 Task: Design a Vector Pattern for a Cosmic Infographic.
Action: Mouse moved to (153, 117)
Screenshot: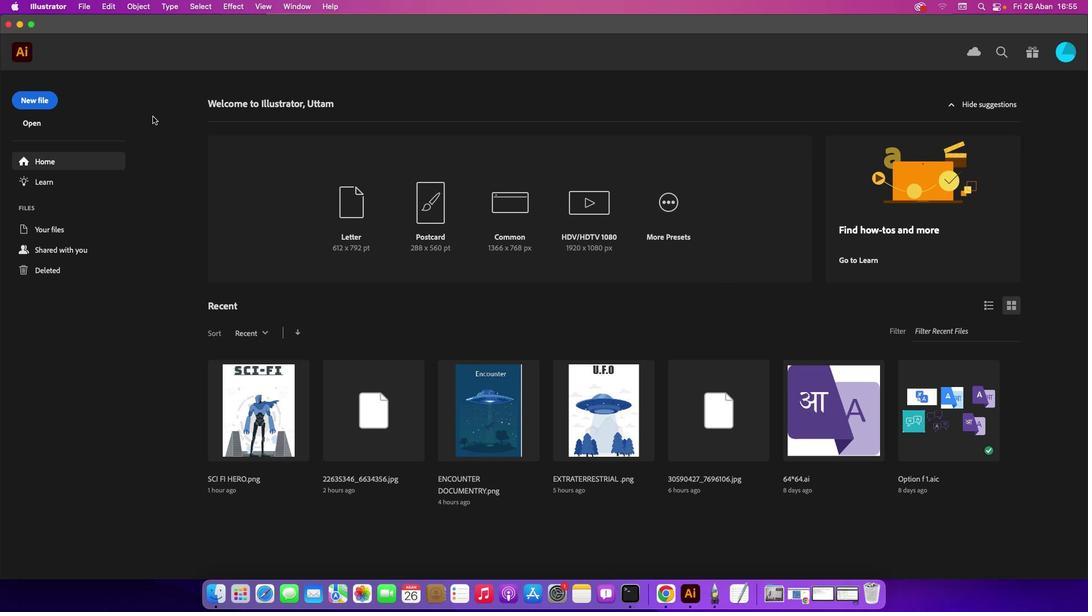 
Action: Mouse pressed left at (153, 117)
Screenshot: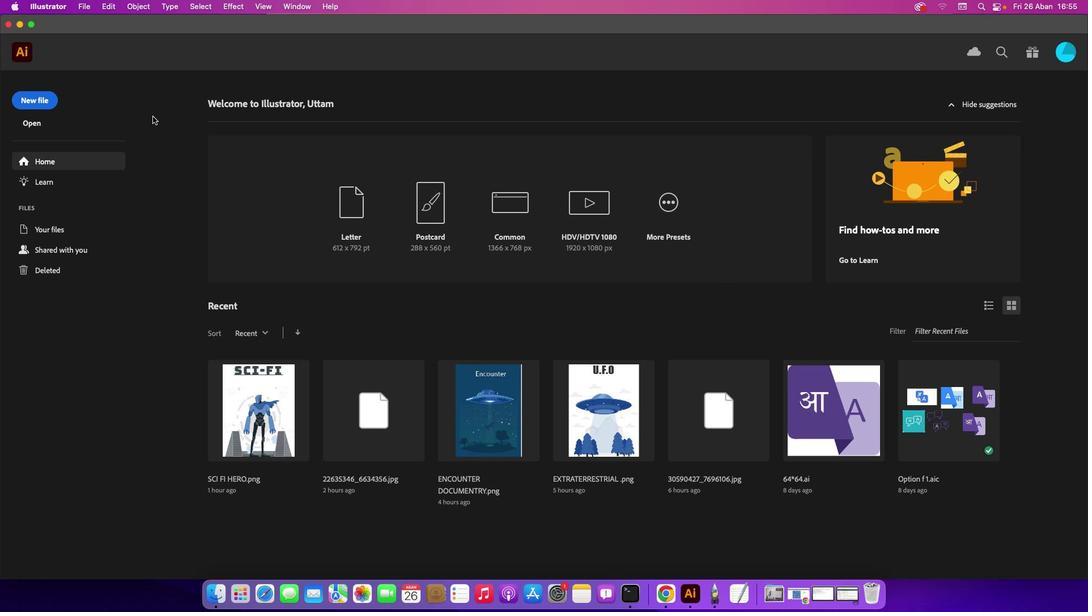 
Action: Mouse moved to (51, 101)
Screenshot: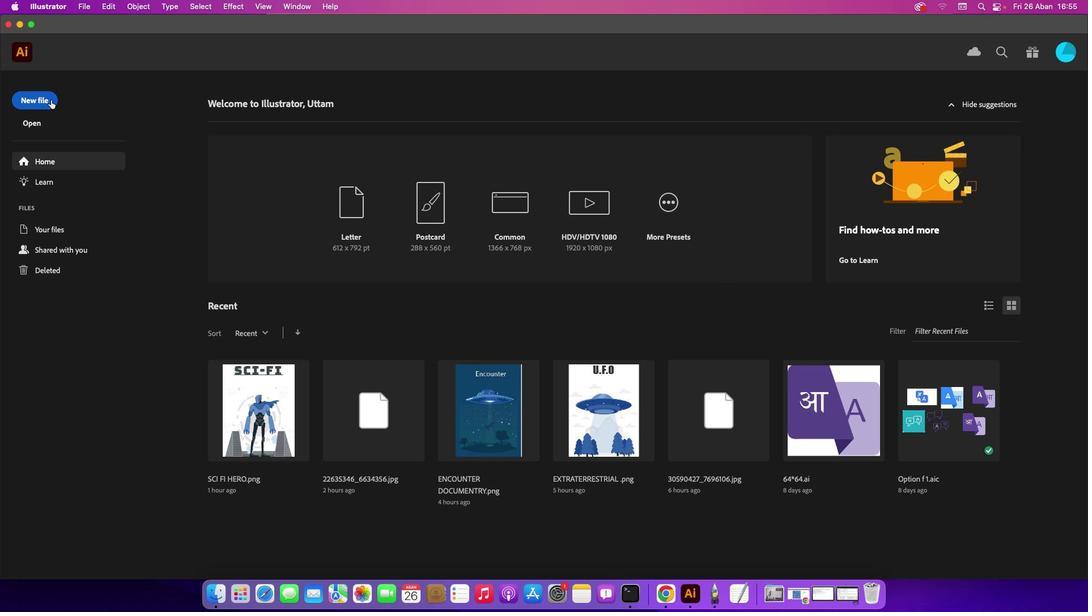 
Action: Mouse pressed left at (51, 101)
Screenshot: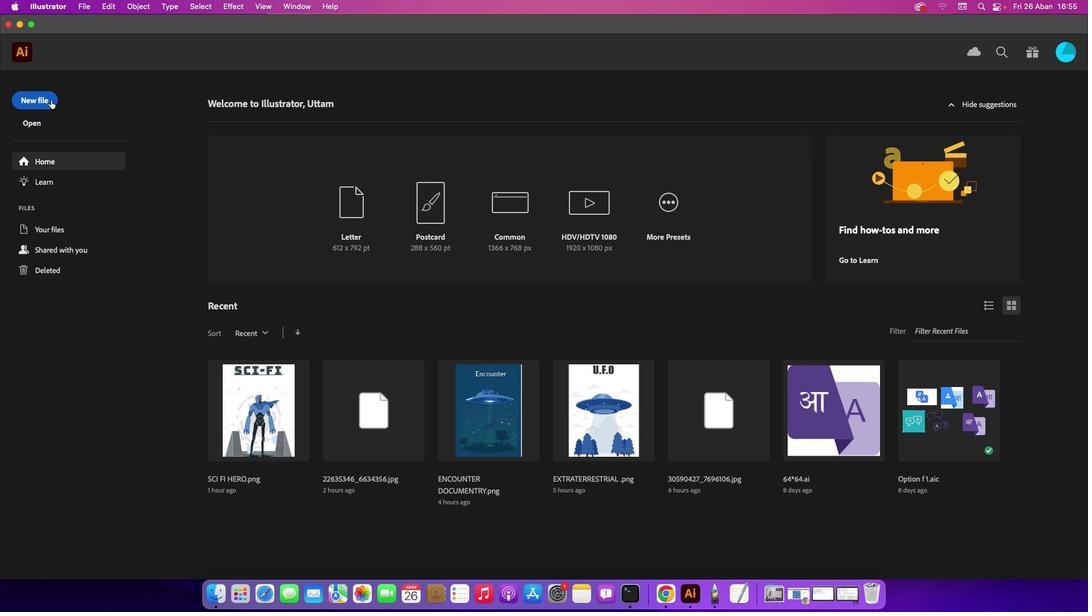 
Action: Mouse moved to (795, 467)
Screenshot: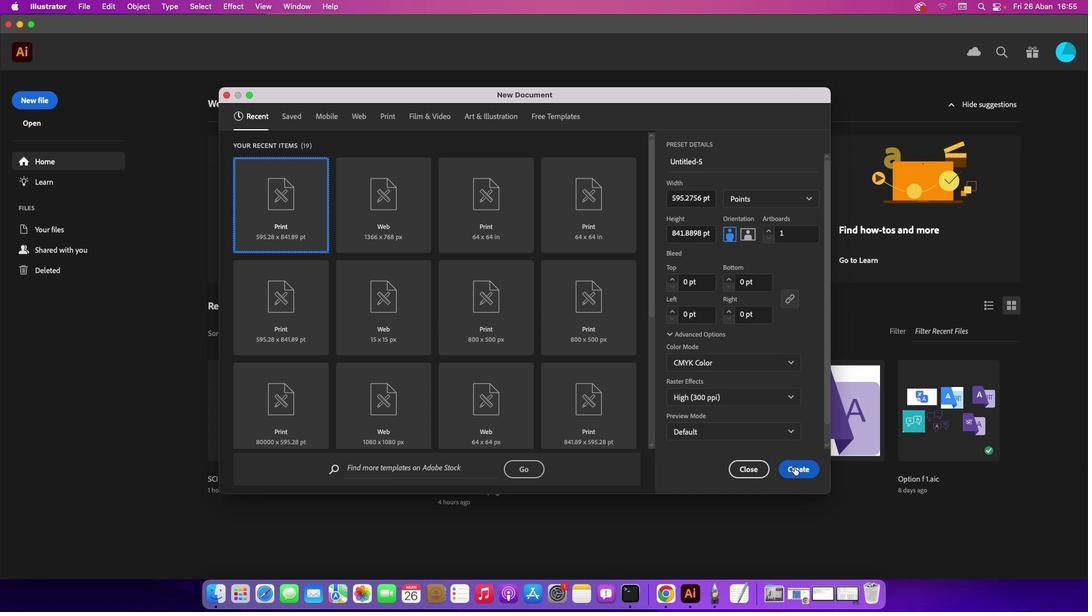 
Action: Mouse pressed left at (795, 467)
Screenshot: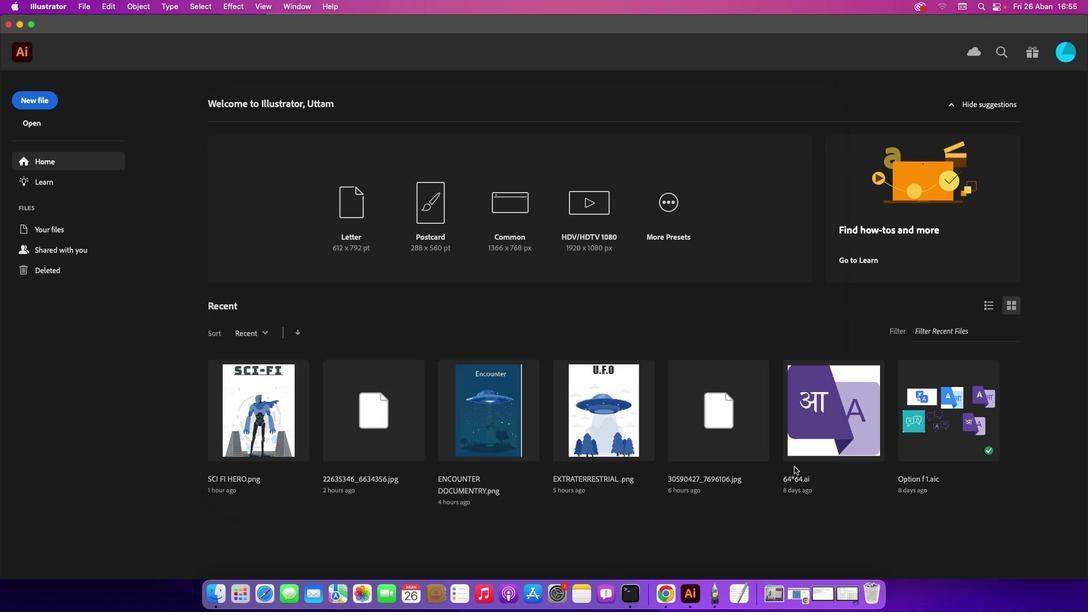 
Action: Mouse moved to (83, 11)
Screenshot: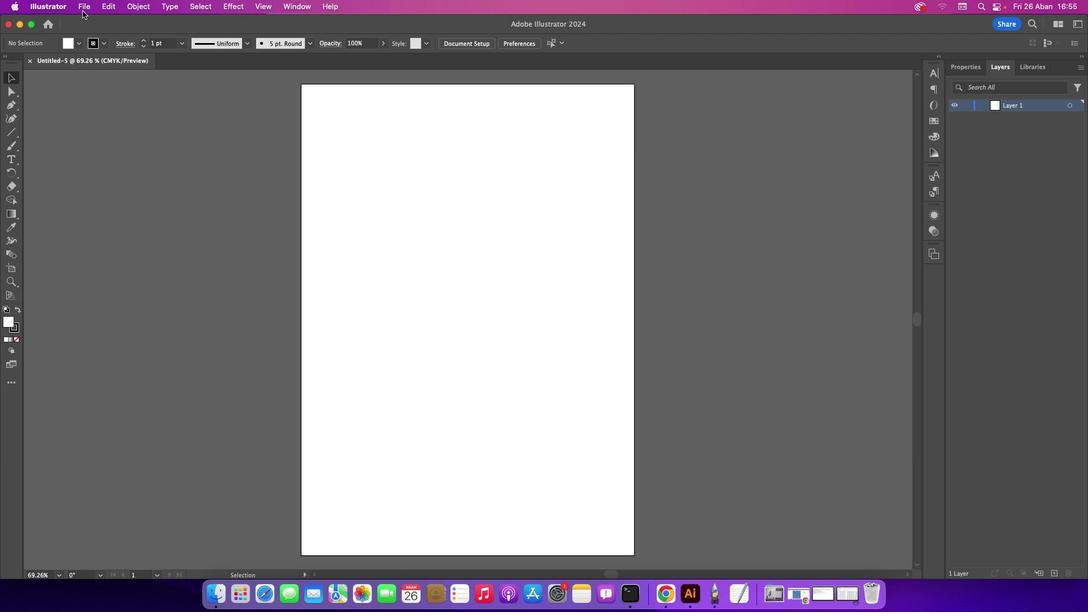 
Action: Mouse pressed left at (83, 11)
Screenshot: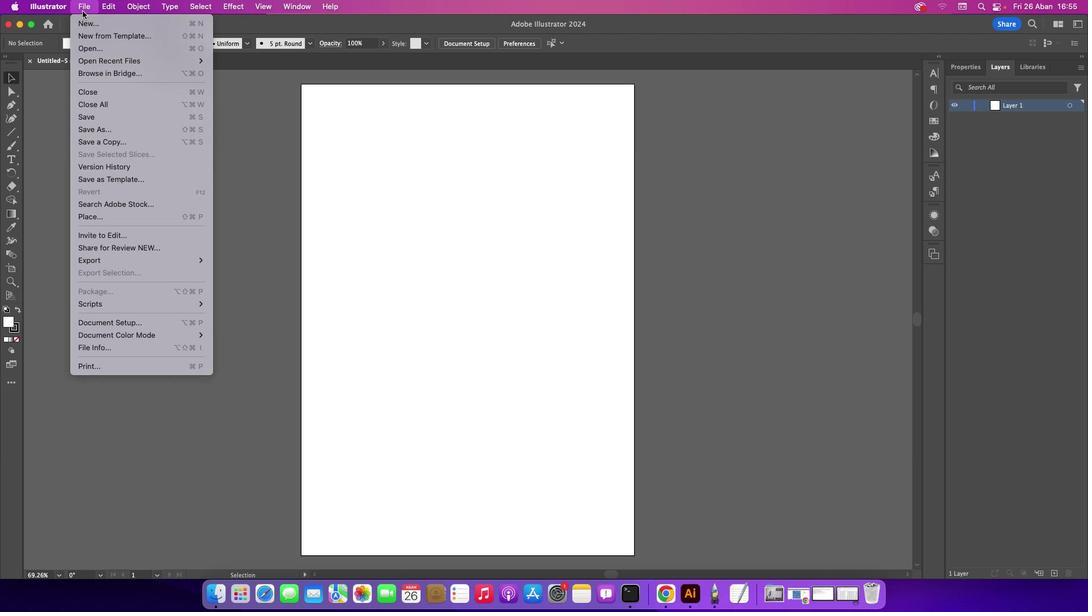 
Action: Mouse moved to (96, 51)
Screenshot: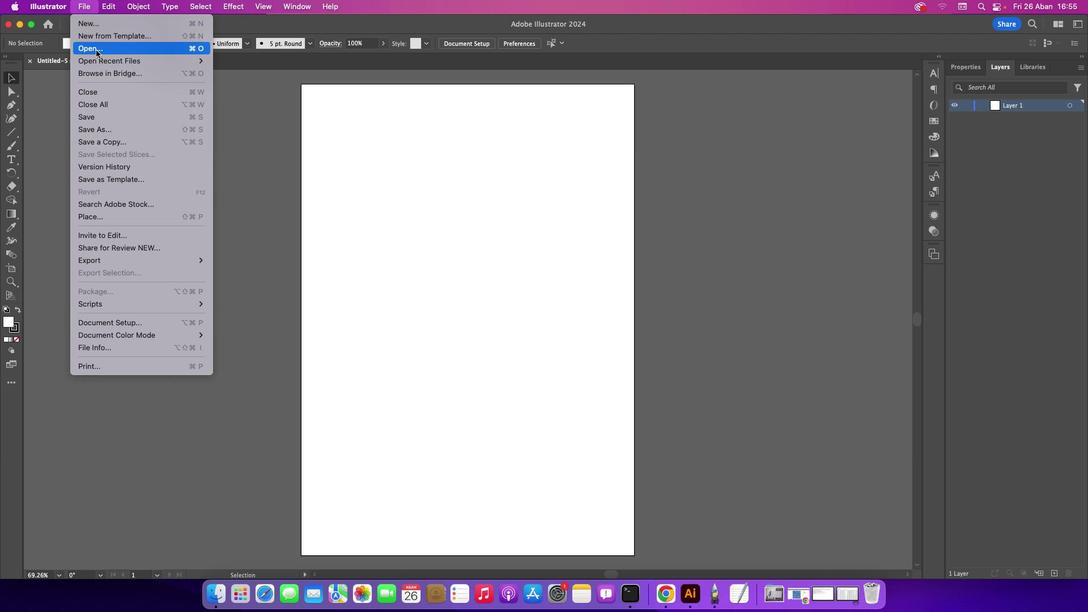 
Action: Mouse pressed left at (96, 51)
Screenshot: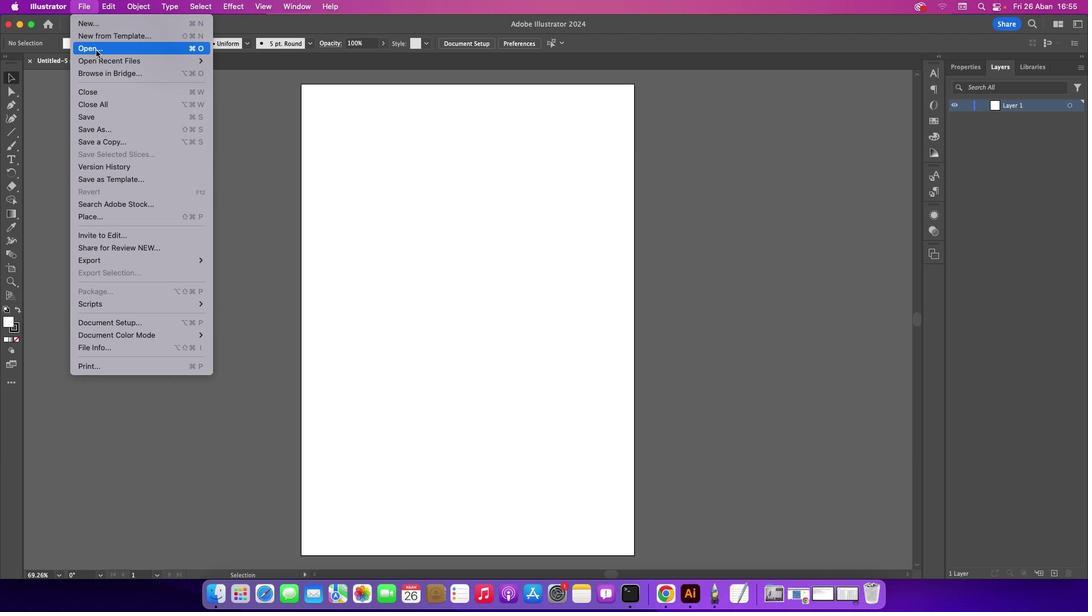 
Action: Mouse moved to (495, 218)
Screenshot: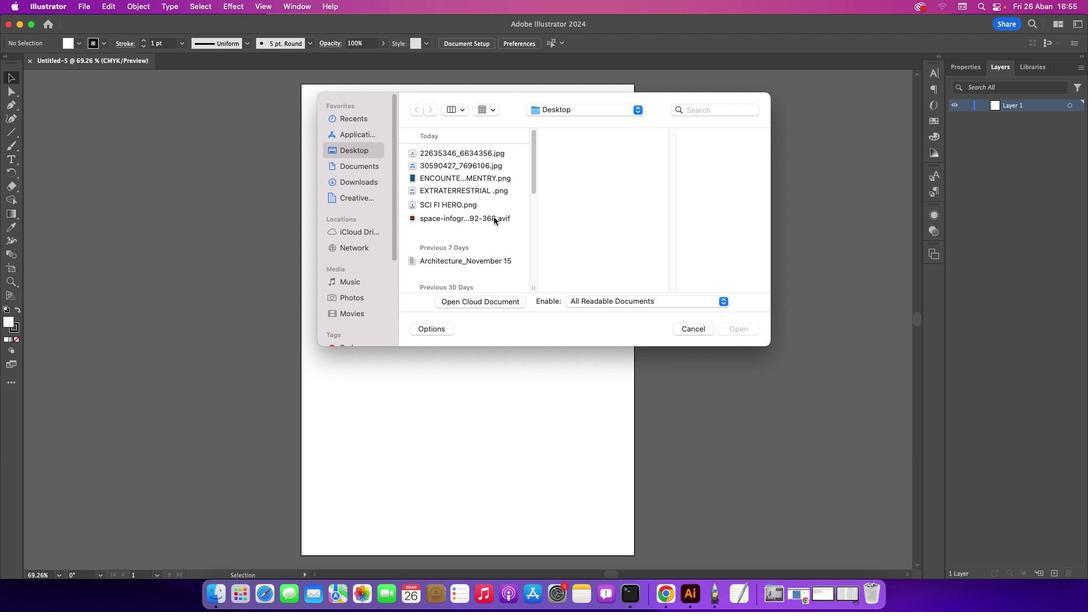 
Action: Mouse pressed left at (495, 218)
Screenshot: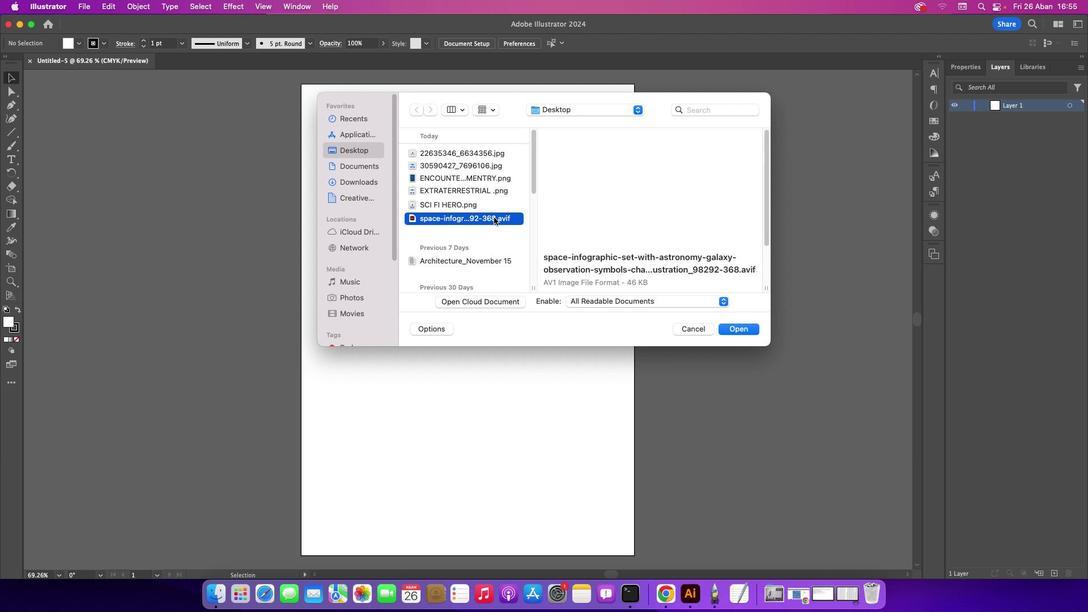 
Action: Mouse moved to (749, 332)
Screenshot: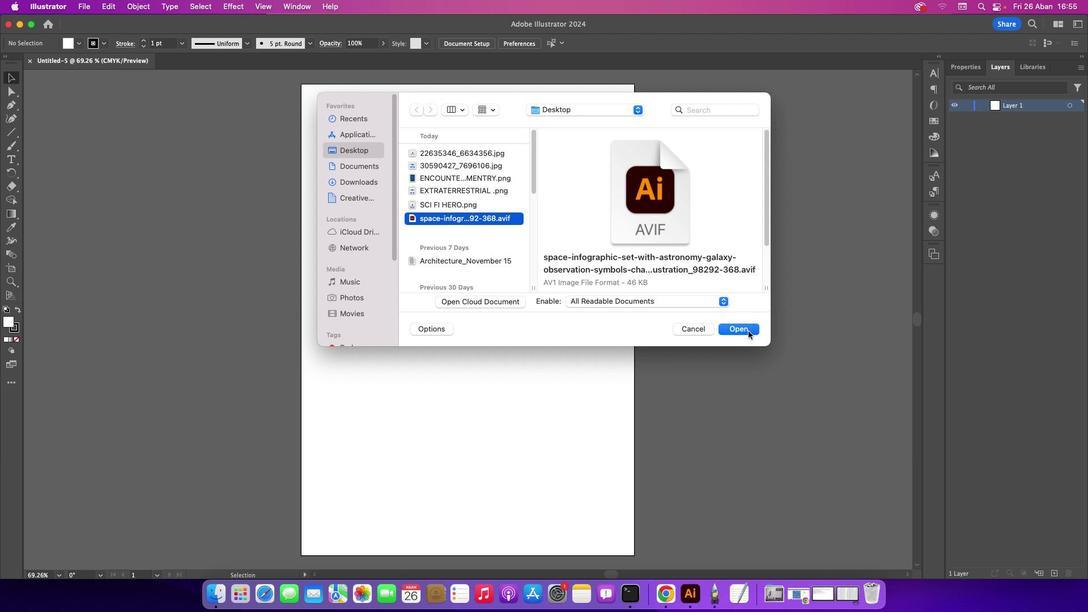 
Action: Mouse pressed left at (749, 332)
Screenshot: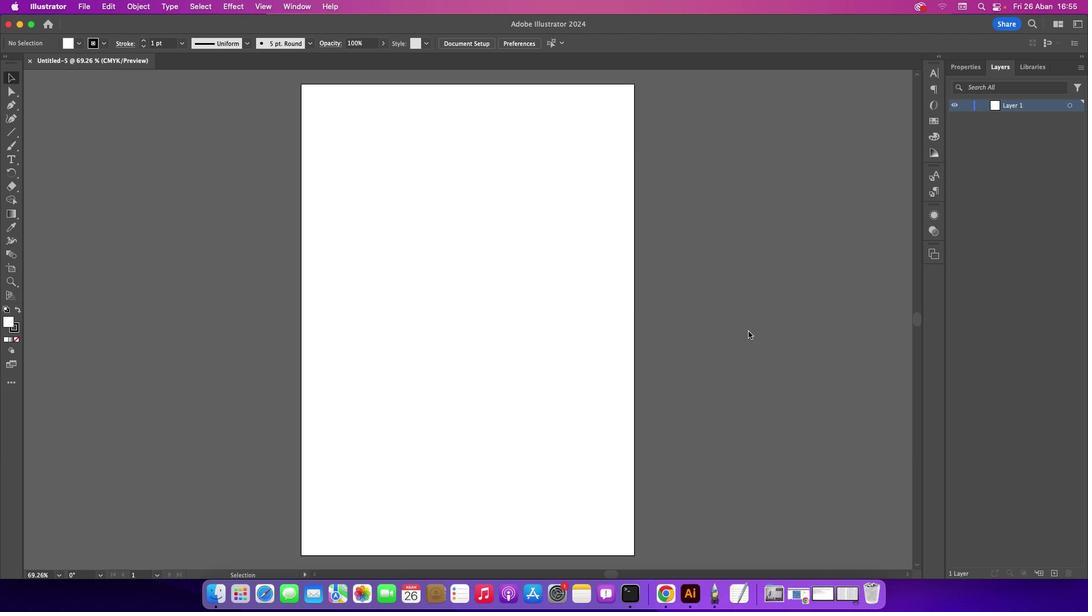 
Action: Mouse moved to (983, 106)
Screenshot: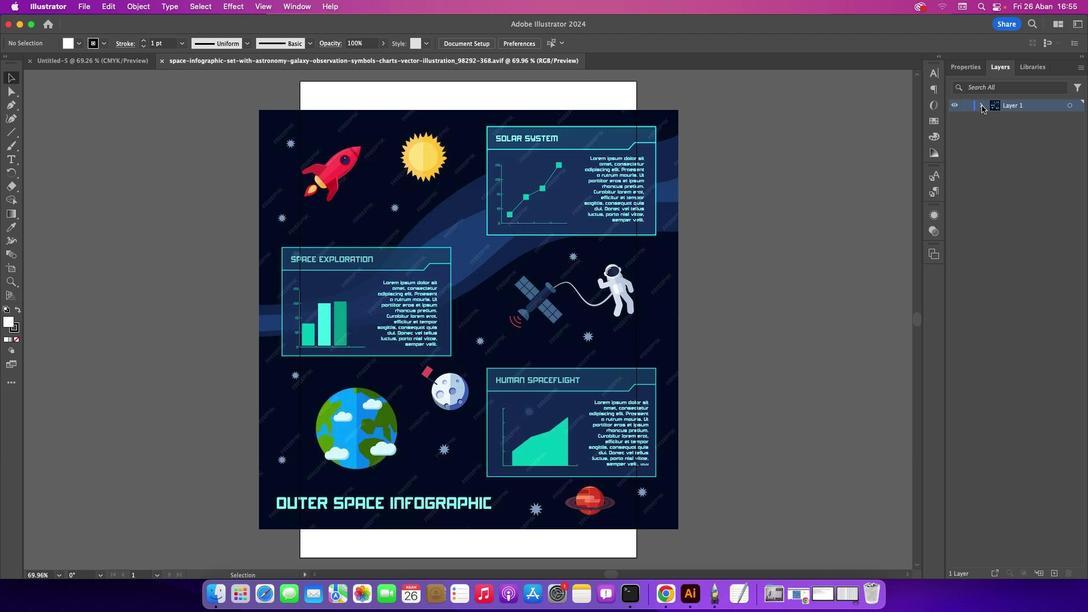 
Action: Mouse pressed left at (983, 106)
Screenshot: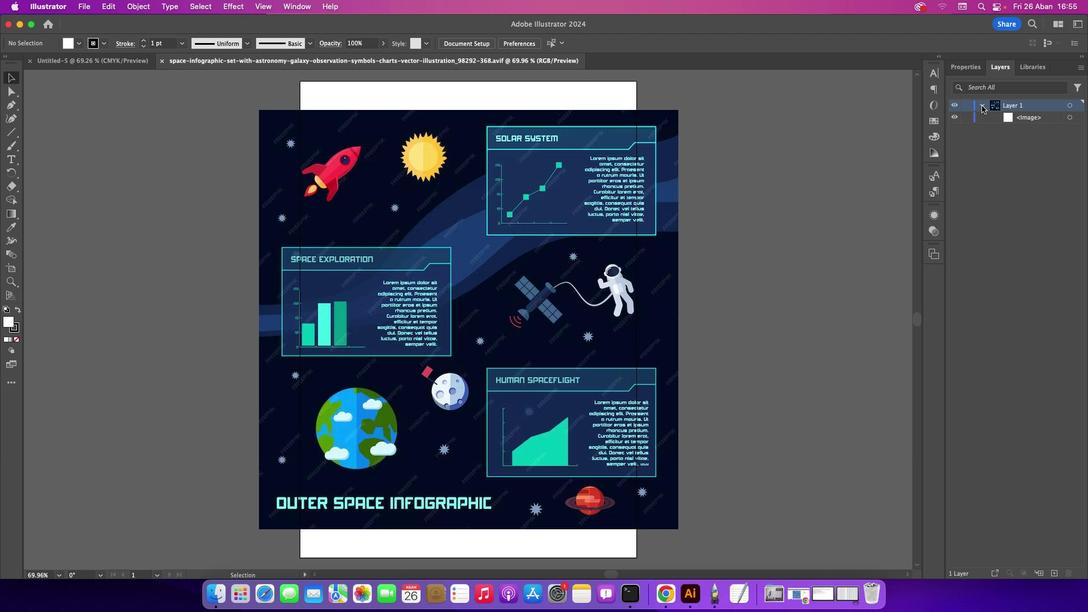 
Action: Mouse moved to (969, 120)
Screenshot: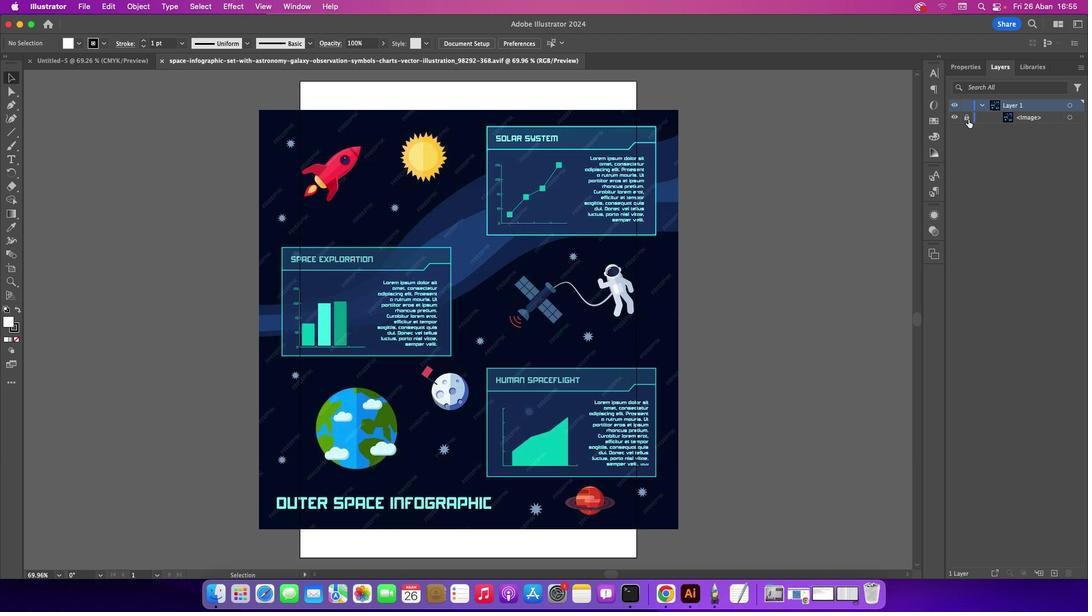
Action: Mouse pressed left at (969, 120)
Screenshot: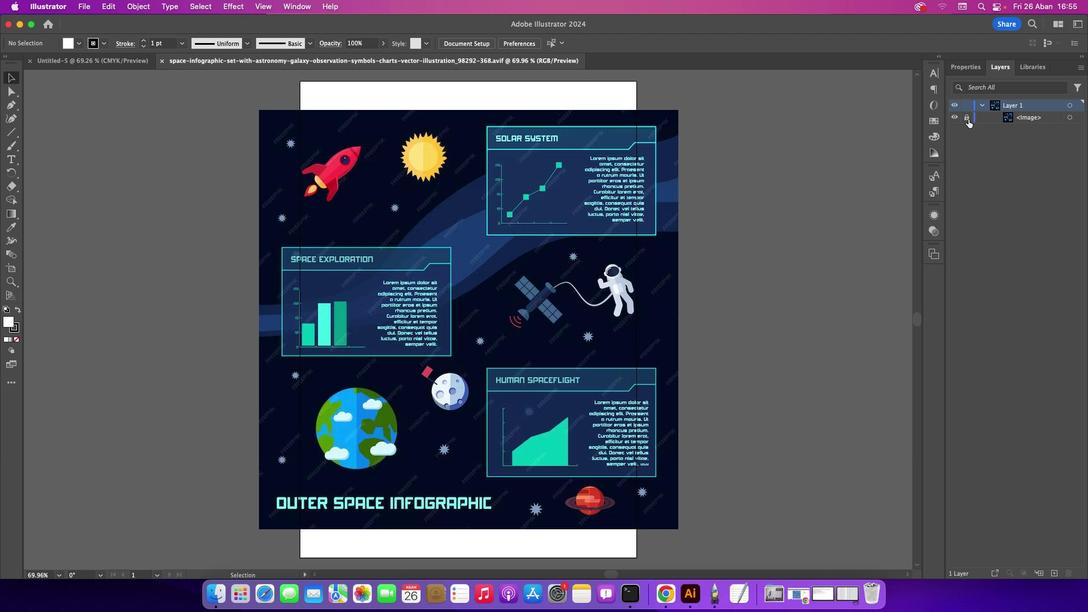 
Action: Mouse moved to (339, 284)
Screenshot: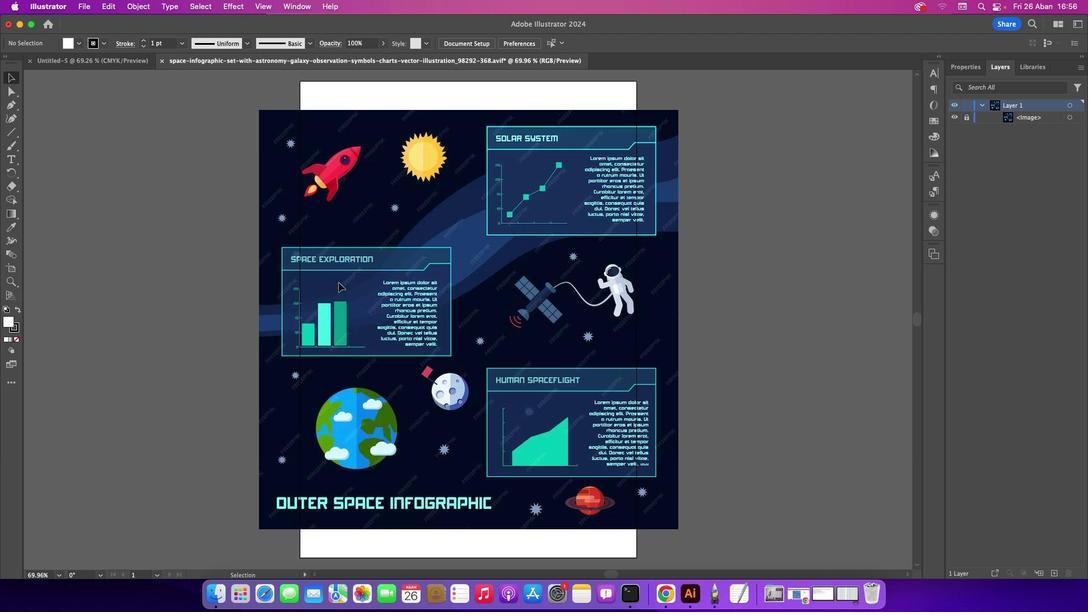 
Action: Key pressed Key.cmd_r'=''='
Screenshot: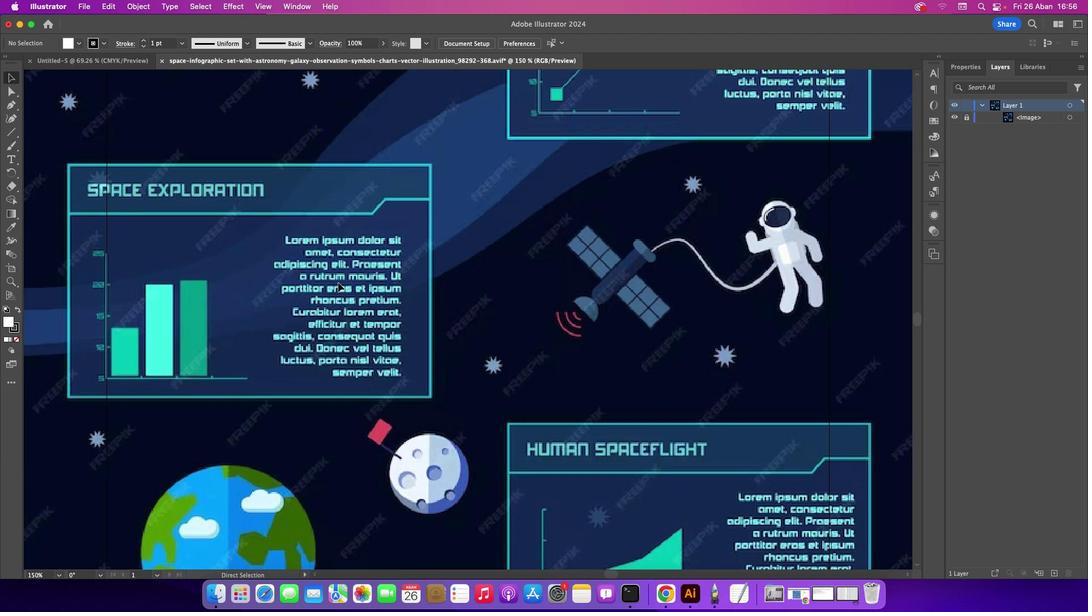 
Action: Mouse moved to (338, 284)
Screenshot: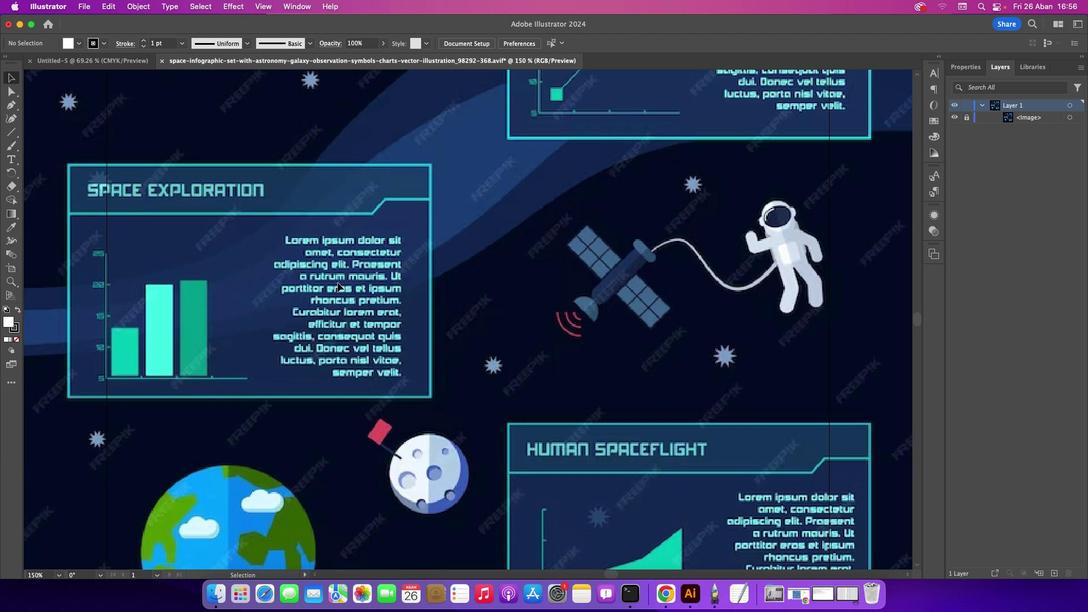 
Action: Mouse scrolled (338, 284) with delta (1, 1)
Screenshot: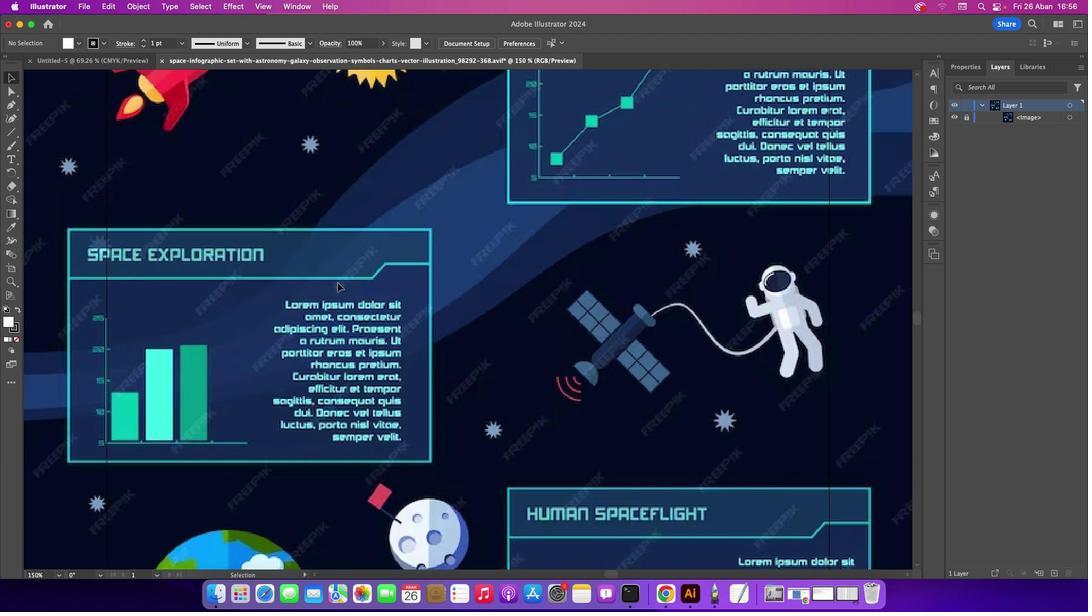 
Action: Mouse scrolled (338, 284) with delta (1, 1)
Screenshot: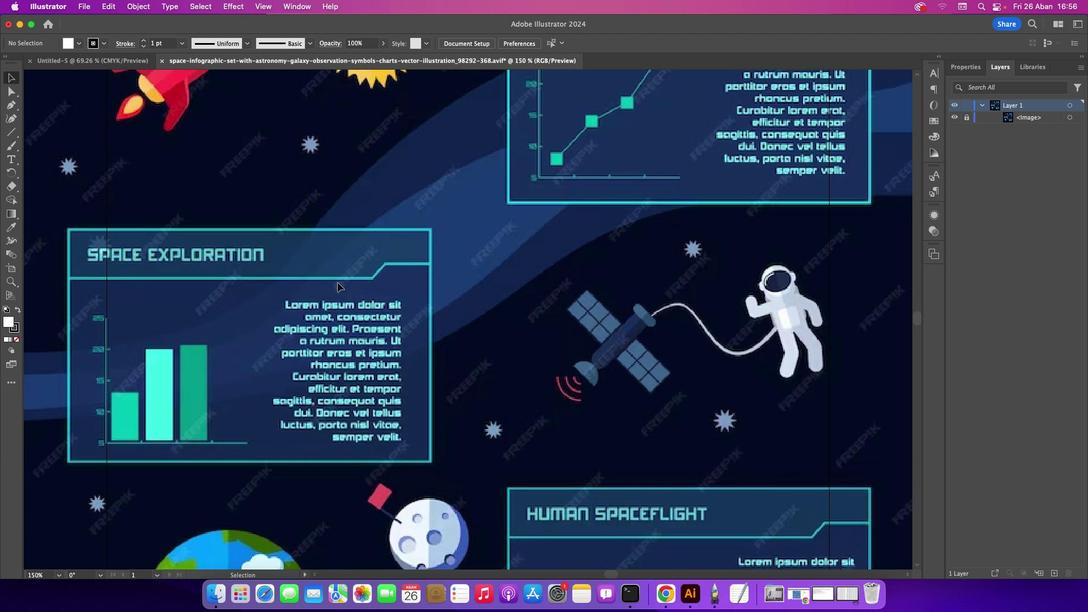 
Action: Mouse scrolled (338, 284) with delta (1, 2)
Screenshot: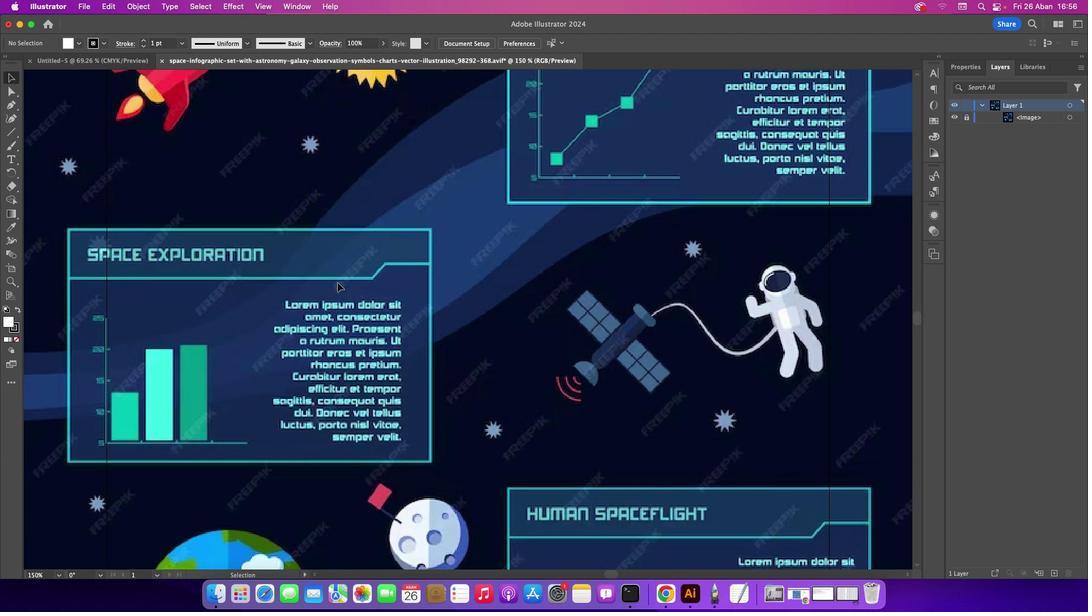
Action: Mouse scrolled (338, 284) with delta (1, 3)
Screenshot: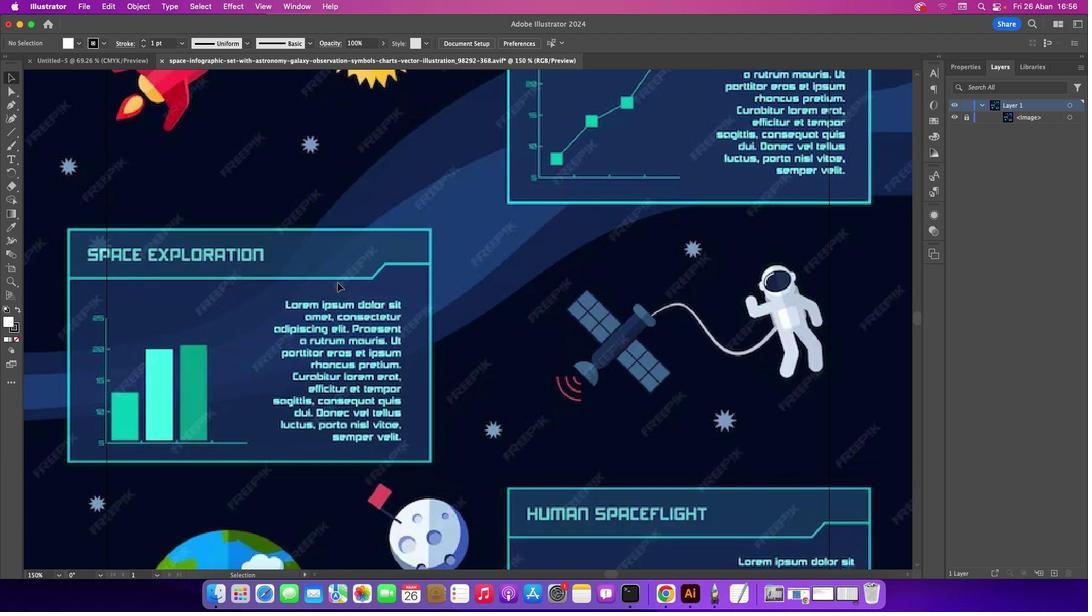 
Action: Mouse scrolled (338, 284) with delta (1, 1)
Screenshot: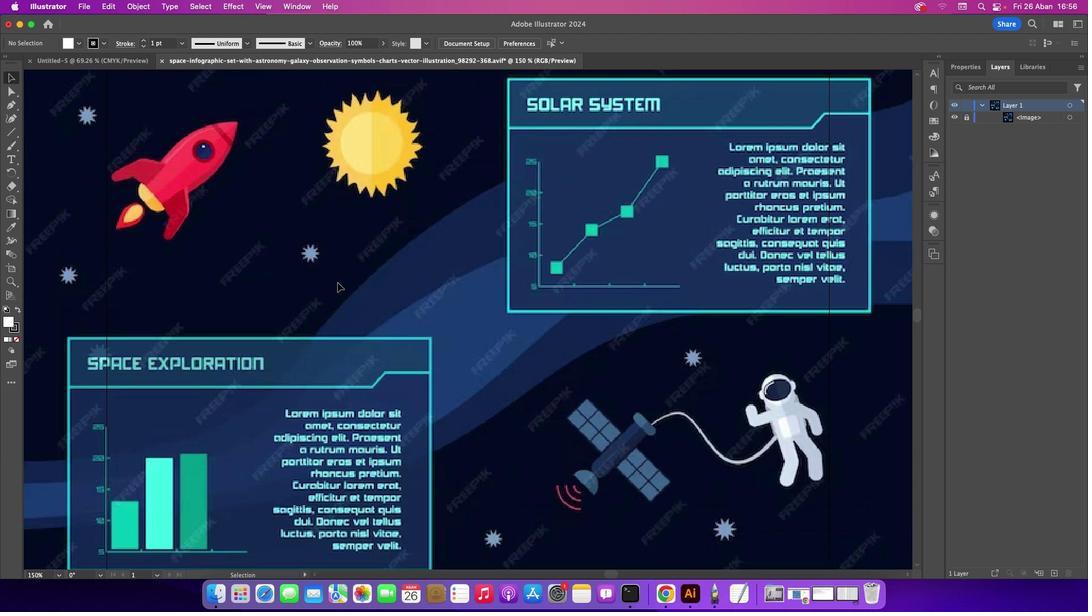 
Action: Mouse scrolled (338, 284) with delta (1, 1)
Screenshot: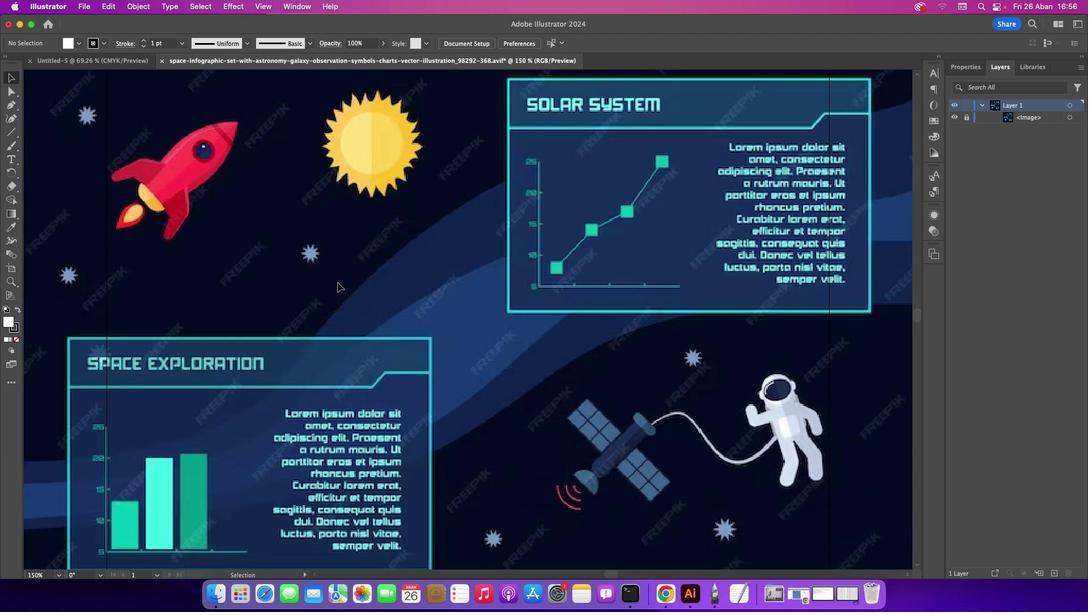 
Action: Mouse scrolled (338, 284) with delta (1, 2)
Screenshot: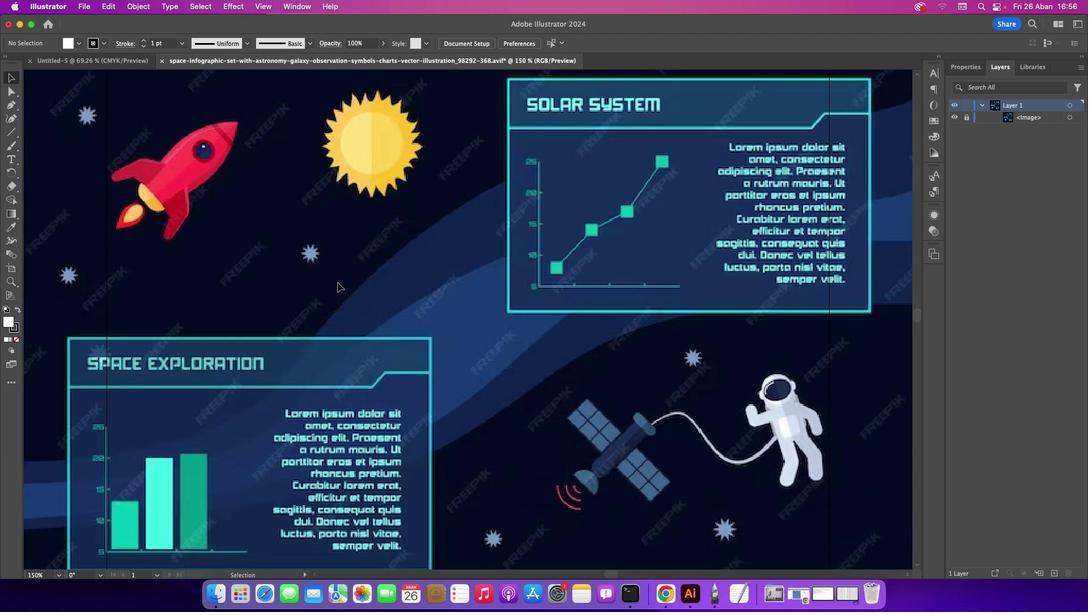 
Action: Mouse scrolled (338, 284) with delta (1, 3)
Screenshot: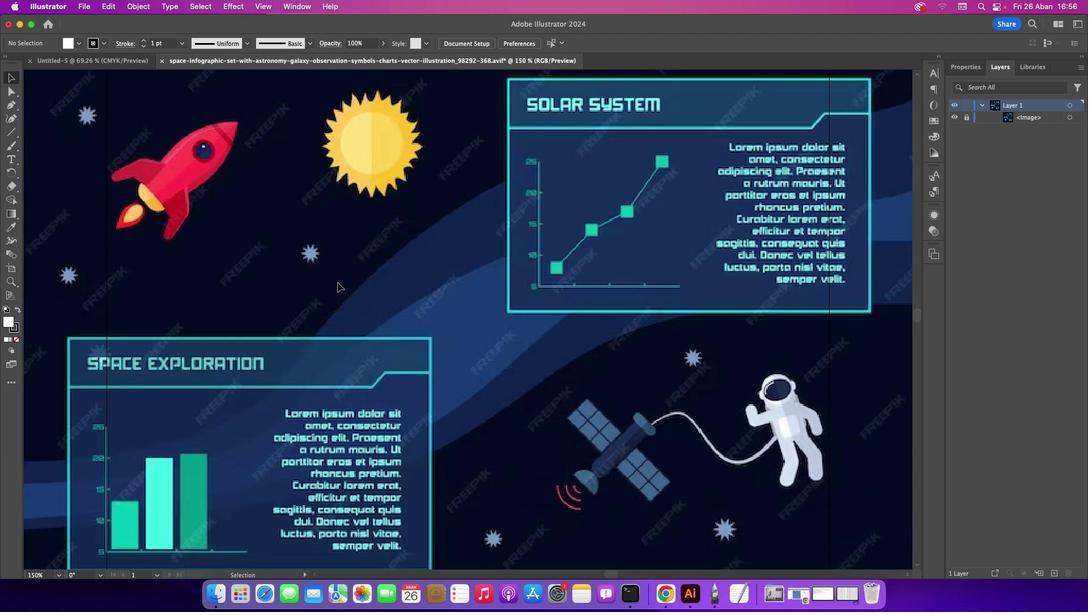 
Action: Mouse scrolled (338, 284) with delta (1, 4)
Screenshot: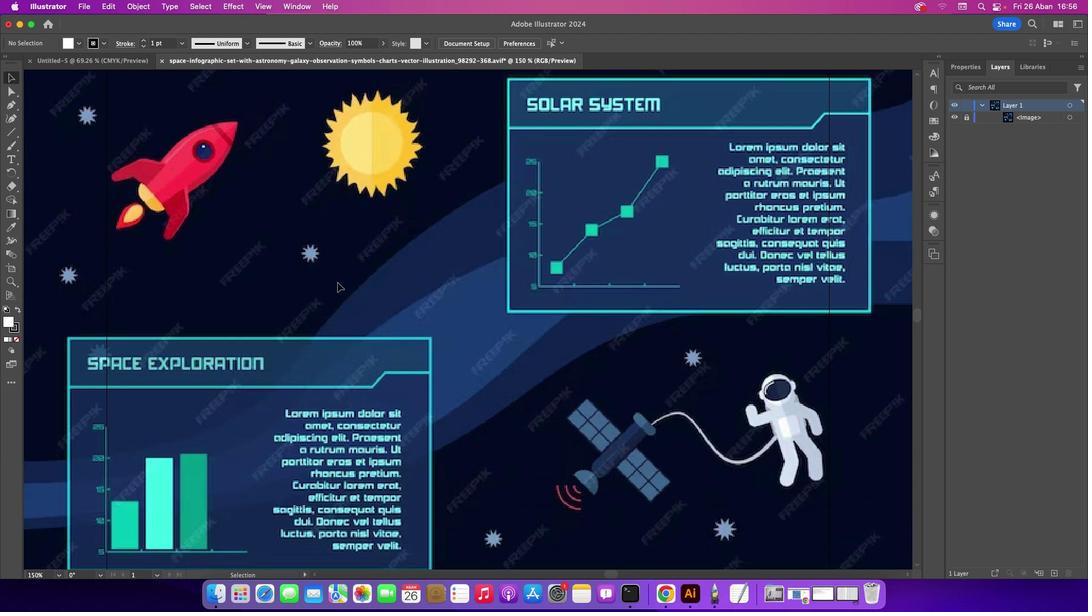 
Action: Mouse scrolled (338, 284) with delta (1, 1)
Screenshot: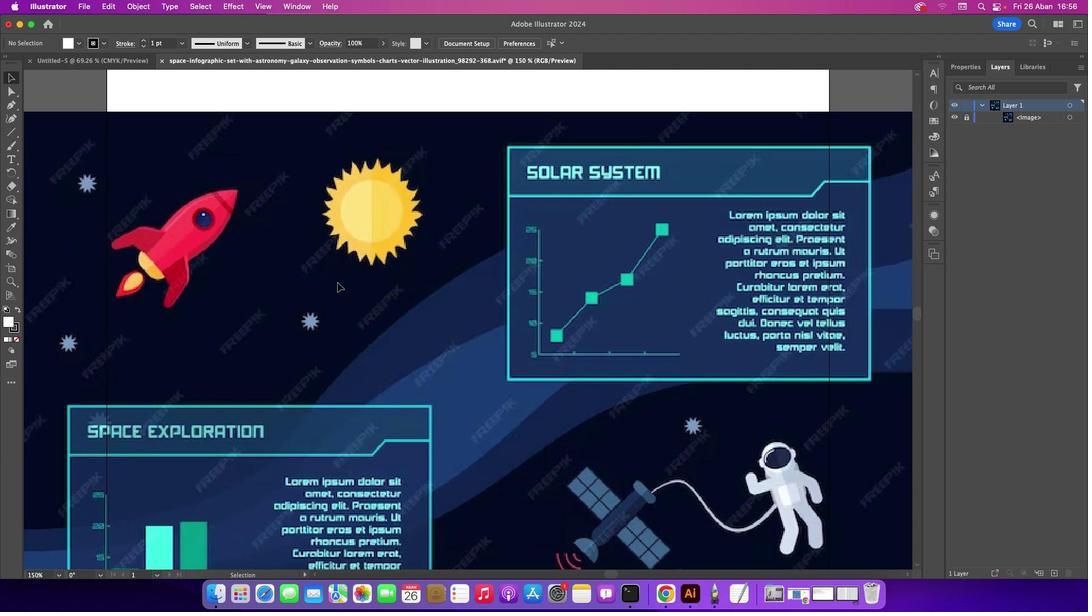 
Action: Mouse scrolled (338, 284) with delta (1, 1)
Screenshot: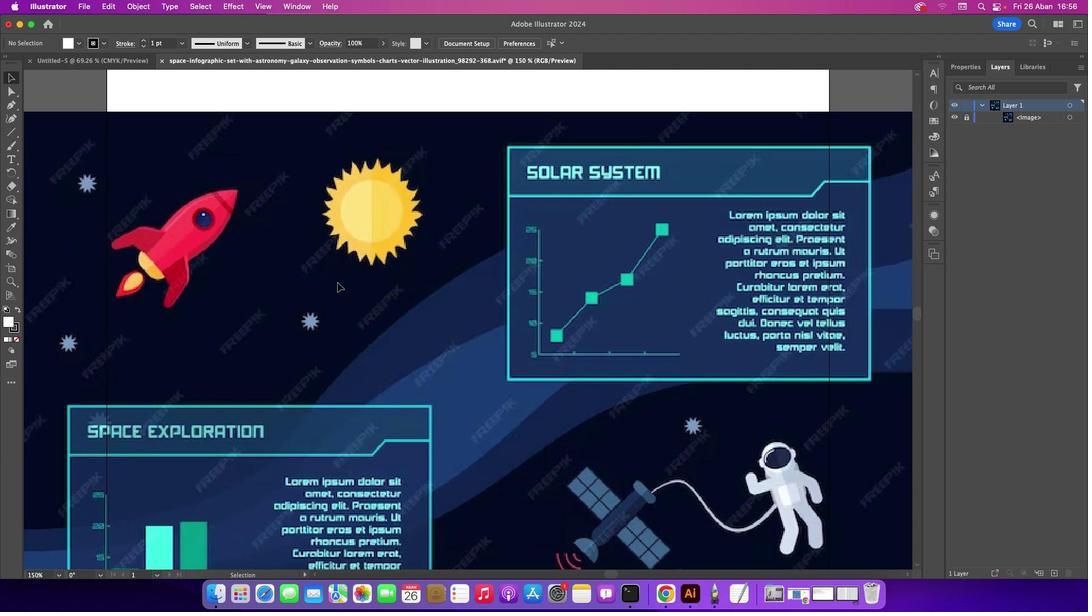 
Action: Mouse scrolled (338, 284) with delta (1, 2)
Screenshot: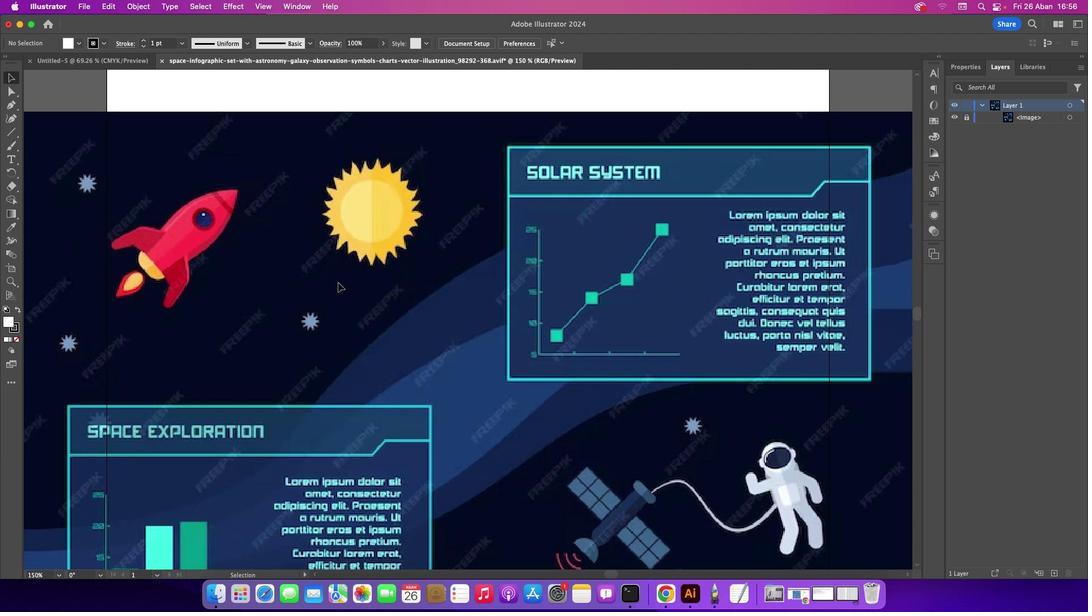 
Action: Mouse scrolled (338, 284) with delta (1, 3)
Screenshot: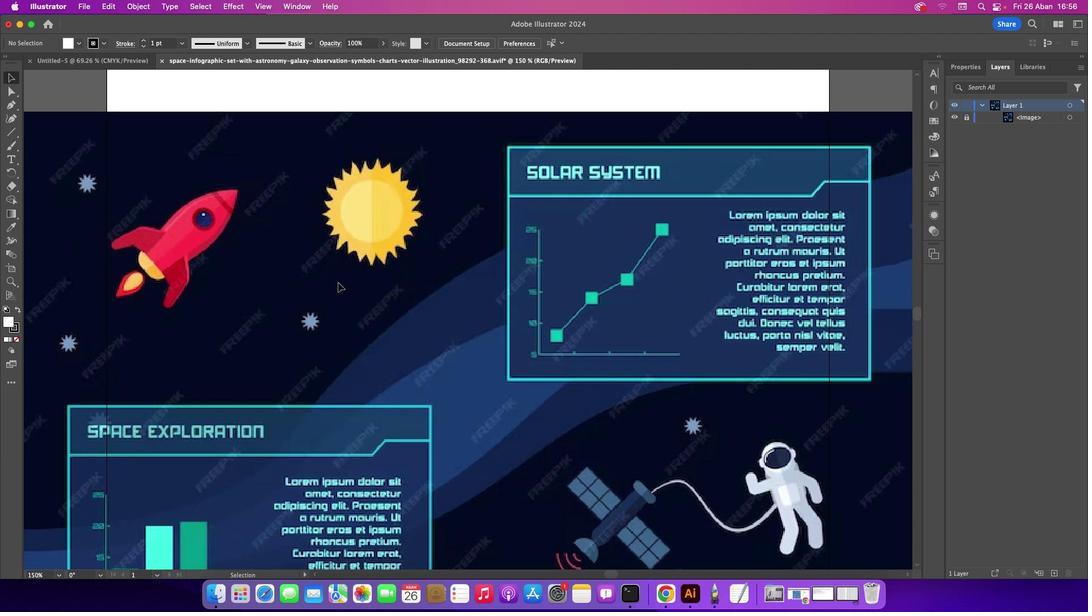 
Action: Mouse moved to (16, 109)
Screenshot: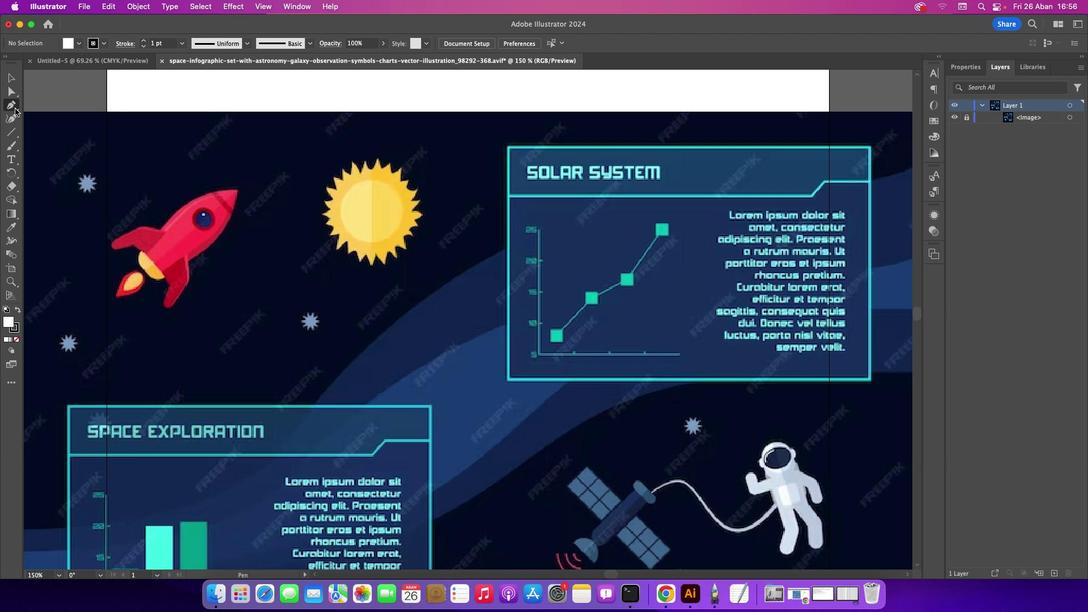 
Action: Mouse pressed left at (16, 109)
Screenshot: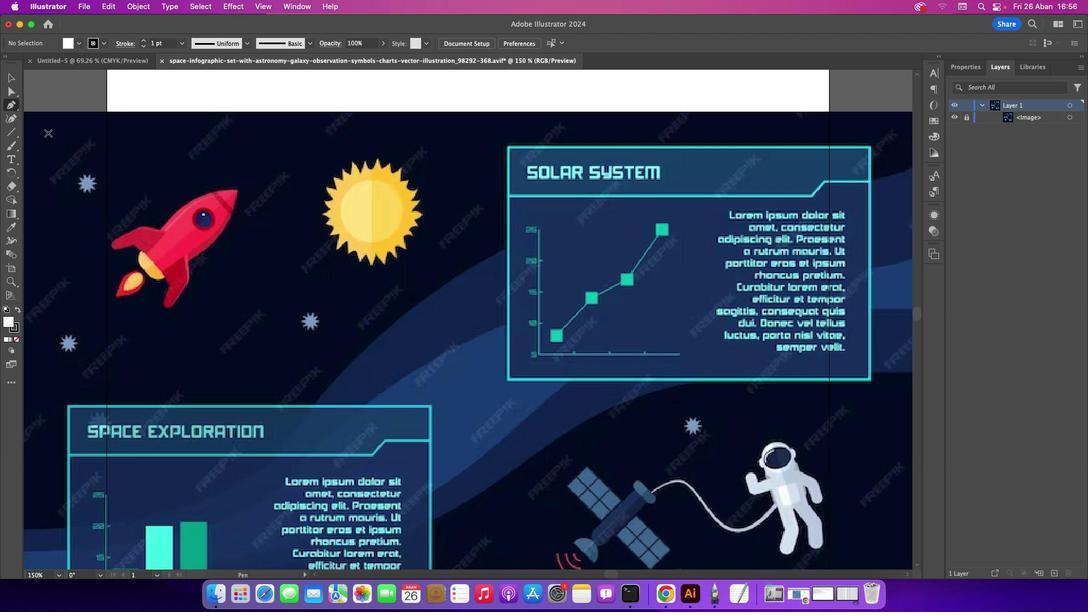 
Action: Mouse moved to (153, 252)
Screenshot: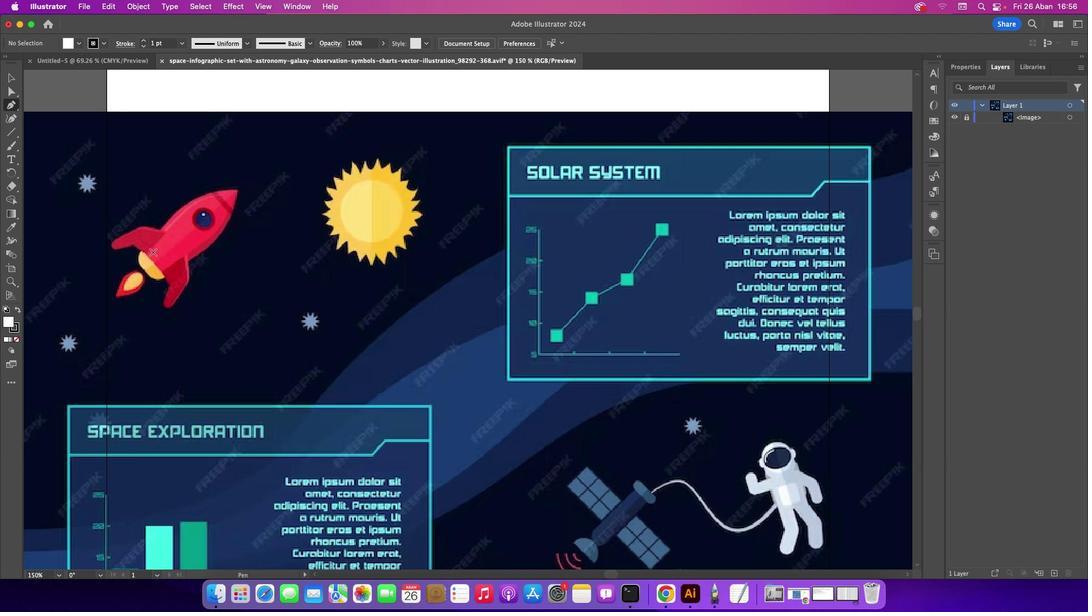 
Action: Key pressed Key.caps_lock
Screenshot: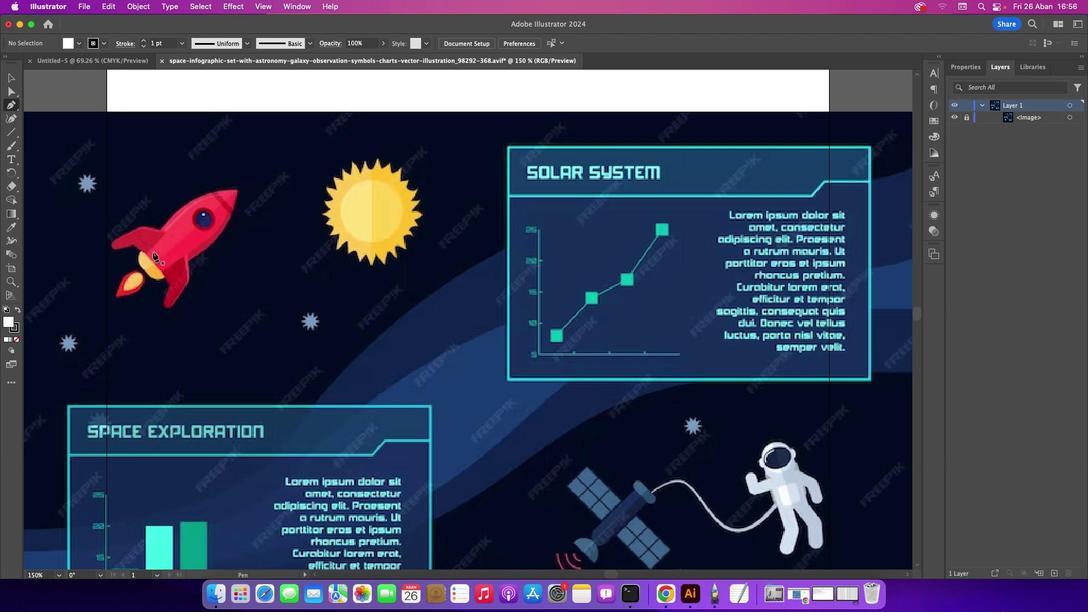 
Action: Mouse moved to (163, 229)
Screenshot: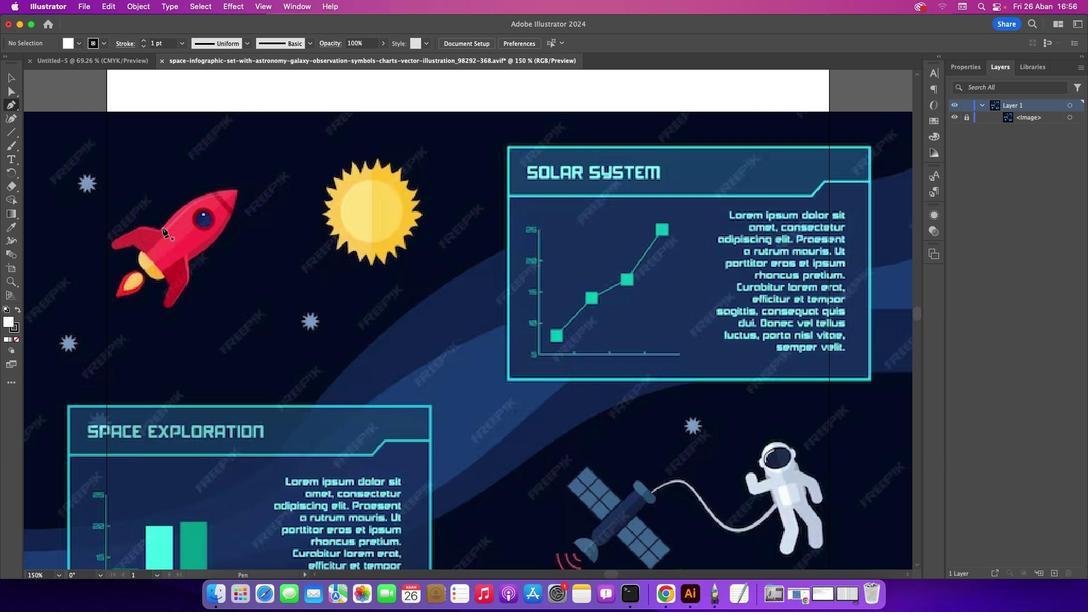 
Action: Mouse pressed left at (163, 229)
Screenshot: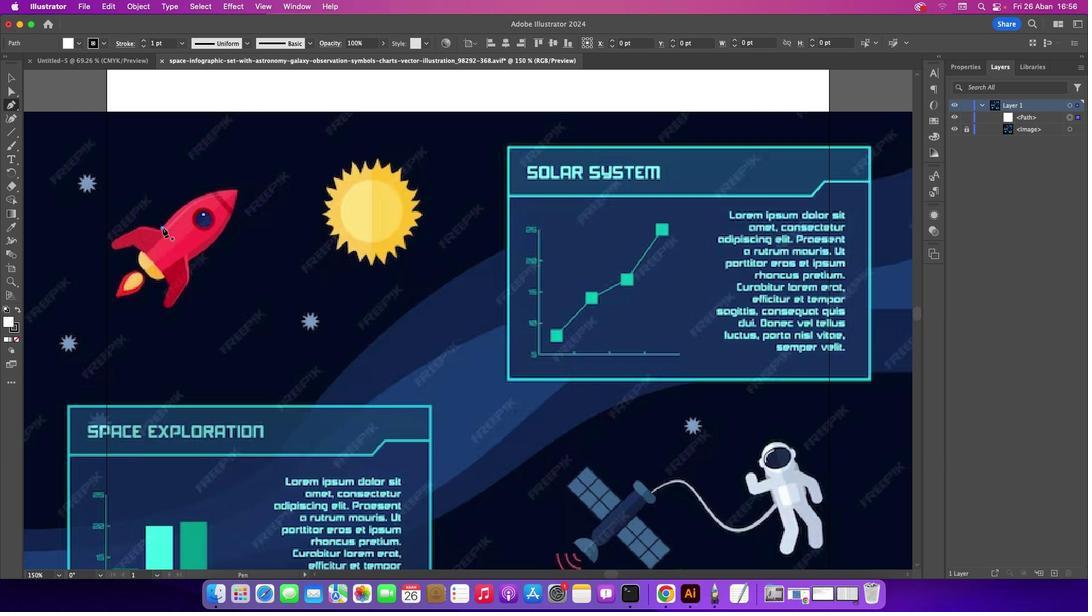 
Action: Mouse moved to (238, 191)
Screenshot: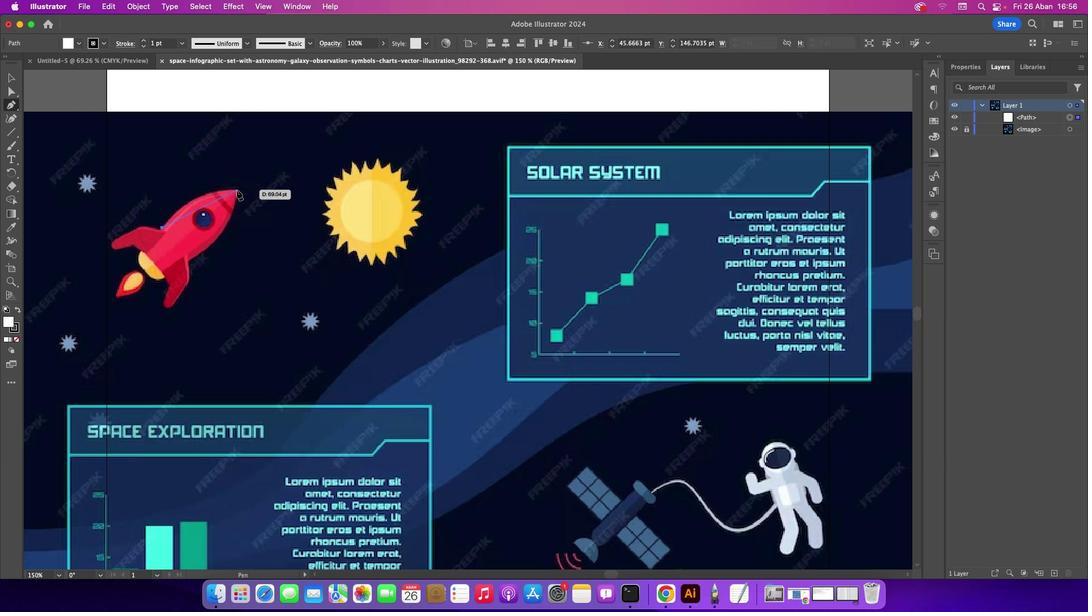
Action: Mouse pressed left at (238, 191)
Screenshot: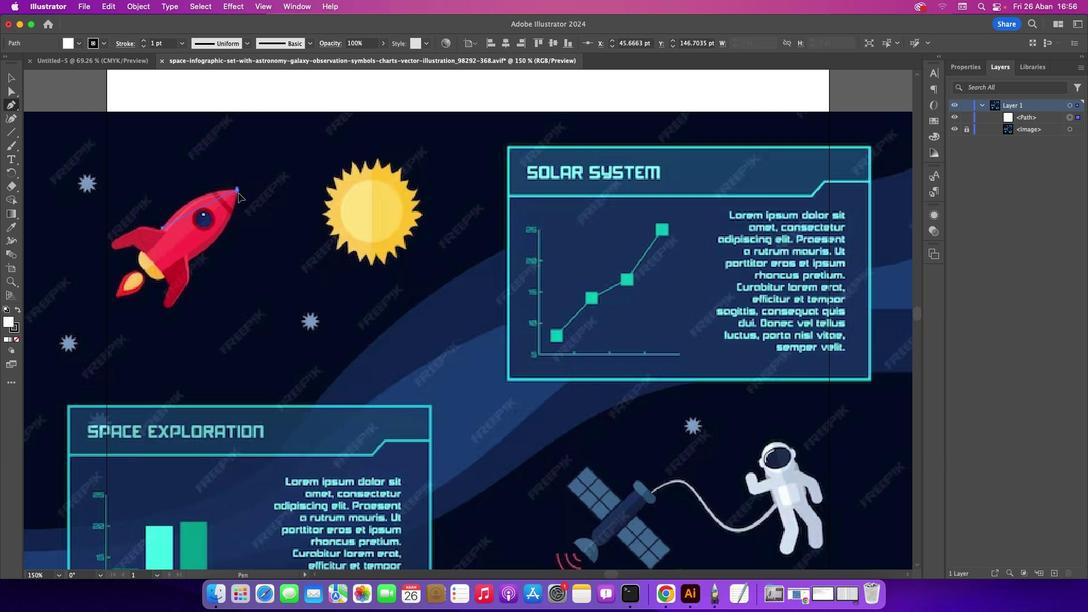 
Action: Mouse moved to (237, 191)
Screenshot: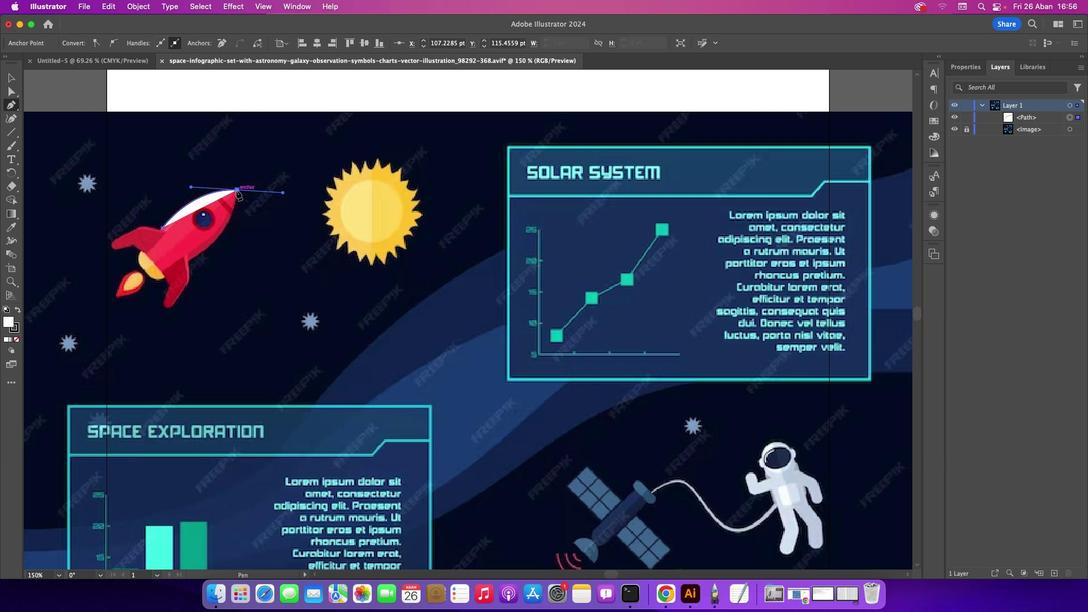 
Action: Mouse pressed left at (237, 191)
Screenshot: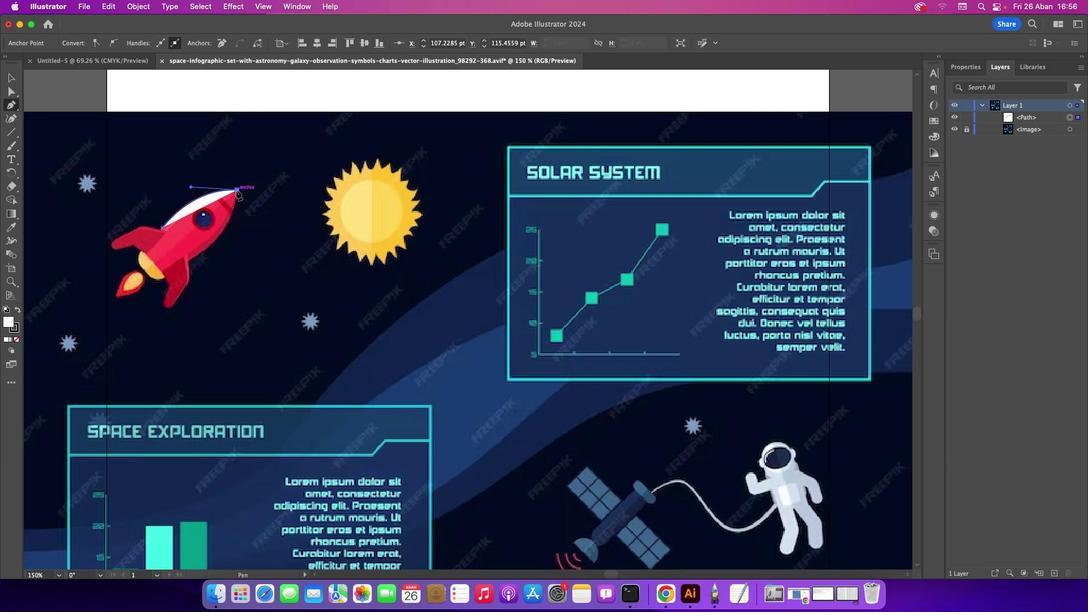 
Action: Mouse moved to (190, 261)
Screenshot: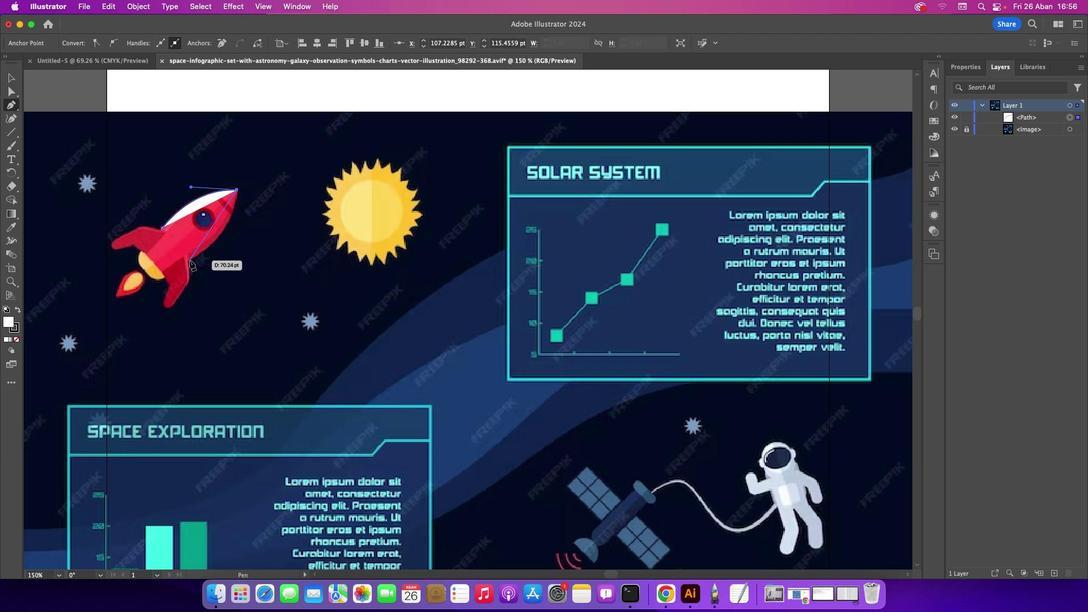
Action: Mouse pressed left at (190, 261)
Screenshot: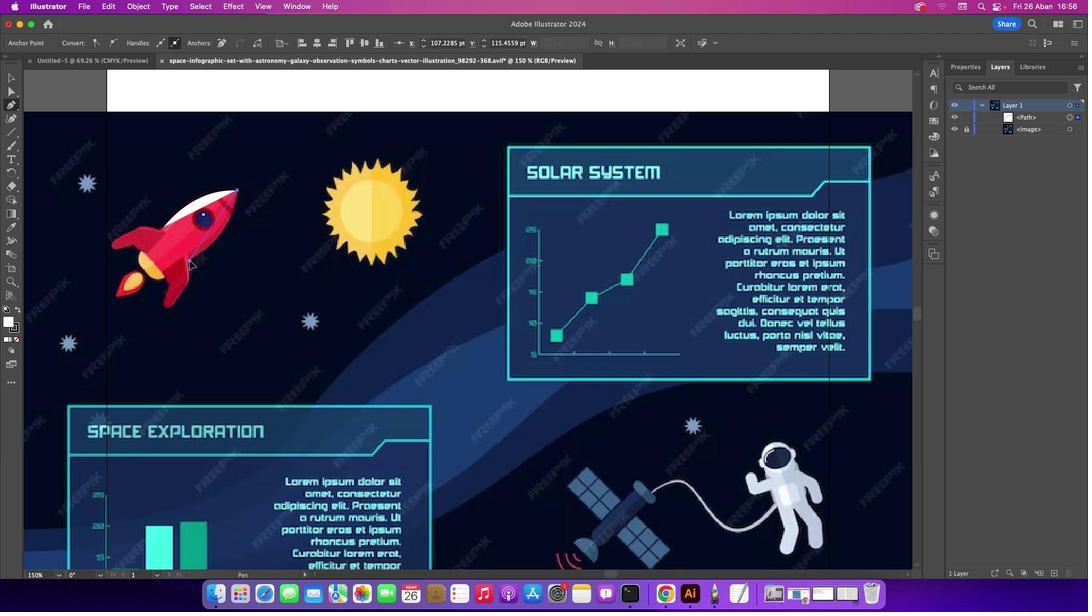 
Action: Mouse moved to (189, 263)
Screenshot: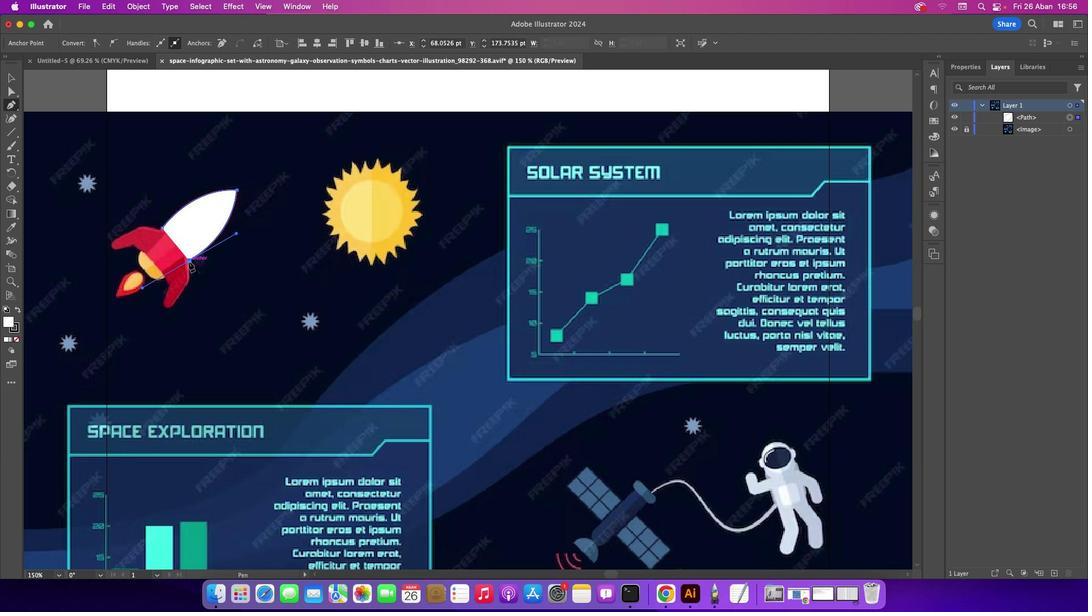 
Action: Mouse pressed left at (189, 263)
Screenshot: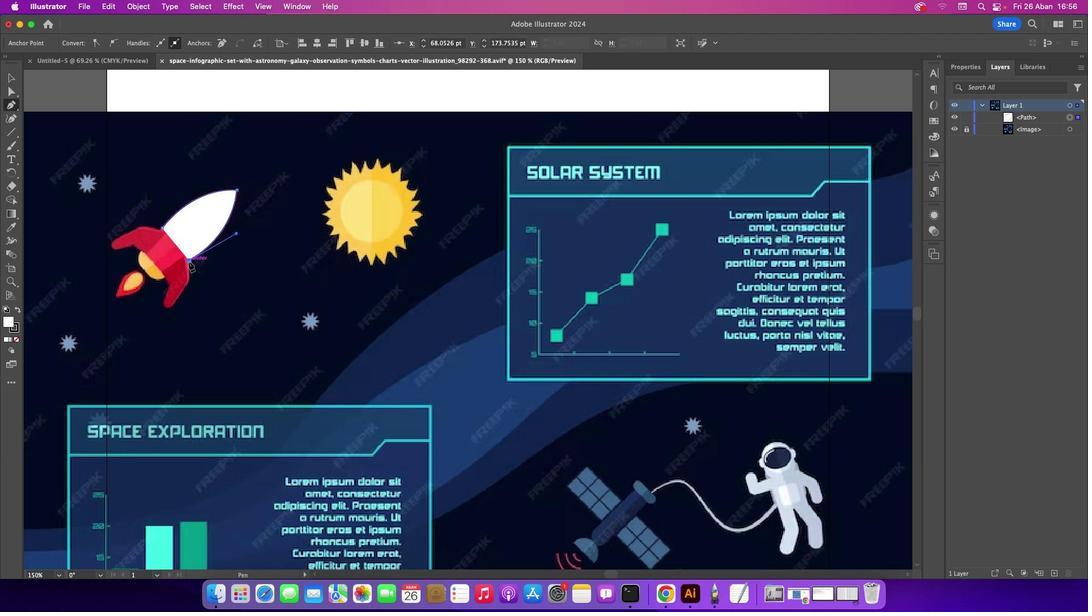 
Action: Mouse moved to (17, 340)
Screenshot: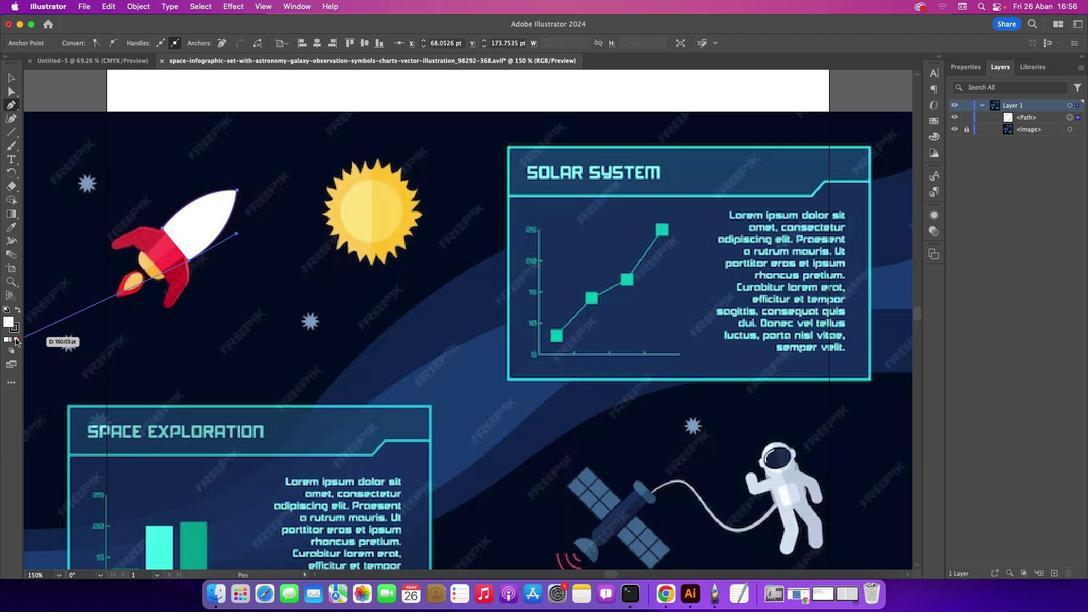 
Action: Mouse pressed left at (17, 340)
Screenshot: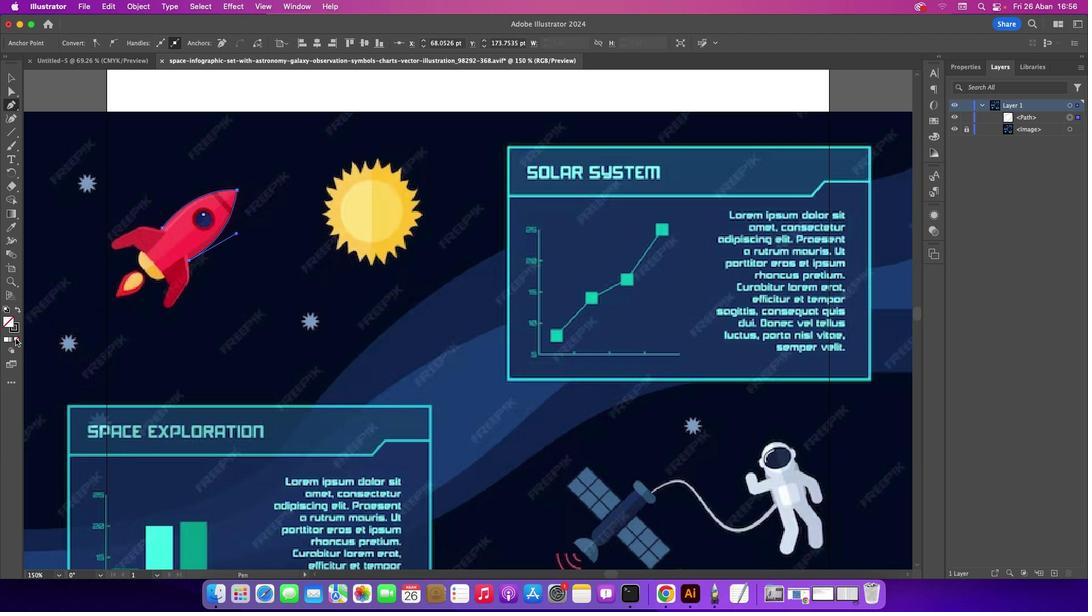 
Action: Mouse moved to (17, 330)
Screenshot: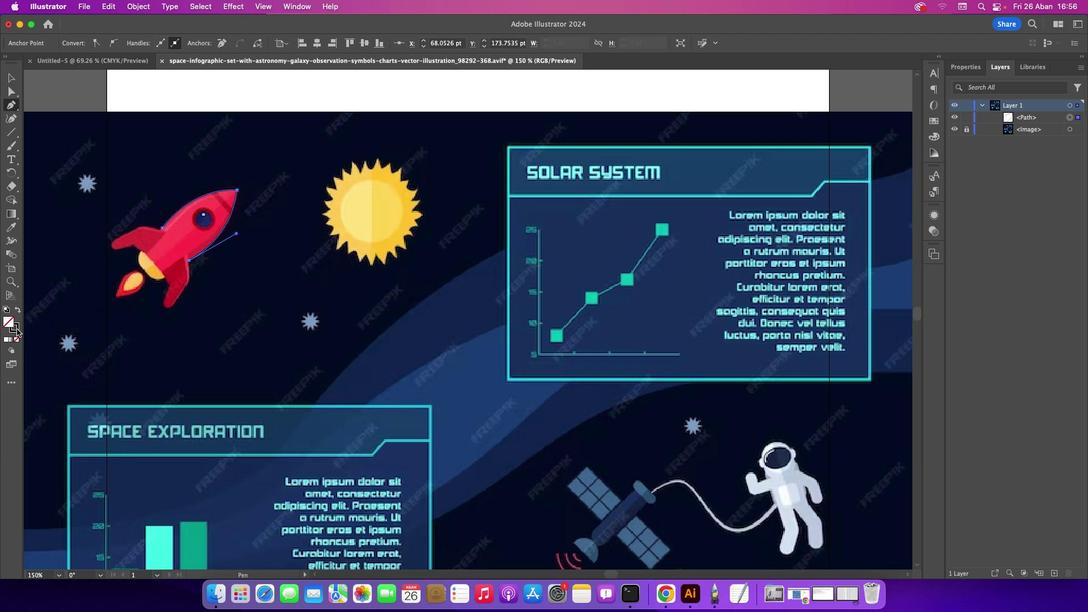 
Action: Mouse pressed left at (17, 330)
Screenshot: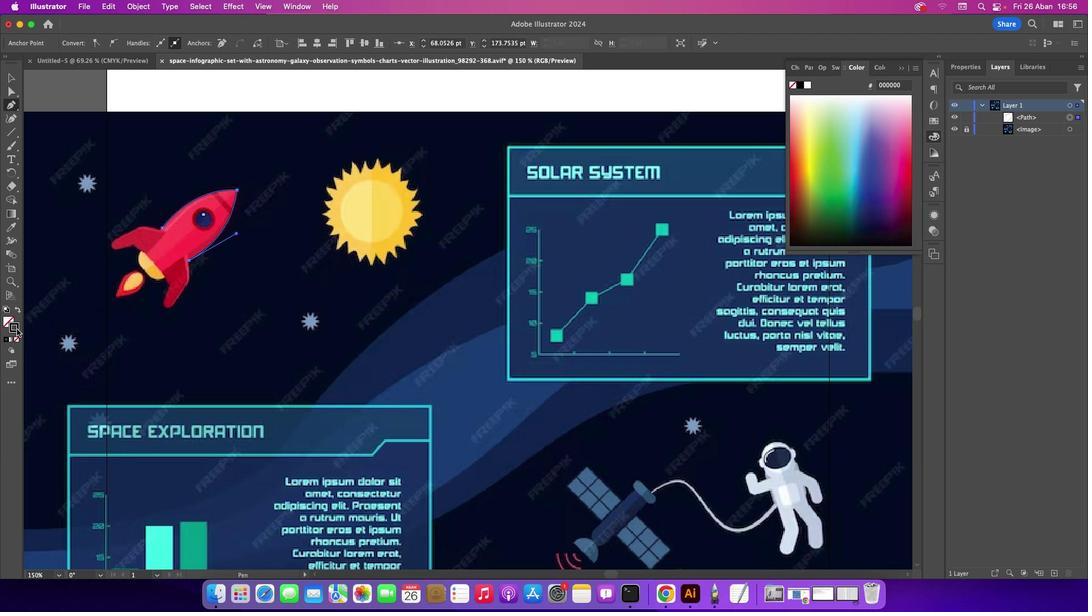 
Action: Mouse moved to (18, 340)
Screenshot: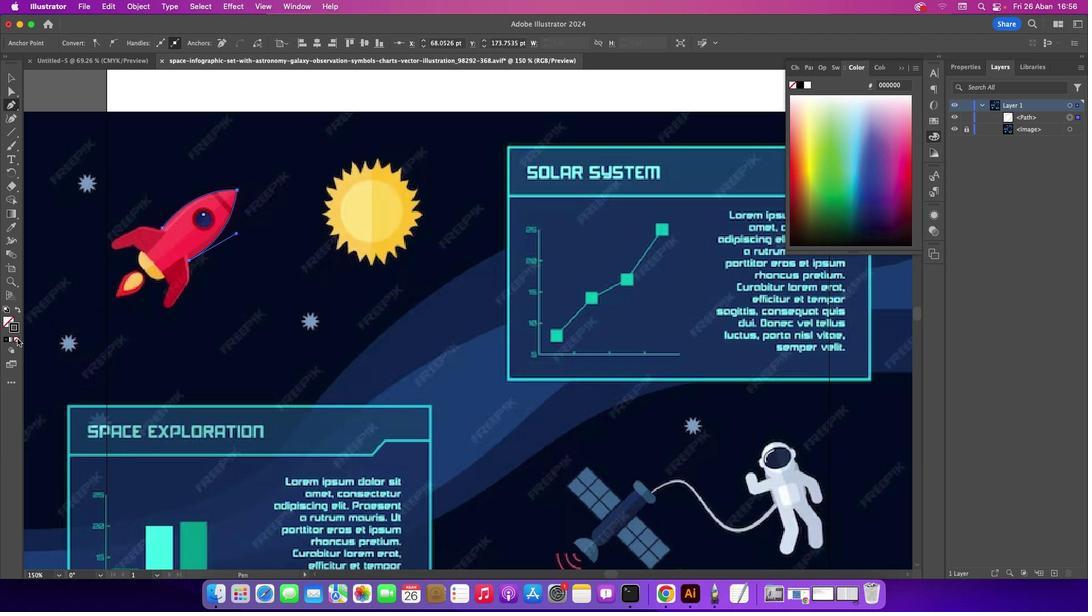 
Action: Mouse pressed left at (18, 340)
Screenshot: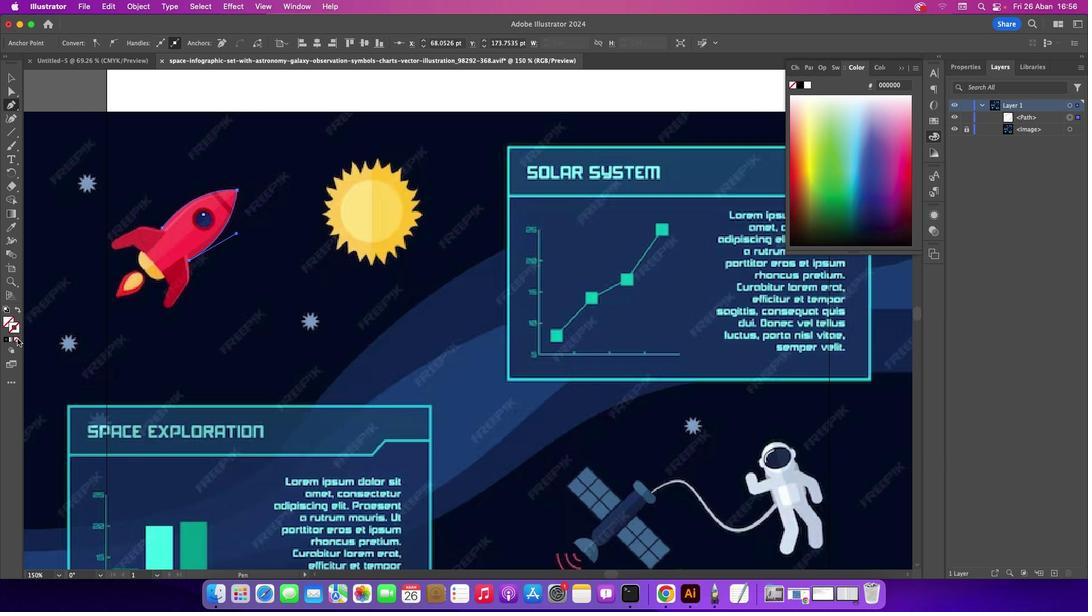 
Action: Mouse moved to (188, 286)
Screenshot: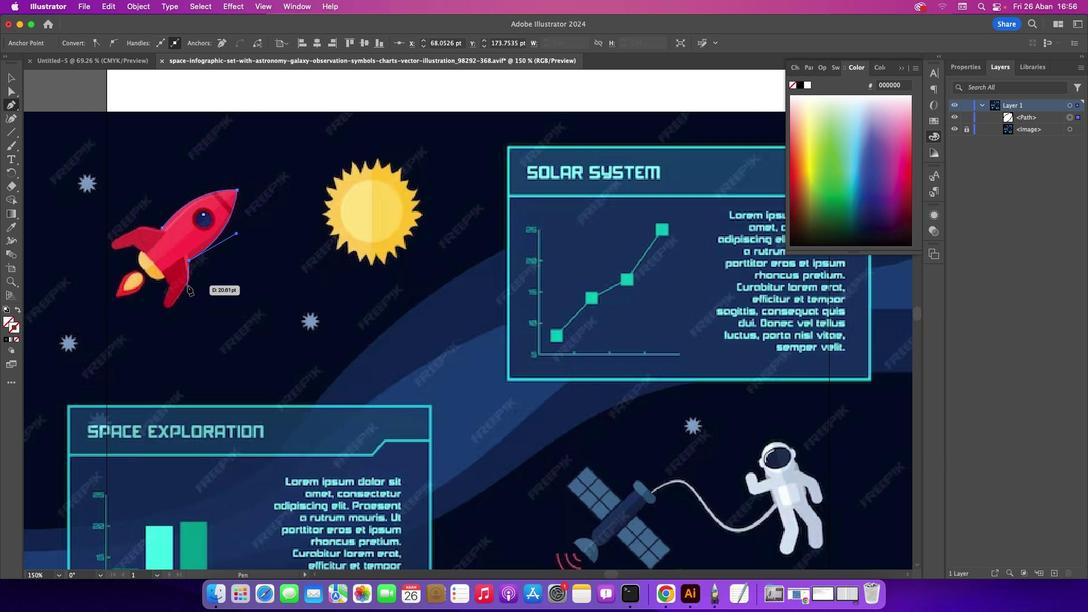 
Action: Mouse pressed left at (188, 286)
Screenshot: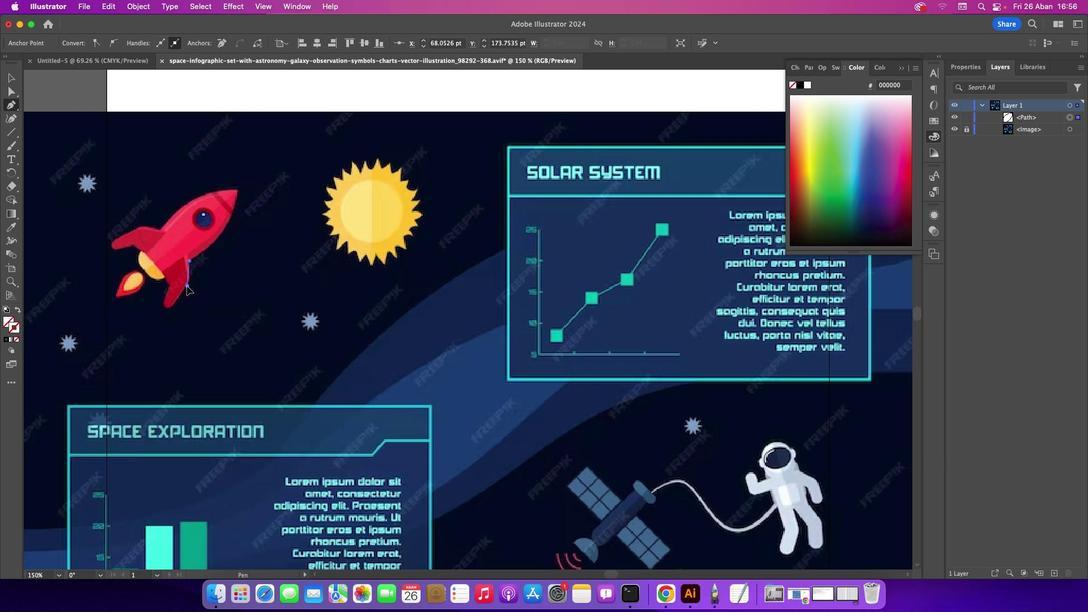 
Action: Mouse moved to (169, 308)
Screenshot: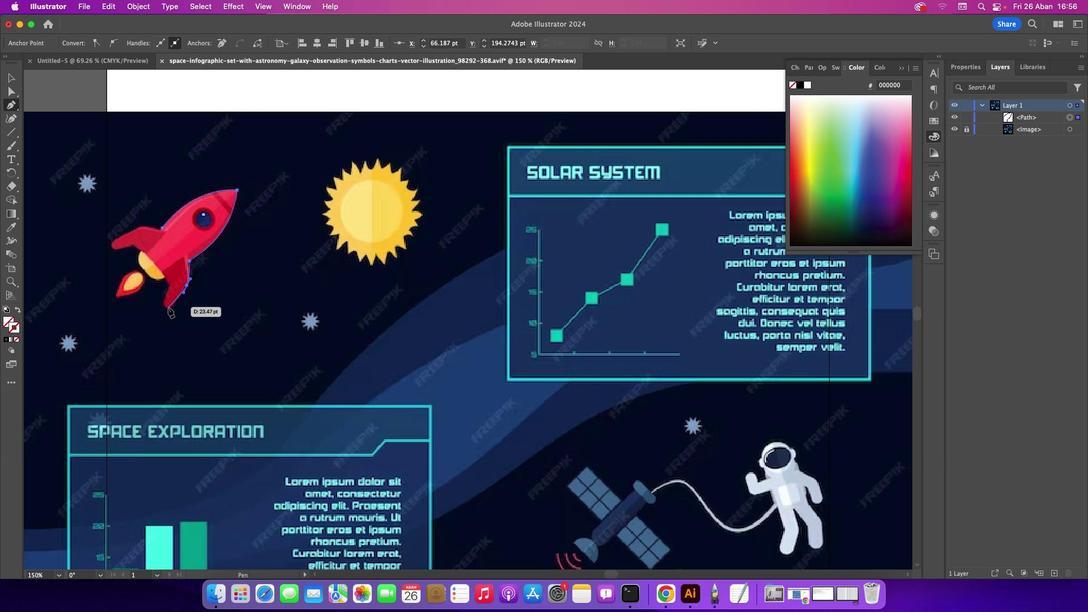 
Action: Mouse pressed left at (169, 308)
Screenshot: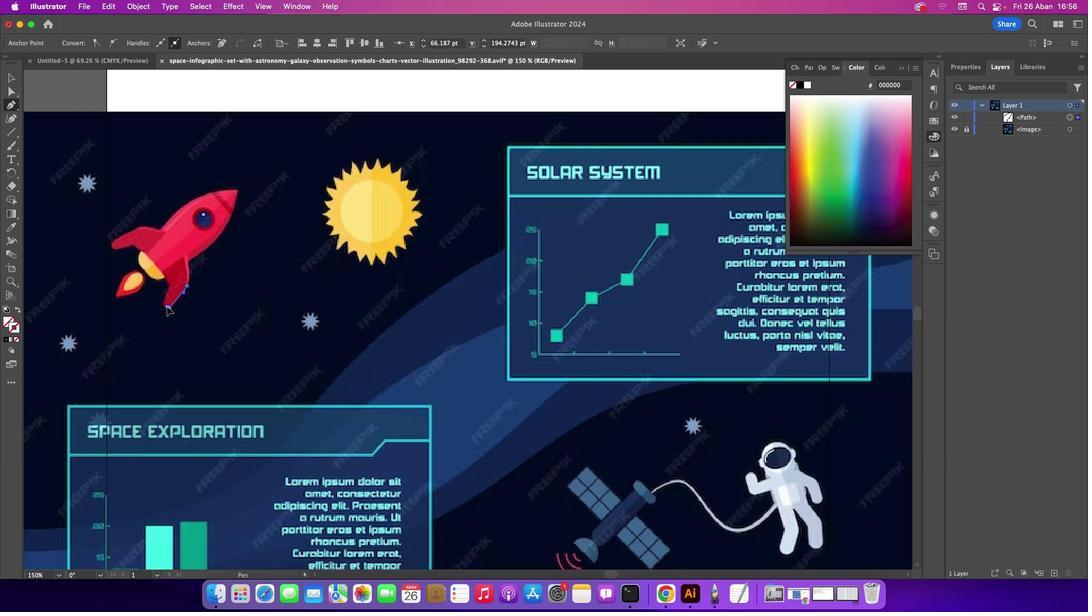 
Action: Mouse moved to (171, 286)
Screenshot: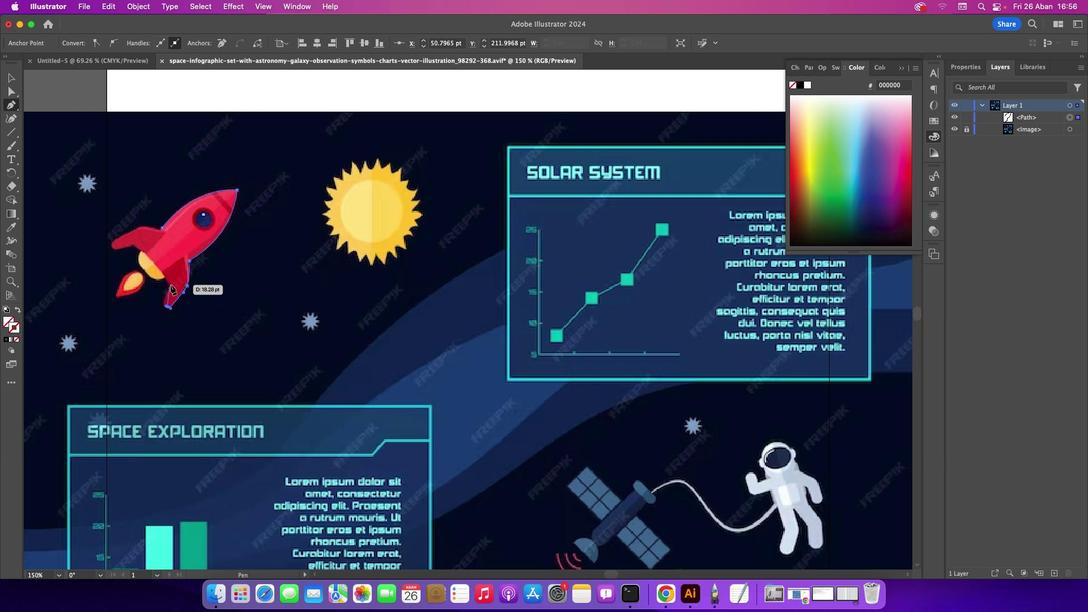 
Action: Mouse pressed left at (171, 286)
Screenshot: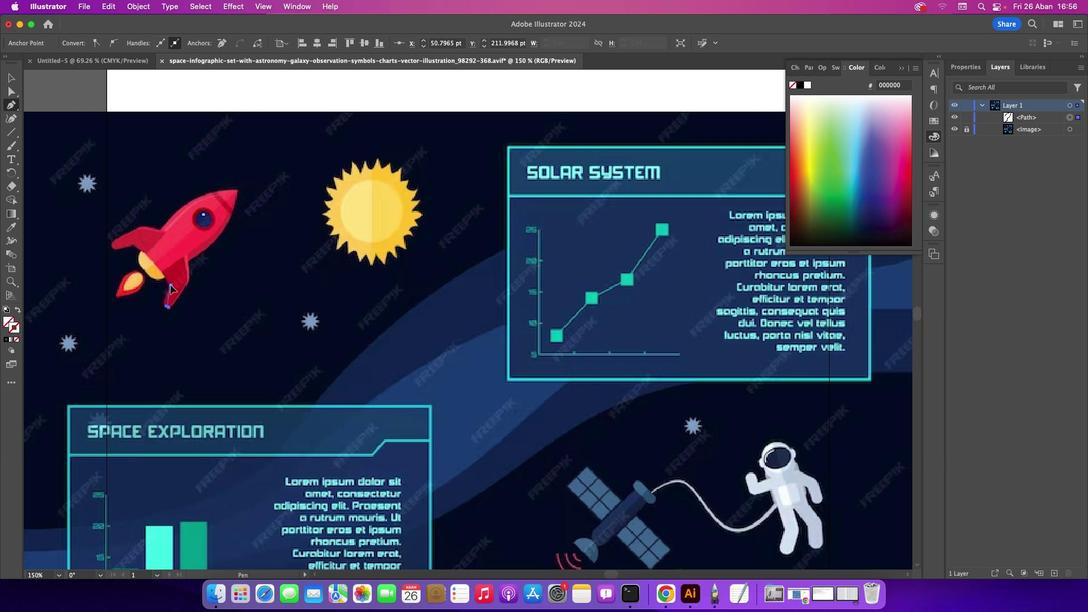 
Action: Mouse moved to (170, 283)
Screenshot: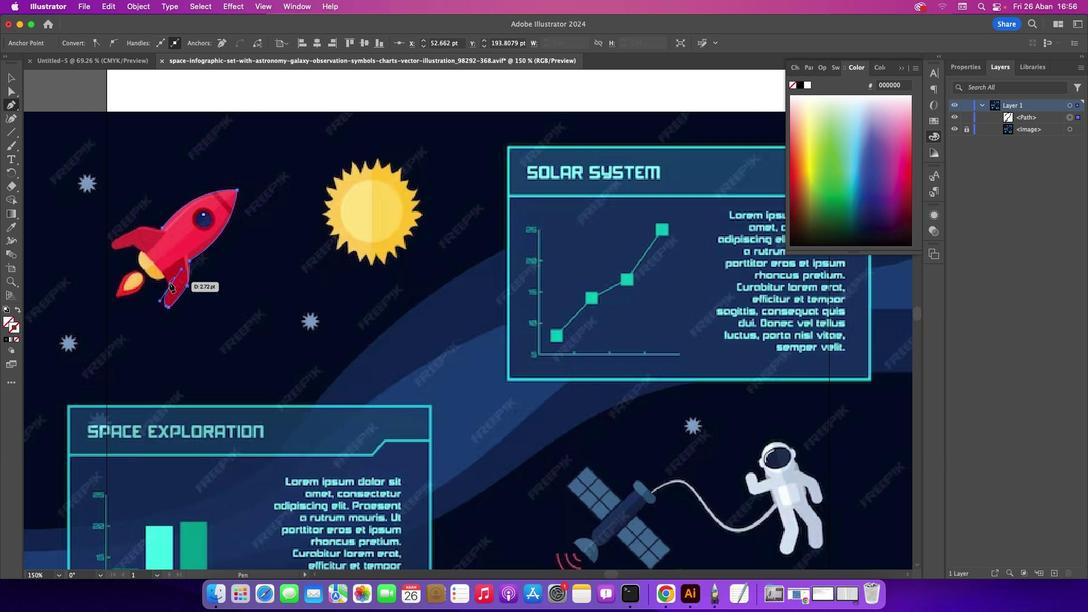 
Action: Mouse pressed left at (170, 283)
Screenshot: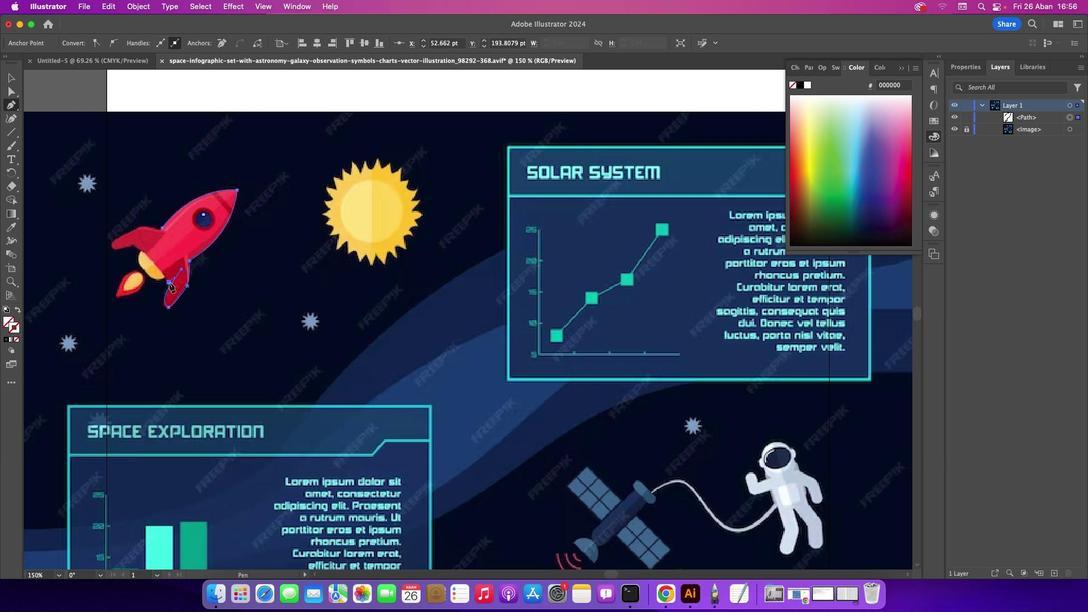 
Action: Mouse moved to (133, 246)
Screenshot: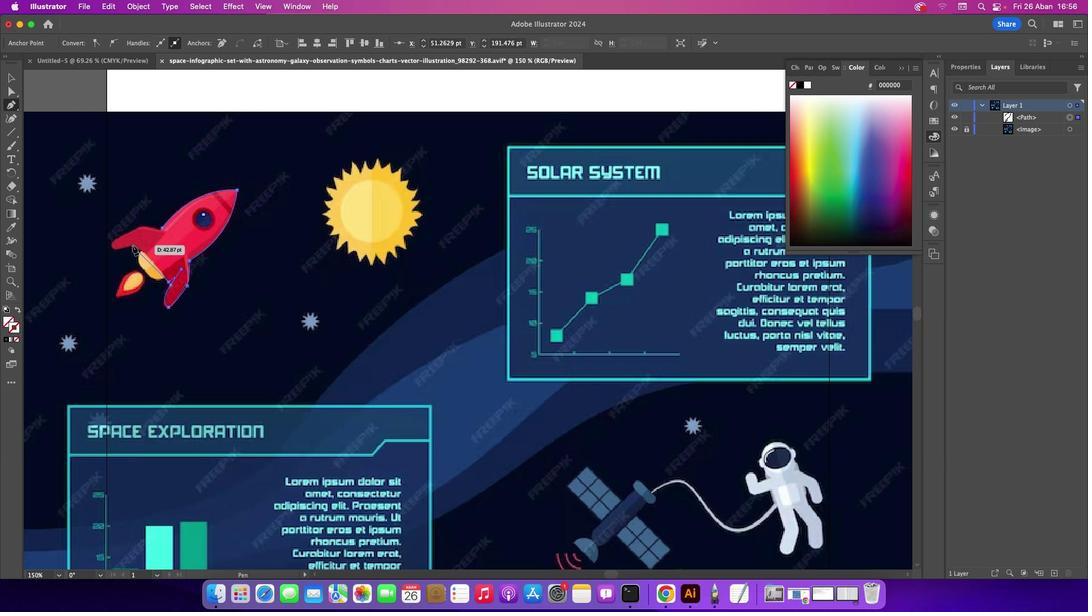 
Action: Mouse pressed left at (133, 246)
Screenshot: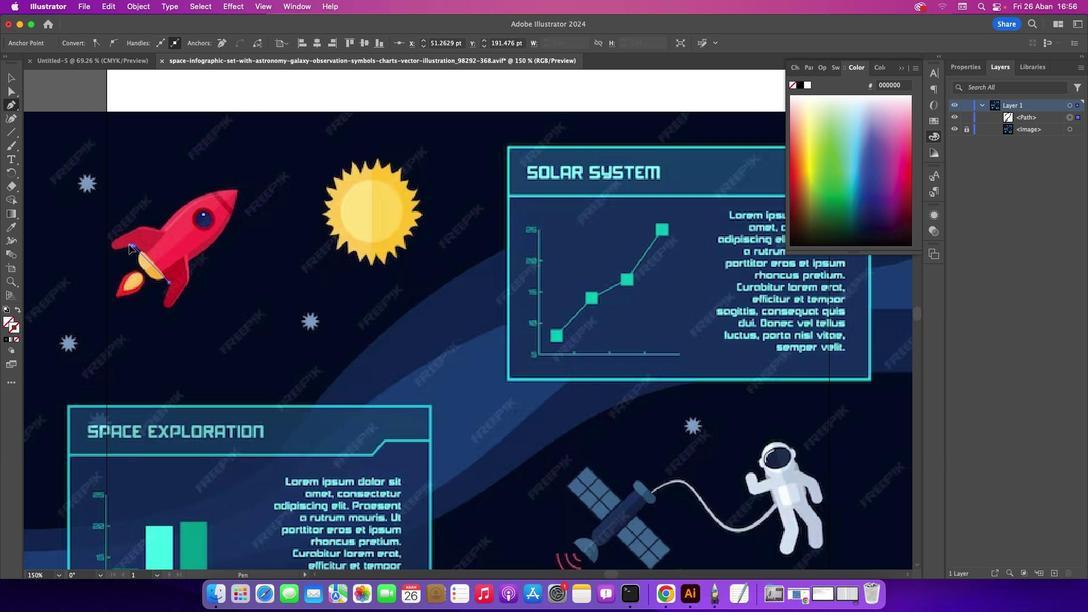 
Action: Mouse moved to (133, 247)
Screenshot: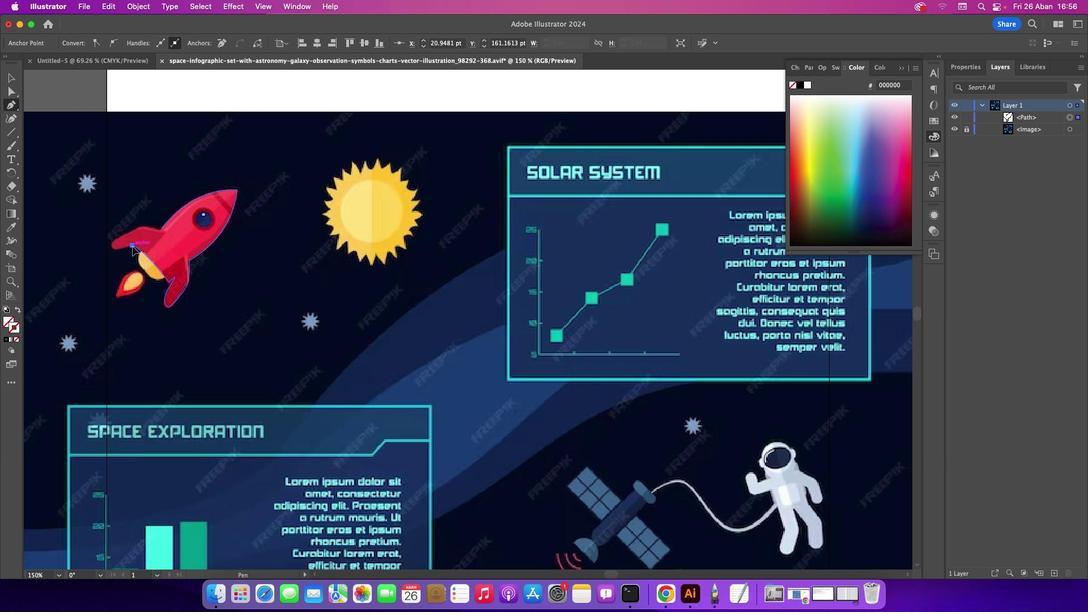 
Action: Mouse pressed left at (133, 247)
Screenshot: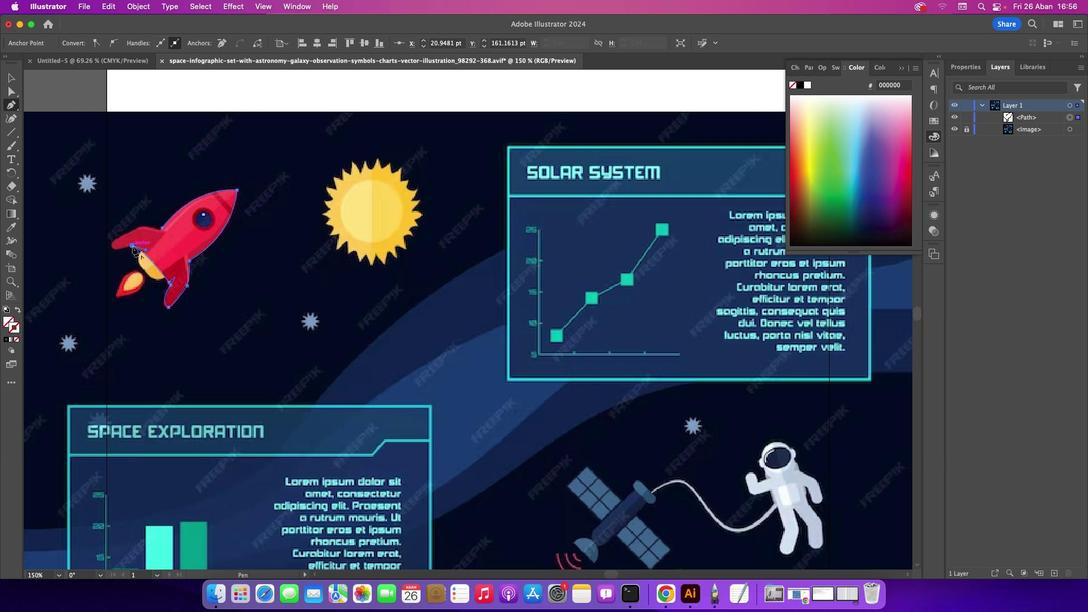 
Action: Mouse moved to (113, 242)
Screenshot: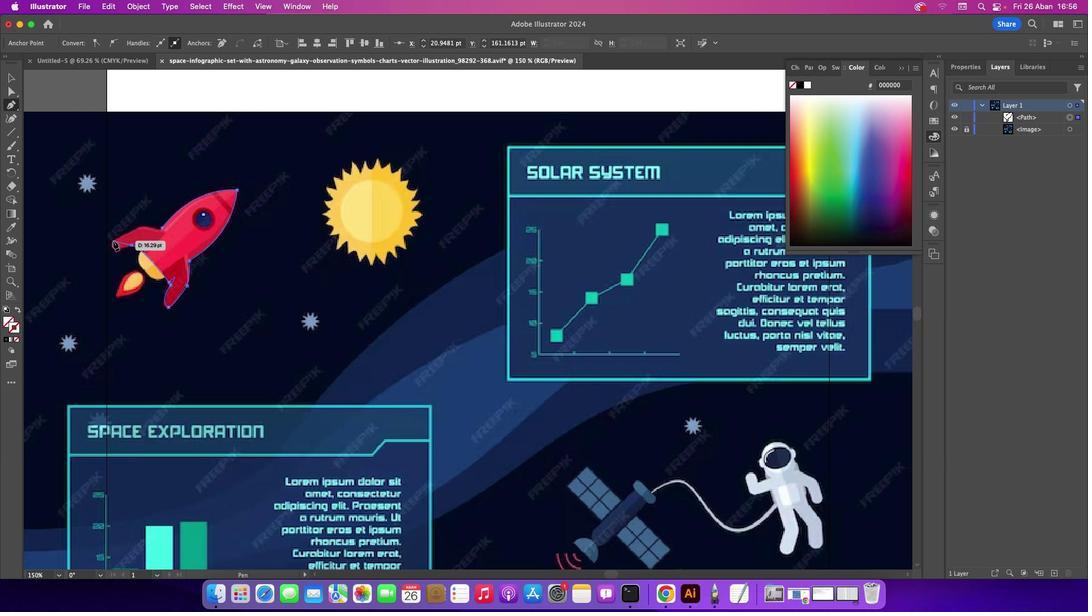 
Action: Mouse pressed left at (113, 242)
Screenshot: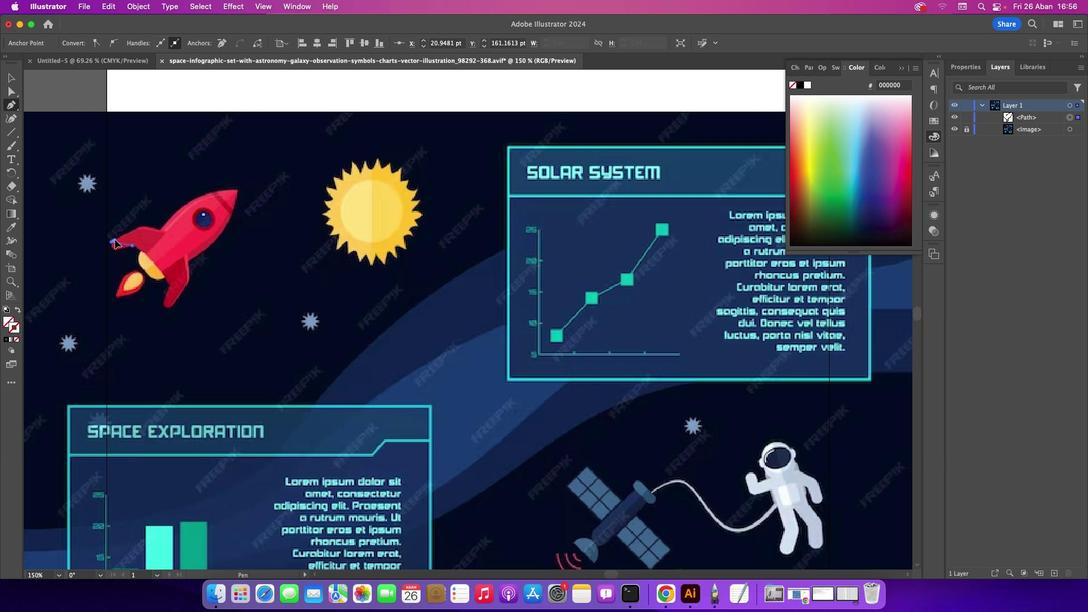 
Action: Mouse moved to (113, 241)
Screenshot: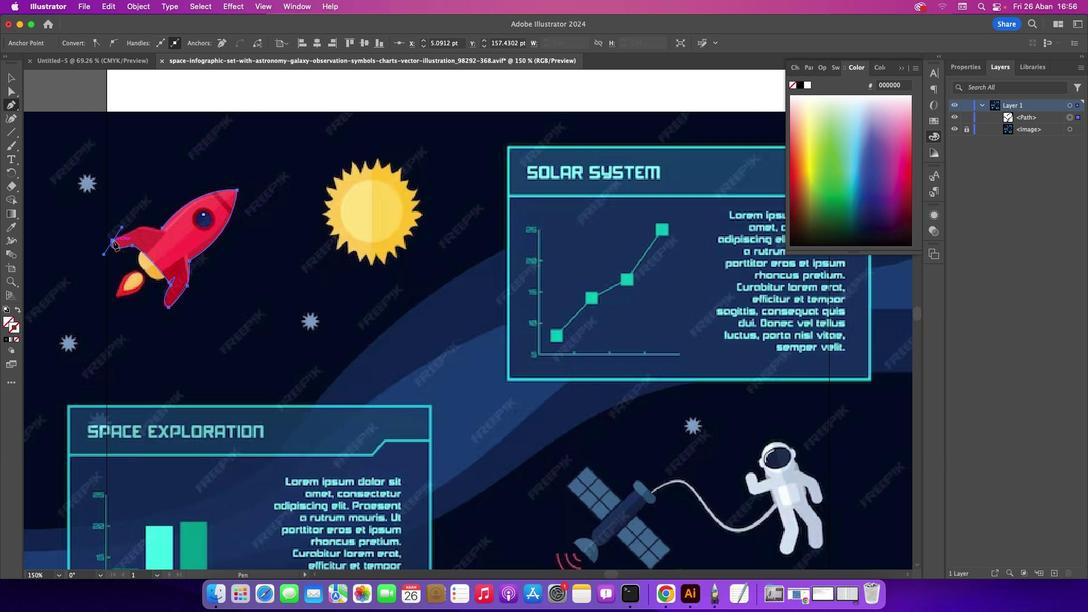 
Action: Mouse pressed left at (113, 241)
Screenshot: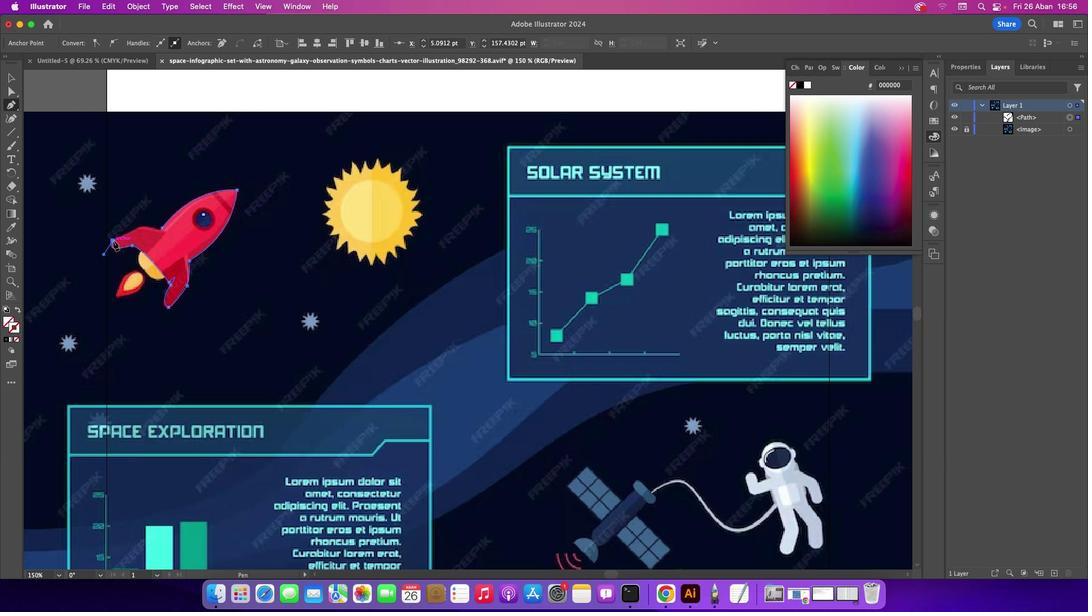 
Action: Mouse moved to (145, 227)
Screenshot: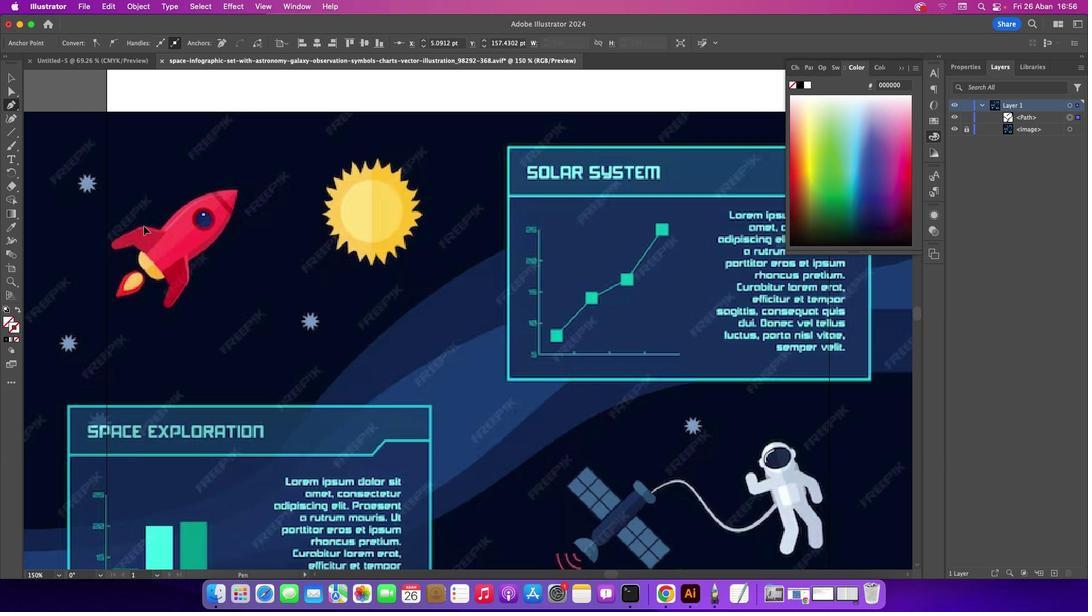 
Action: Mouse pressed left at (145, 227)
Screenshot: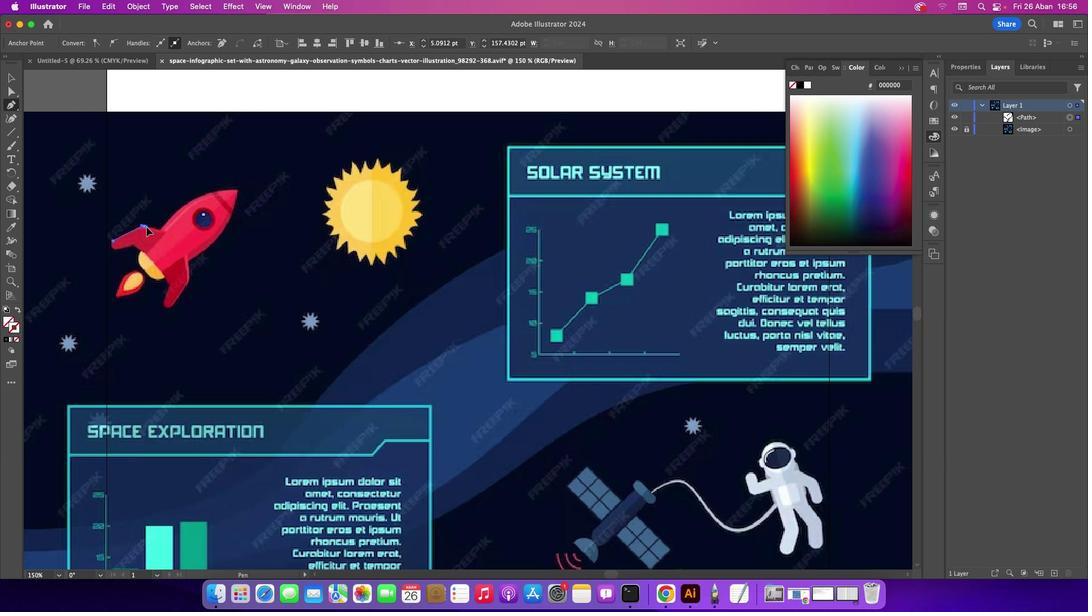
Action: Mouse moved to (162, 229)
Screenshot: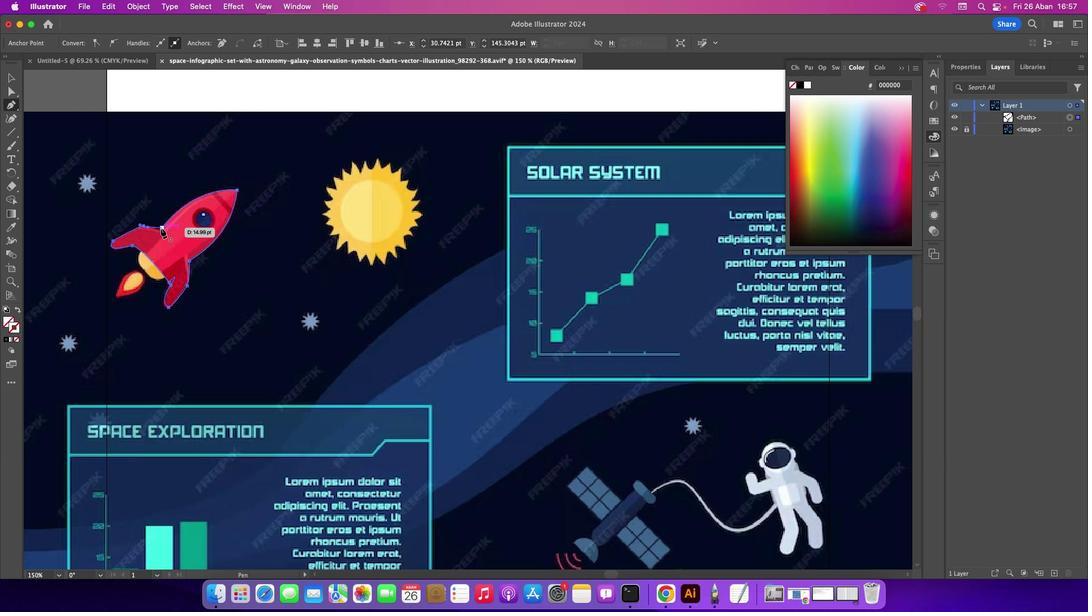 
Action: Mouse pressed left at (162, 229)
Screenshot: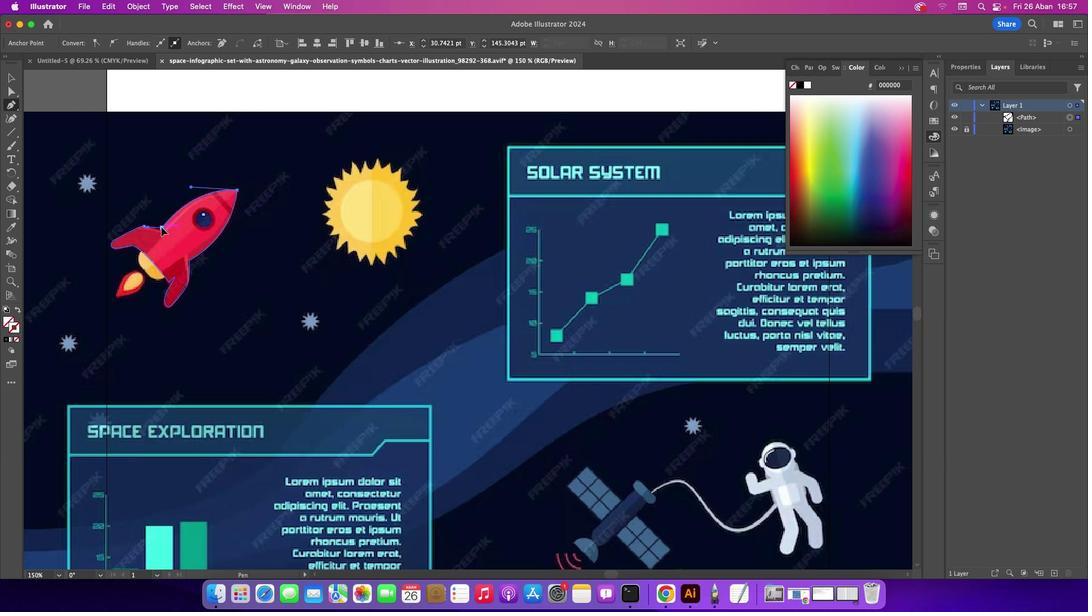 
Action: Mouse moved to (9, 74)
Screenshot: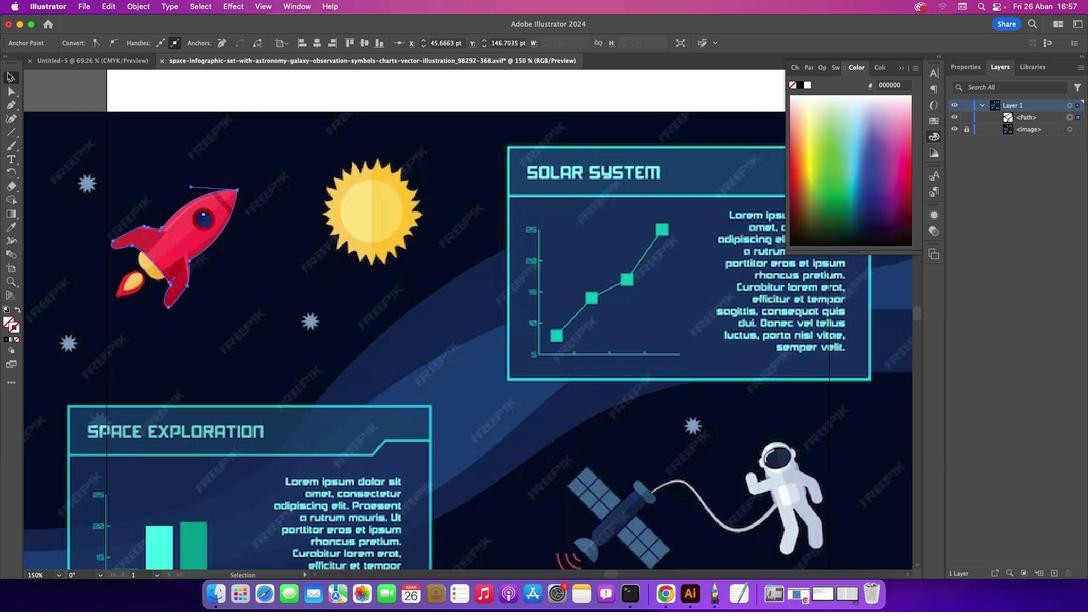 
Action: Mouse pressed left at (9, 74)
Screenshot: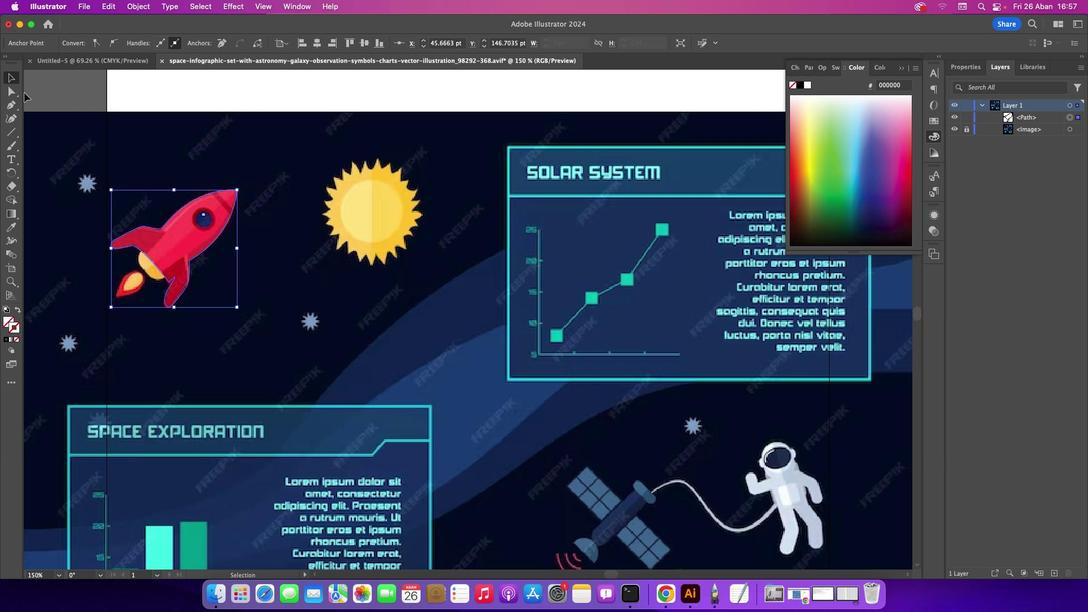 
Action: Mouse moved to (62, 139)
Screenshot: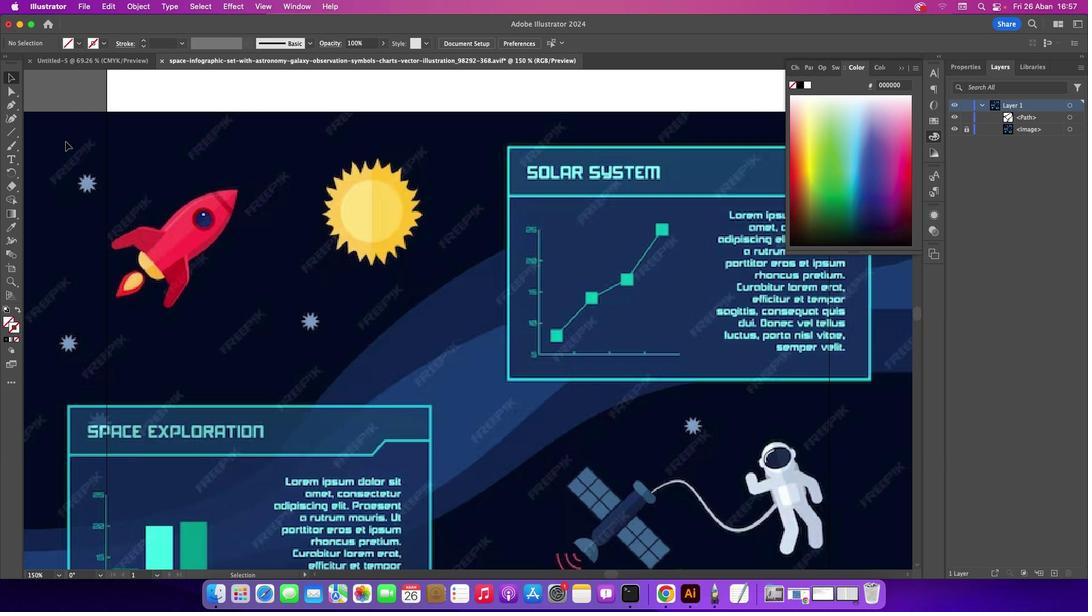 
Action: Mouse pressed left at (62, 139)
Screenshot: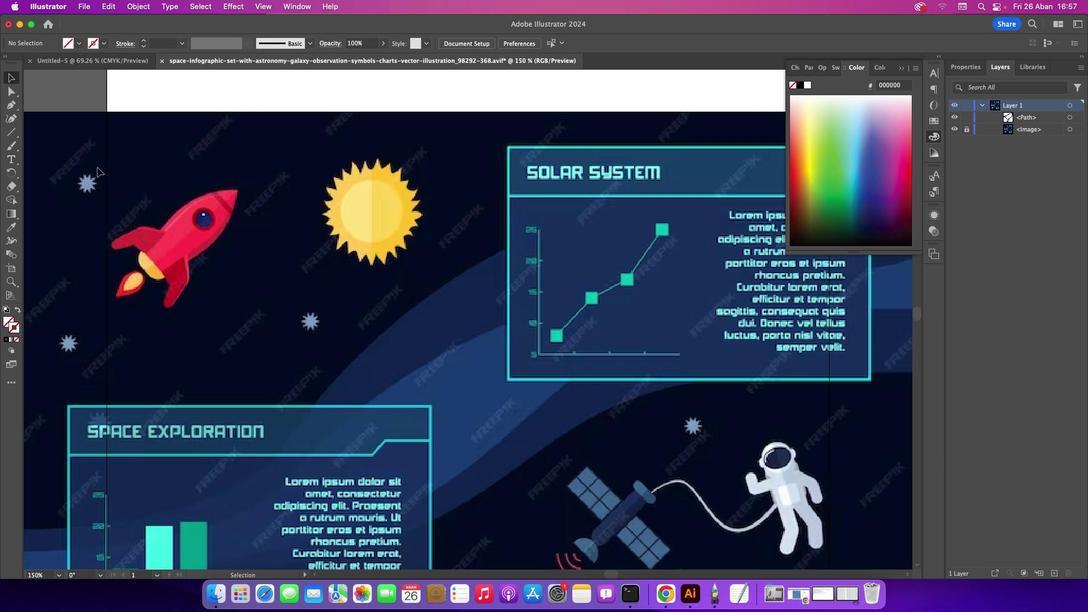
Action: Mouse moved to (178, 212)
Screenshot: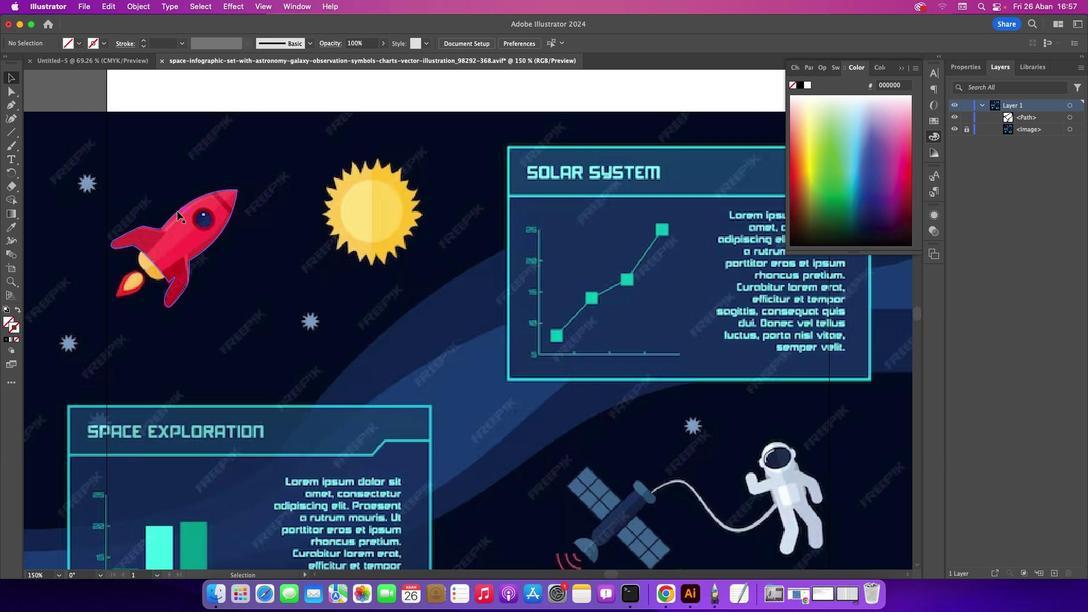 
Action: Mouse pressed left at (178, 212)
Screenshot: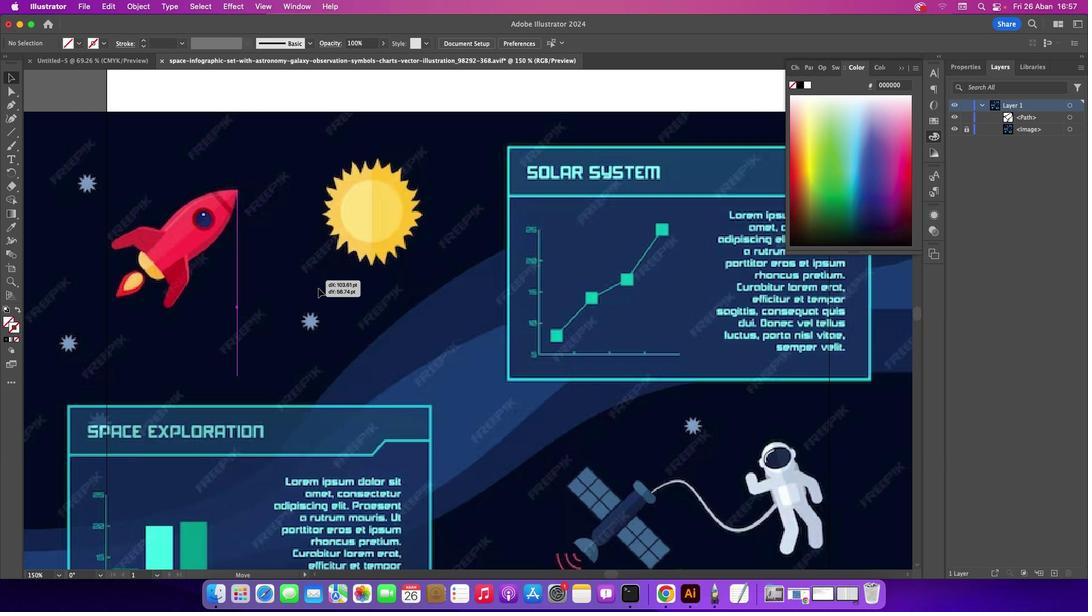 
Action: Mouse moved to (11, 227)
Screenshot: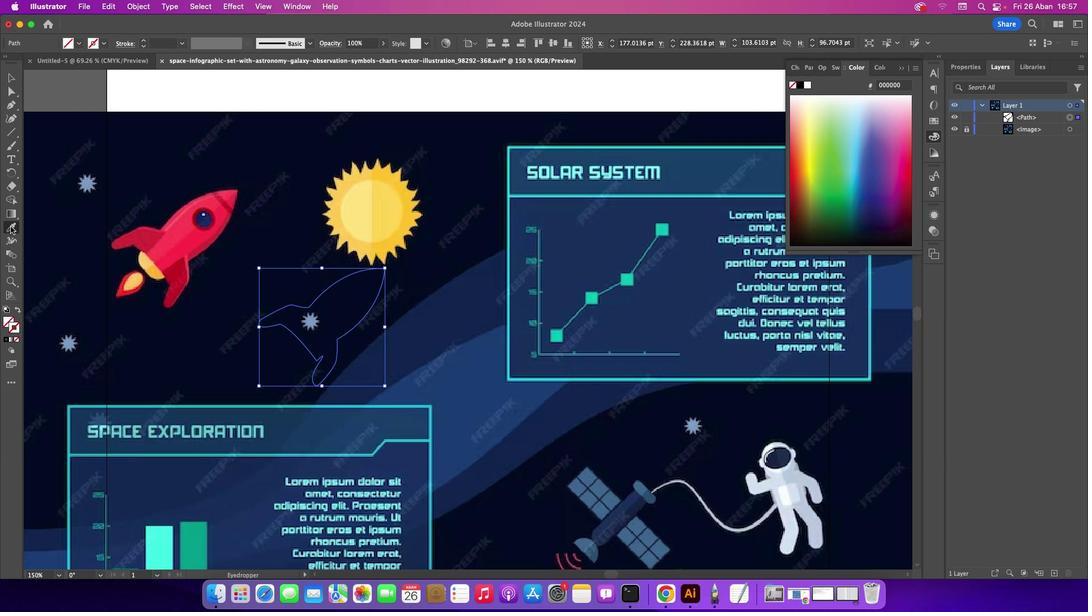 
Action: Mouse pressed left at (11, 227)
Screenshot: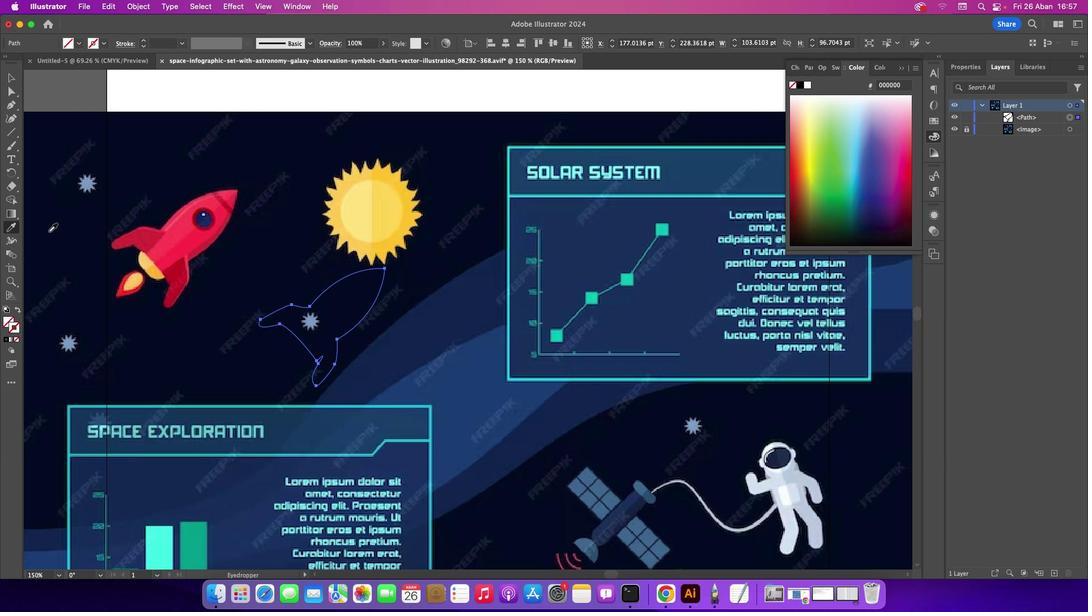 
Action: Mouse moved to (189, 230)
Screenshot: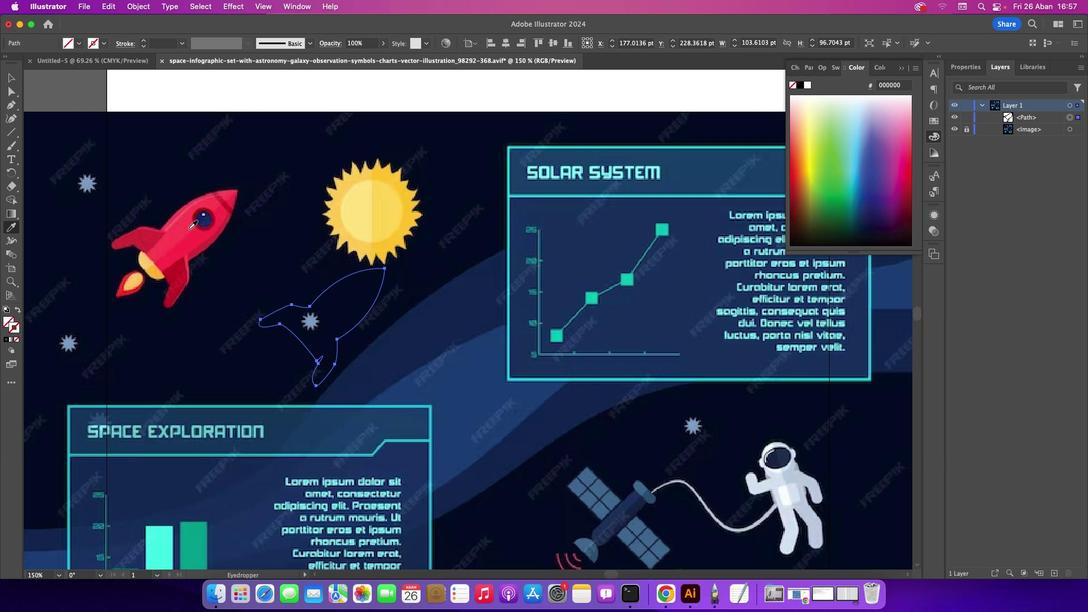 
Action: Mouse pressed left at (189, 230)
Screenshot: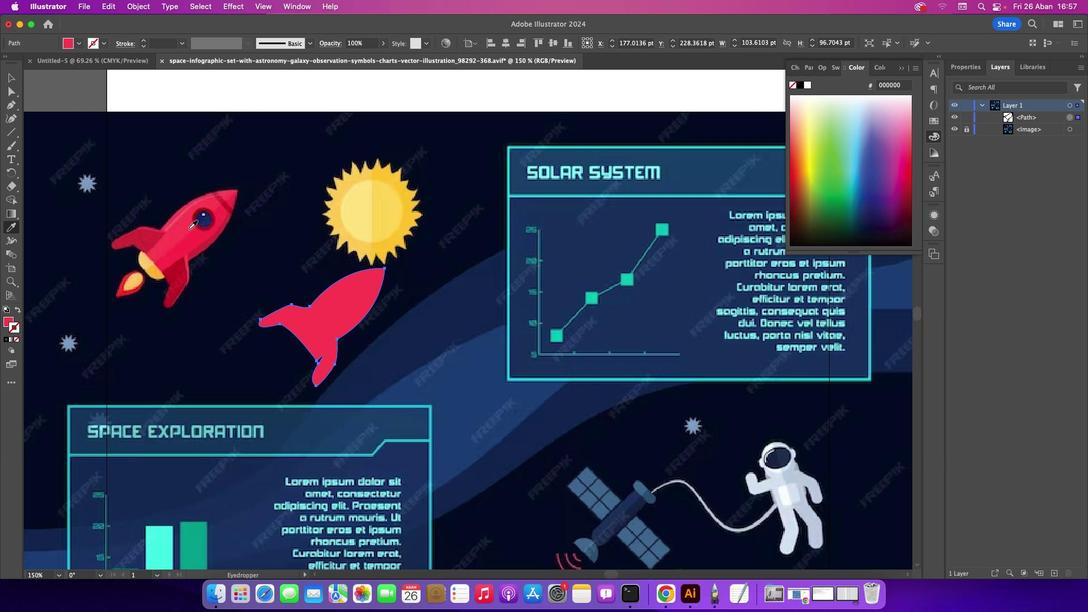 
Action: Mouse moved to (15, 82)
Screenshot: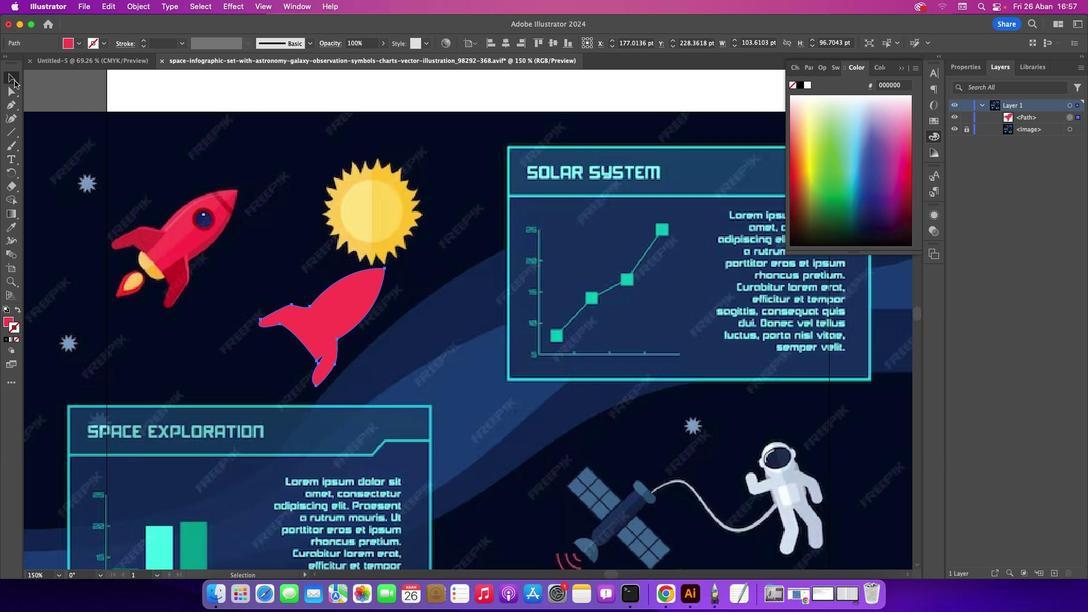 
Action: Mouse pressed left at (15, 82)
Screenshot: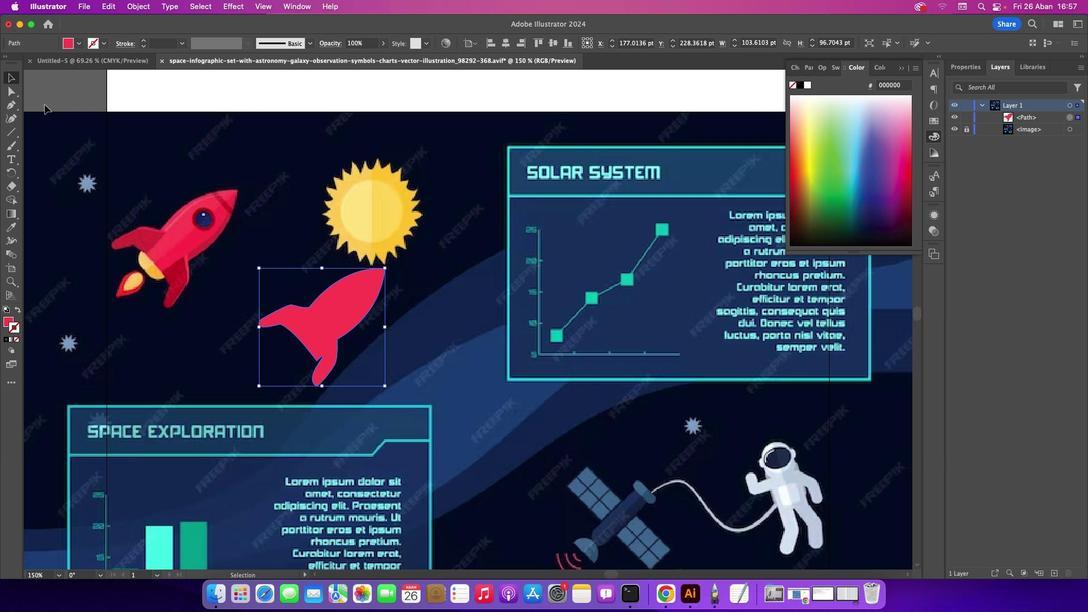
Action: Mouse moved to (126, 158)
Screenshot: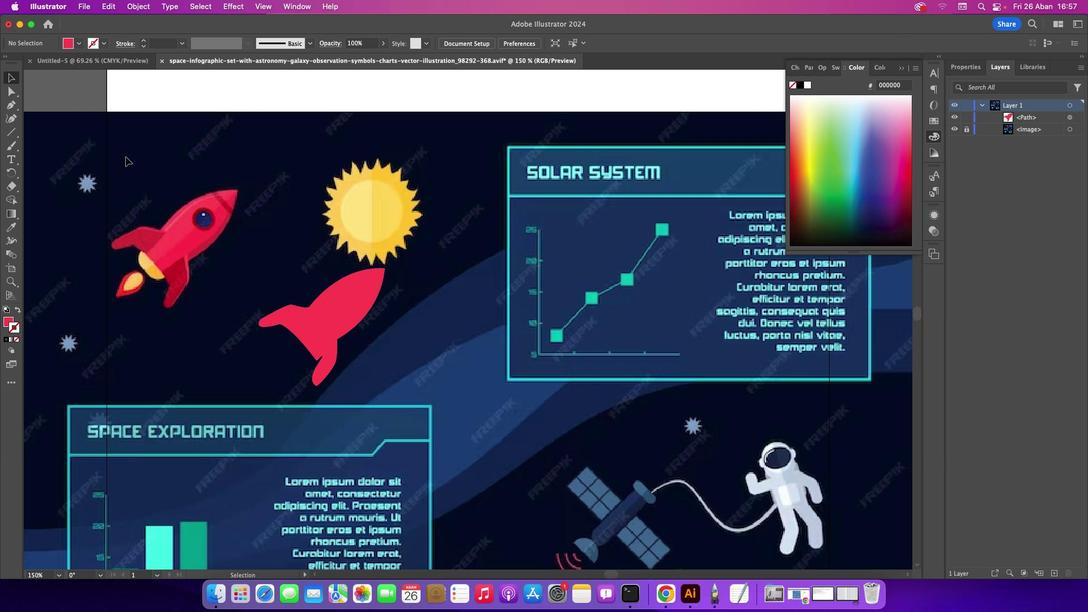 
Action: Mouse pressed left at (126, 158)
Screenshot: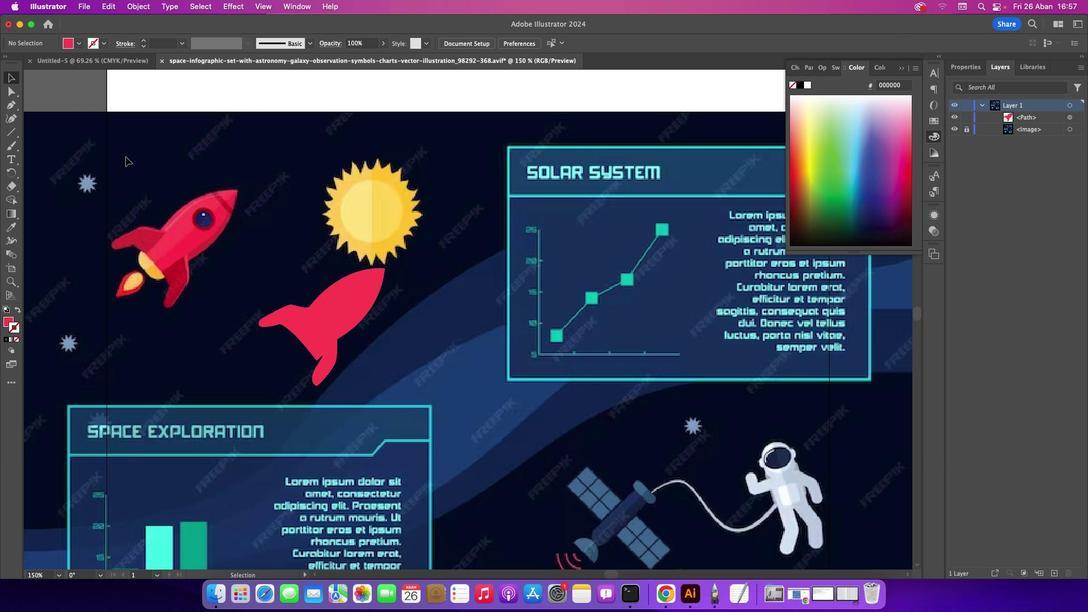 
Action: Mouse moved to (14, 109)
Screenshot: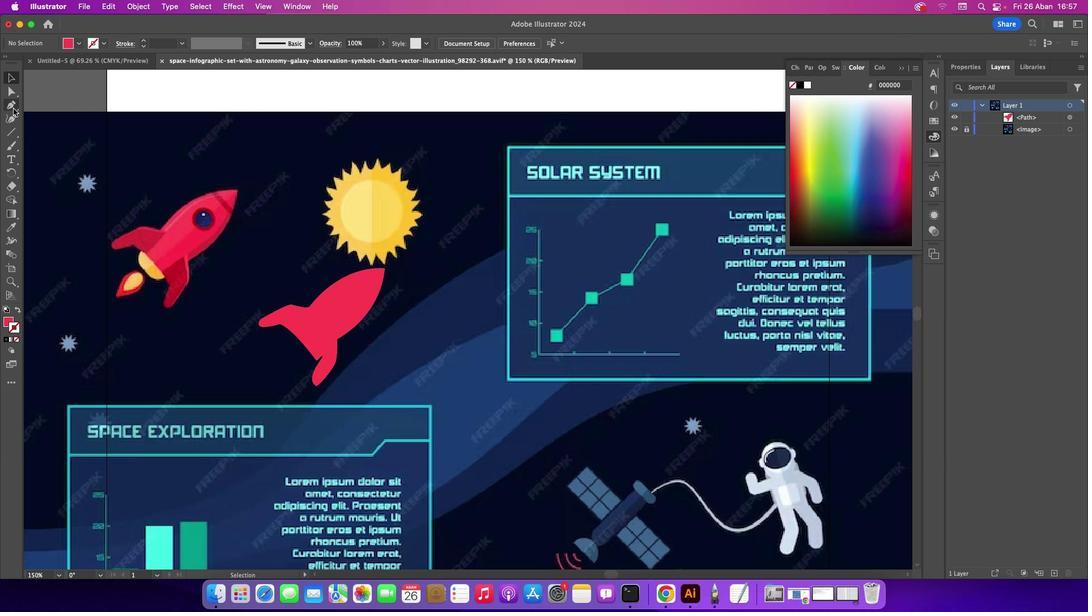
Action: Mouse pressed left at (14, 109)
Screenshot: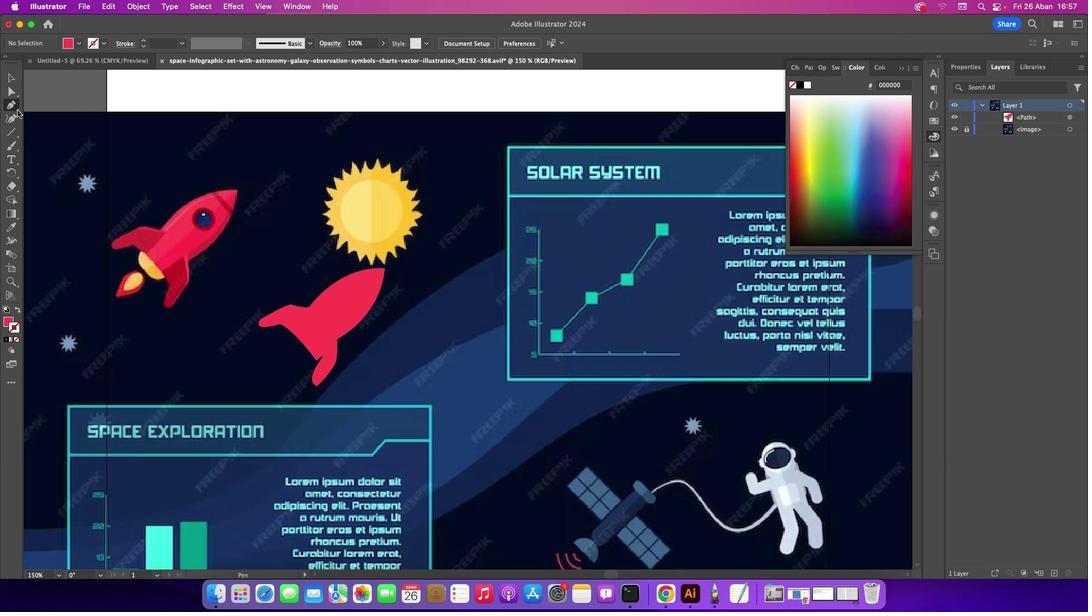 
Action: Mouse moved to (167, 233)
Screenshot: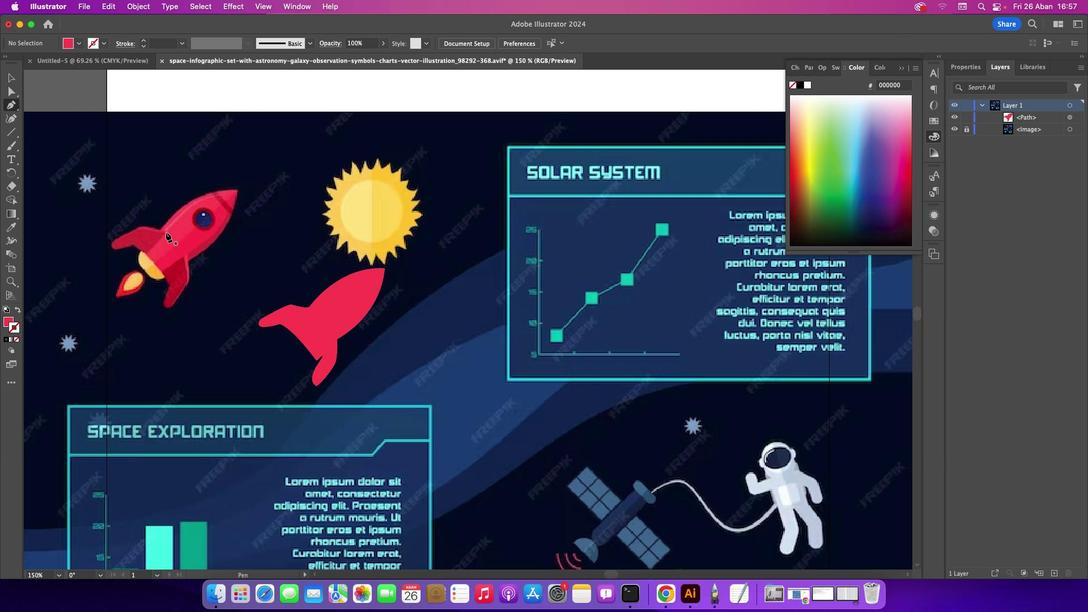 
Action: Mouse pressed left at (167, 233)
Screenshot: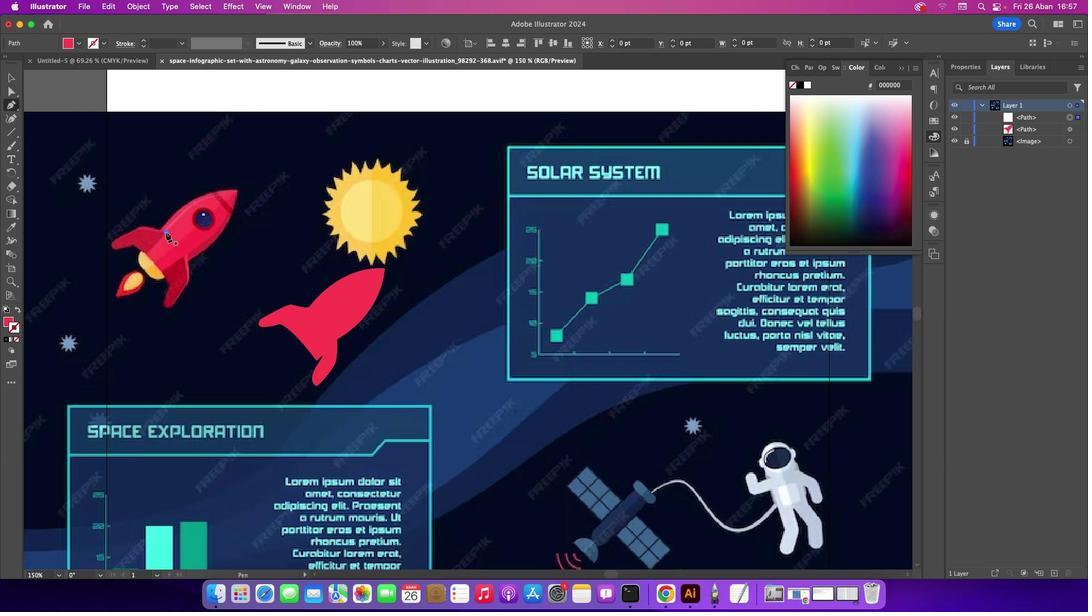 
Action: Mouse moved to (147, 253)
Screenshot: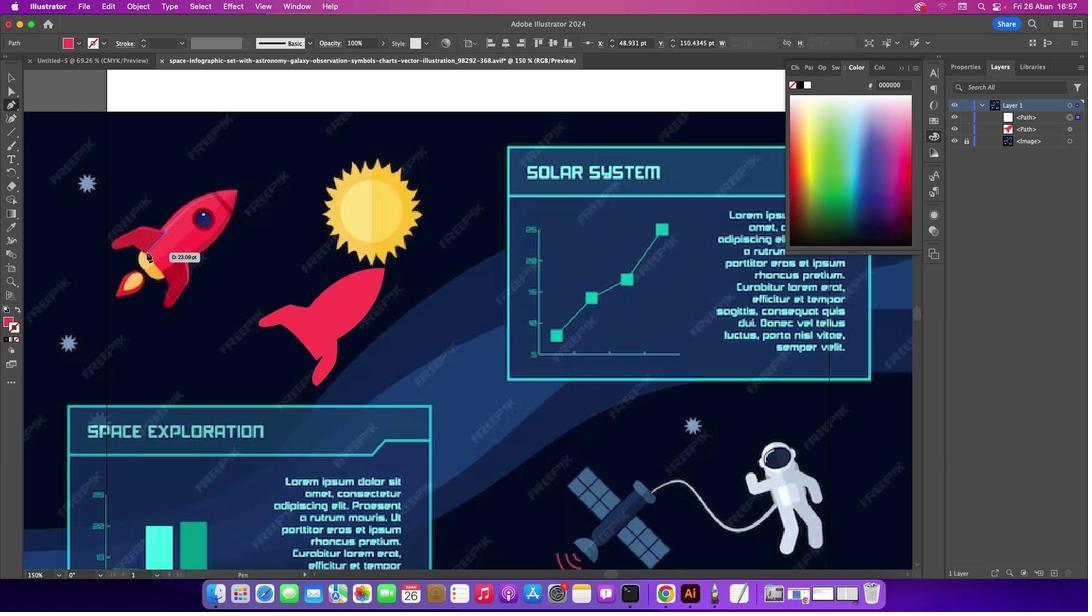 
Action: Mouse pressed left at (147, 253)
Screenshot: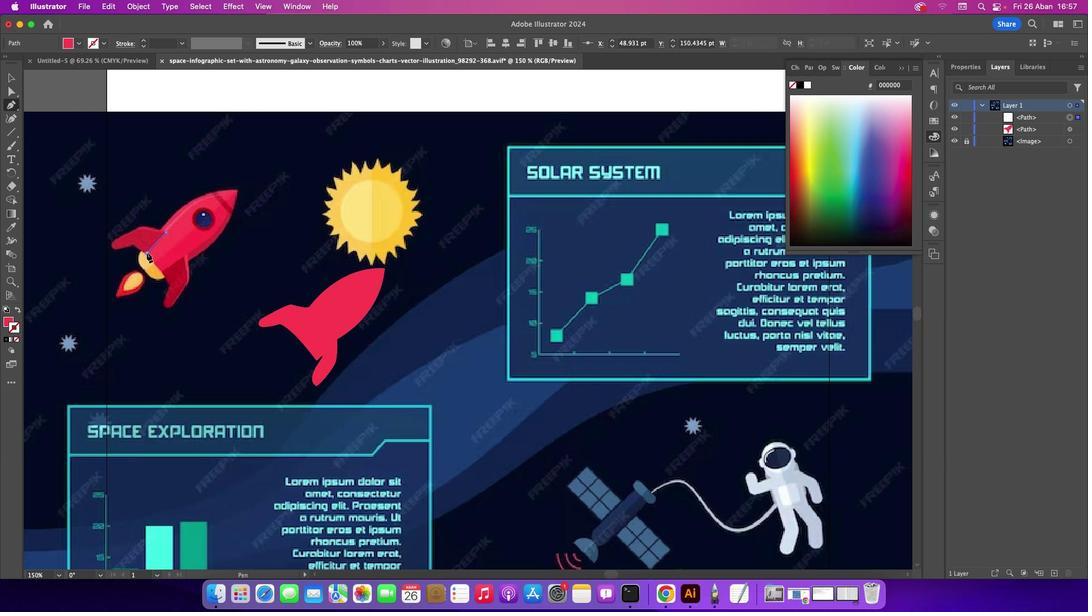 
Action: Mouse moved to (134, 245)
Screenshot: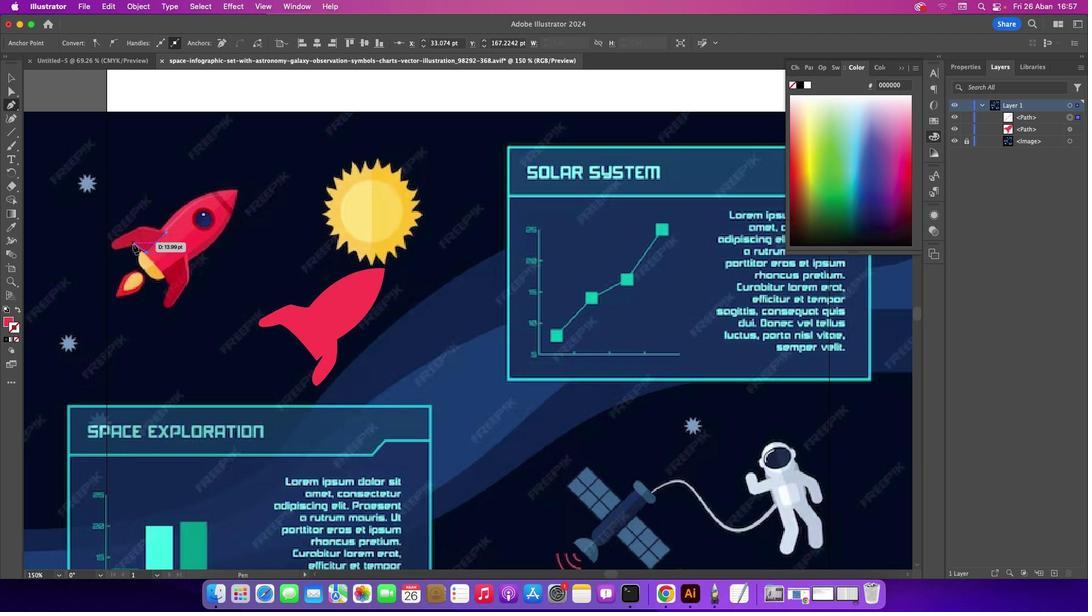 
Action: Mouse pressed left at (134, 245)
Screenshot: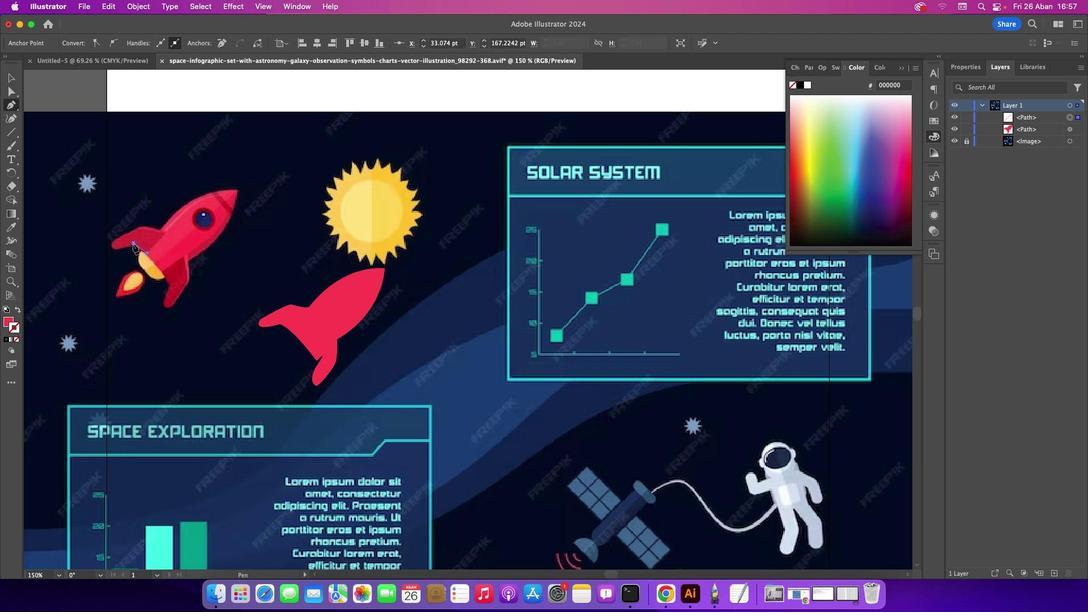 
Action: Mouse moved to (111, 246)
Screenshot: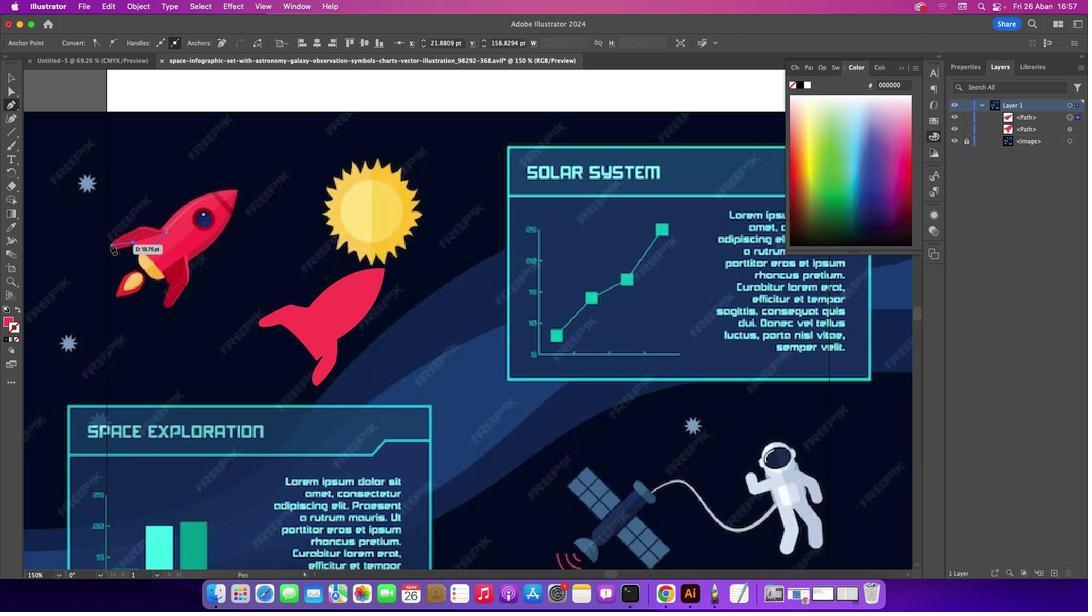 
Action: Mouse pressed left at (111, 246)
Screenshot: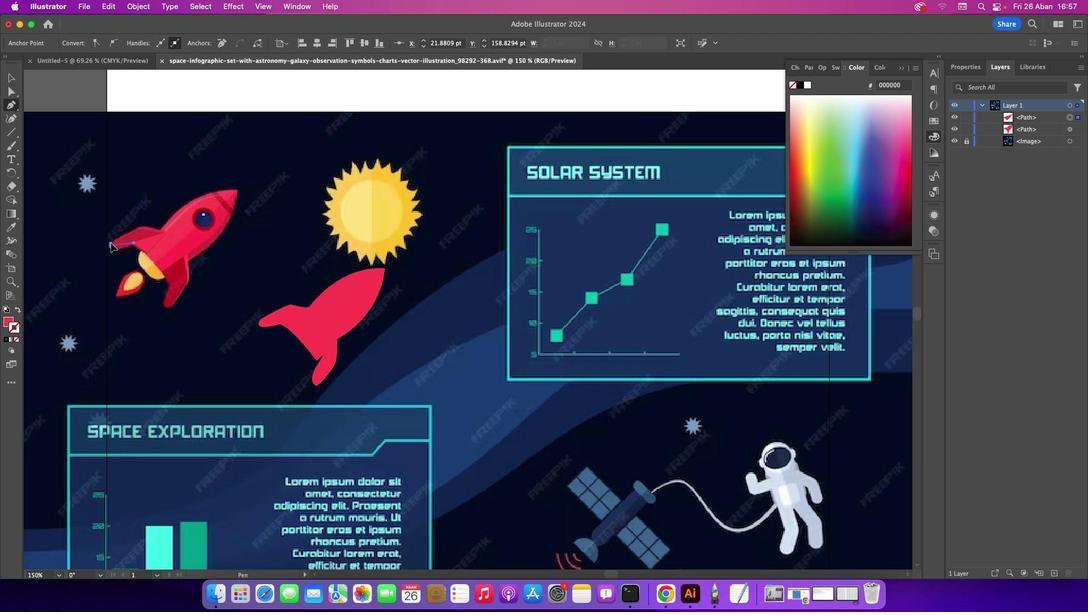 
Action: Mouse moved to (111, 246)
Screenshot: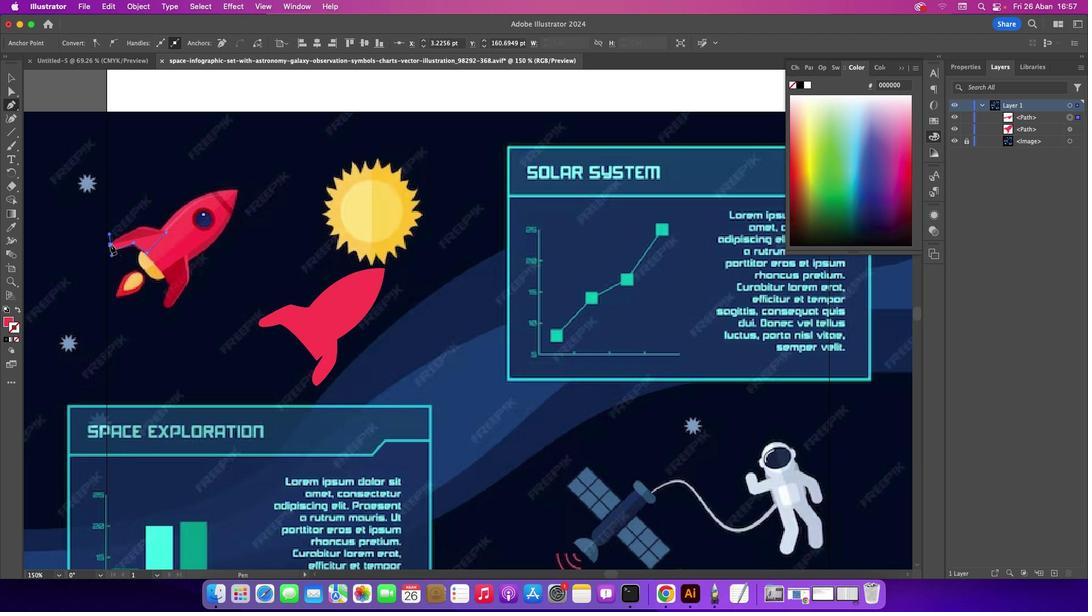 
Action: Mouse pressed left at (111, 246)
Screenshot: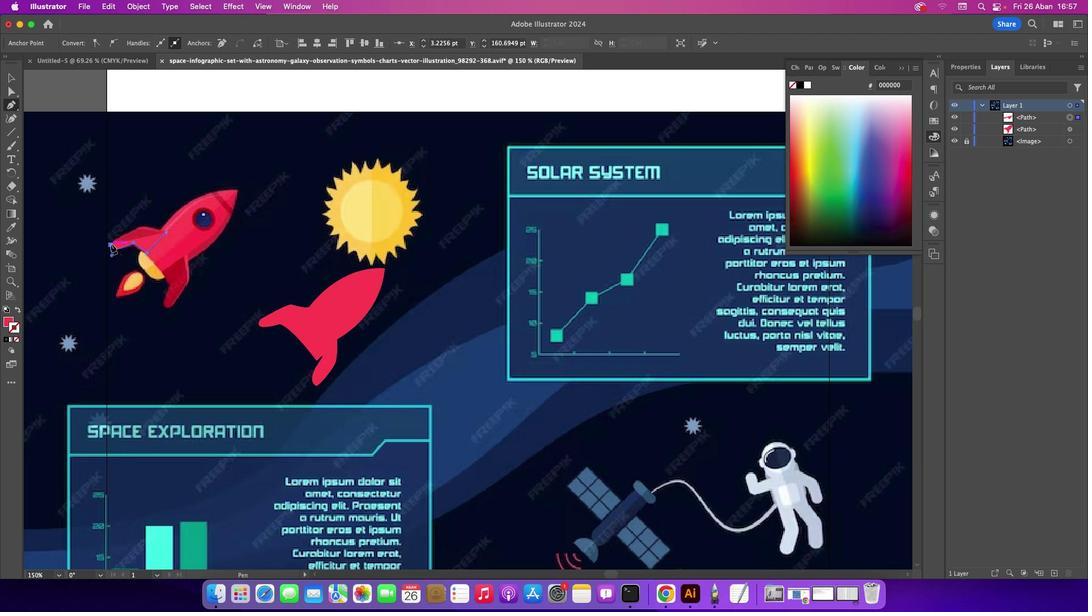 
Action: Mouse moved to (142, 227)
Screenshot: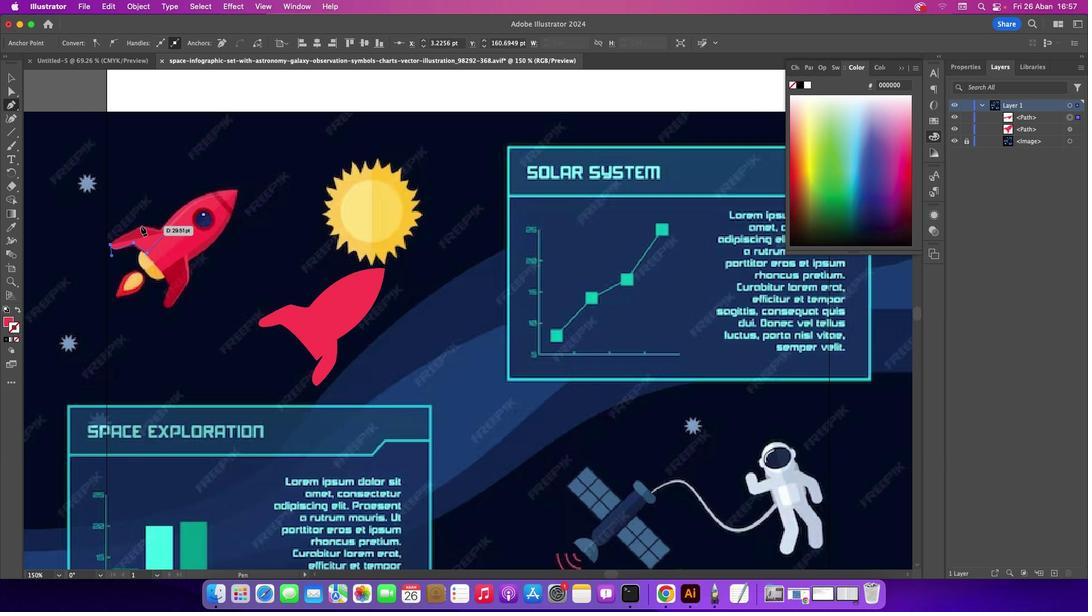 
Action: Mouse pressed left at (142, 227)
Screenshot: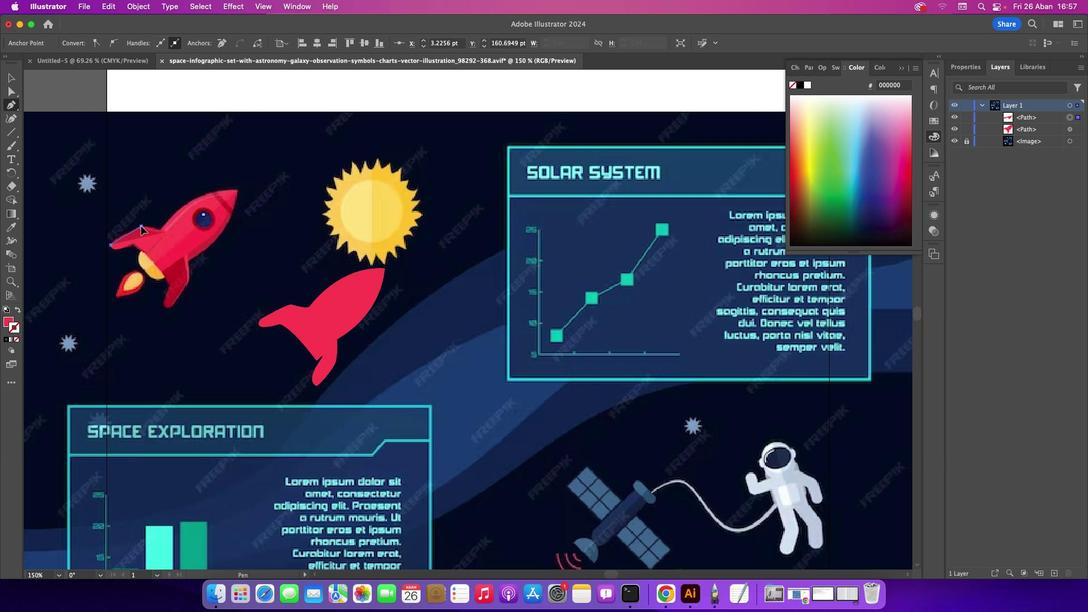 
Action: Mouse moved to (141, 226)
Screenshot: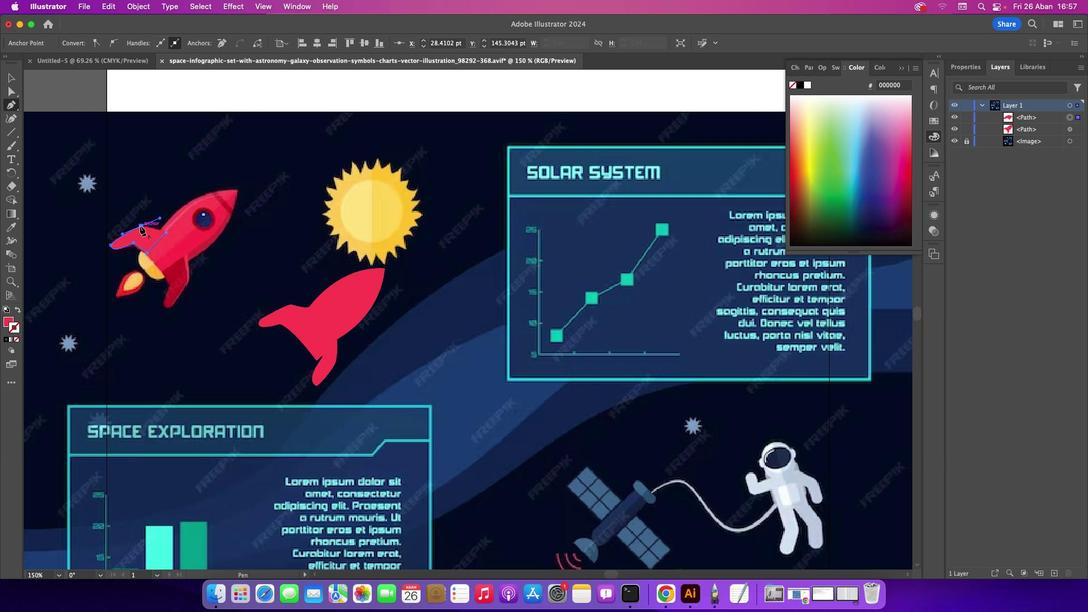 
Action: Mouse pressed left at (141, 226)
Screenshot: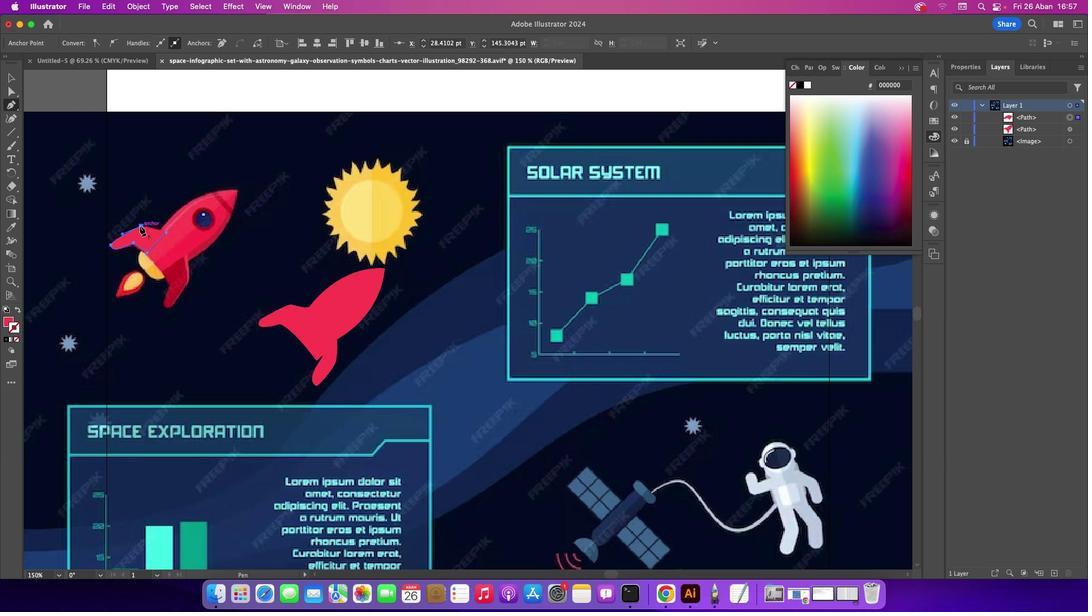 
Action: Mouse moved to (7, 322)
Screenshot: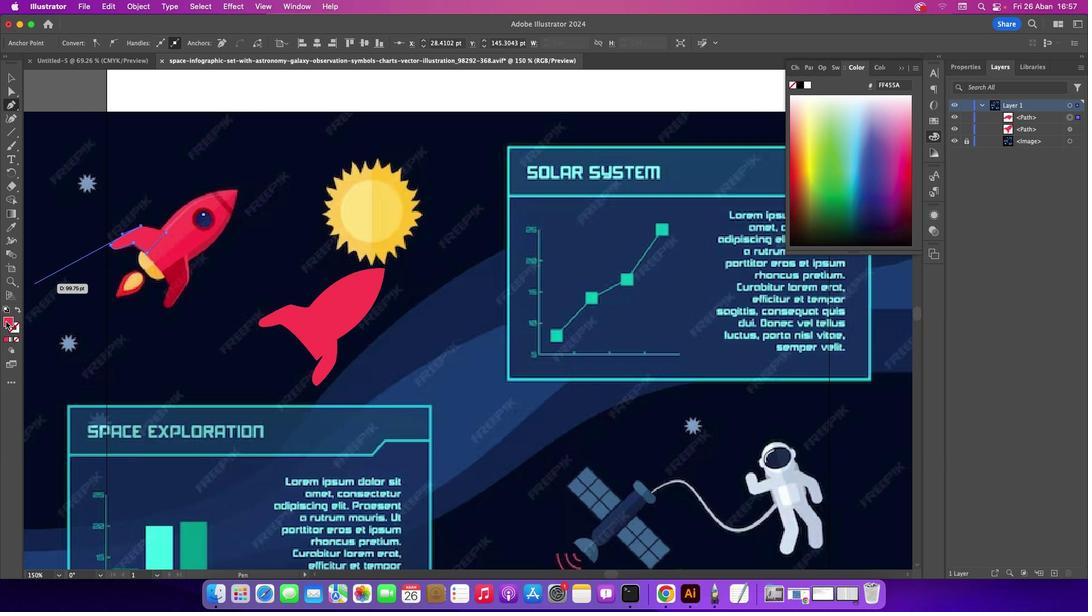 
Action: Mouse pressed left at (7, 322)
Screenshot: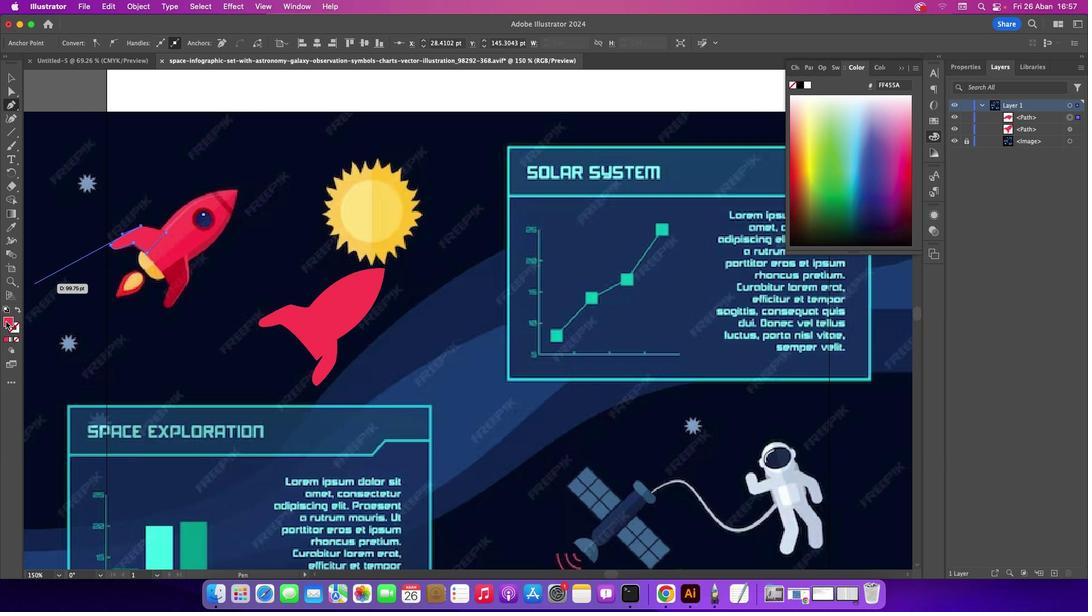 
Action: Mouse moved to (16, 339)
Screenshot: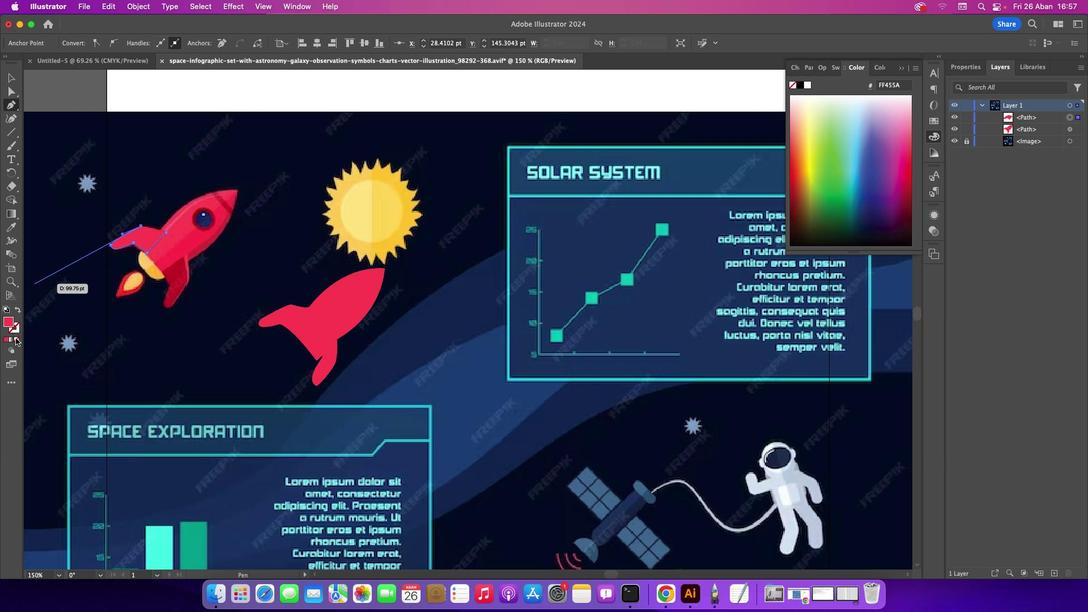 
Action: Mouse pressed left at (16, 339)
Screenshot: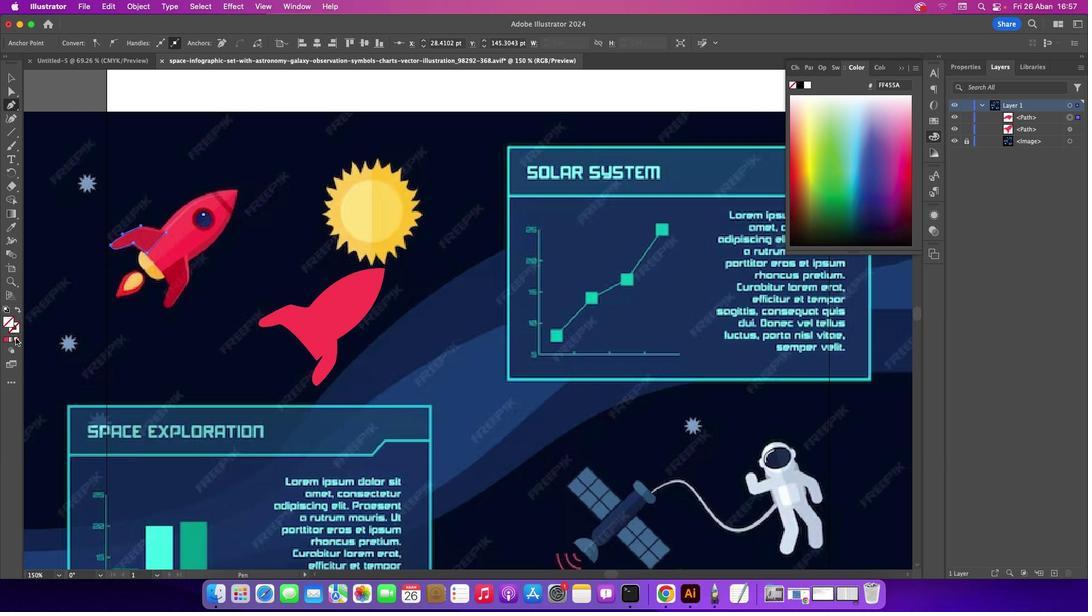 
Action: Mouse moved to (167, 231)
Screenshot: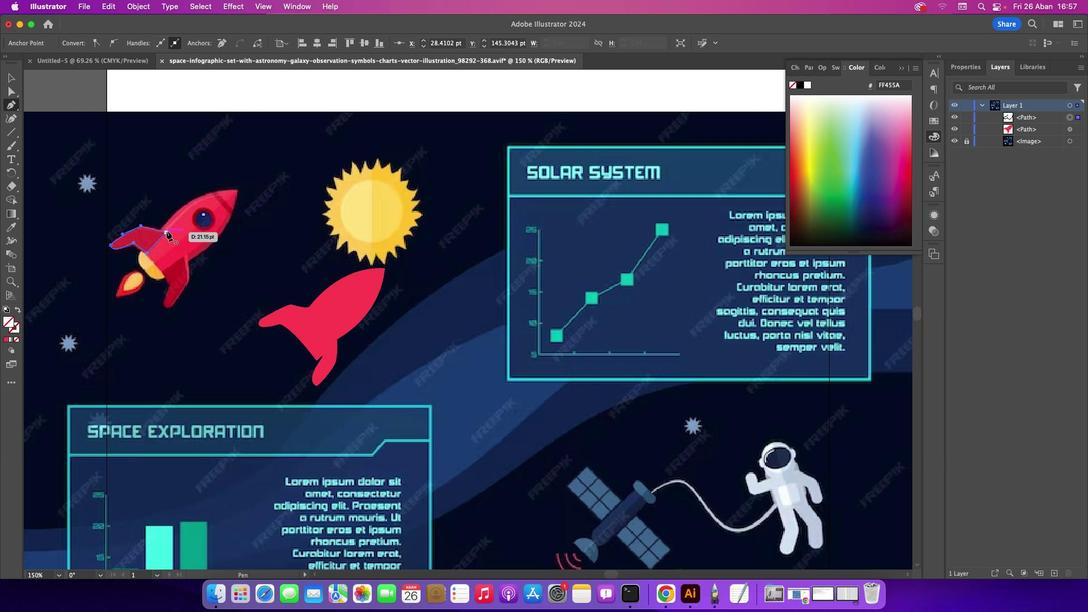 
Action: Mouse pressed left at (167, 231)
Screenshot: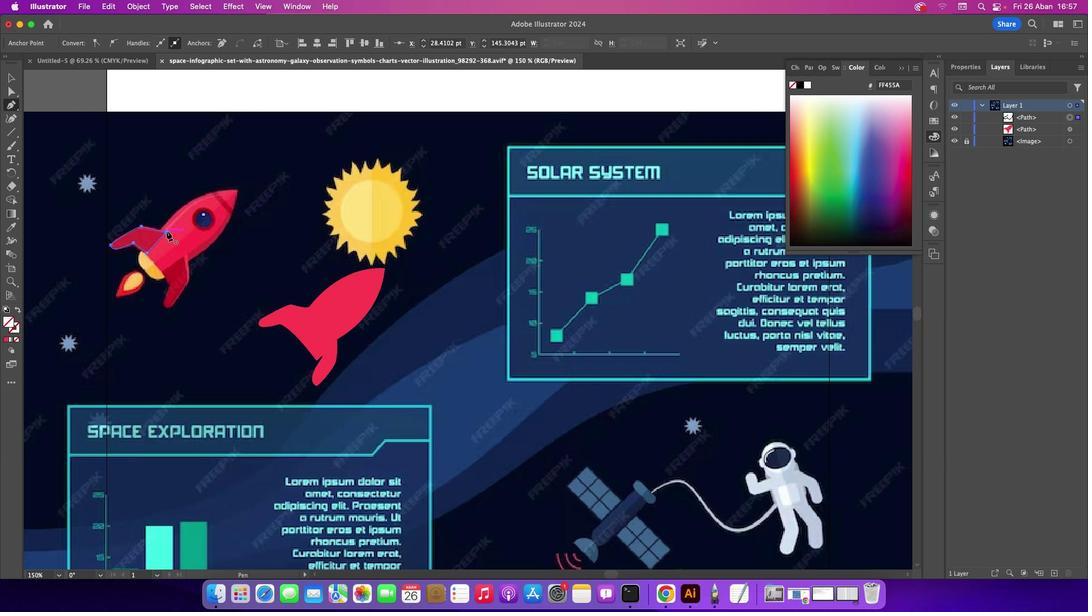 
Action: Mouse moved to (15, 78)
Screenshot: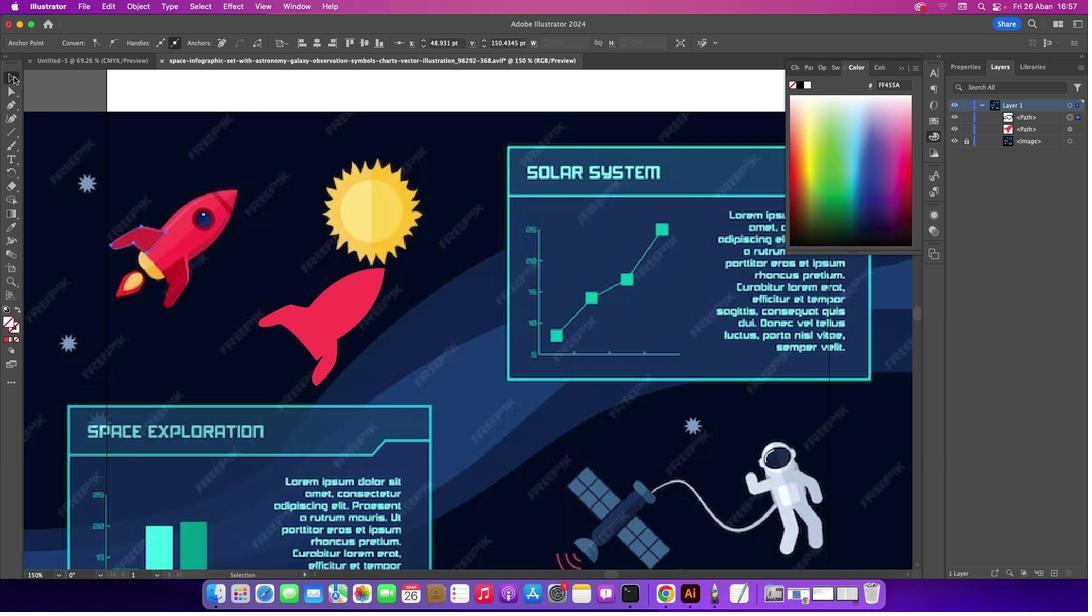 
Action: Mouse pressed left at (15, 78)
Screenshot: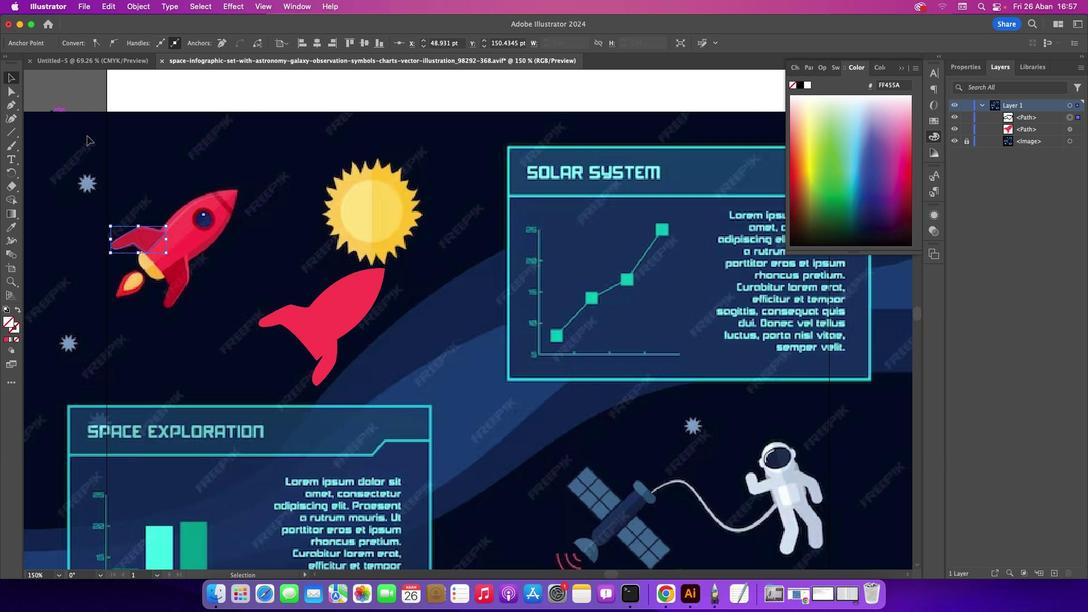 
Action: Mouse moved to (135, 166)
Screenshot: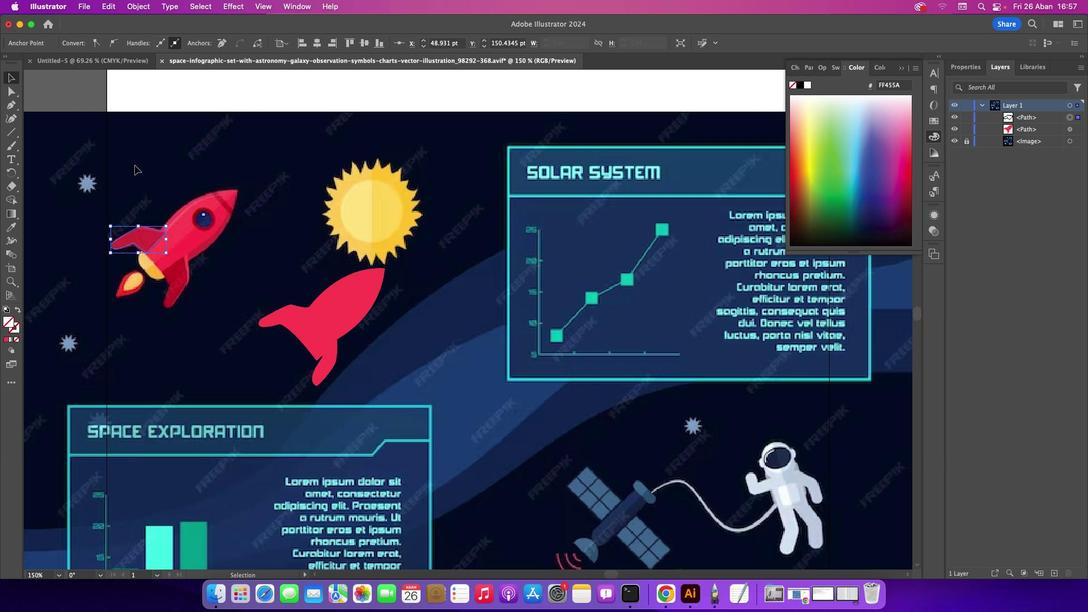 
Action: Mouse pressed left at (135, 166)
Screenshot: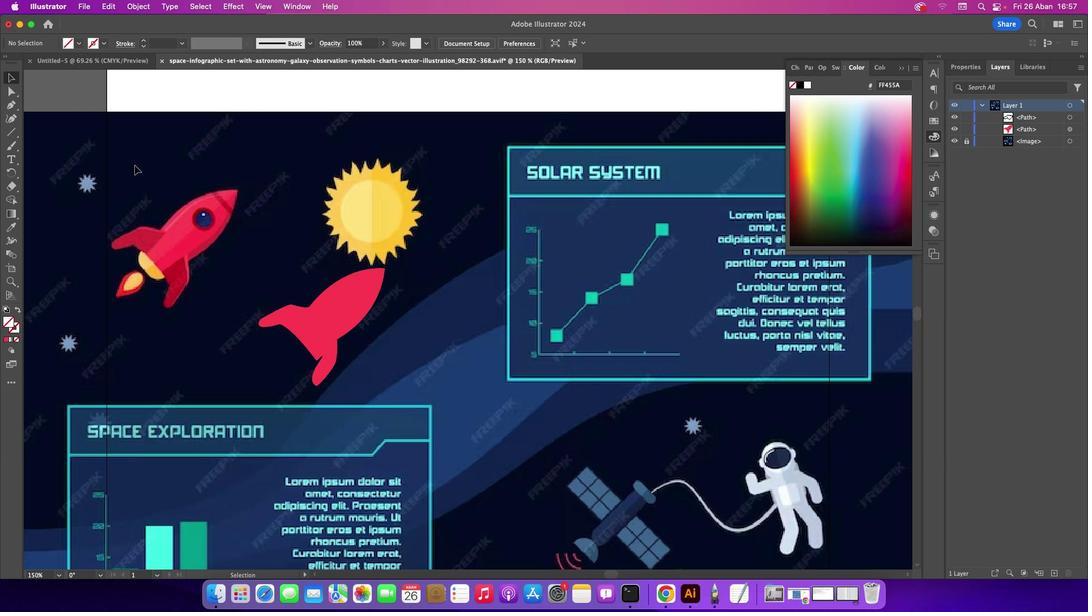 
Action: Mouse moved to (151, 230)
Screenshot: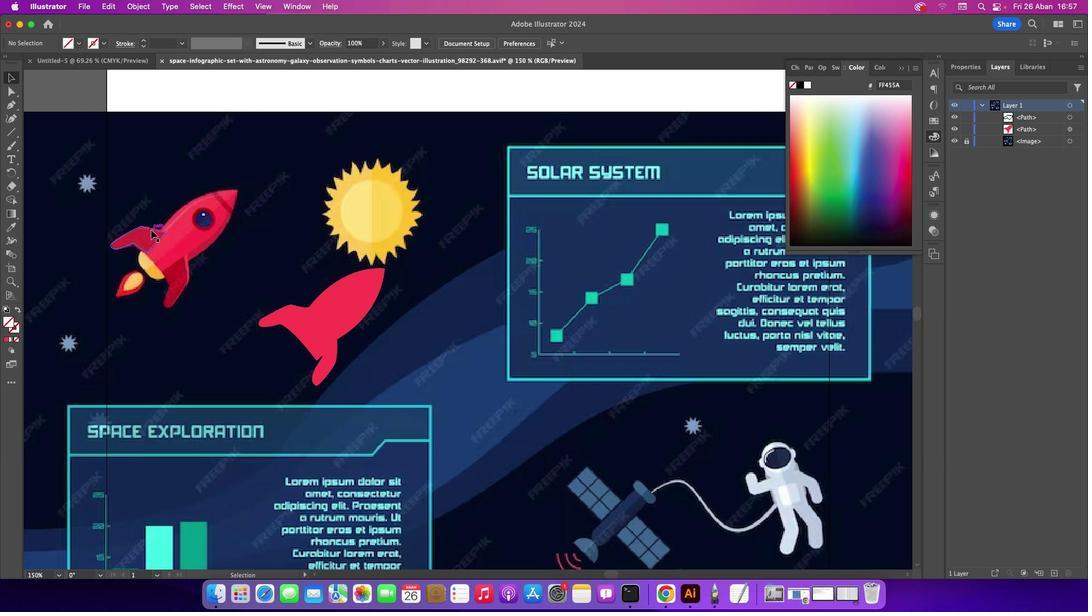 
Action: Mouse pressed left at (151, 230)
Screenshot: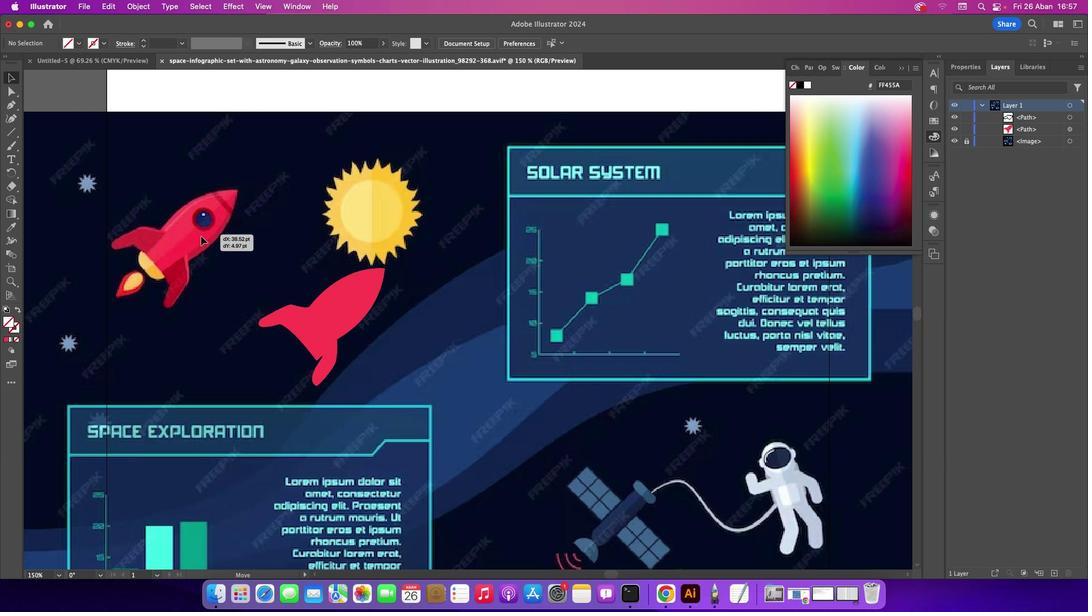 
Action: Mouse moved to (9, 235)
Screenshot: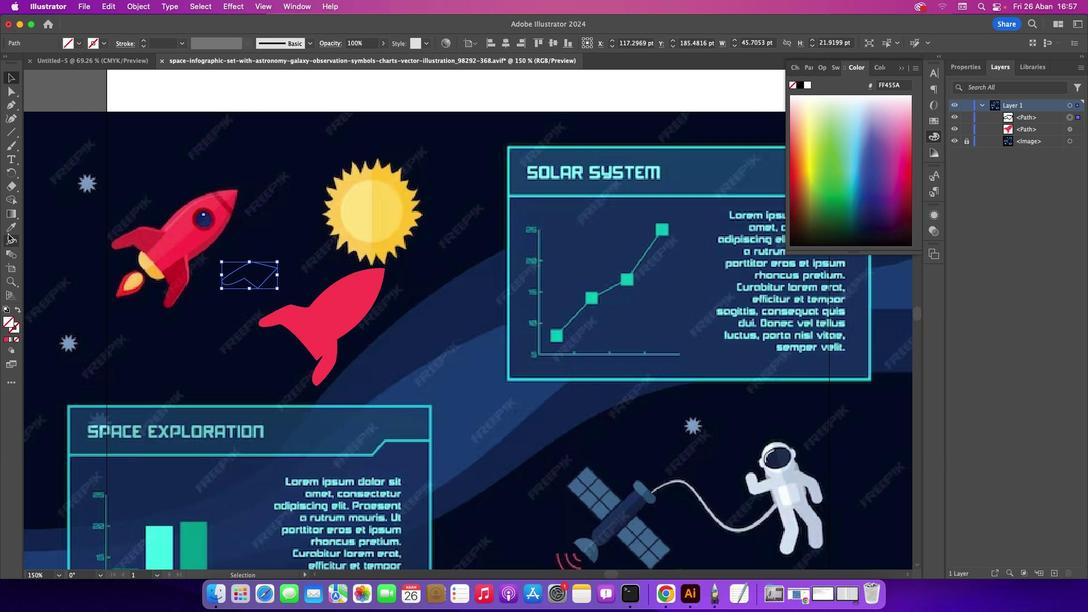 
Action: Mouse pressed left at (9, 235)
Screenshot: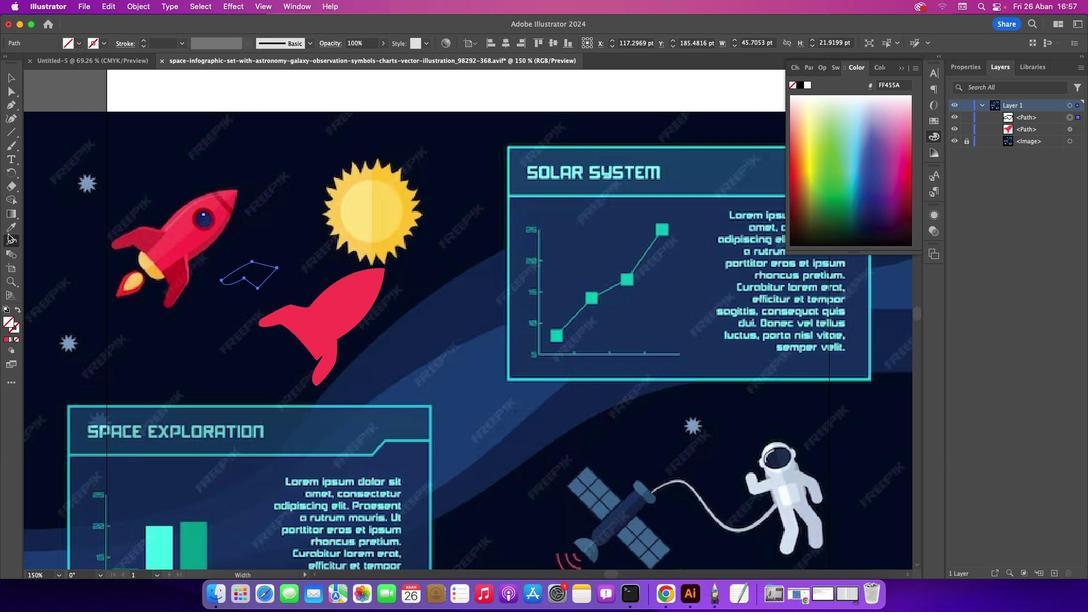 
Action: Mouse moved to (10, 223)
Screenshot: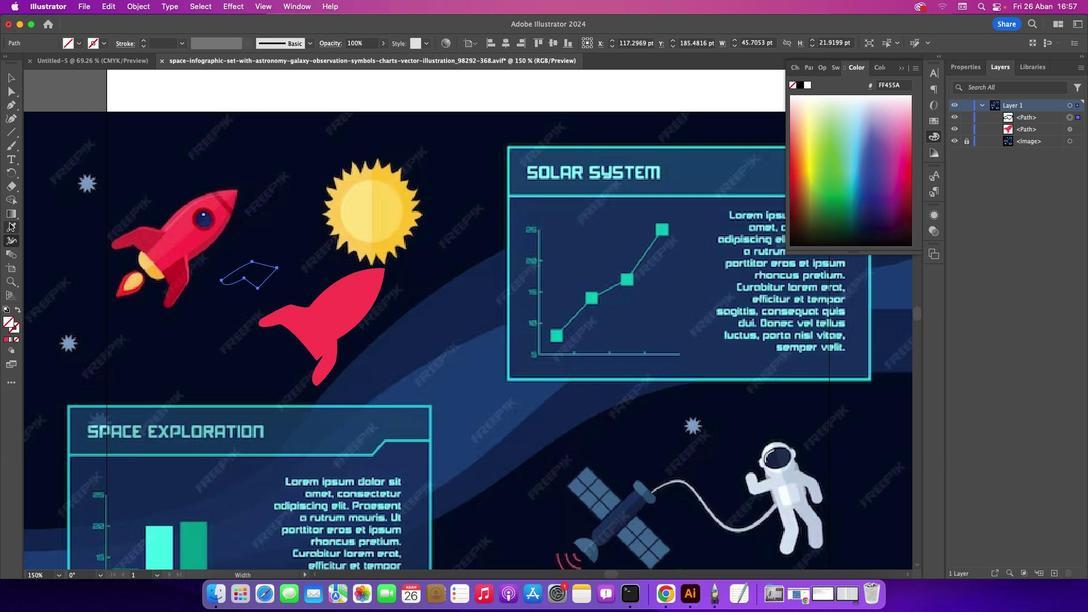 
Action: Mouse pressed left at (10, 223)
Screenshot: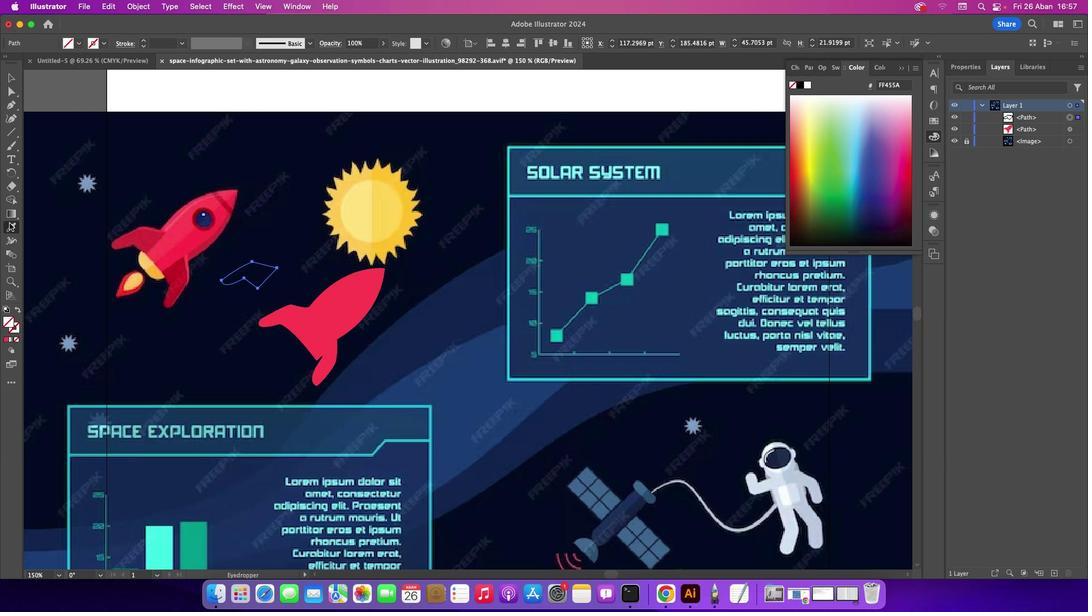 
Action: Mouse moved to (148, 237)
Screenshot: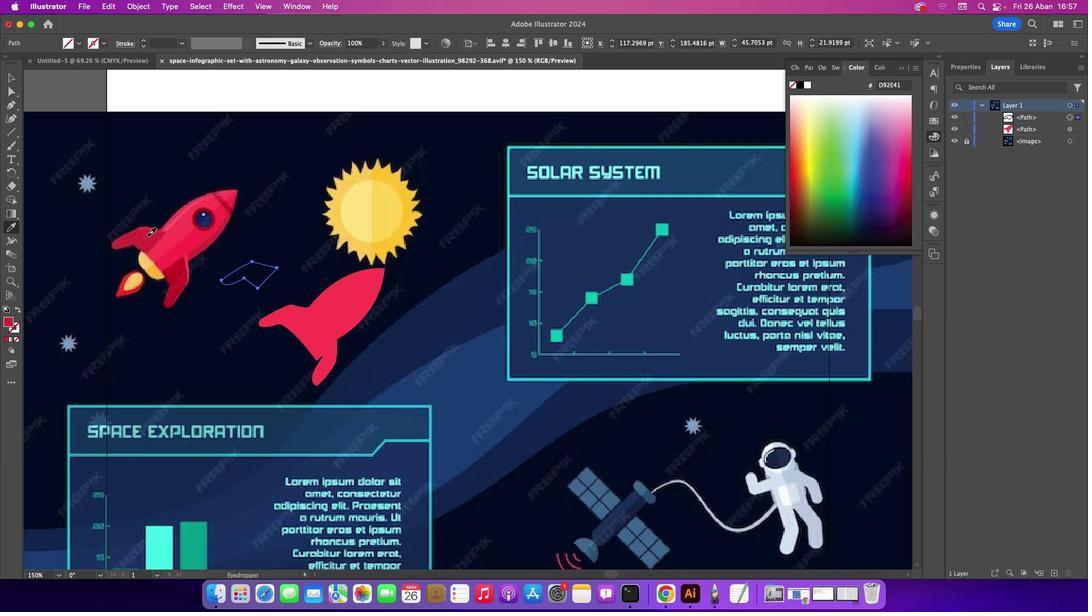 
Action: Mouse pressed left at (148, 237)
Screenshot: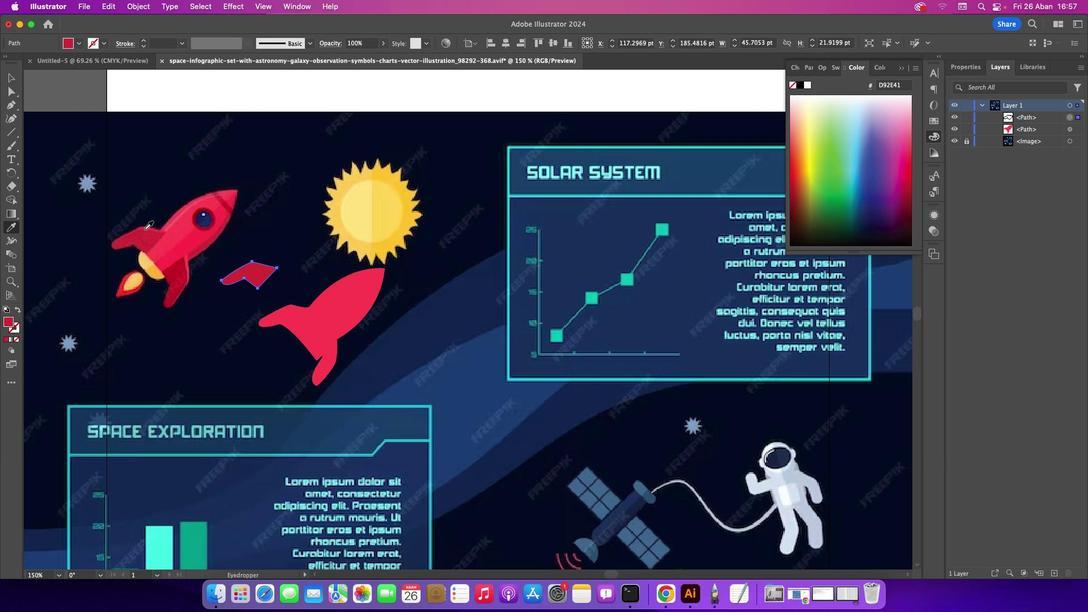 
Action: Mouse moved to (10, 78)
Screenshot: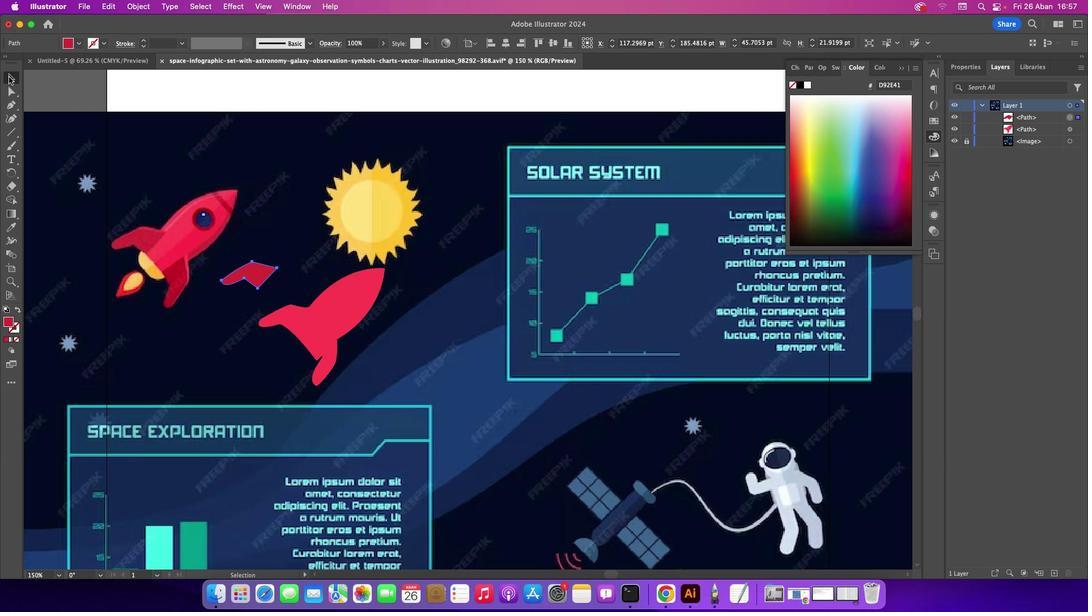 
Action: Mouse pressed left at (10, 78)
Screenshot: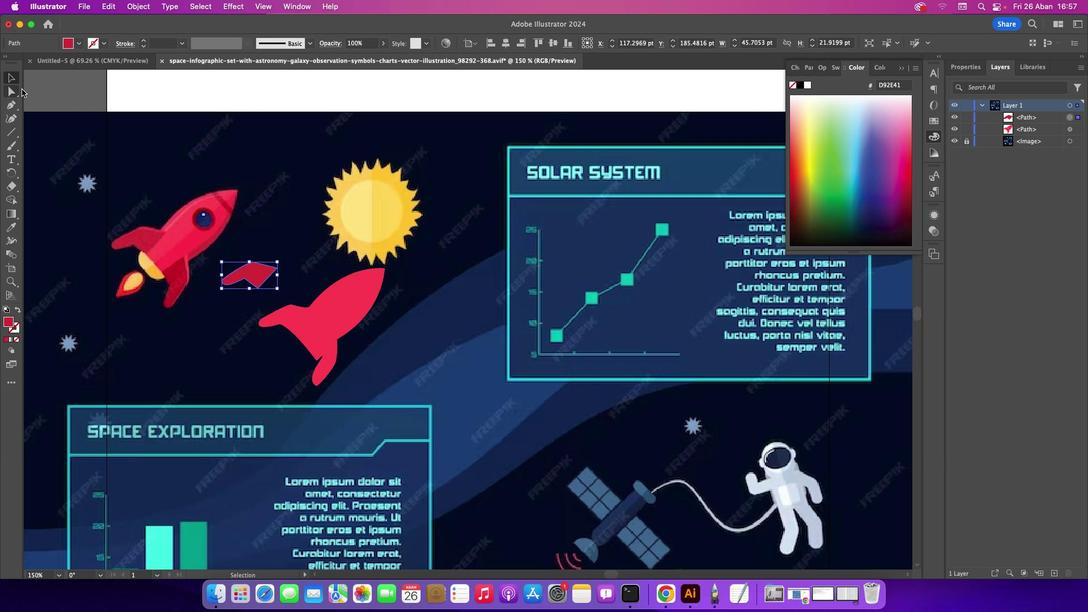 
Action: Mouse moved to (102, 140)
Screenshot: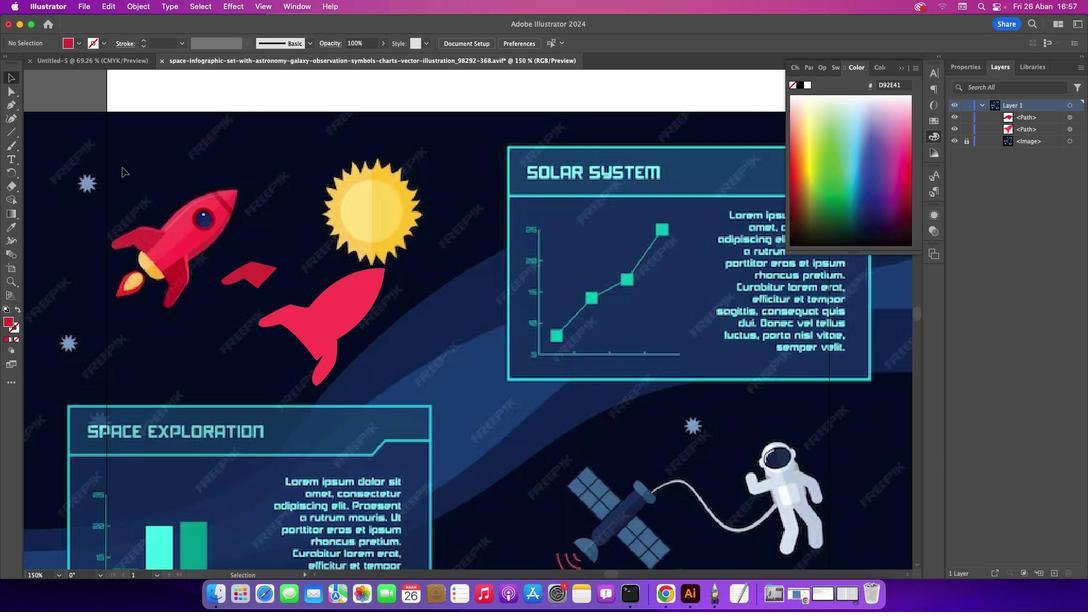 
Action: Mouse pressed left at (102, 140)
Screenshot: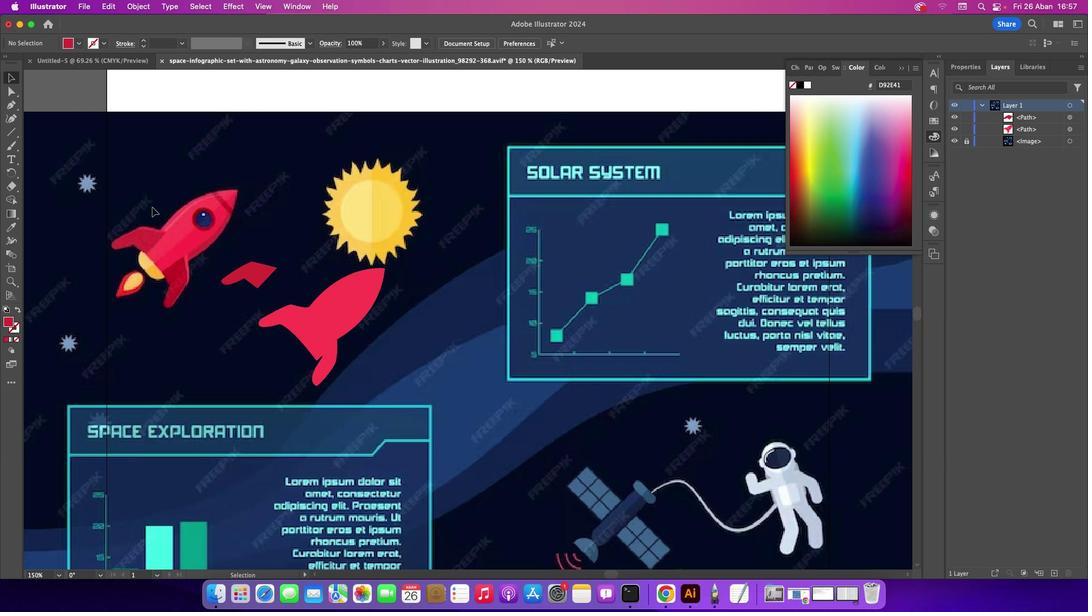
Action: Mouse moved to (253, 278)
Screenshot: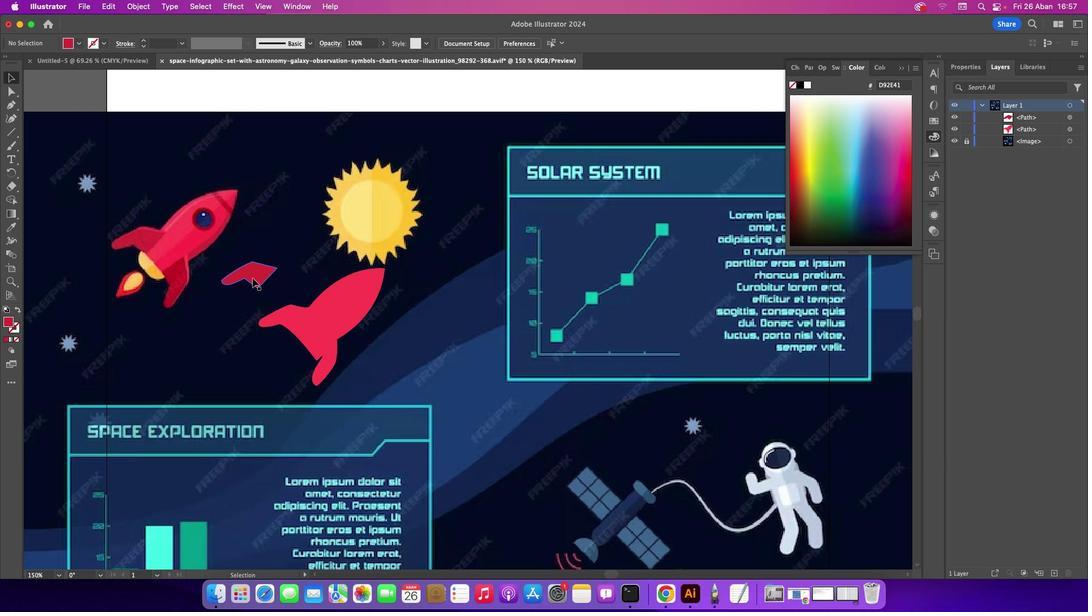 
Action: Mouse pressed left at (253, 278)
Screenshot: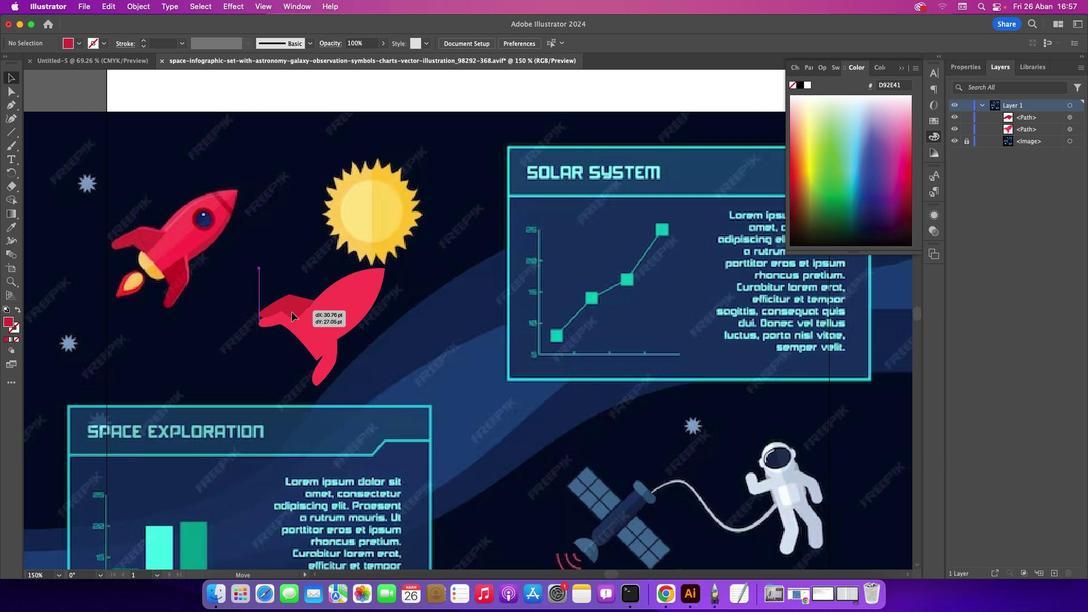 
Action: Mouse moved to (210, 271)
Screenshot: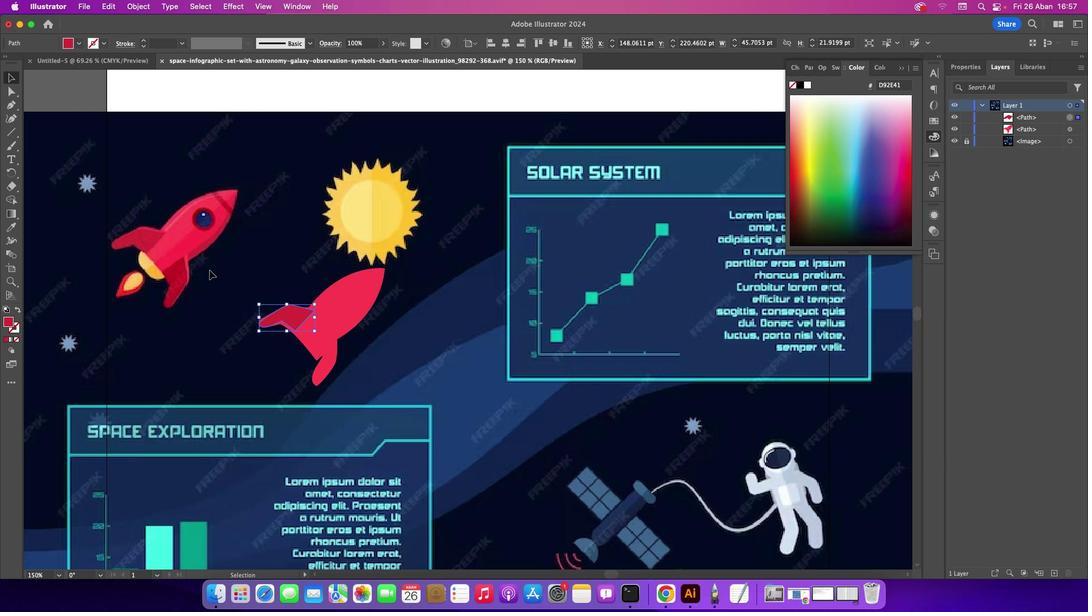 
Action: Mouse pressed left at (210, 271)
Screenshot: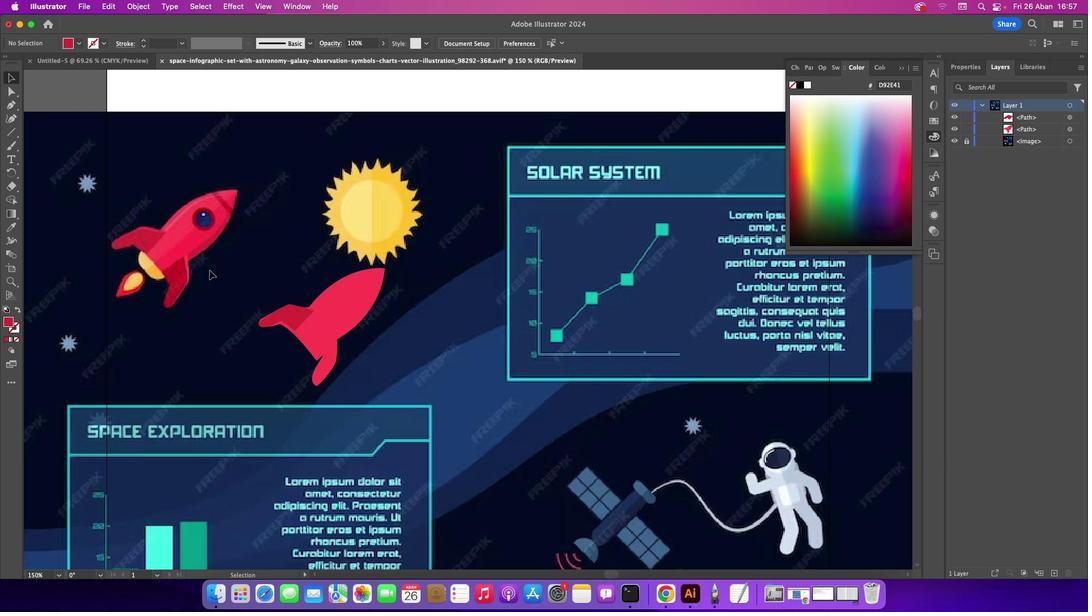 
Action: Mouse moved to (299, 319)
Screenshot: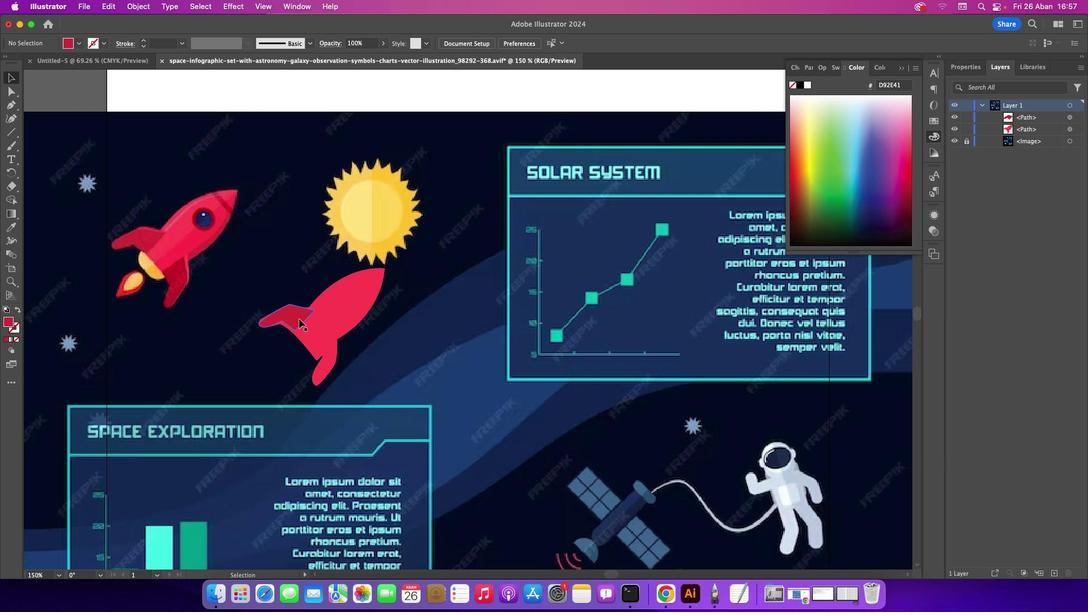 
Action: Mouse pressed left at (299, 319)
Screenshot: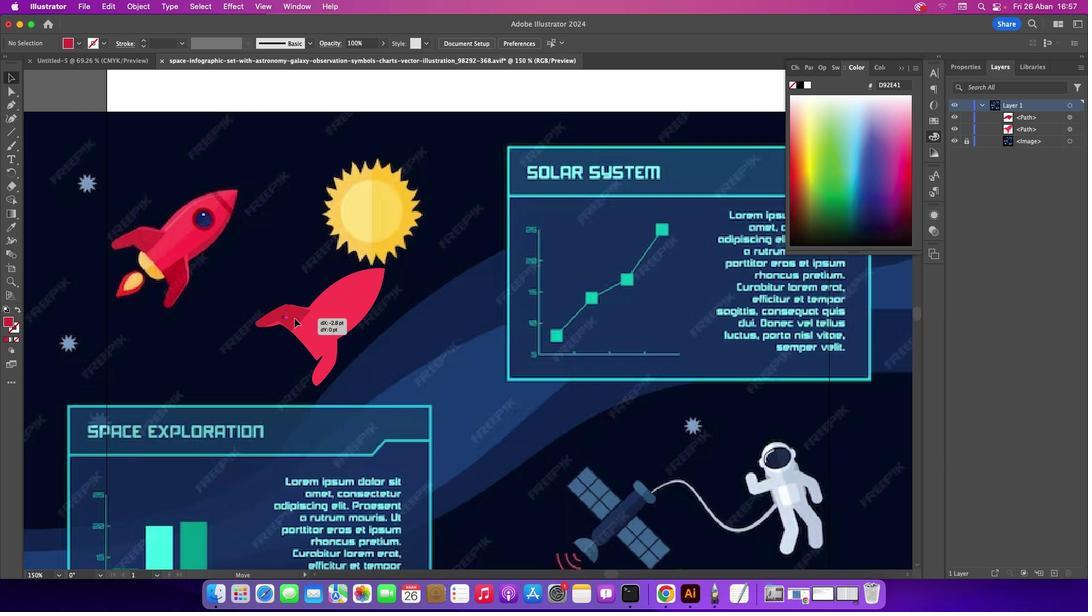 
Action: Mouse moved to (288, 289)
Screenshot: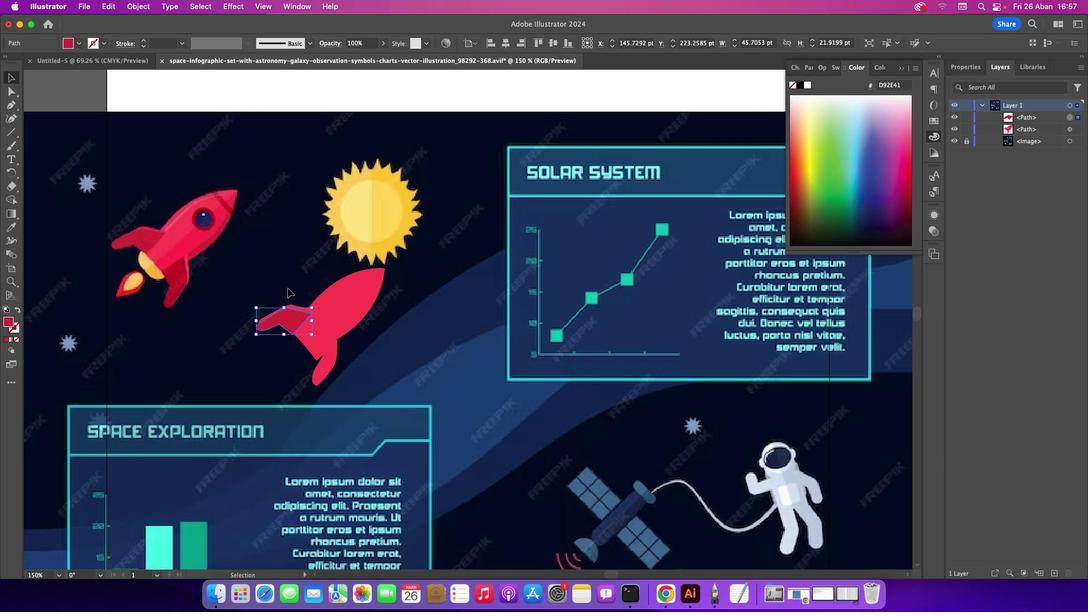 
Action: Mouse pressed left at (288, 289)
Screenshot: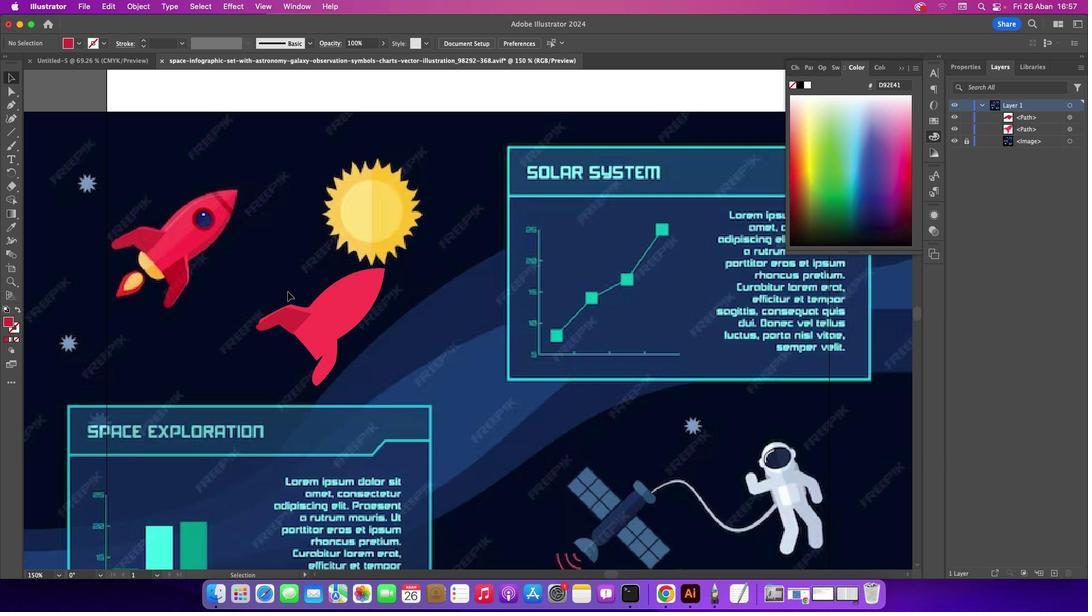 
Action: Mouse moved to (282, 317)
Screenshot: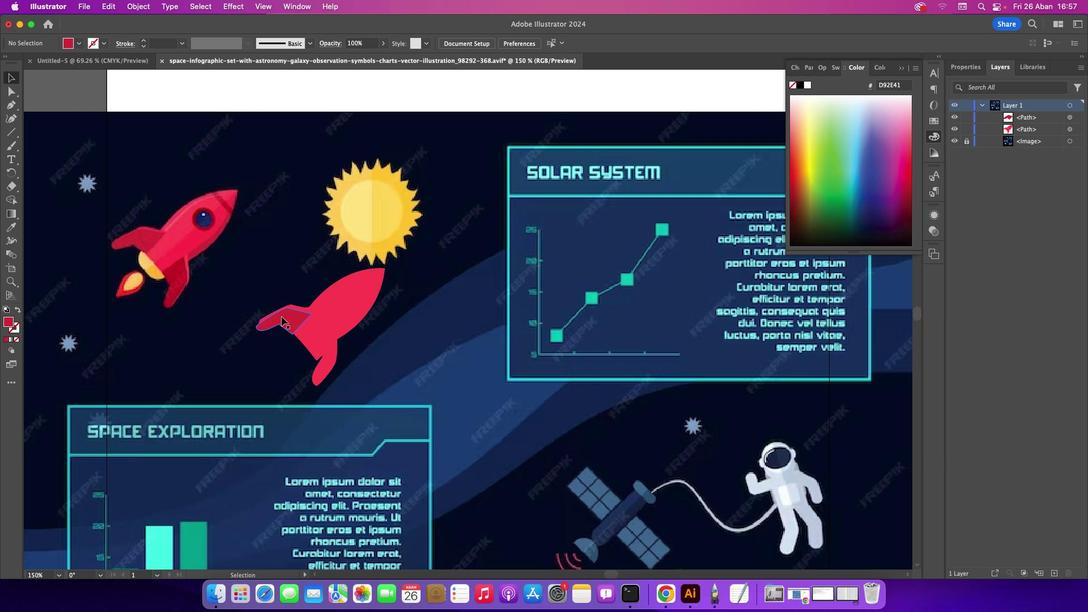 
Action: Key pressed Key.alt
Screenshot: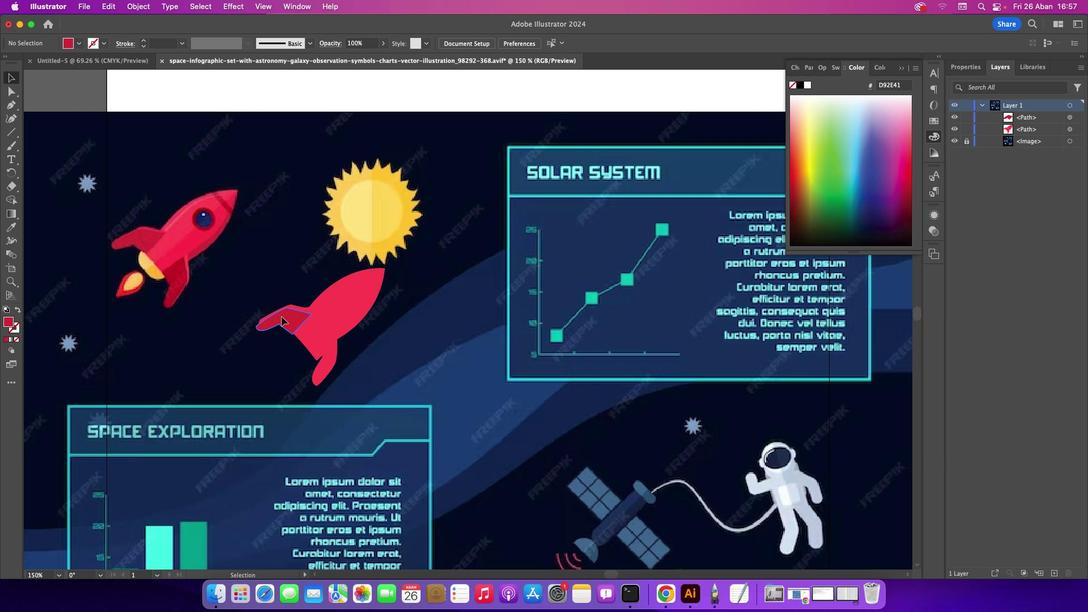 
Action: Mouse pressed left at (282, 317)
Screenshot: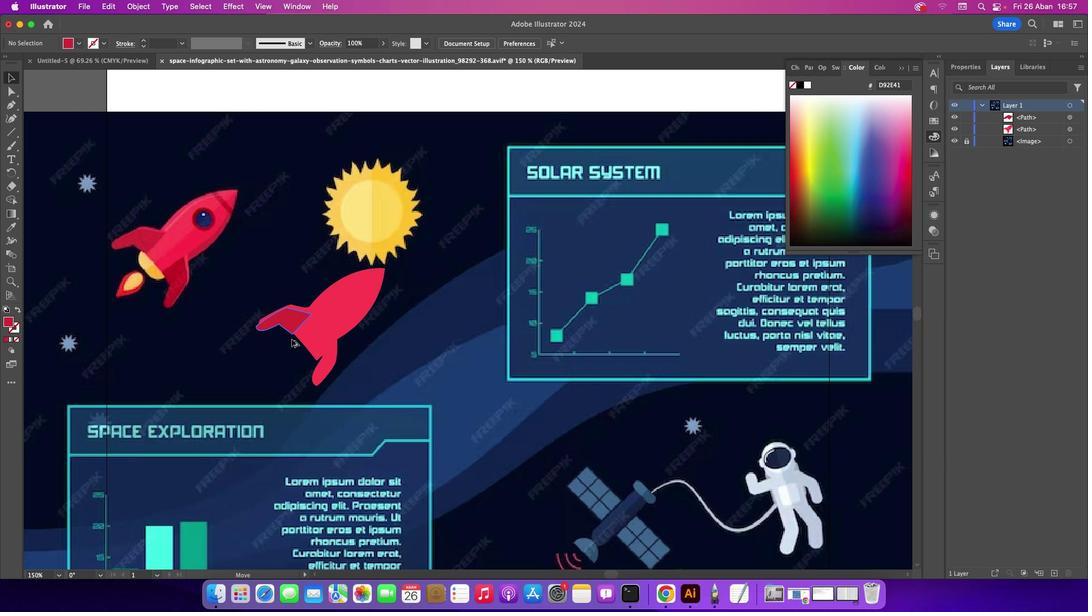 
Action: Mouse moved to (307, 357)
Screenshot: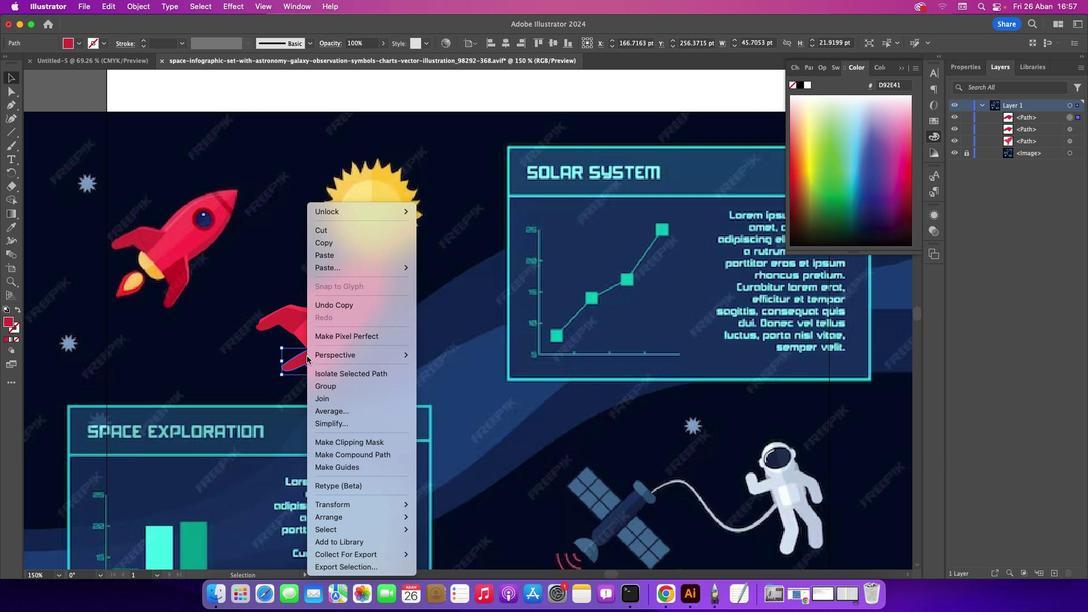 
Action: Mouse pressed right at (307, 357)
Screenshot: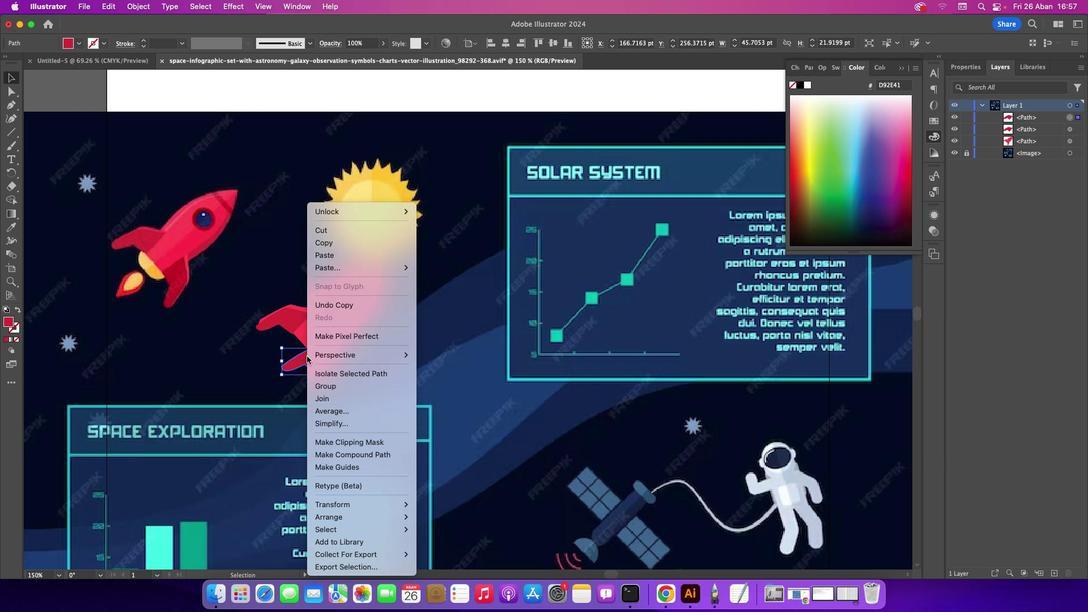 
Action: Mouse moved to (462, 505)
Screenshot: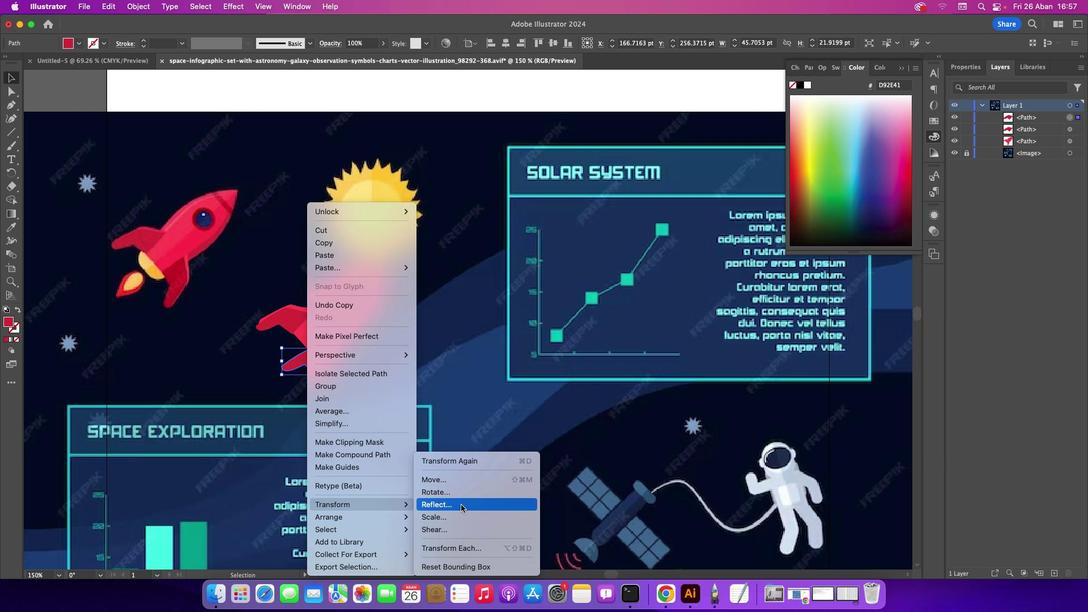 
Action: Mouse pressed left at (462, 505)
Screenshot: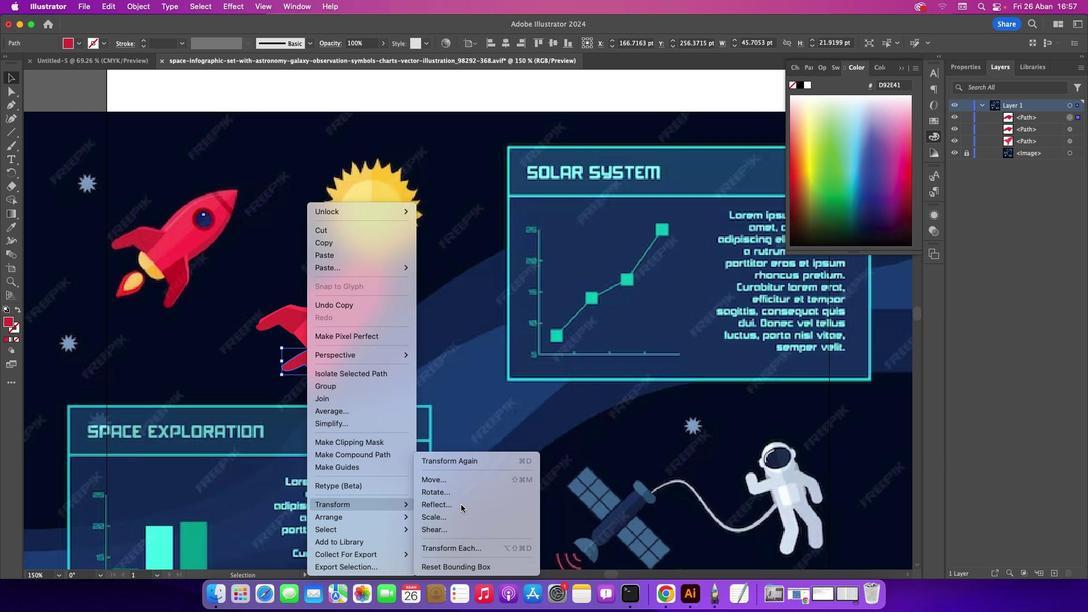 
Action: Mouse moved to (340, 340)
Screenshot: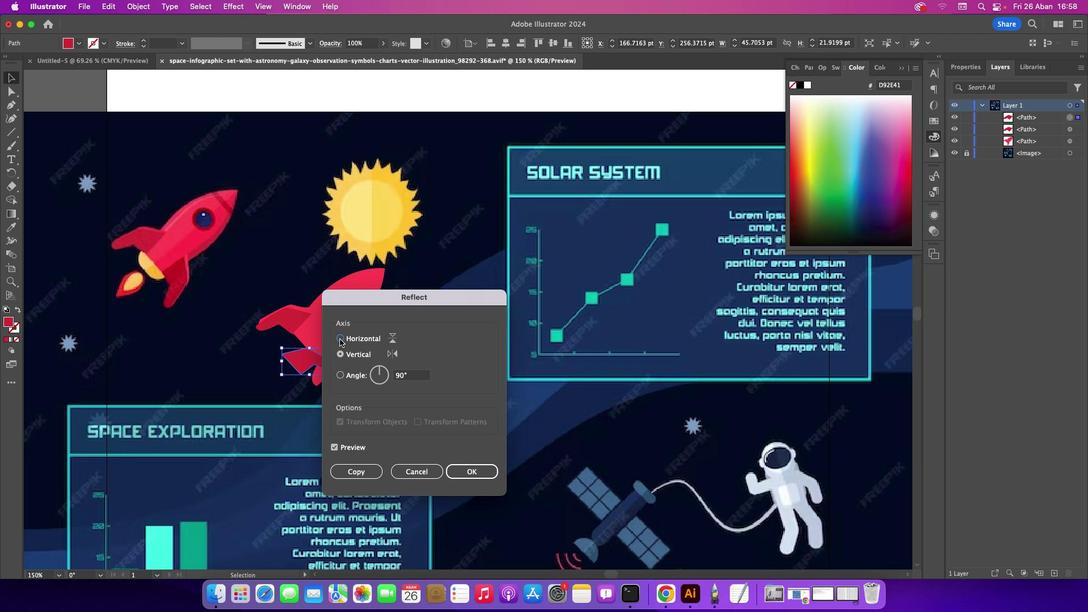 
Action: Mouse pressed left at (340, 340)
Screenshot: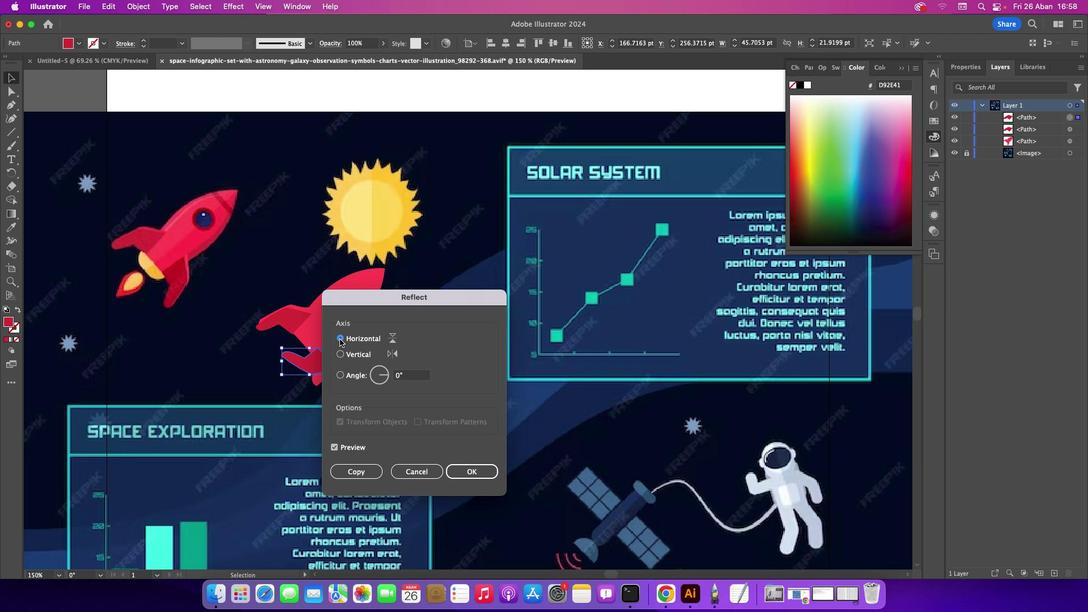 
Action: Mouse moved to (340, 353)
Screenshot: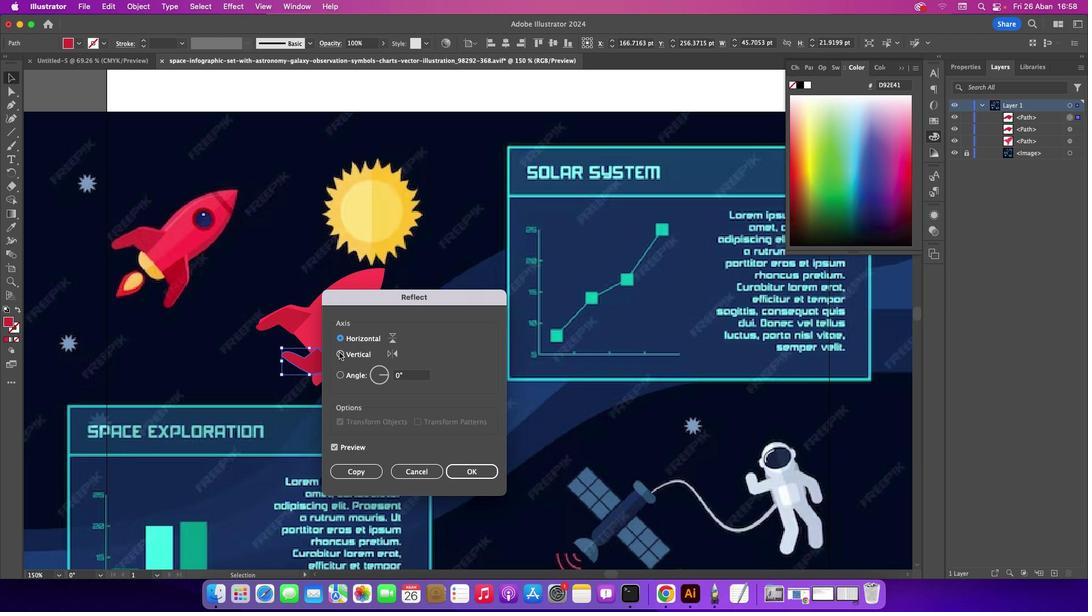 
Action: Mouse pressed left at (340, 353)
Screenshot: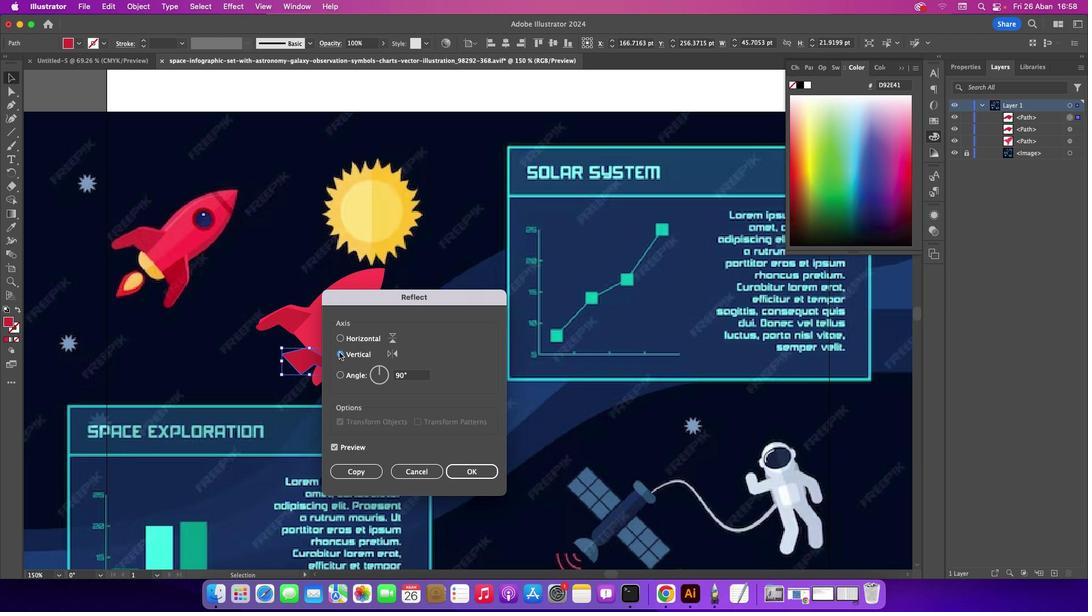 
Action: Mouse moved to (340, 341)
Screenshot: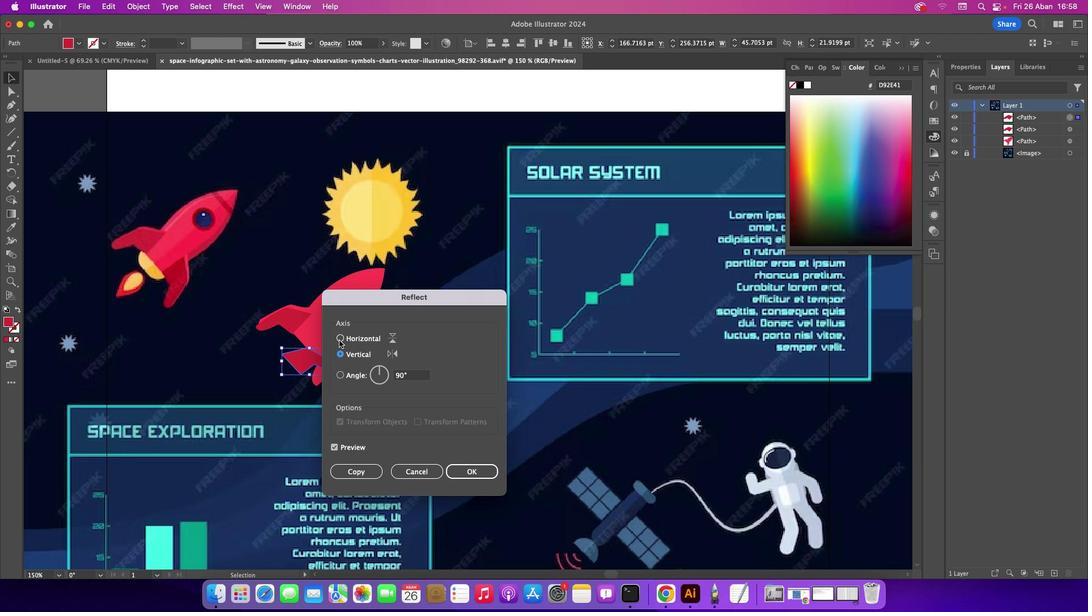 
Action: Mouse pressed left at (340, 341)
Screenshot: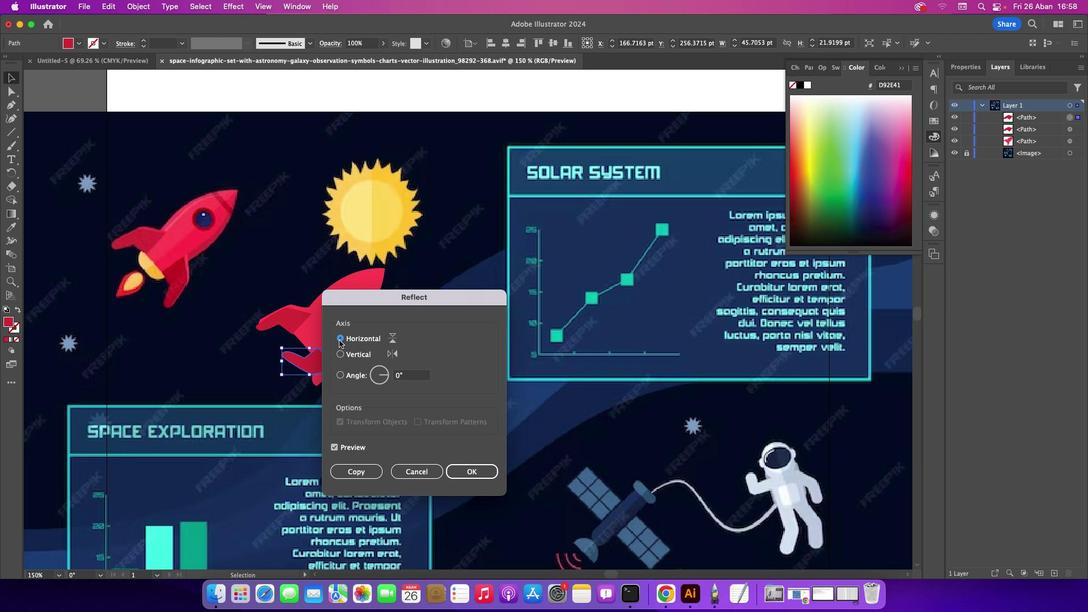 
Action: Mouse moved to (456, 470)
Screenshot: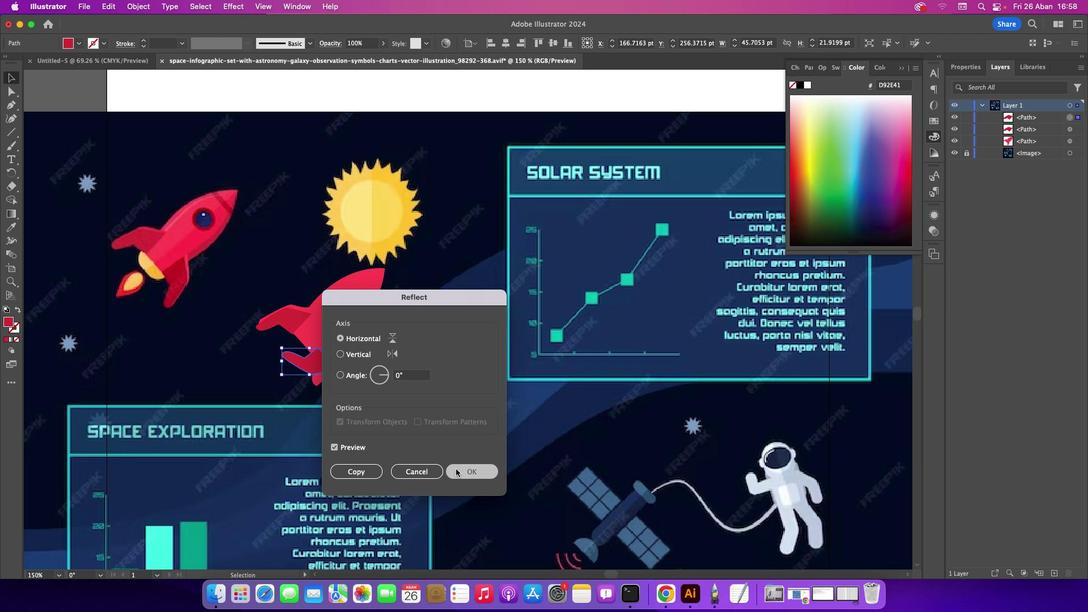 
Action: Mouse pressed left at (456, 470)
Screenshot: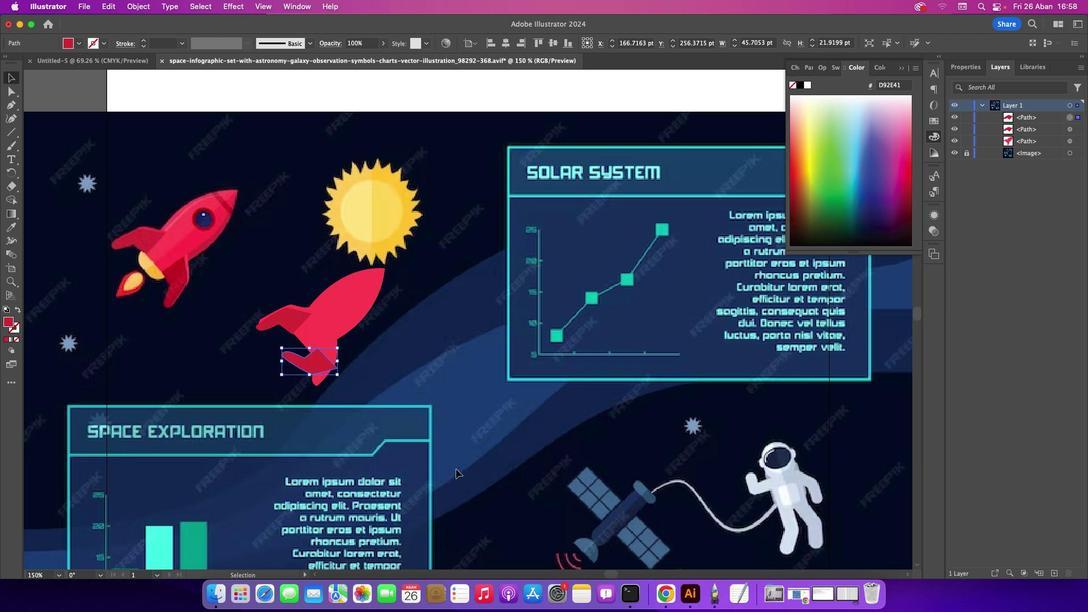 
Action: Mouse moved to (342, 344)
Screenshot: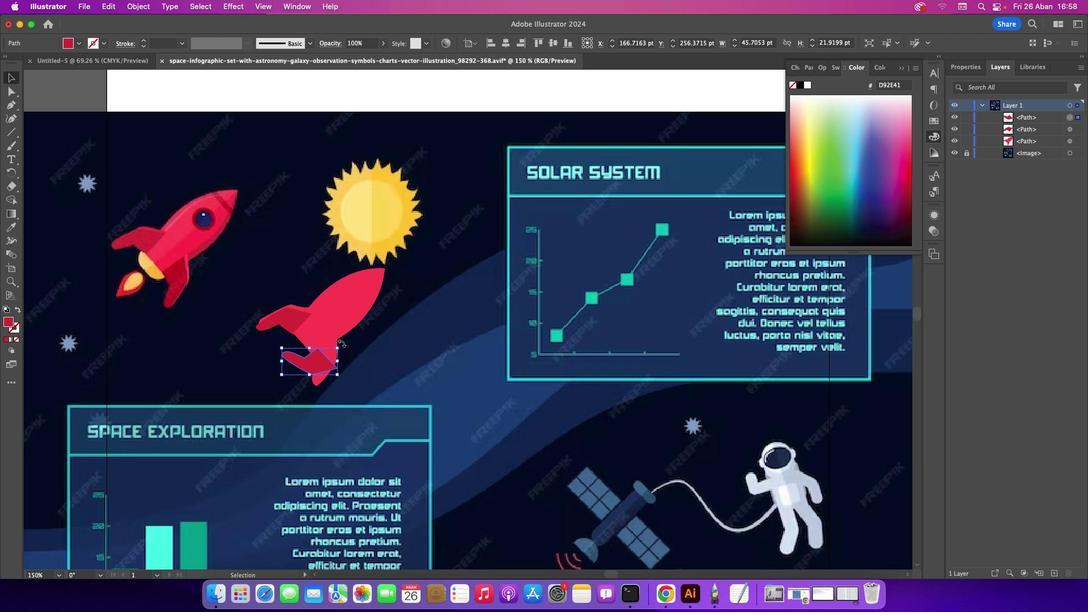 
Action: Mouse pressed left at (342, 344)
Screenshot: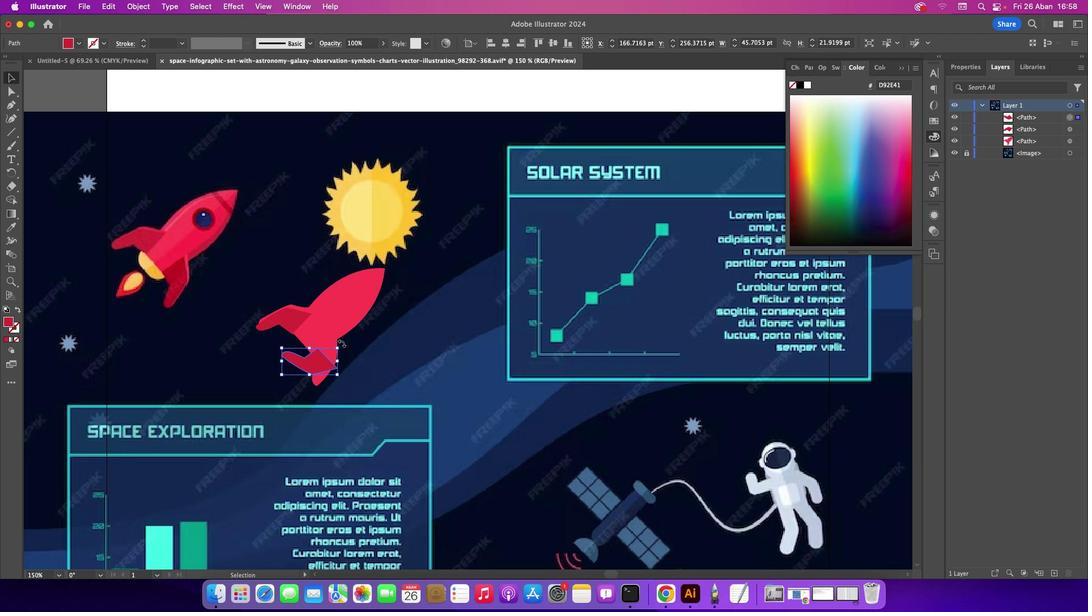 
Action: Mouse moved to (325, 329)
Screenshot: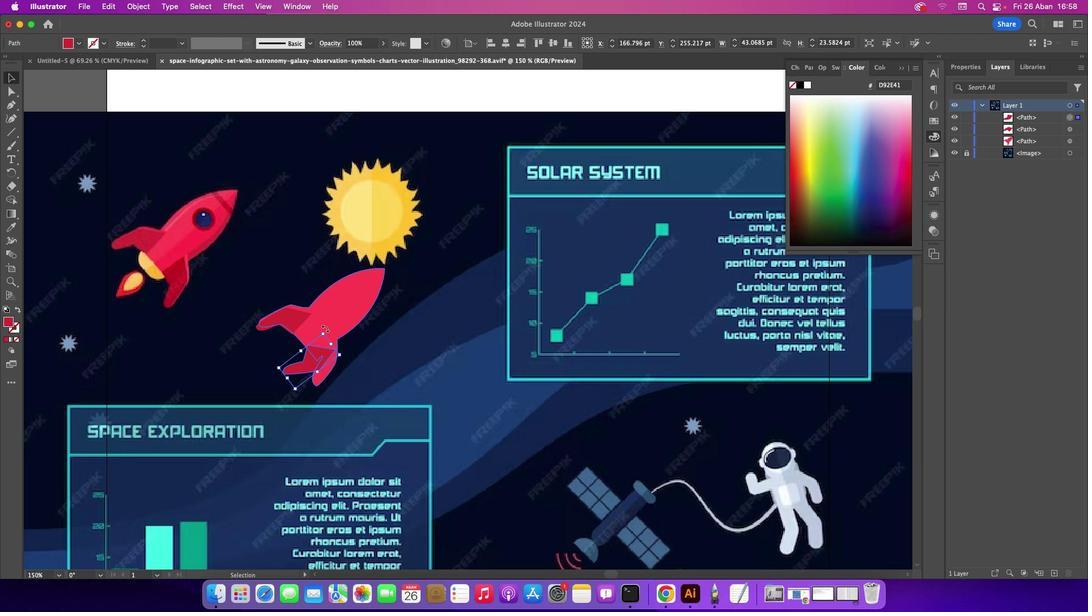
Action: Mouse pressed left at (325, 329)
Screenshot: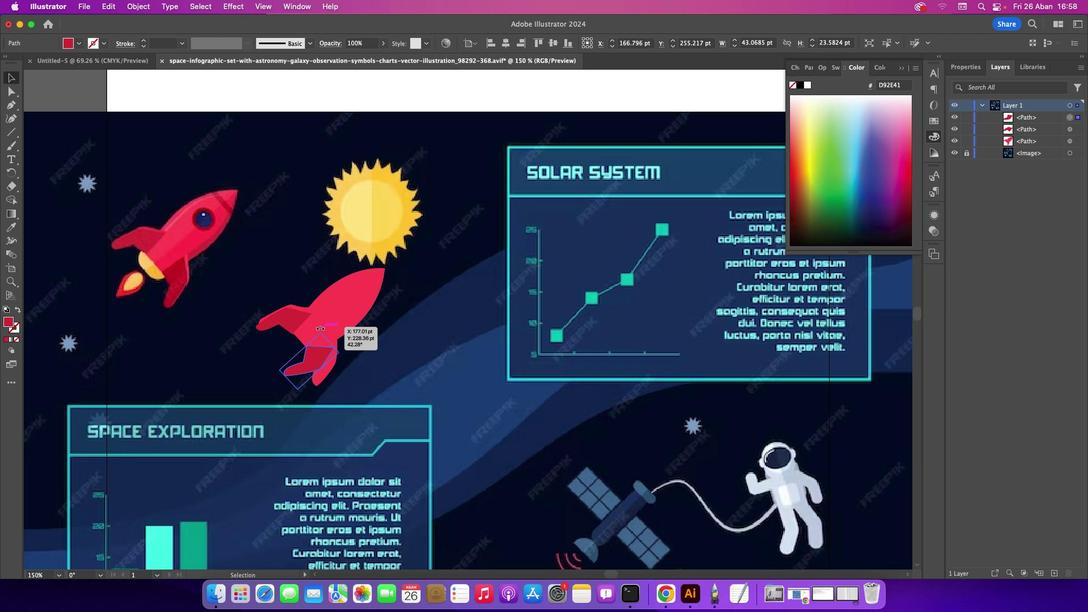 
Action: Mouse moved to (307, 350)
Screenshot: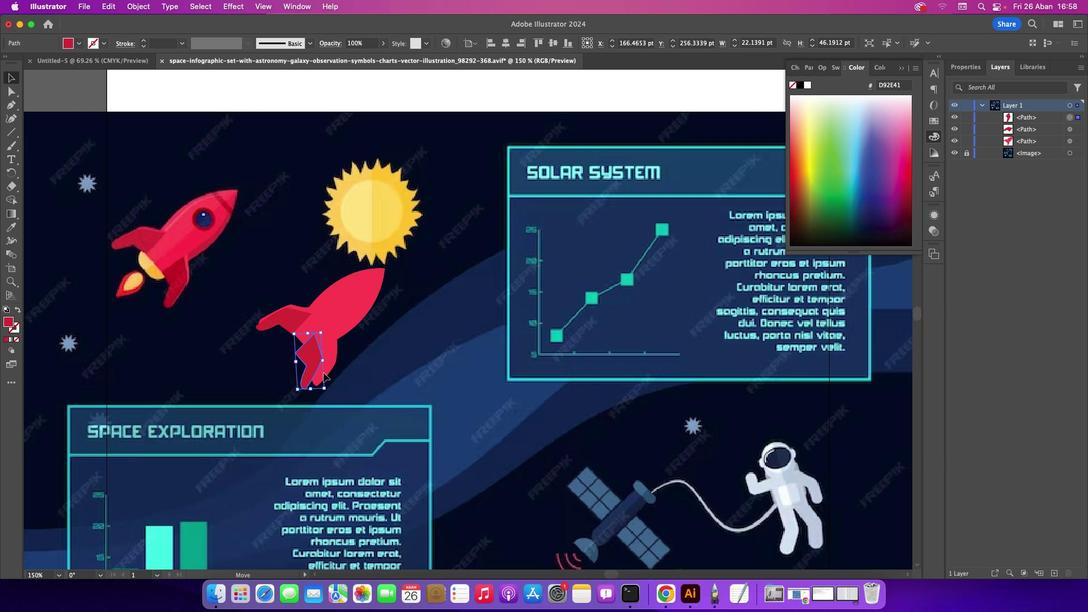 
Action: Mouse pressed left at (307, 350)
Screenshot: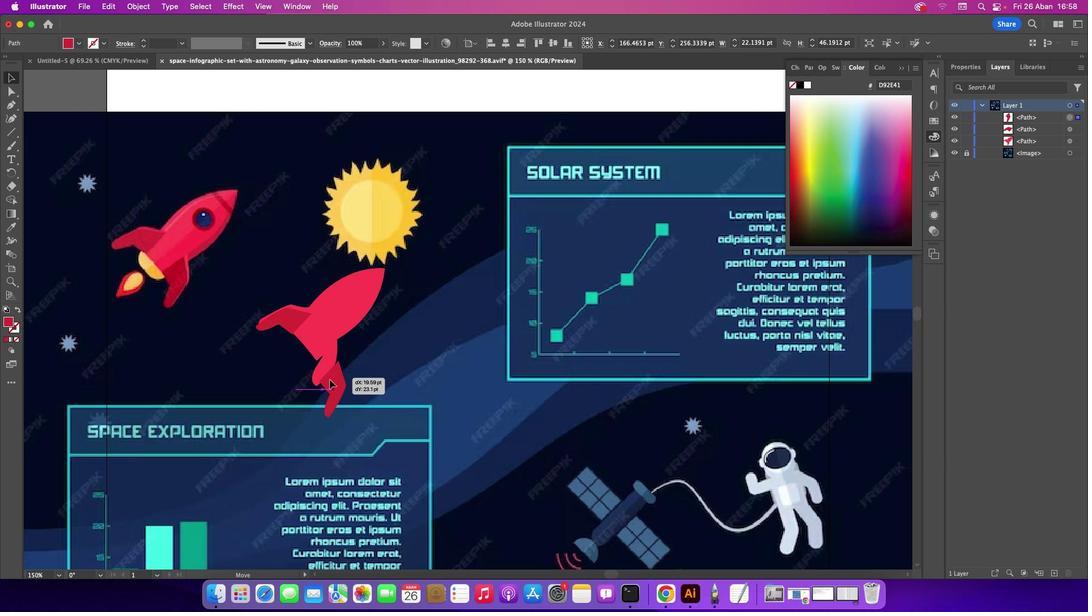 
Action: Mouse moved to (400, 354)
Screenshot: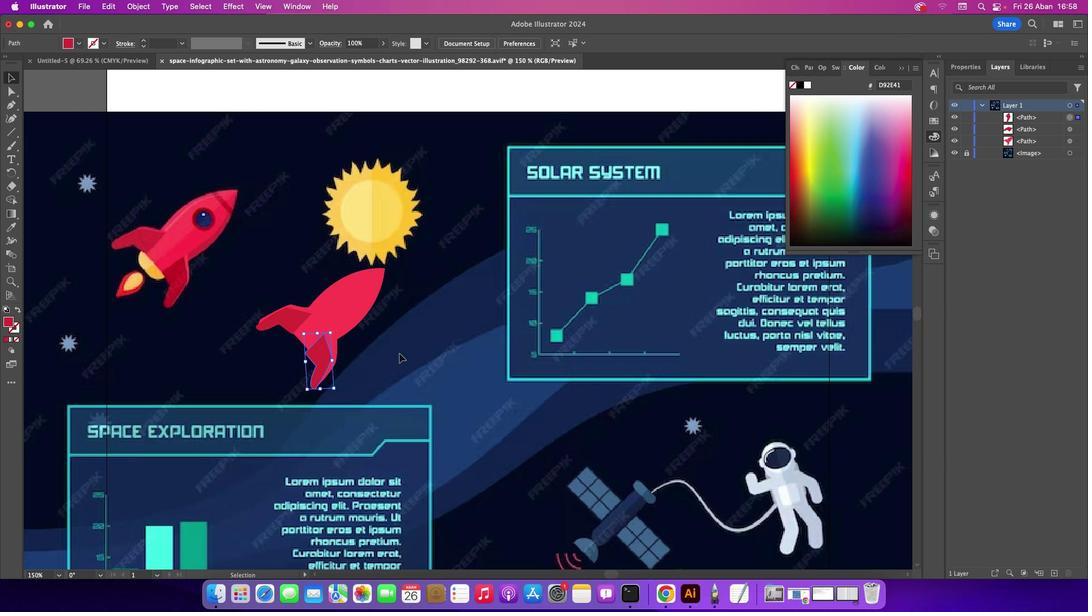 
Action: Mouse pressed left at (400, 354)
Screenshot: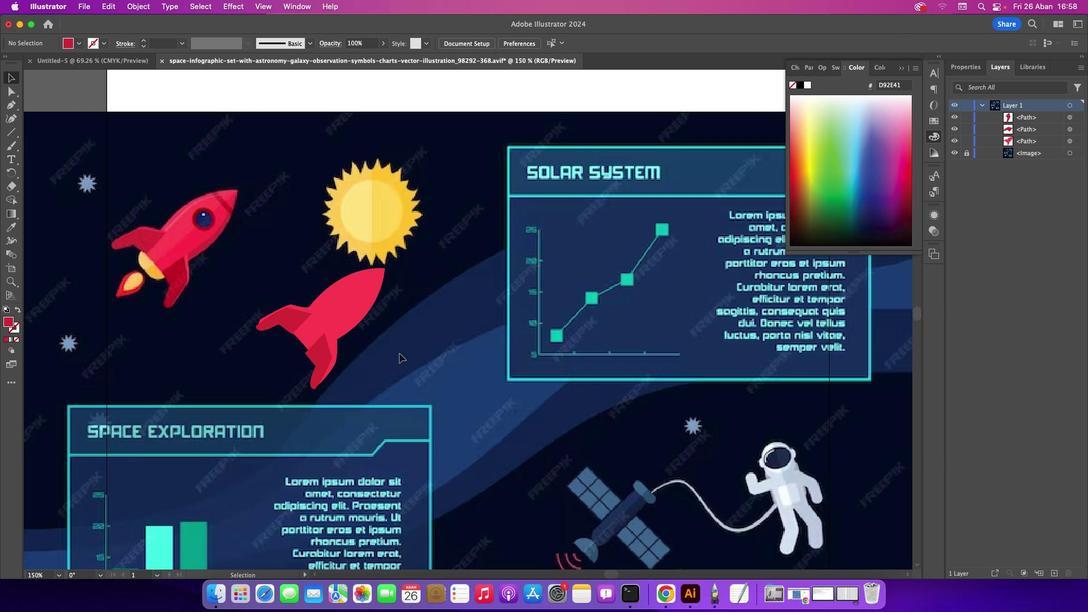 
Action: Mouse moved to (15, 132)
Screenshot: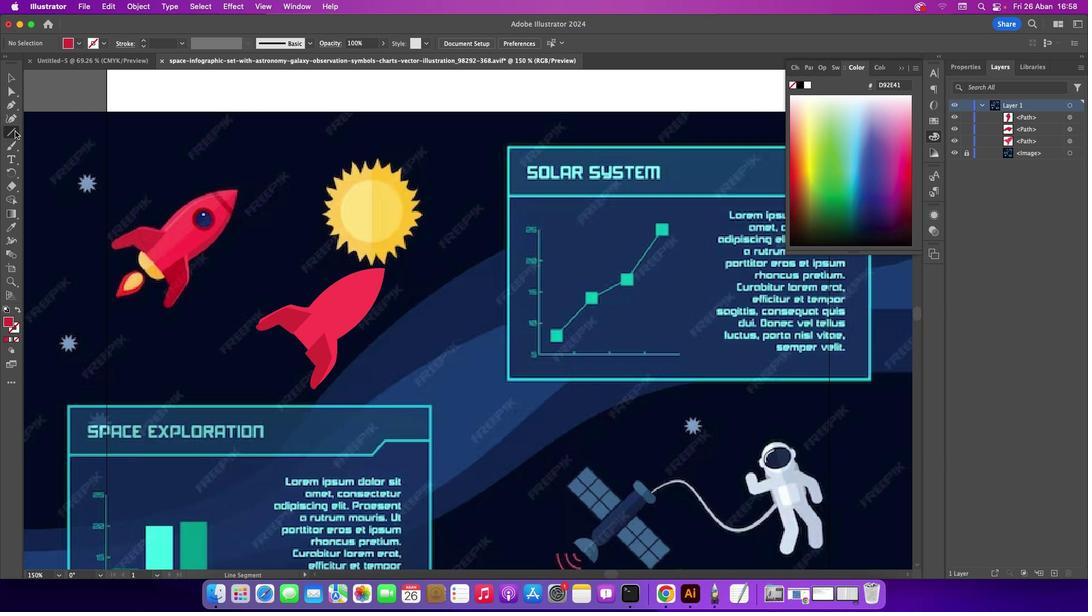 
Action: Mouse pressed left at (15, 132)
Screenshot: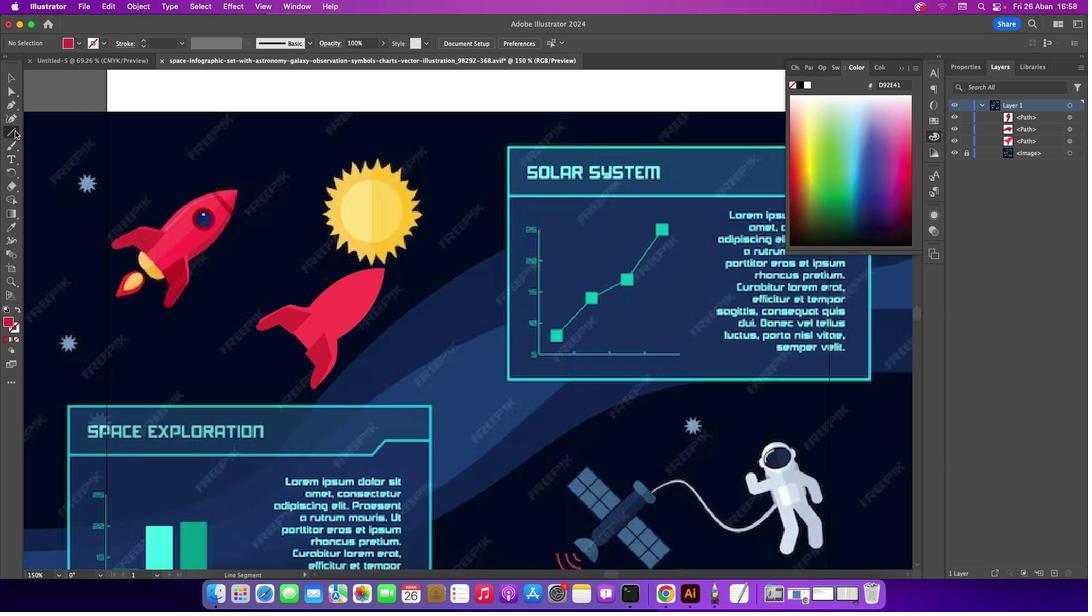 
Action: Mouse pressed left at (15, 132)
Screenshot: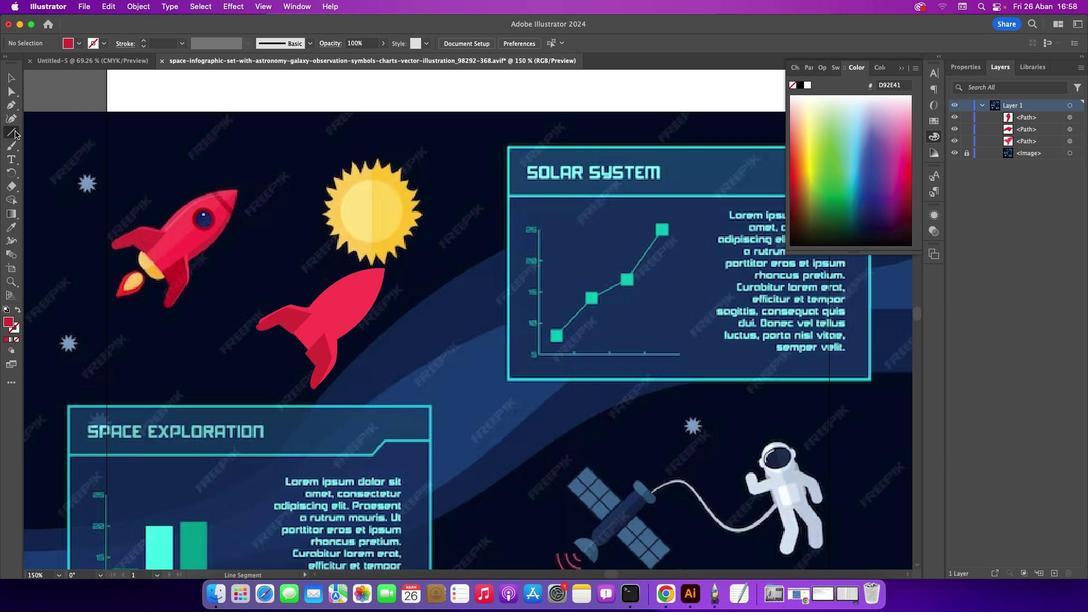 
Action: Mouse moved to (41, 147)
Screenshot: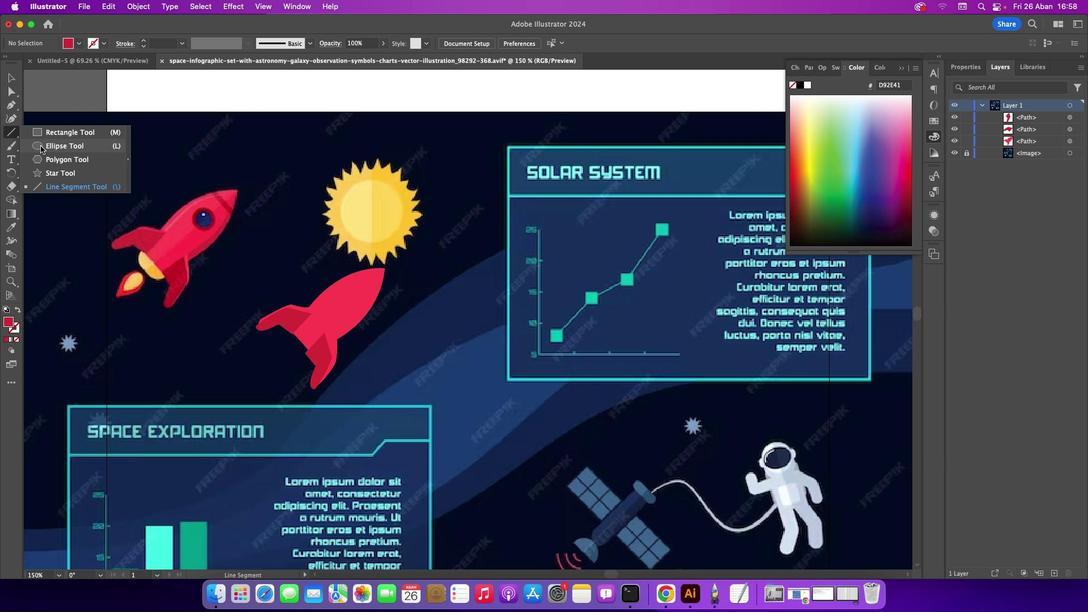 
Action: Mouse pressed left at (41, 147)
Screenshot: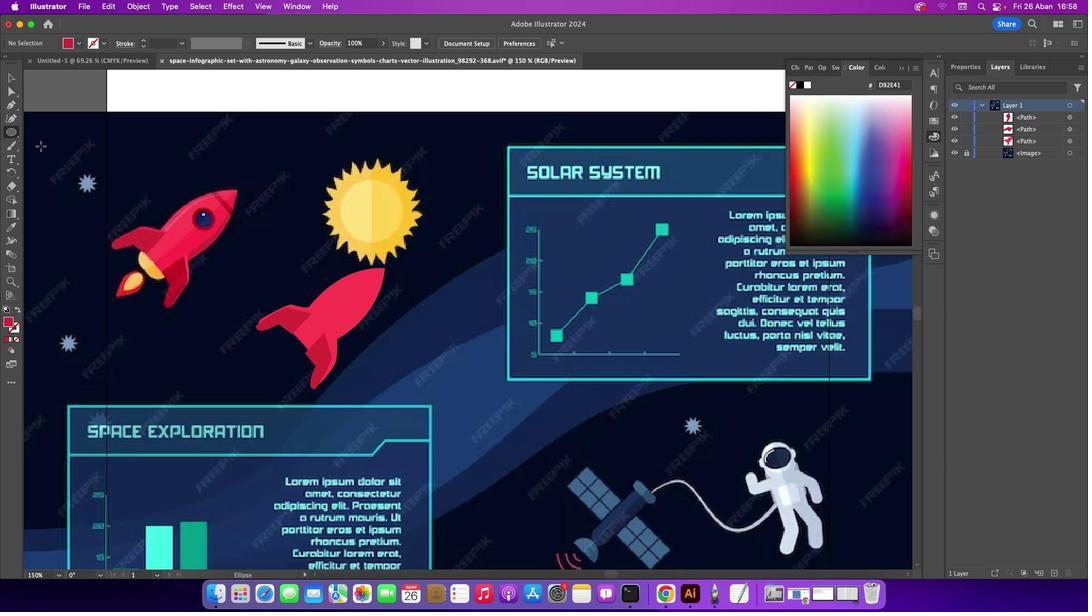 
Action: Mouse moved to (257, 297)
Screenshot: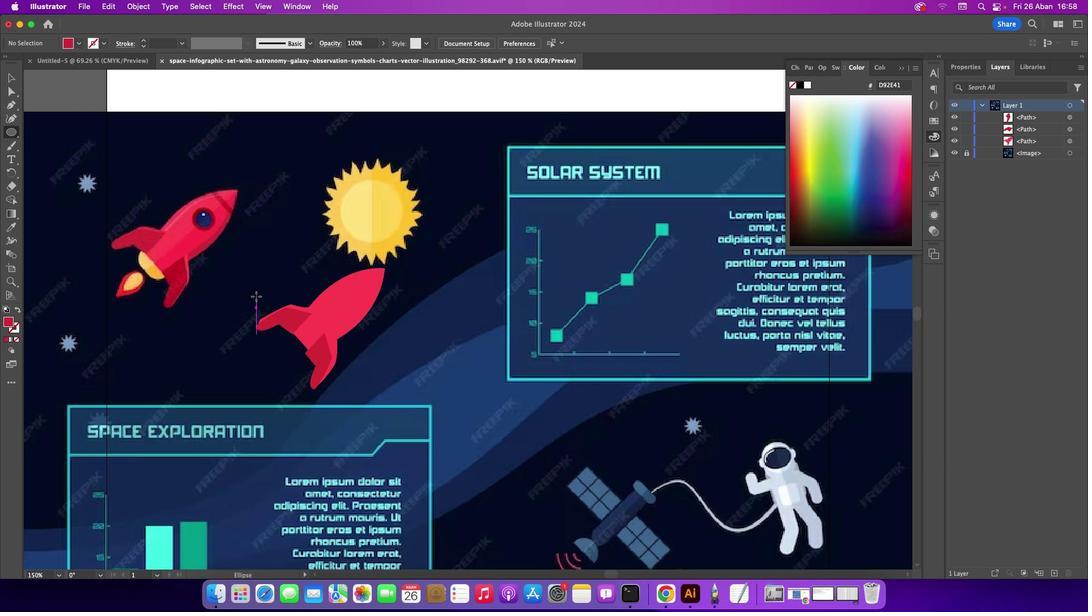 
Action: Mouse pressed left at (257, 297)
Screenshot: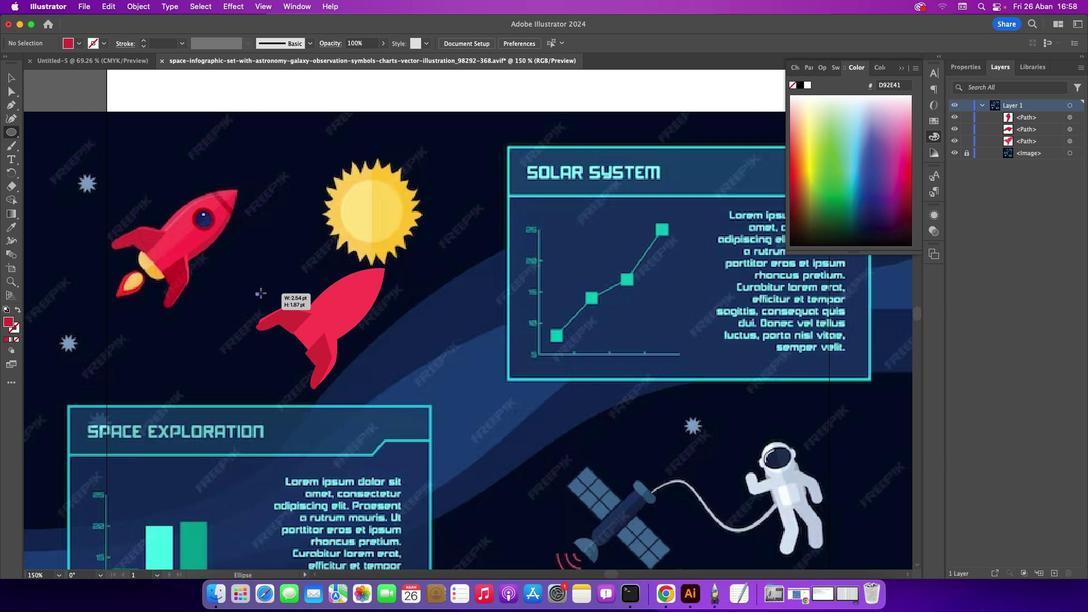 
Action: Mouse moved to (272, 281)
Screenshot: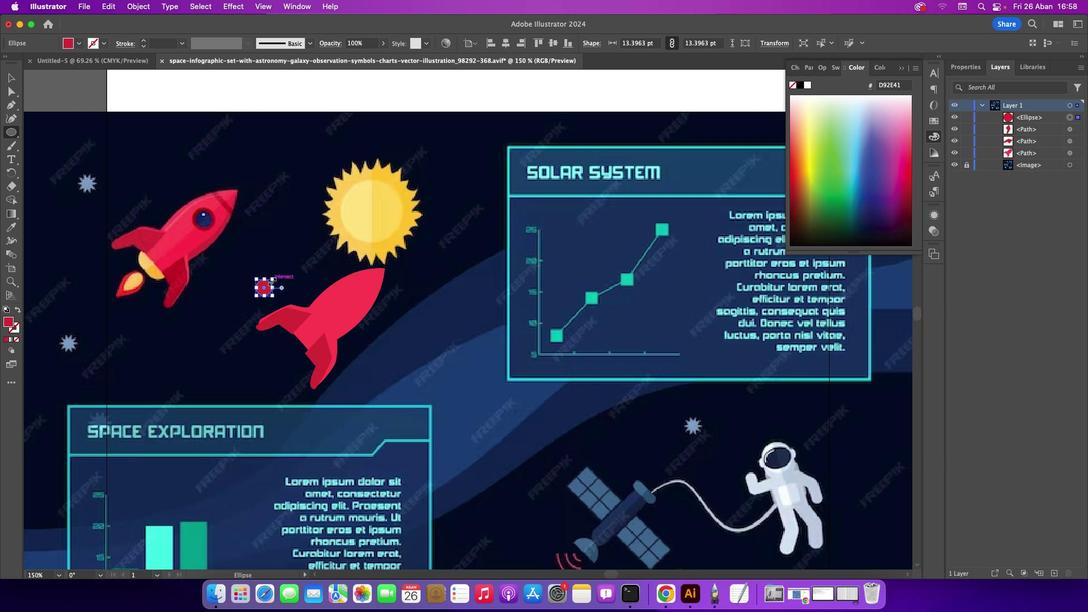 
Action: Key pressed Key.shift
Screenshot: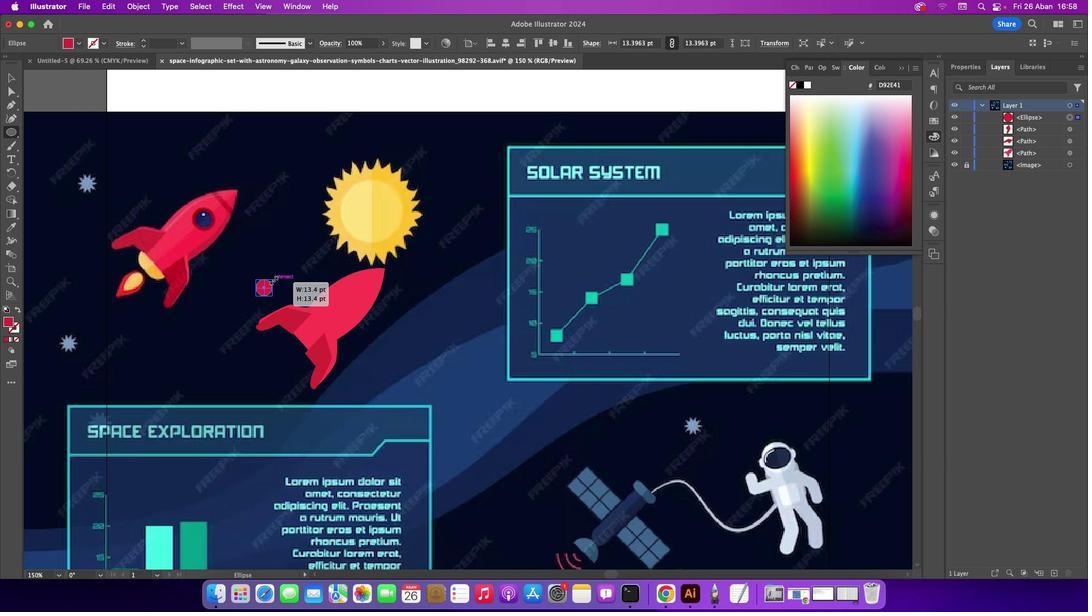 
Action: Mouse pressed left at (272, 281)
Screenshot: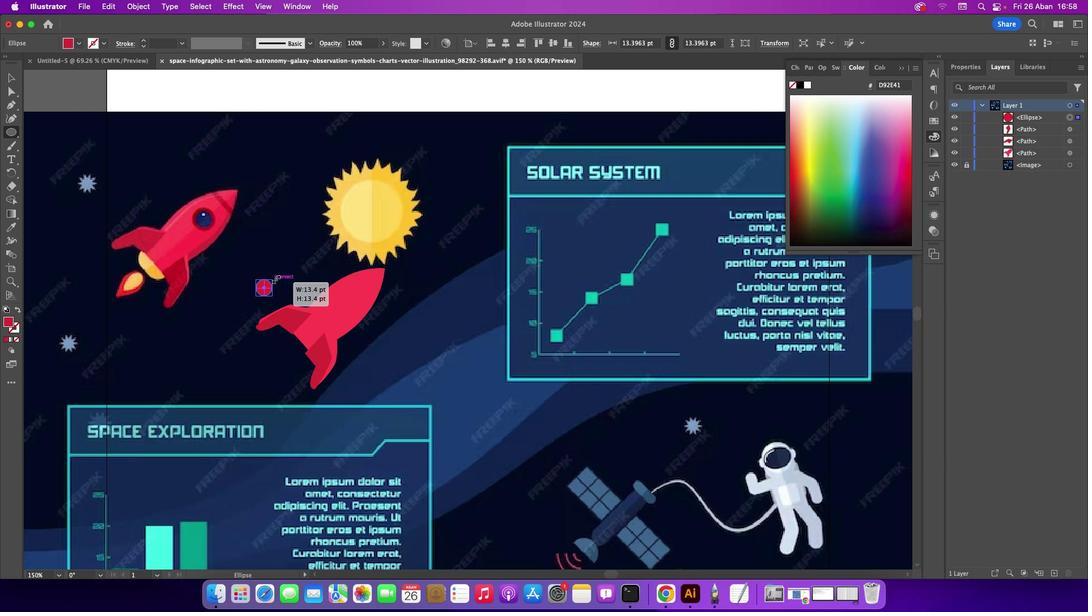 
Action: Mouse moved to (13, 222)
Screenshot: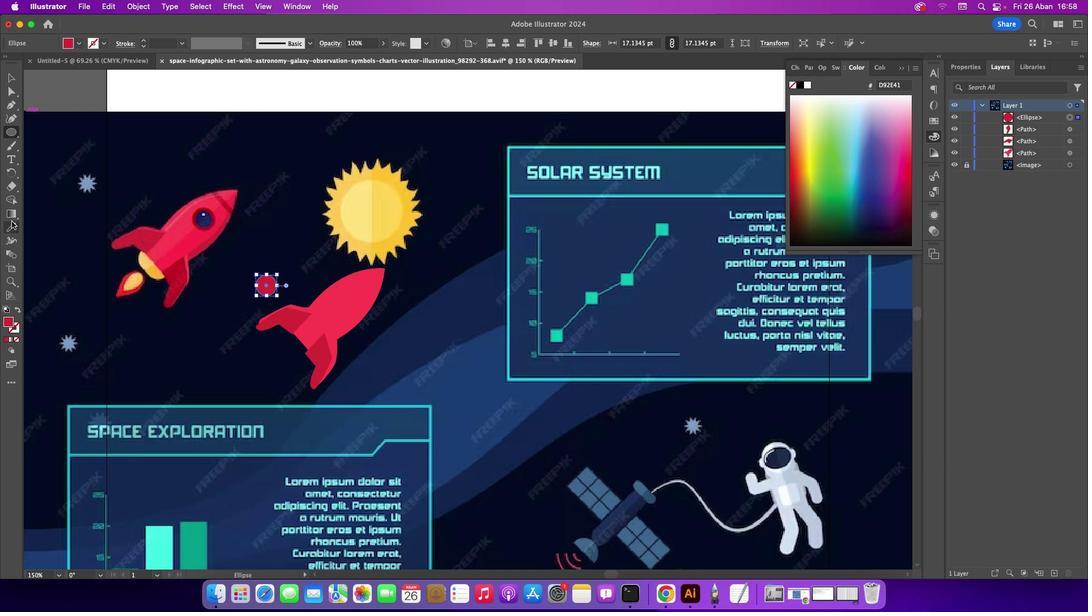 
Action: Mouse pressed left at (13, 222)
Screenshot: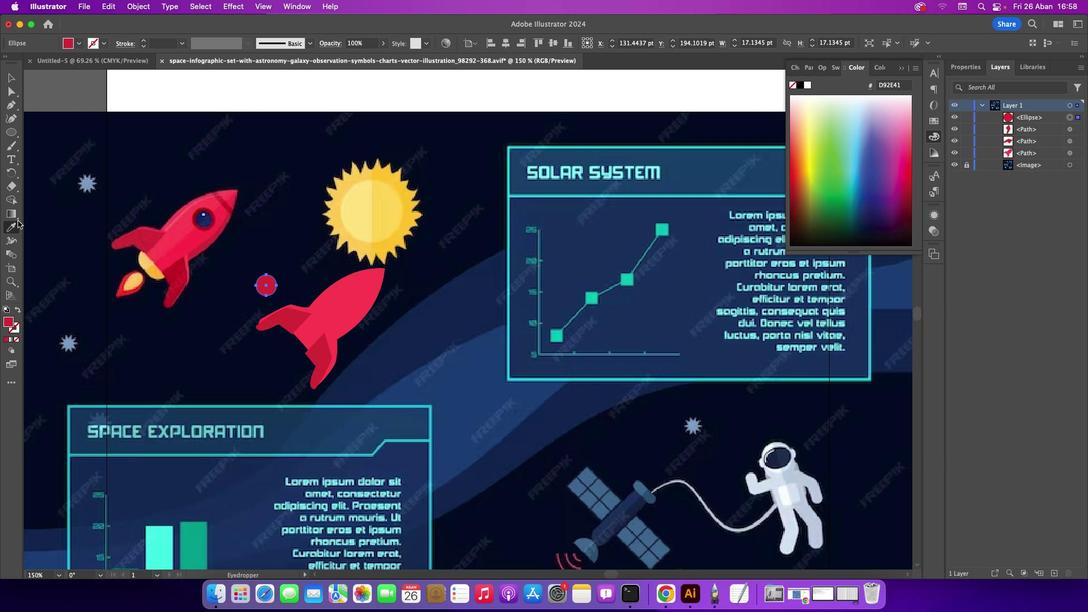 
Action: Mouse moved to (214, 218)
Screenshot: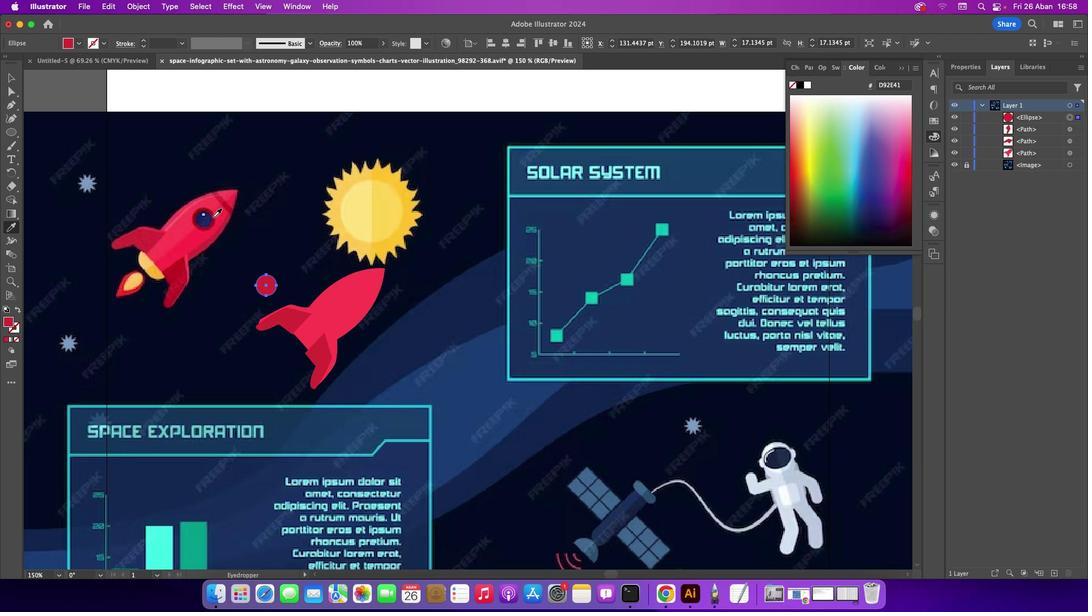 
Action: Mouse pressed left at (214, 218)
Screenshot: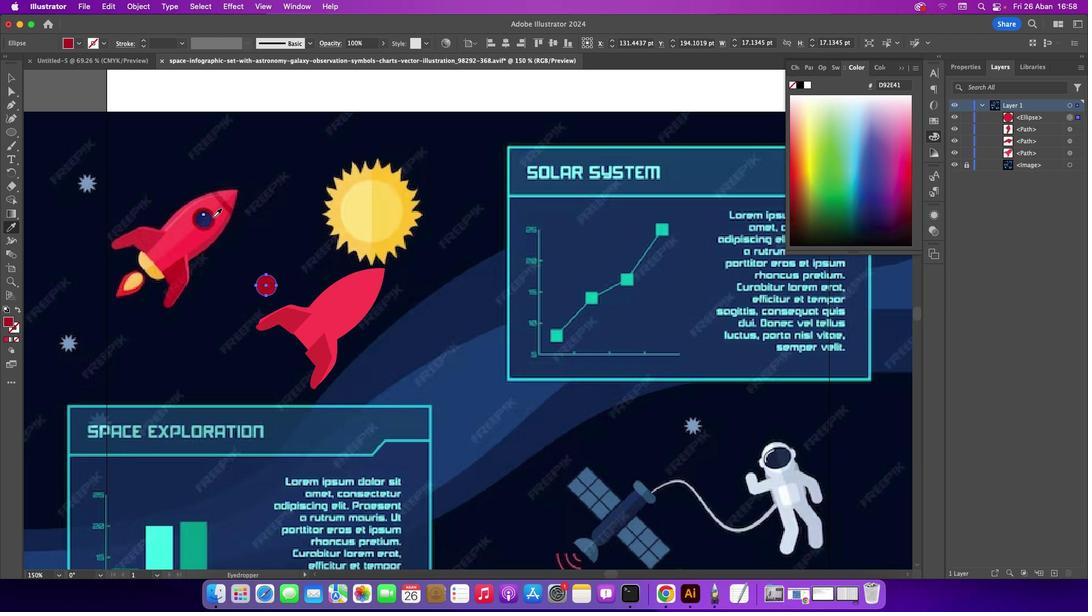 
Action: Mouse moved to (12, 80)
Screenshot: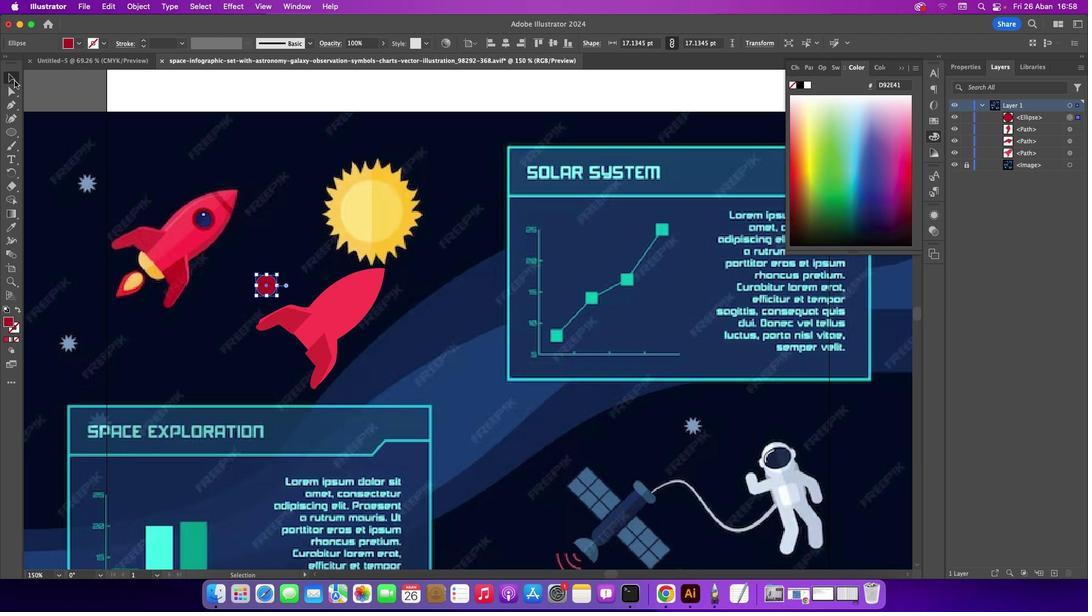 
Action: Mouse pressed left at (12, 80)
Screenshot: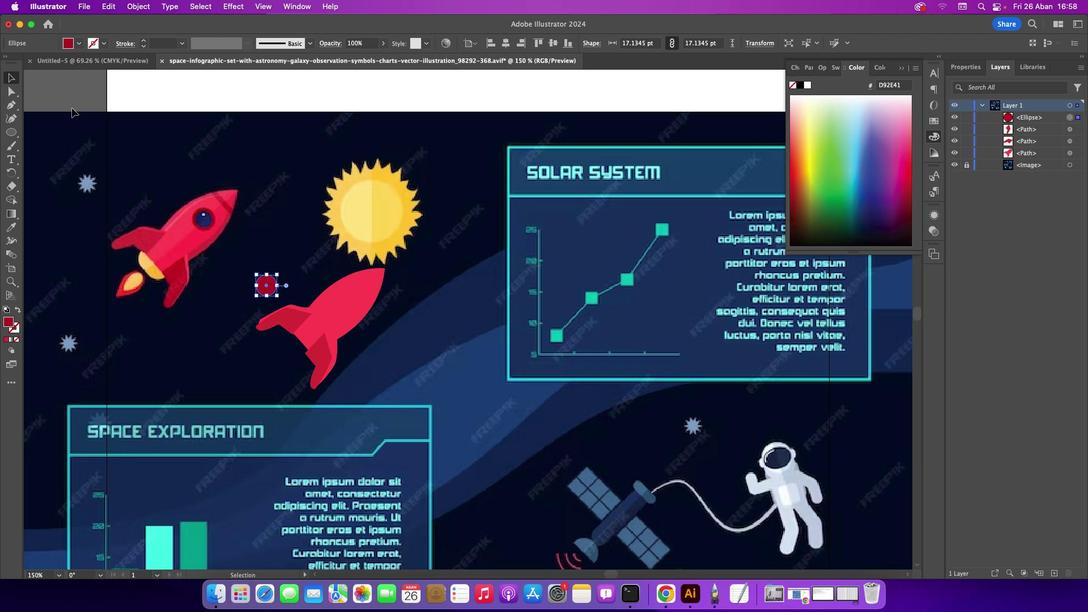
Action: Mouse moved to (196, 159)
Screenshot: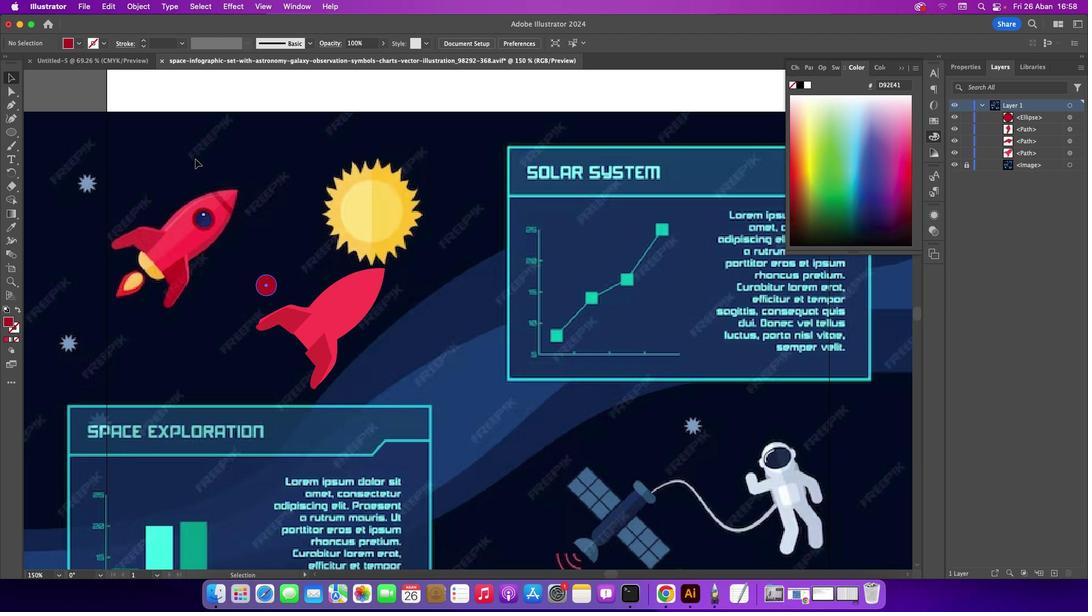 
Action: Mouse pressed left at (196, 159)
Screenshot: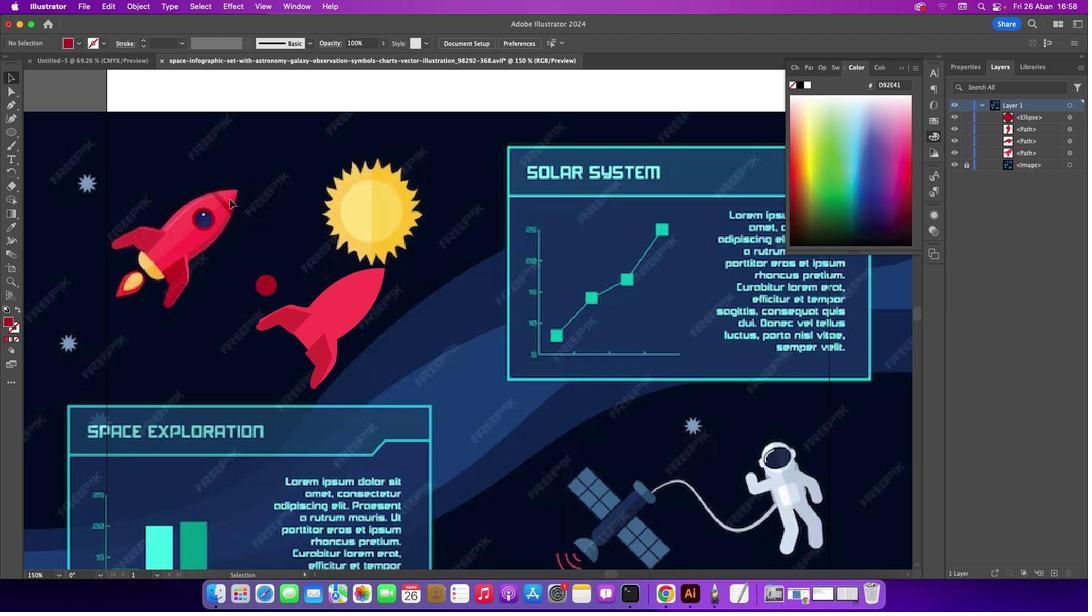 
Action: Mouse moved to (264, 282)
Screenshot: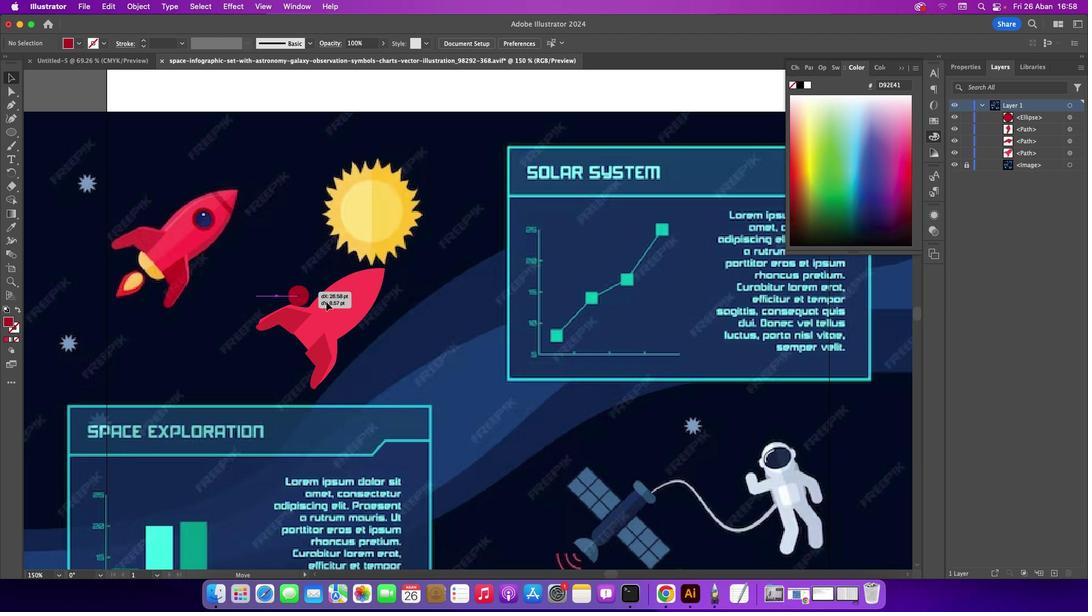 
Action: Mouse pressed left at (264, 282)
Screenshot: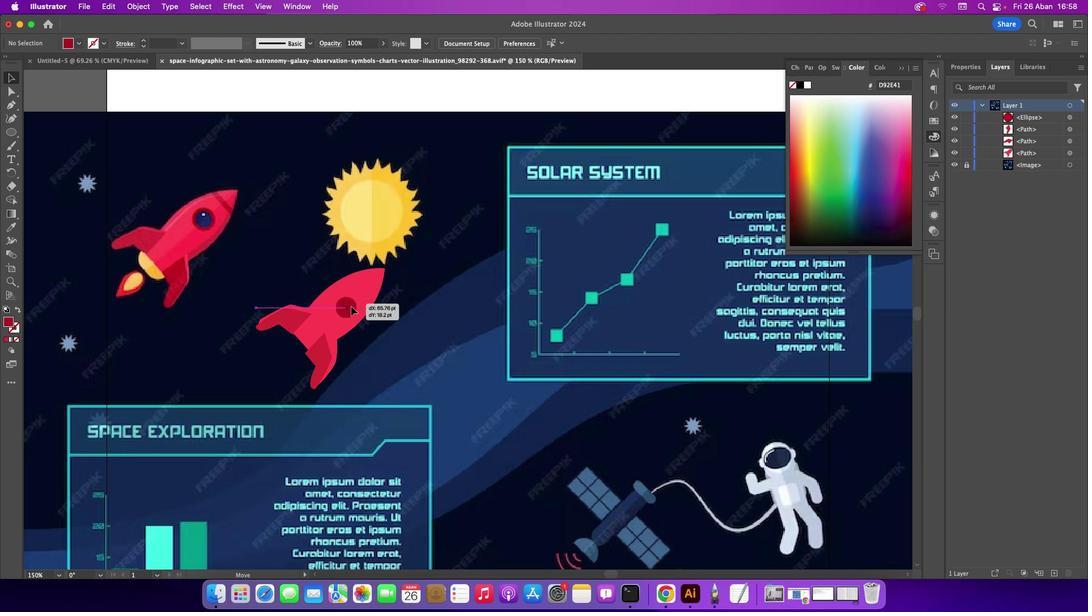
Action: Mouse moved to (426, 325)
Screenshot: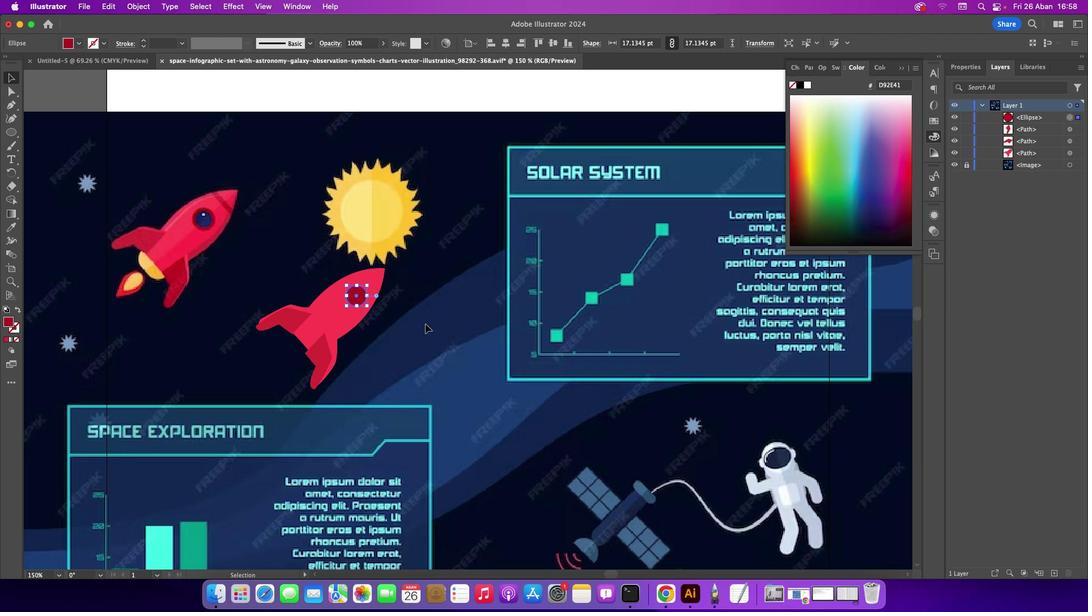 
Action: Mouse pressed left at (426, 325)
Screenshot: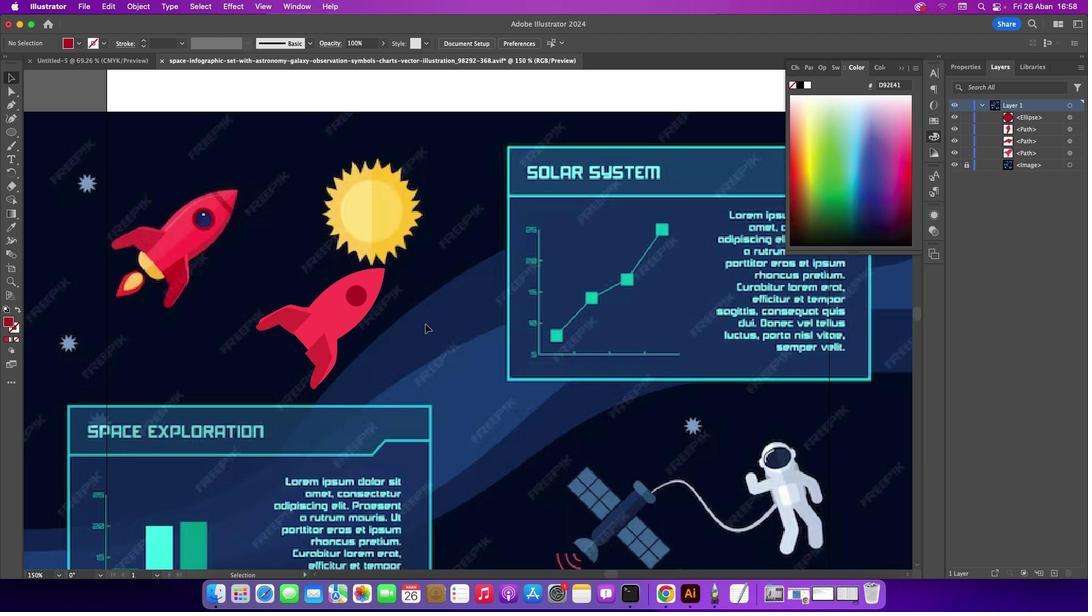 
Action: Mouse moved to (354, 297)
Screenshot: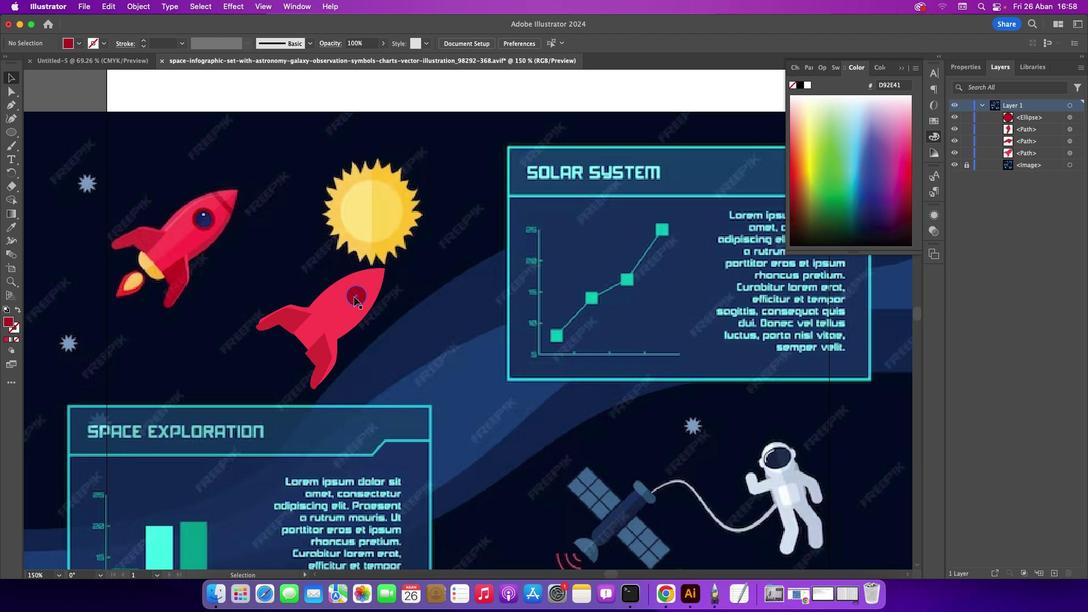 
Action: Mouse pressed left at (354, 297)
Screenshot: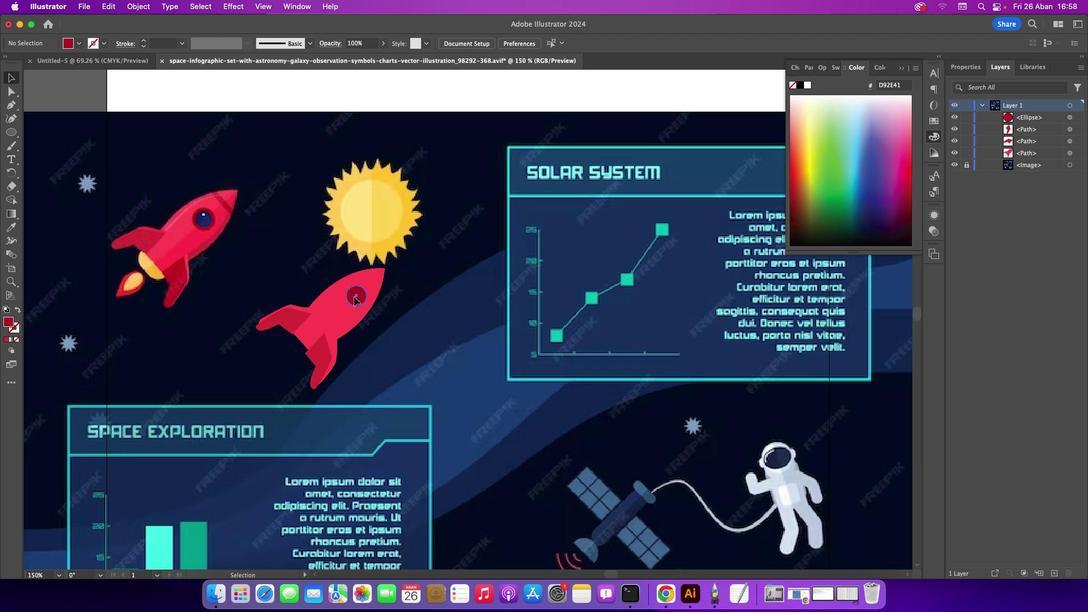 
Action: Mouse moved to (445, 327)
Screenshot: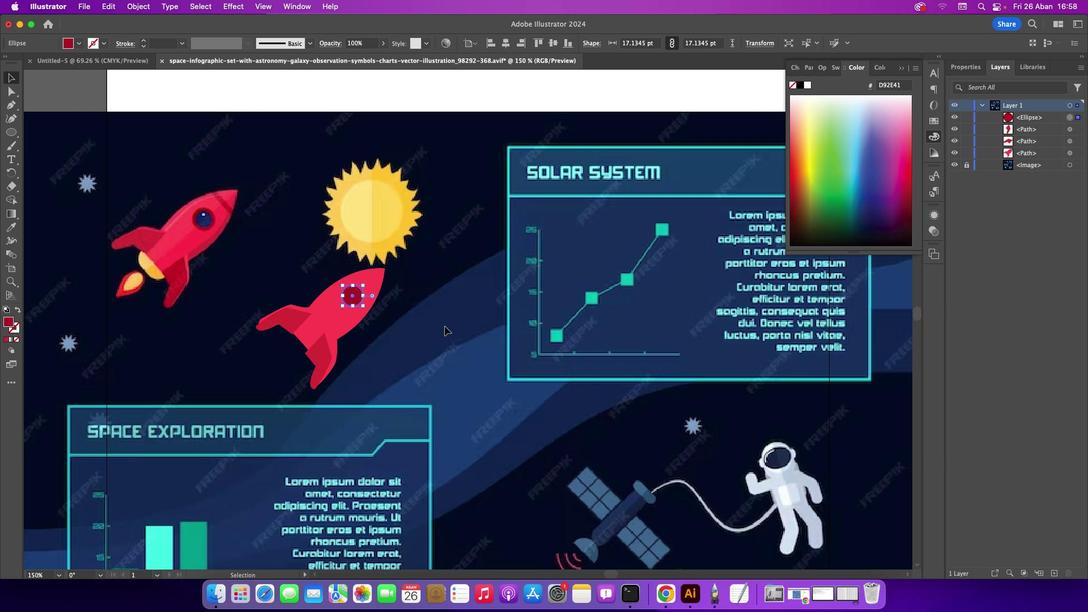 
Action: Mouse pressed left at (445, 327)
Screenshot: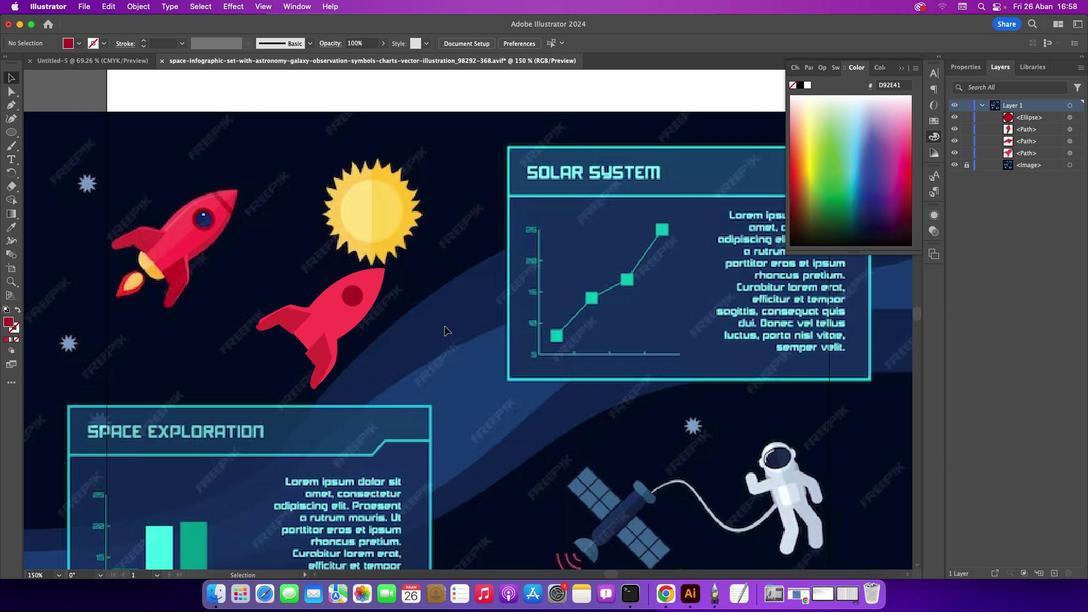 
Action: Mouse moved to (350, 291)
Screenshot: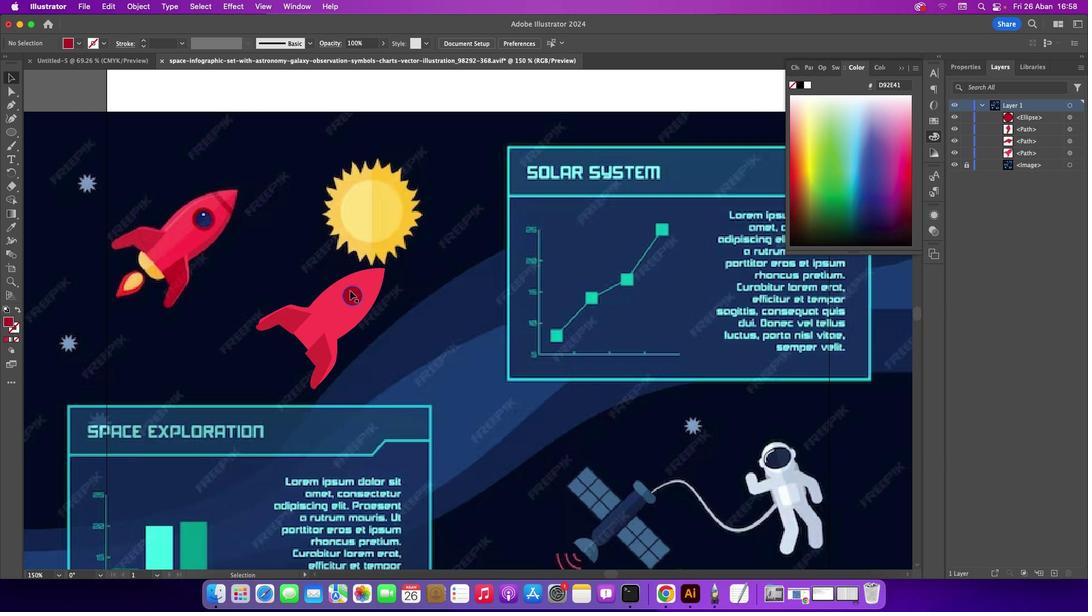 
Action: Key pressed Key.alt
Screenshot: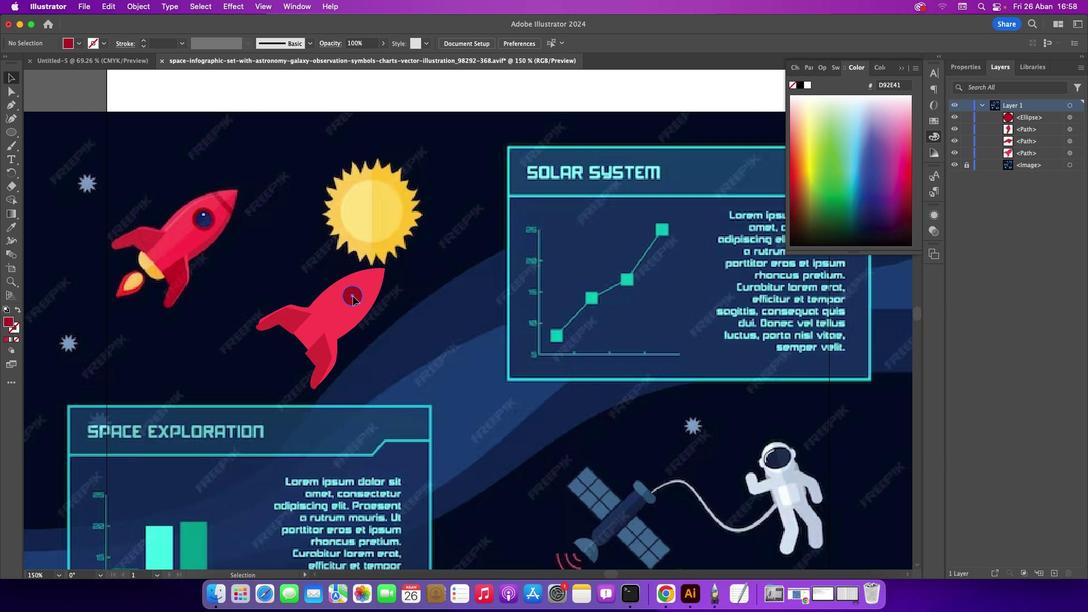 
Action: Mouse pressed left at (350, 291)
Screenshot: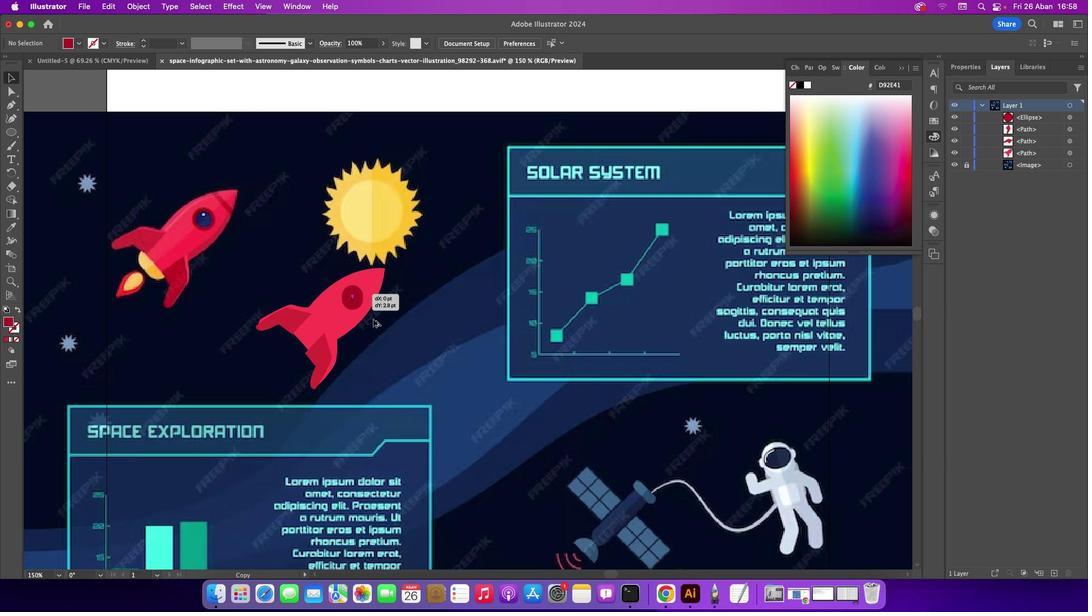 
Action: Mouse moved to (420, 338)
Screenshot: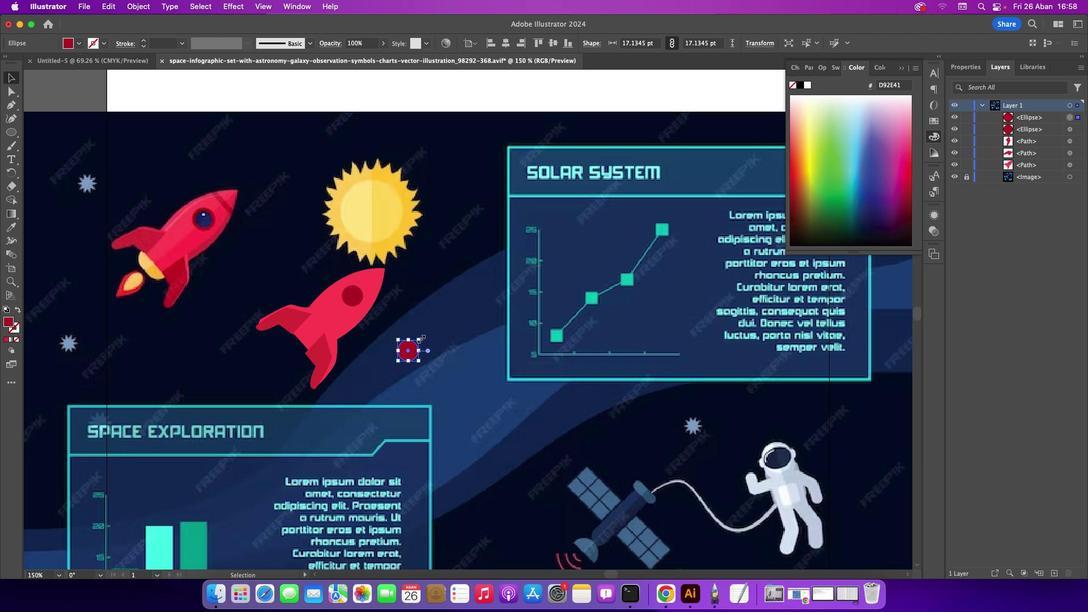 
Action: Mouse pressed left at (420, 338)
Screenshot: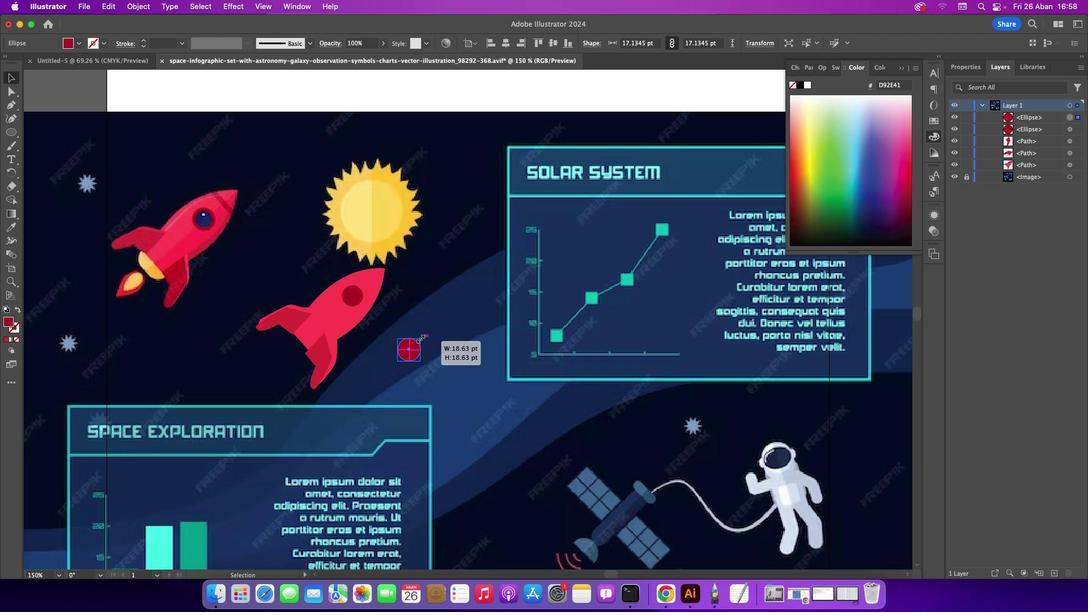 
Action: Mouse moved to (420, 338)
Screenshot: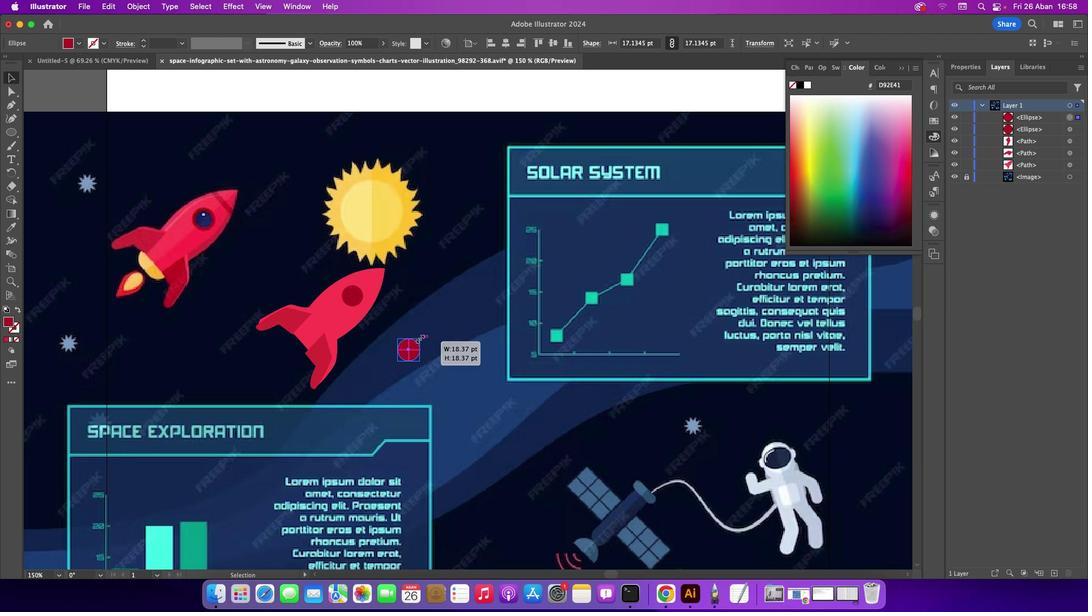 
Action: Key pressed Key.shift
Screenshot: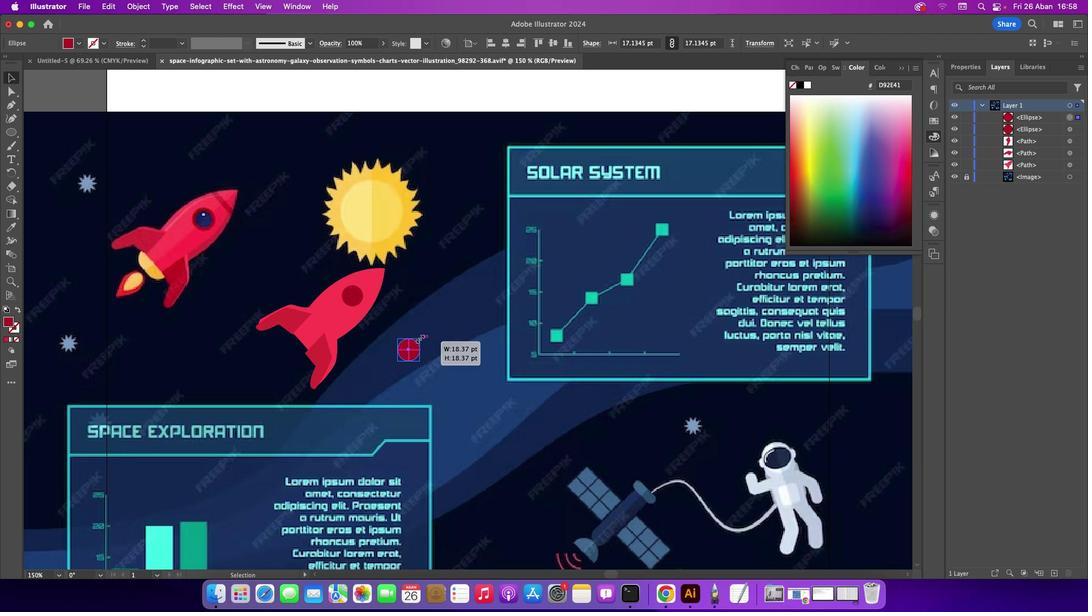 
Action: Mouse moved to (7, 221)
Screenshot: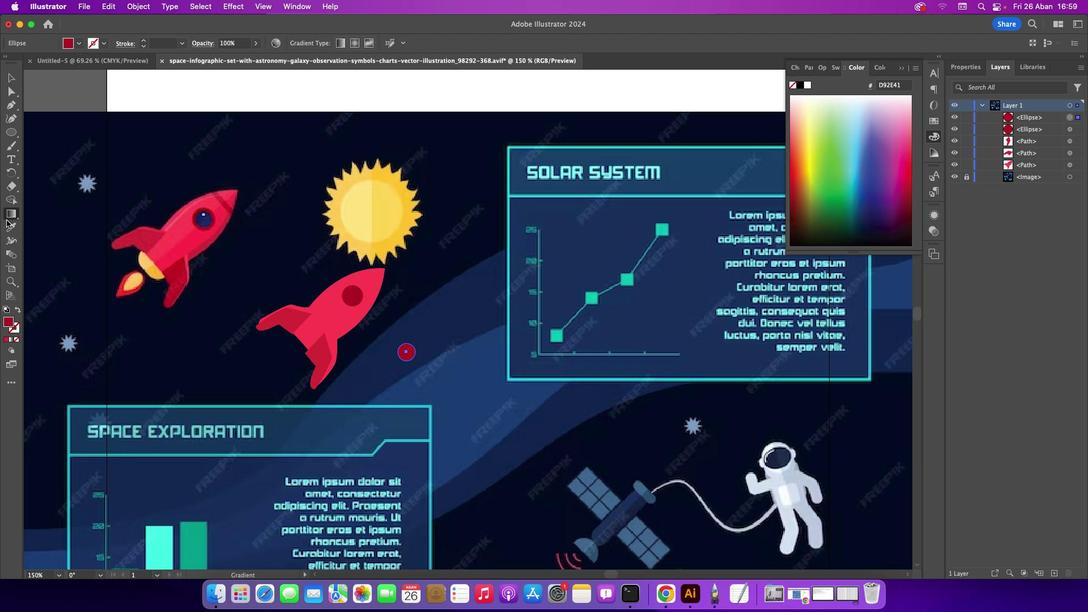 
Action: Mouse pressed left at (7, 221)
Screenshot: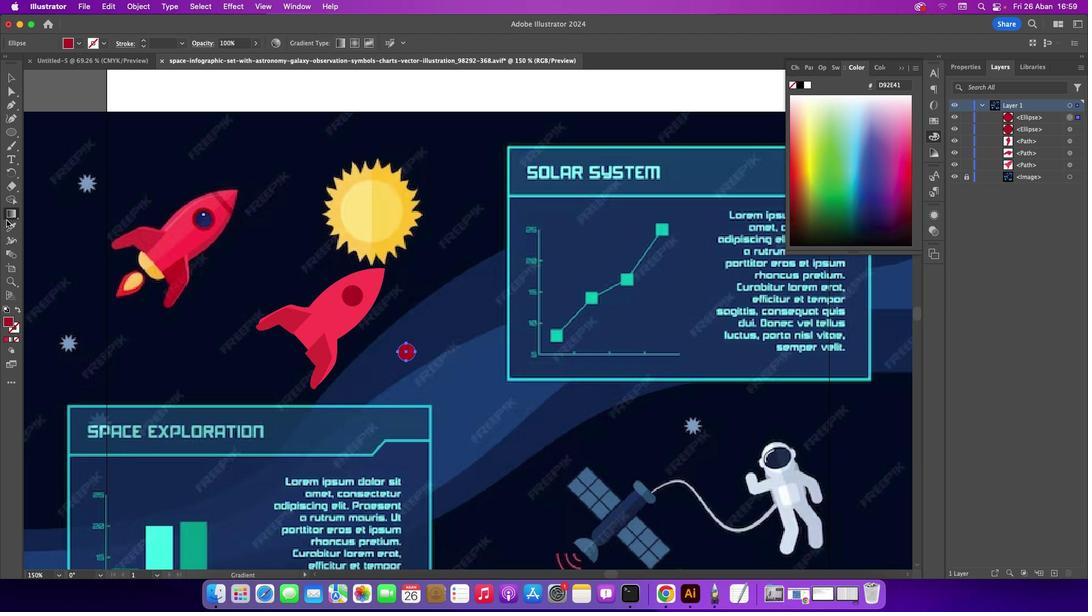 
Action: Mouse moved to (11, 231)
Screenshot: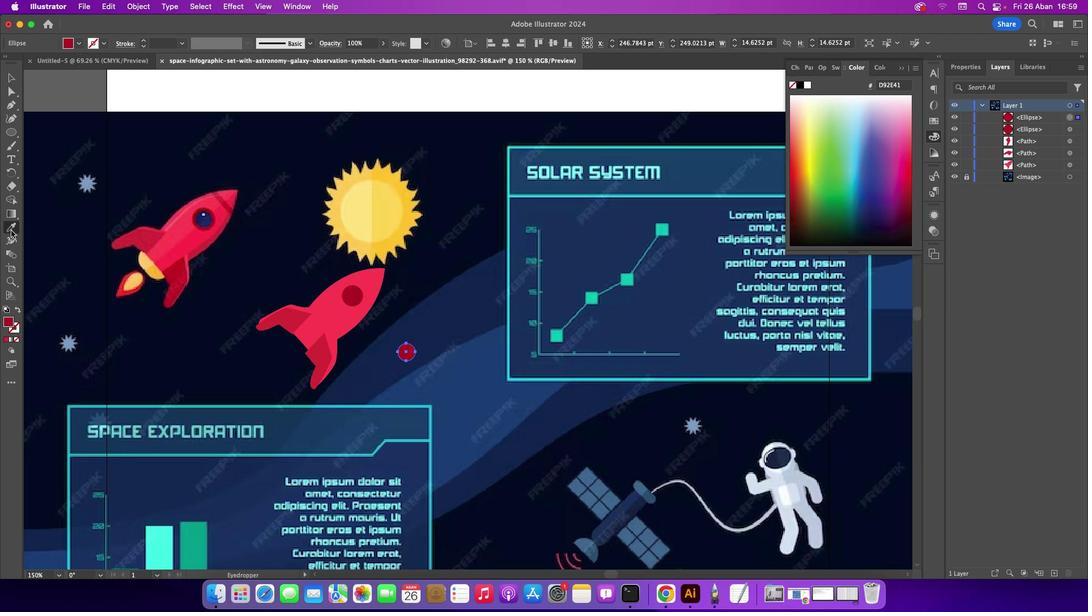 
Action: Mouse pressed left at (11, 231)
Screenshot: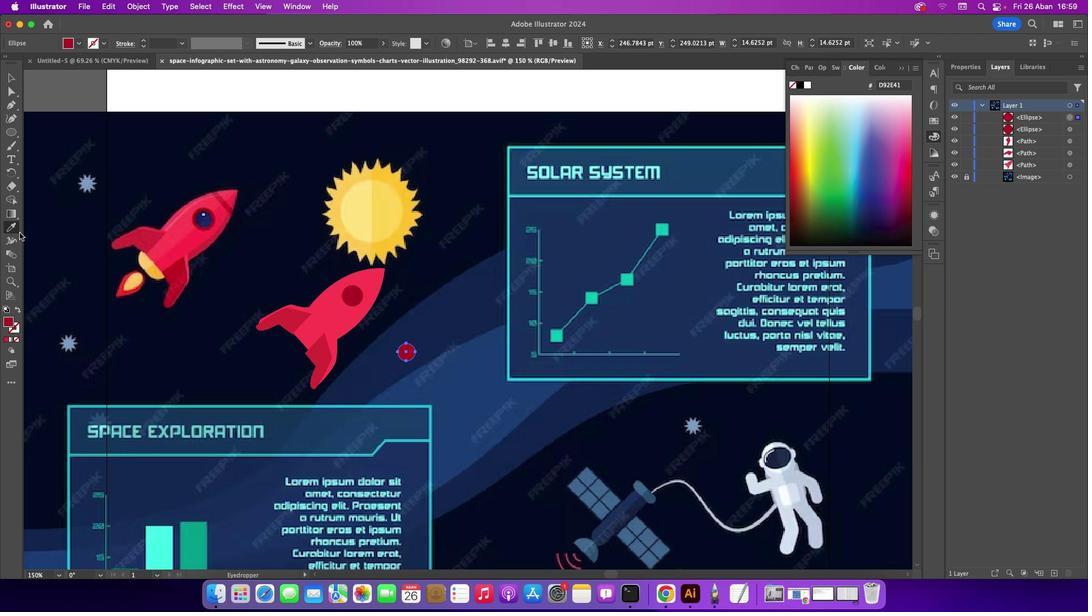 
Action: Mouse moved to (206, 223)
Screenshot: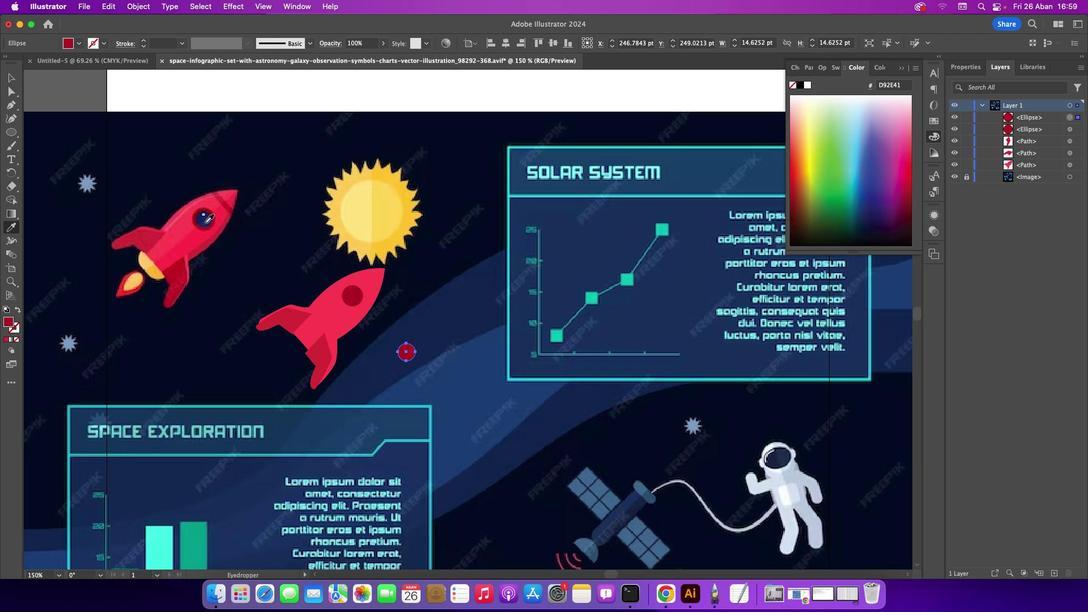 
Action: Mouse pressed left at (206, 223)
Screenshot: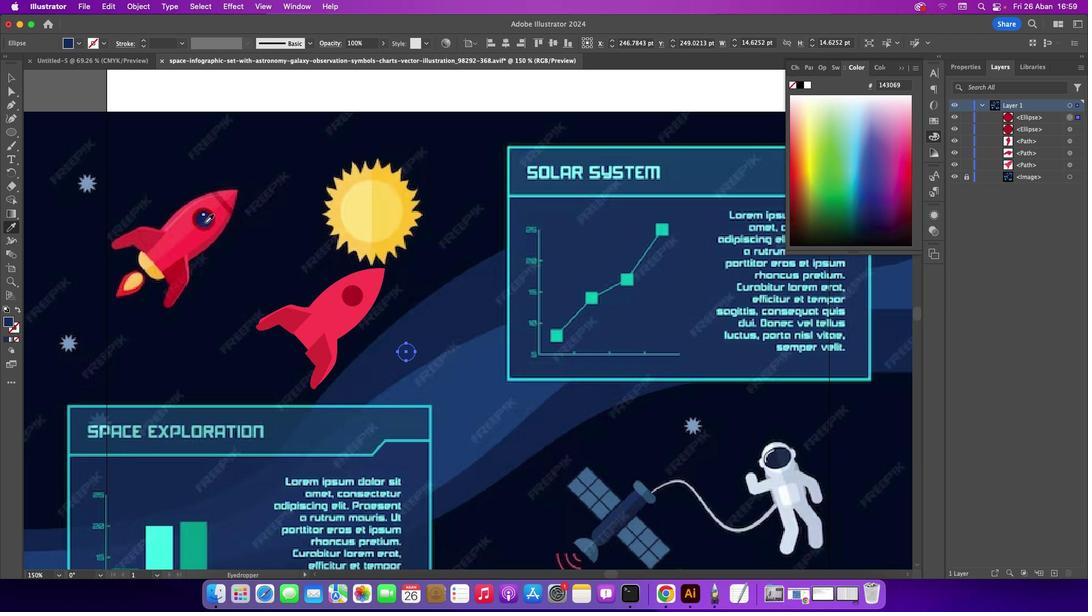 
Action: Mouse moved to (15, 84)
Screenshot: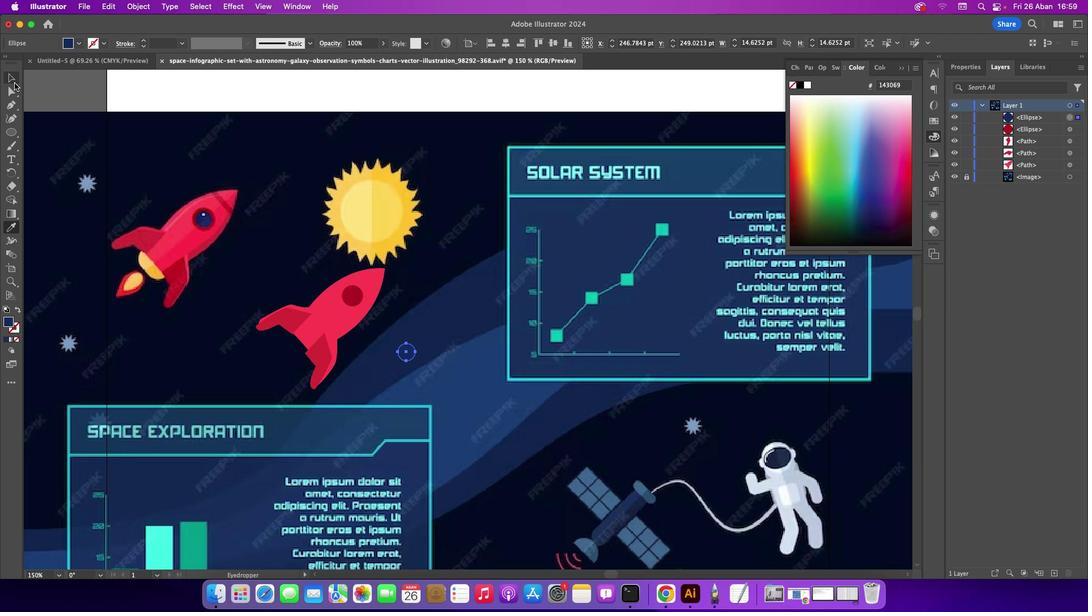 
Action: Mouse pressed left at (15, 84)
Screenshot: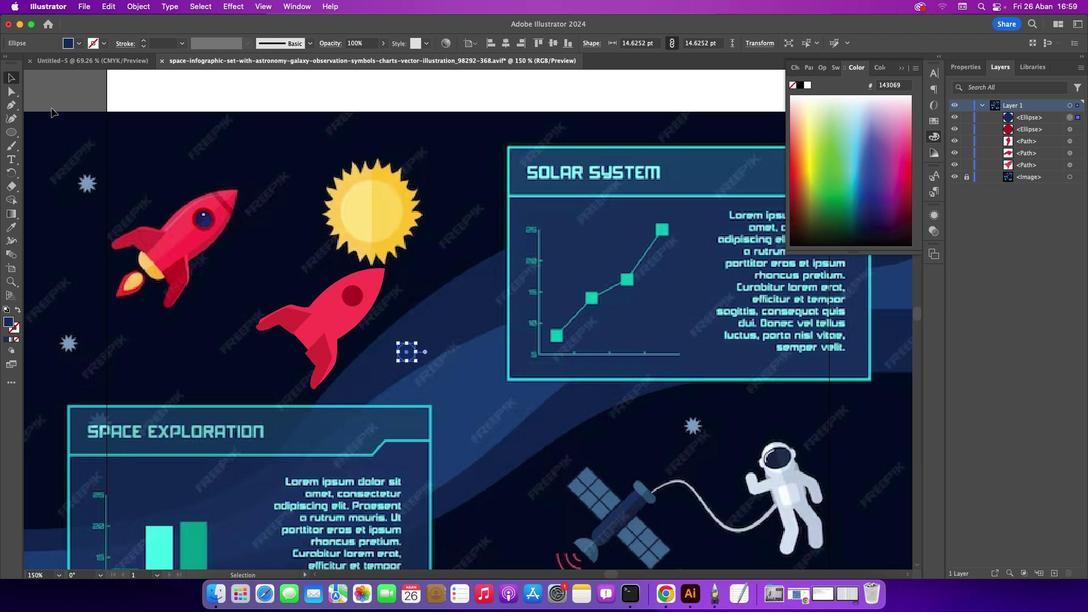
Action: Mouse moved to (294, 211)
Screenshot: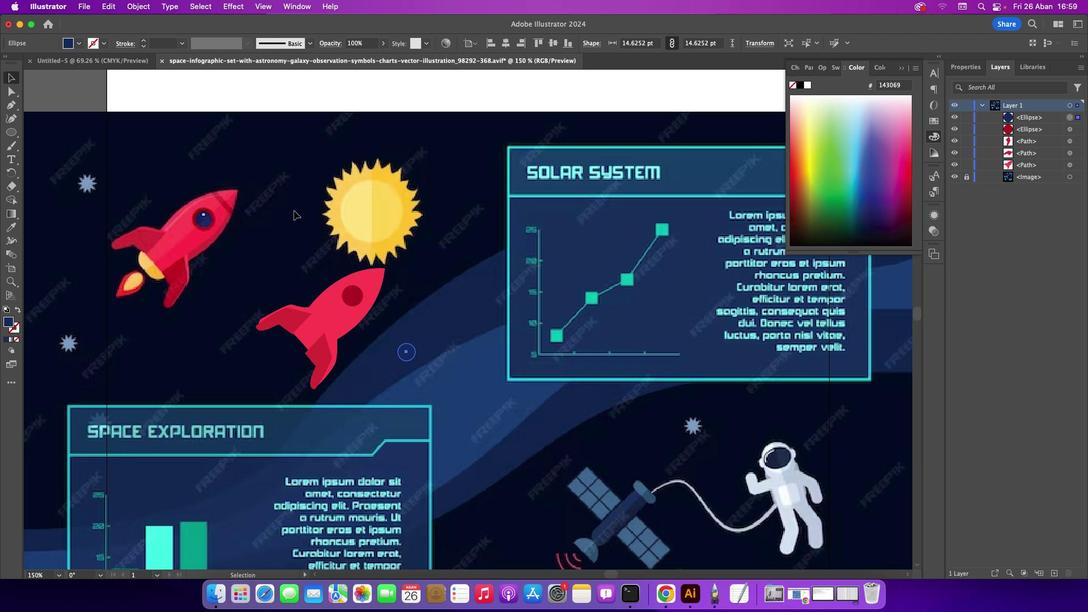 
Action: Mouse pressed left at (294, 211)
Screenshot: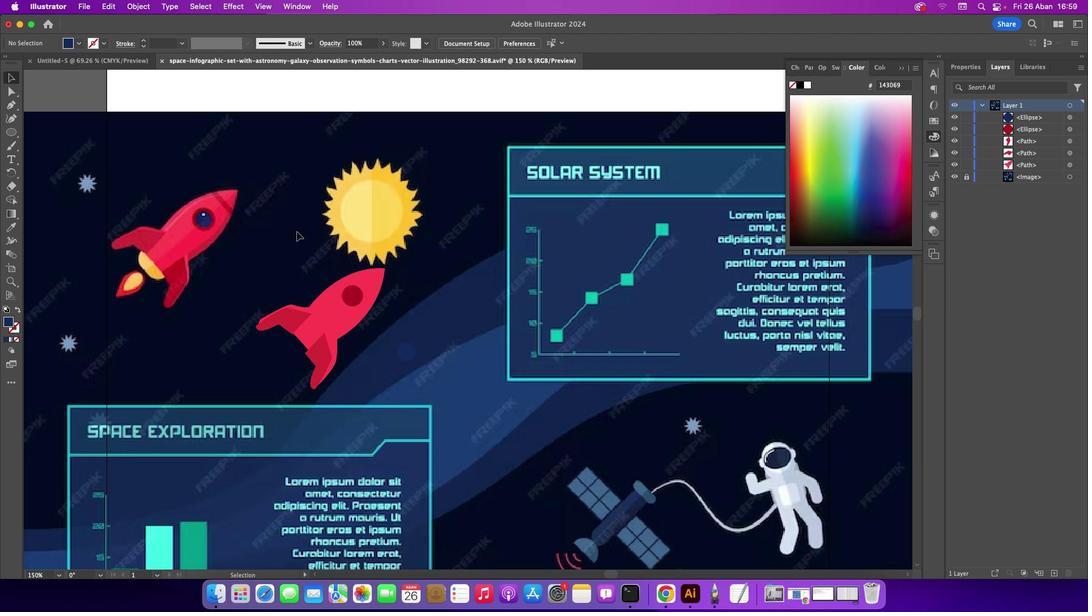 
Action: Mouse moved to (403, 352)
Screenshot: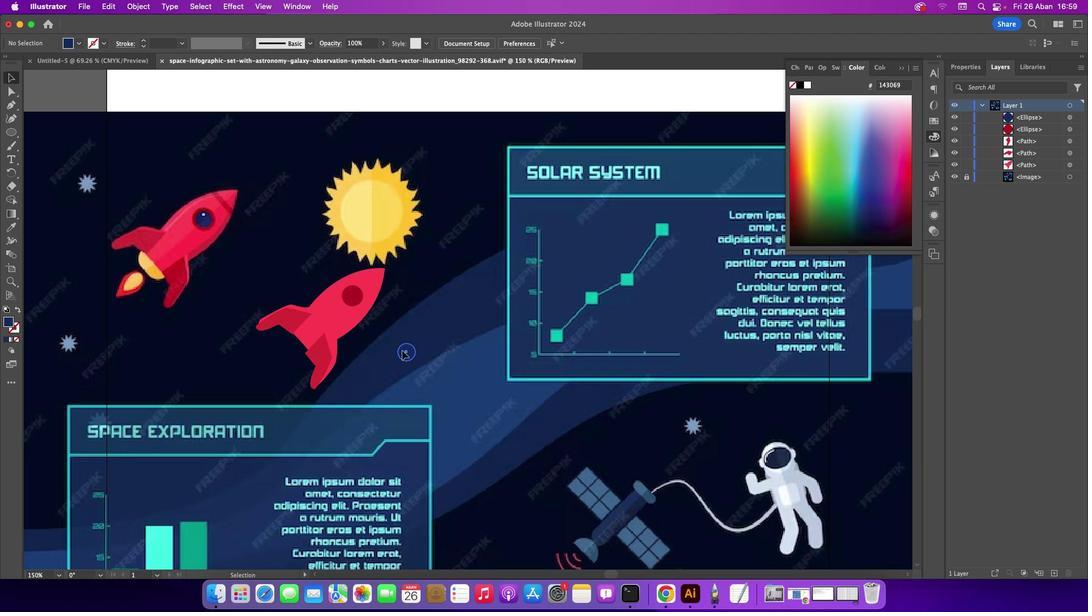 
Action: Mouse pressed left at (403, 352)
Screenshot: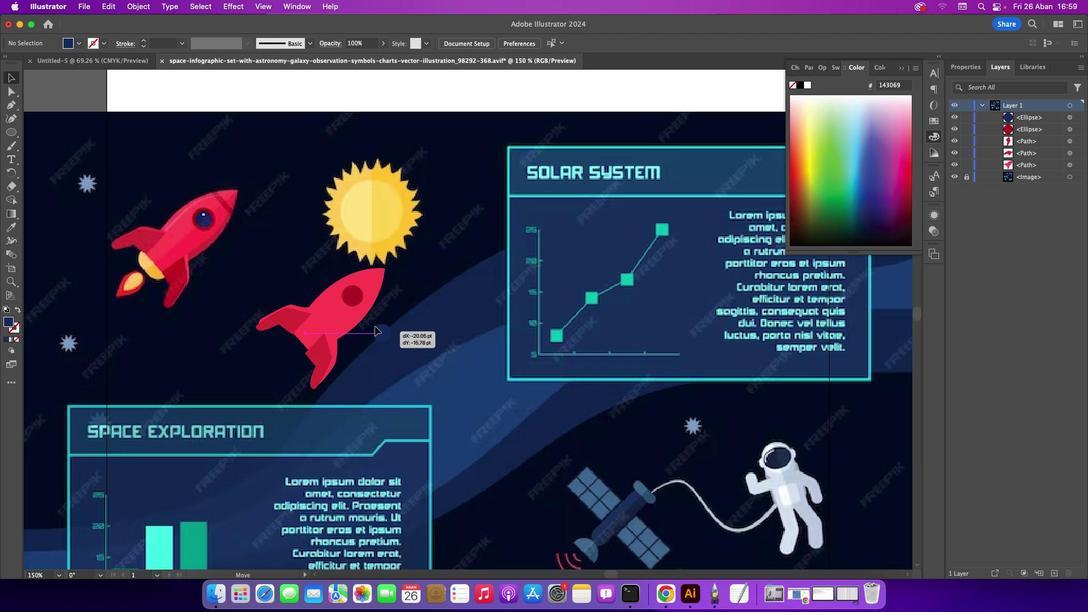 
Action: Mouse moved to (404, 332)
Screenshot: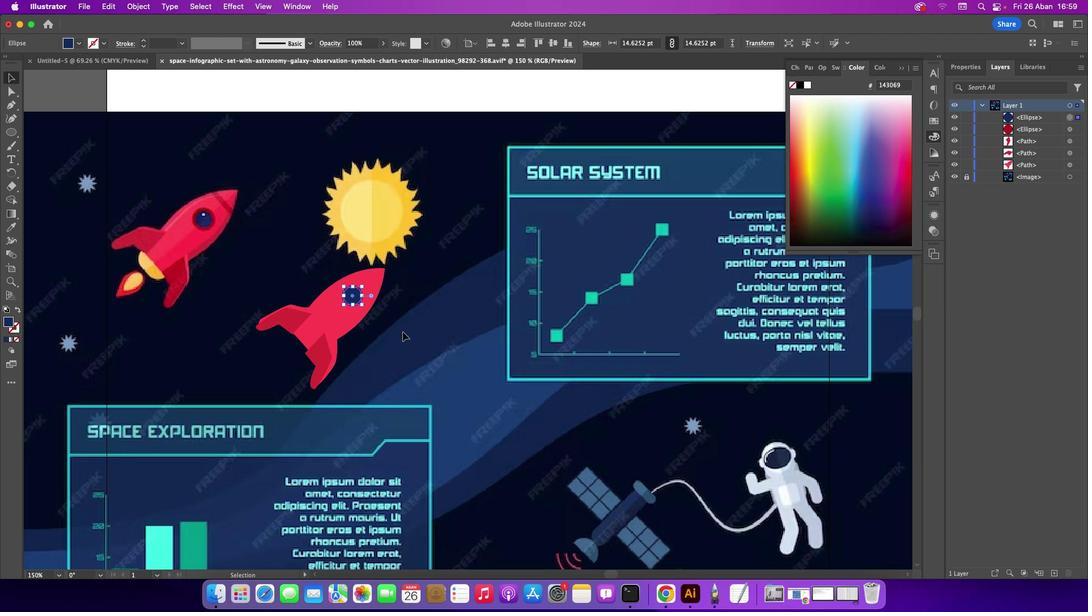
Action: Mouse pressed left at (404, 332)
Screenshot: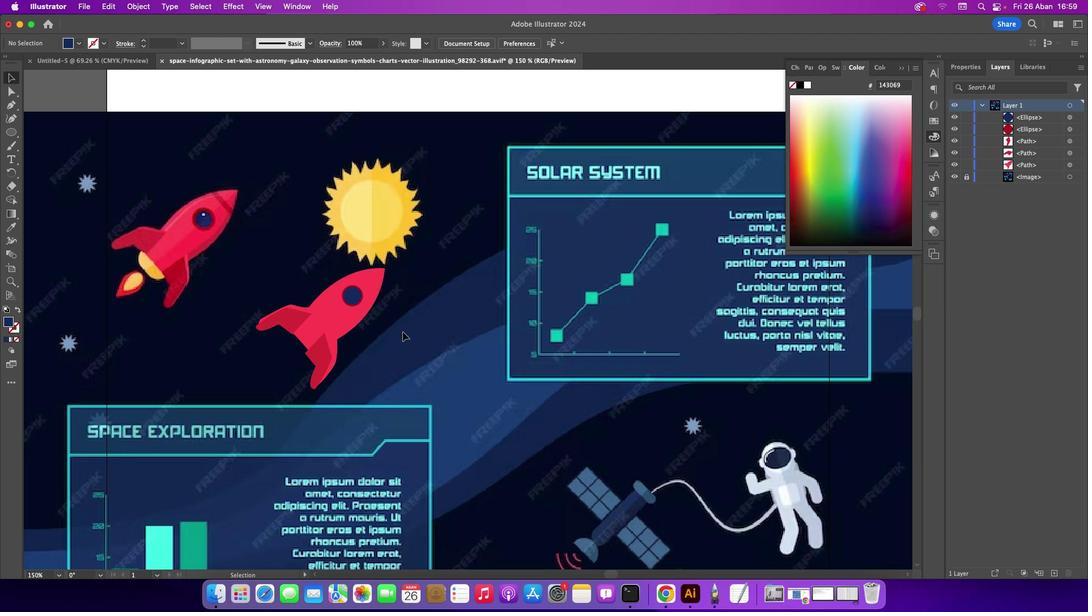 
Action: Mouse moved to (13, 133)
Screenshot: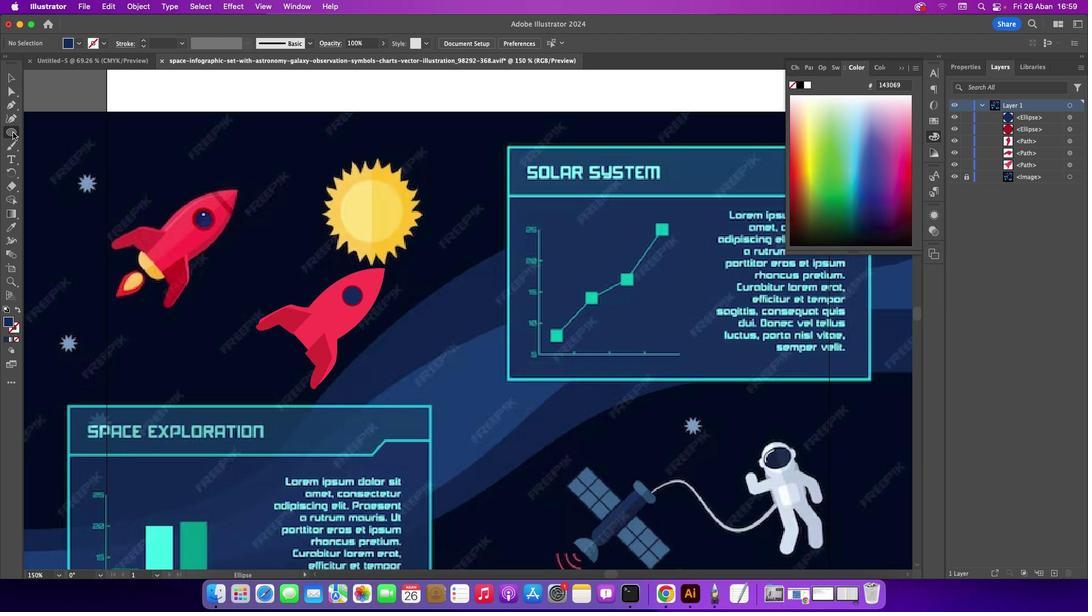
Action: Mouse pressed left at (13, 133)
Screenshot: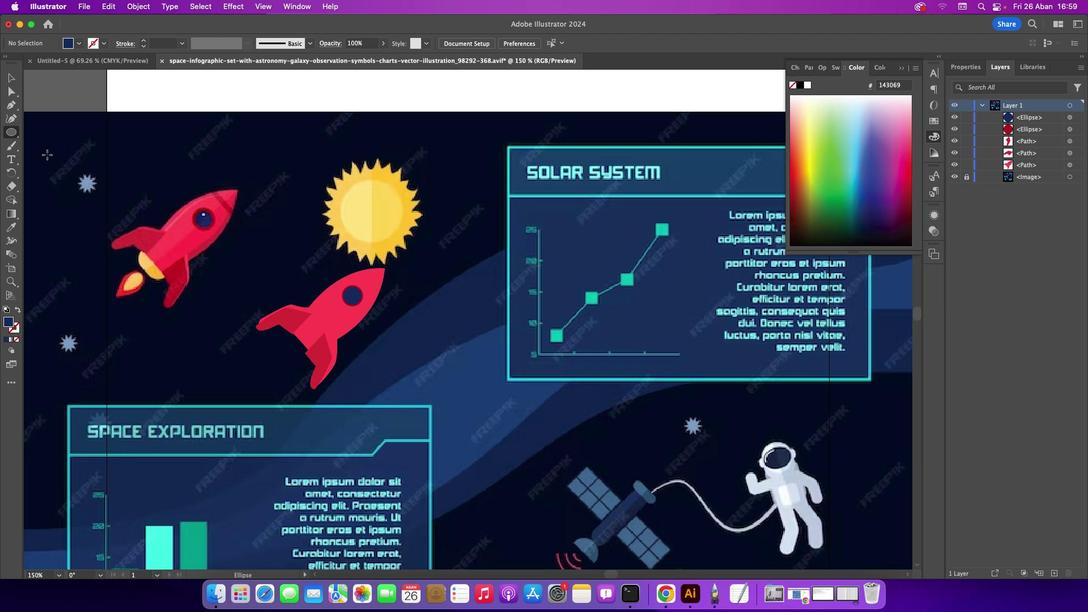 
Action: Mouse moved to (273, 256)
Screenshot: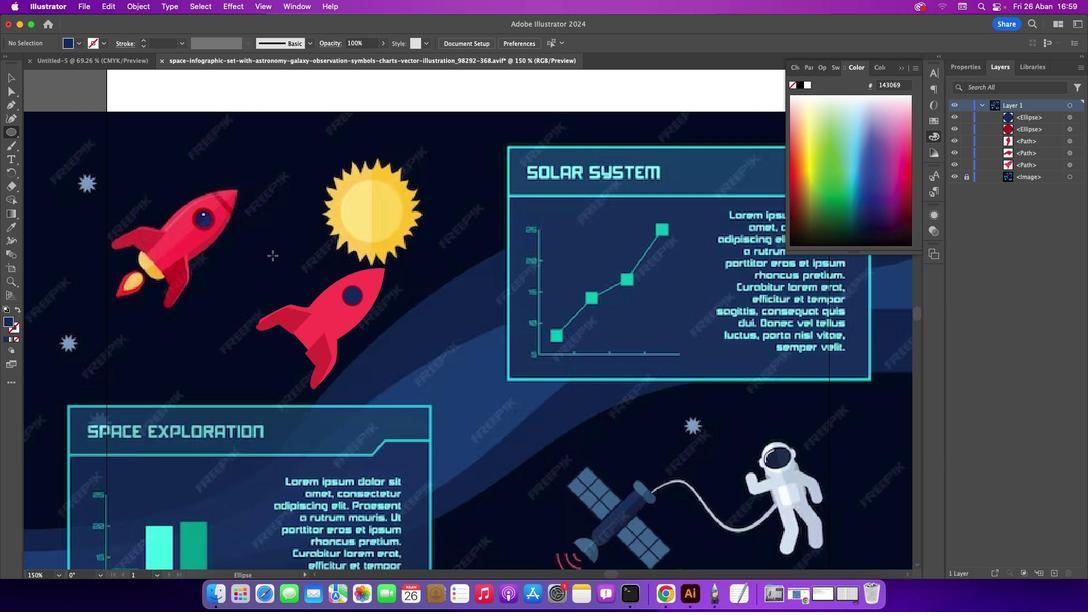 
Action: Mouse pressed left at (273, 256)
Screenshot: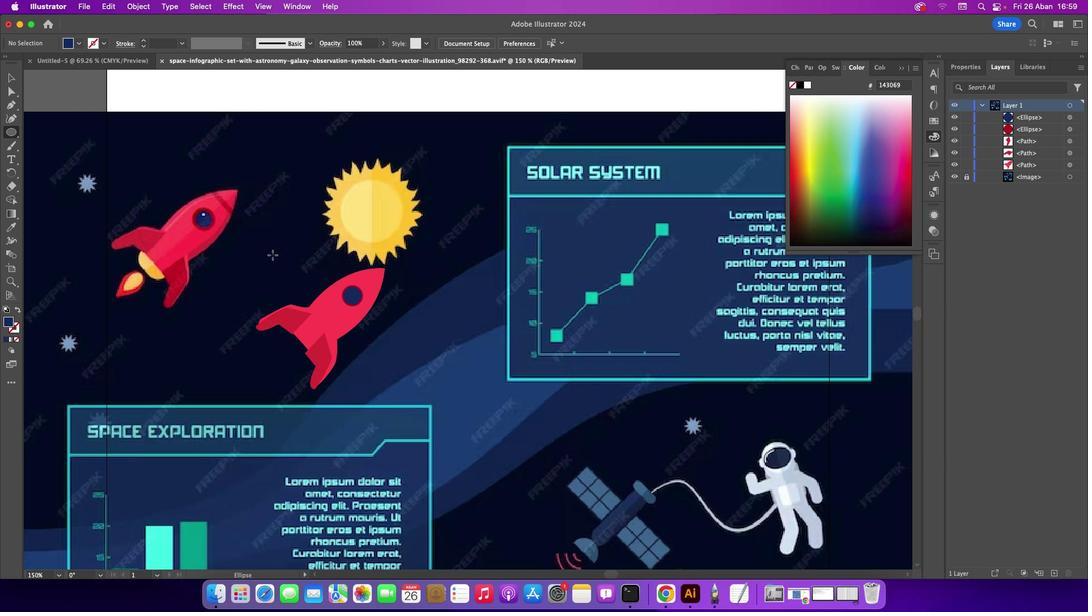 
Action: Mouse moved to (14, 226)
Screenshot: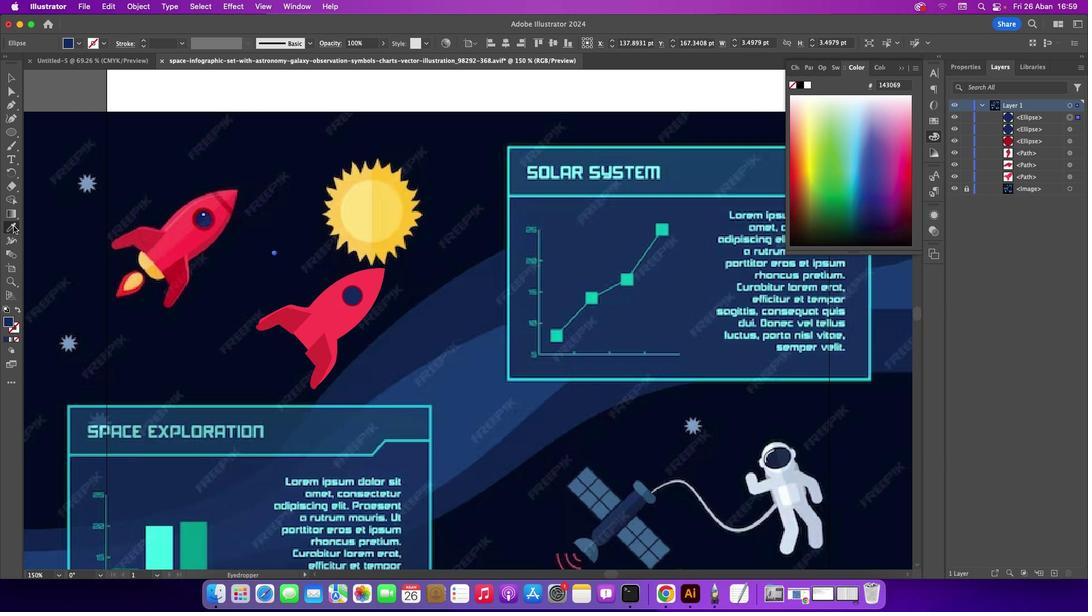 
Action: Mouse pressed left at (14, 226)
Screenshot: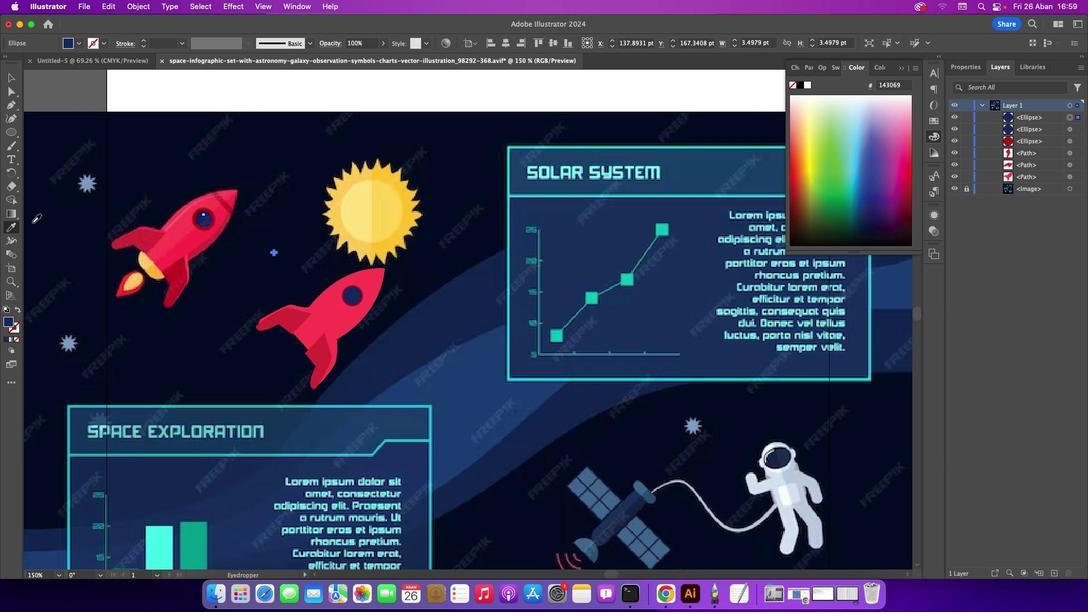 
Action: Mouse moved to (203, 216)
Screenshot: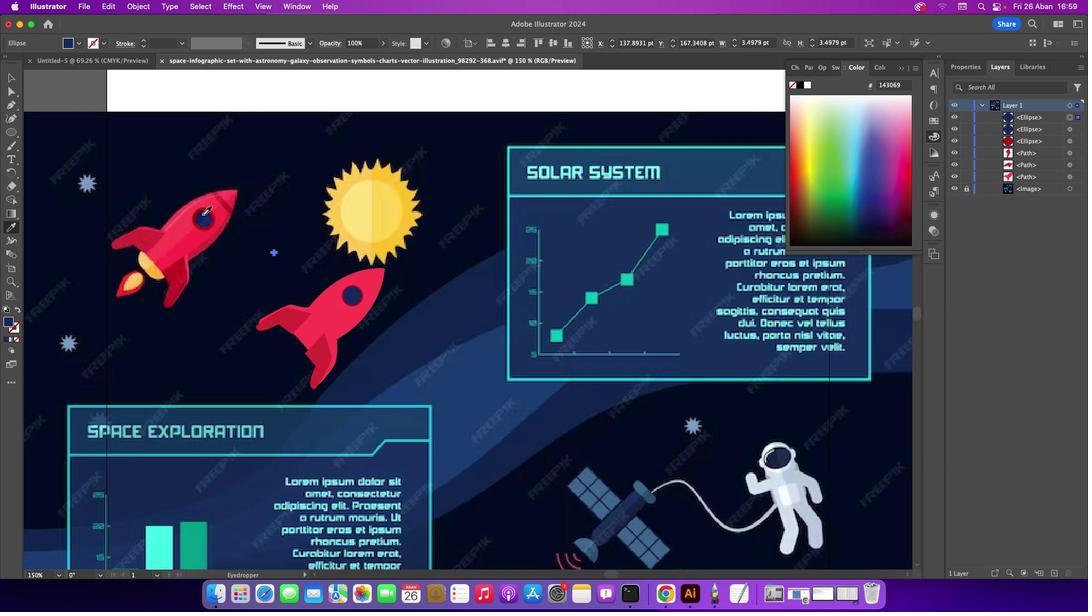 
Action: Mouse pressed left at (203, 216)
Screenshot: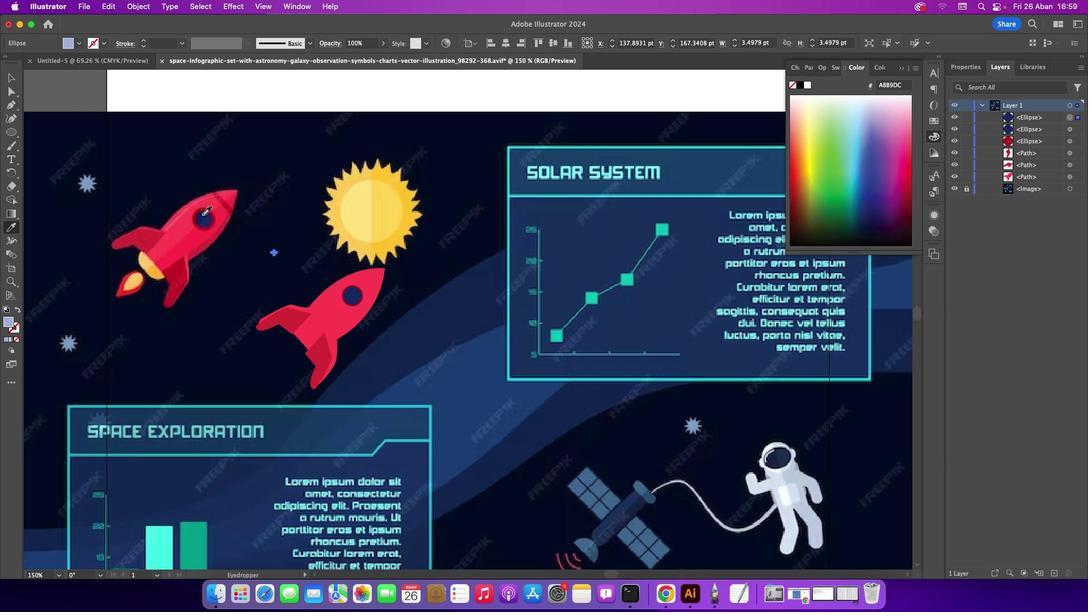 
Action: Mouse moved to (15, 85)
Screenshot: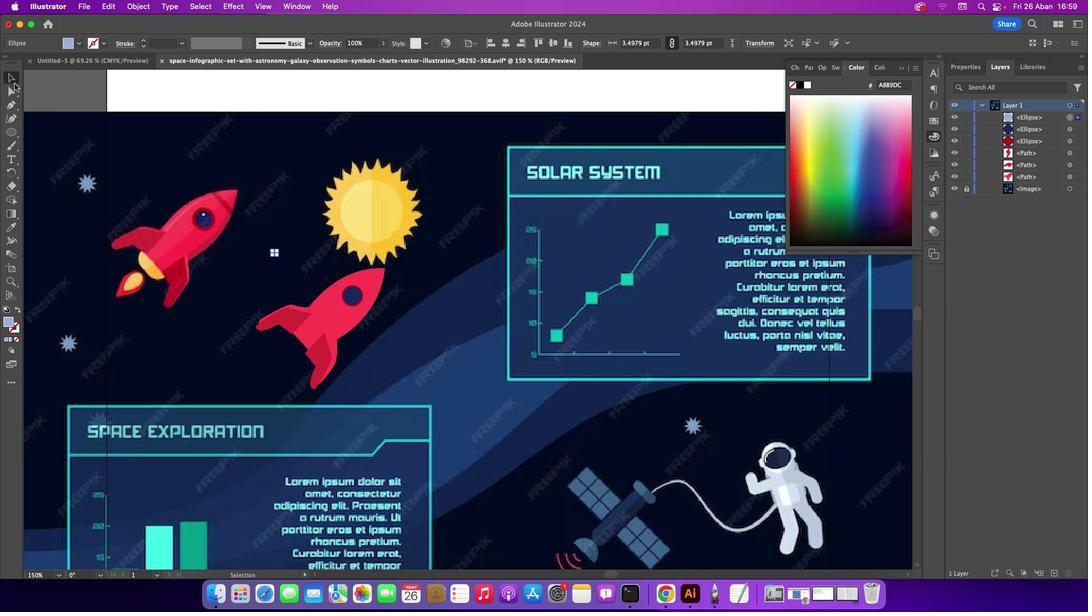 
Action: Mouse pressed left at (15, 85)
Screenshot: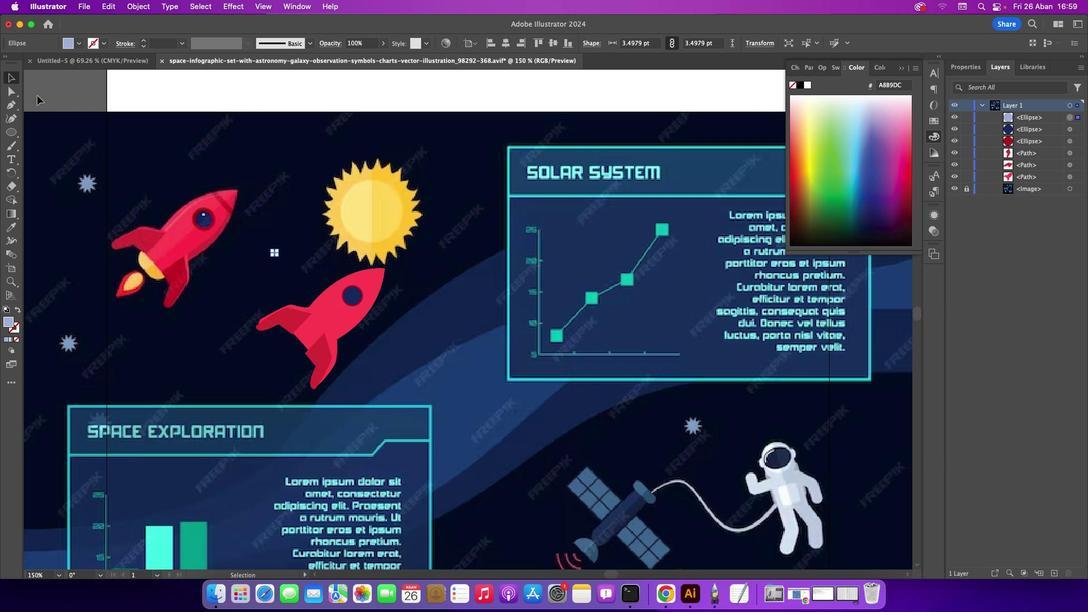 
Action: Mouse moved to (157, 162)
Screenshot: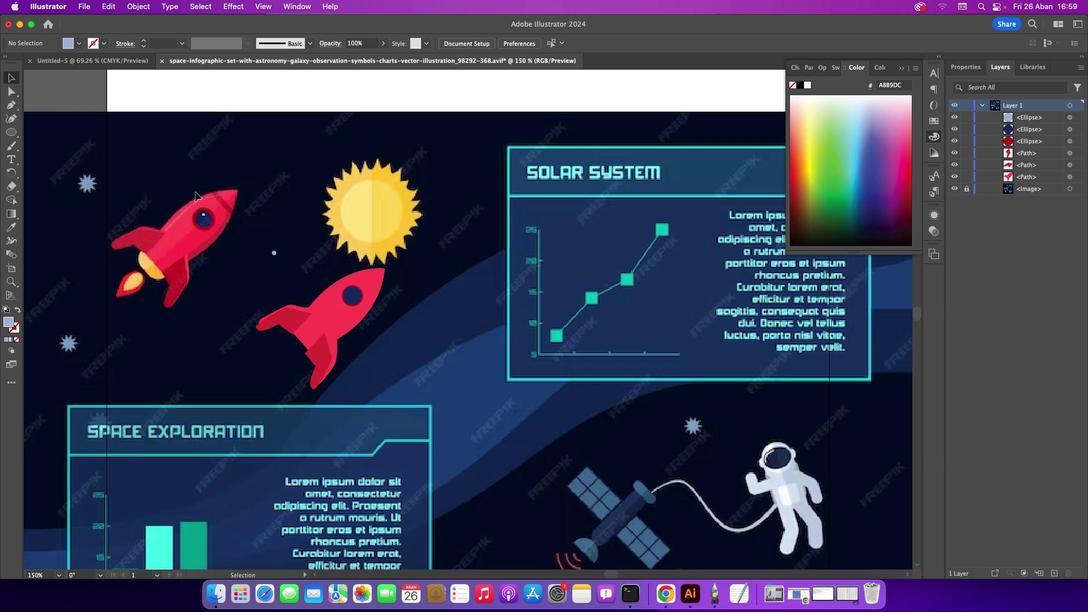 
Action: Mouse pressed left at (157, 162)
Screenshot: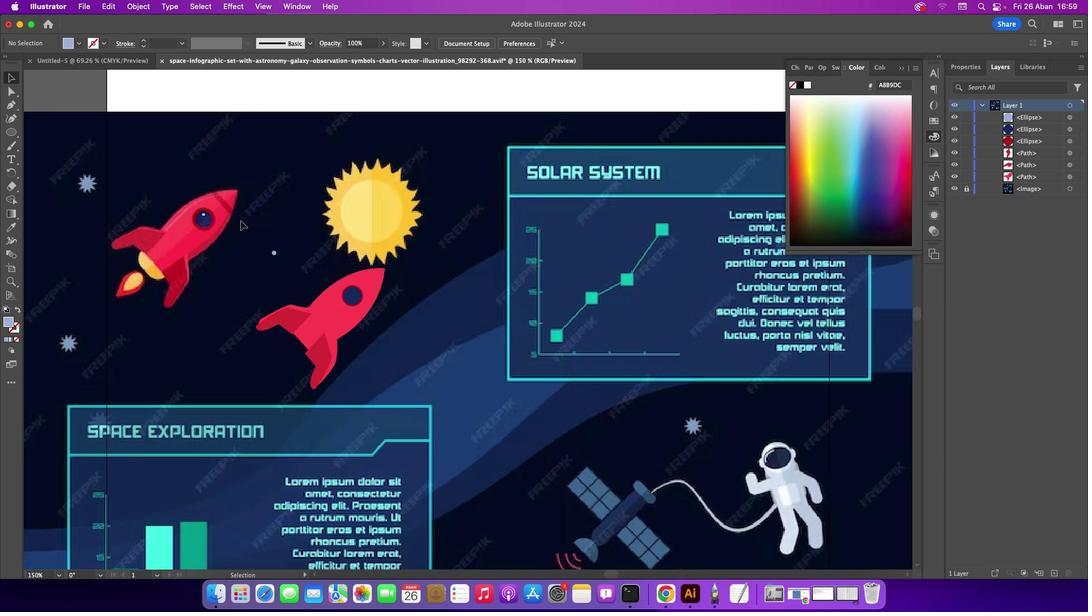 
Action: Mouse moved to (275, 252)
Screenshot: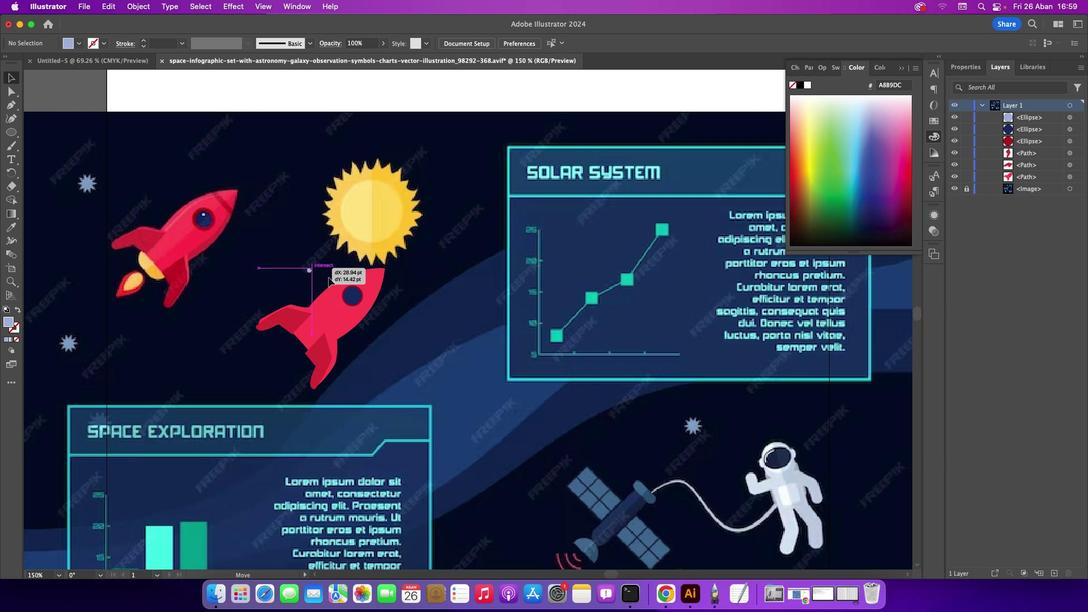 
Action: Mouse pressed left at (275, 252)
Screenshot: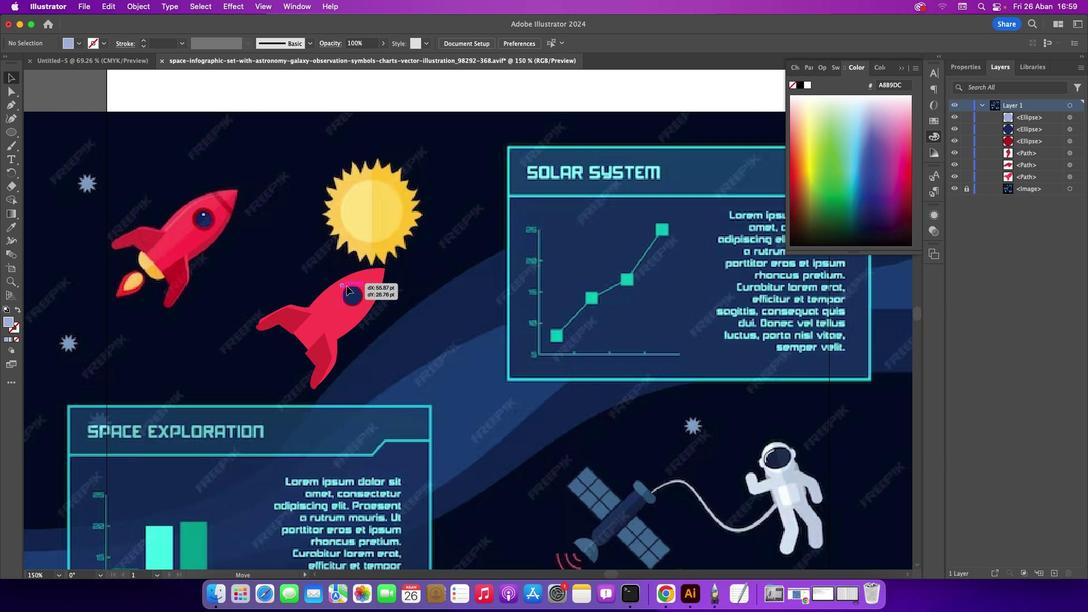 
Action: Mouse moved to (421, 314)
Screenshot: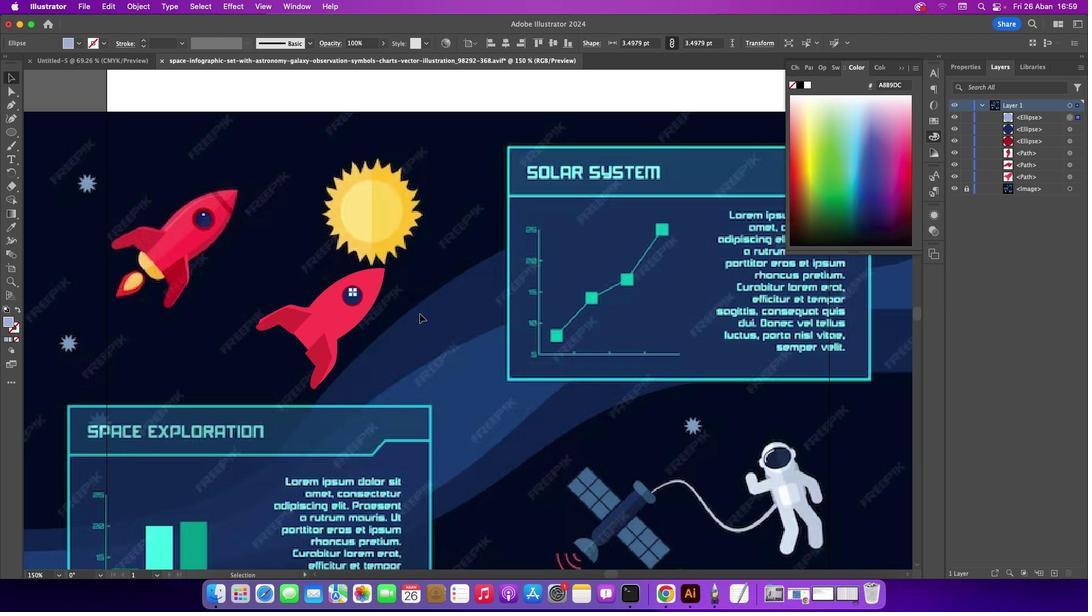 
Action: Key pressed Key.up
Screenshot: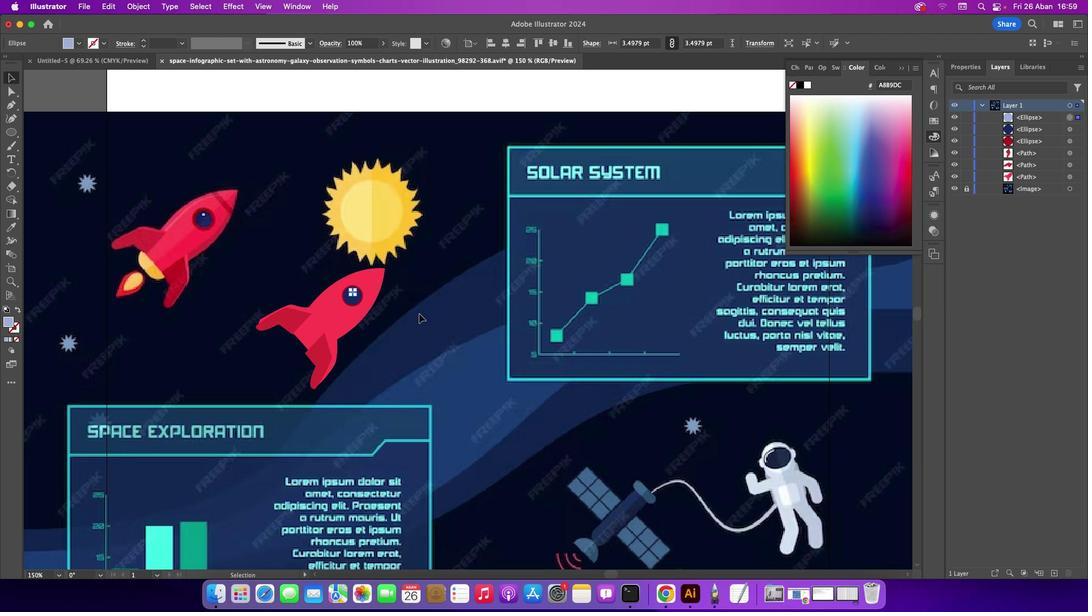 
Action: Mouse moved to (420, 314)
Screenshot: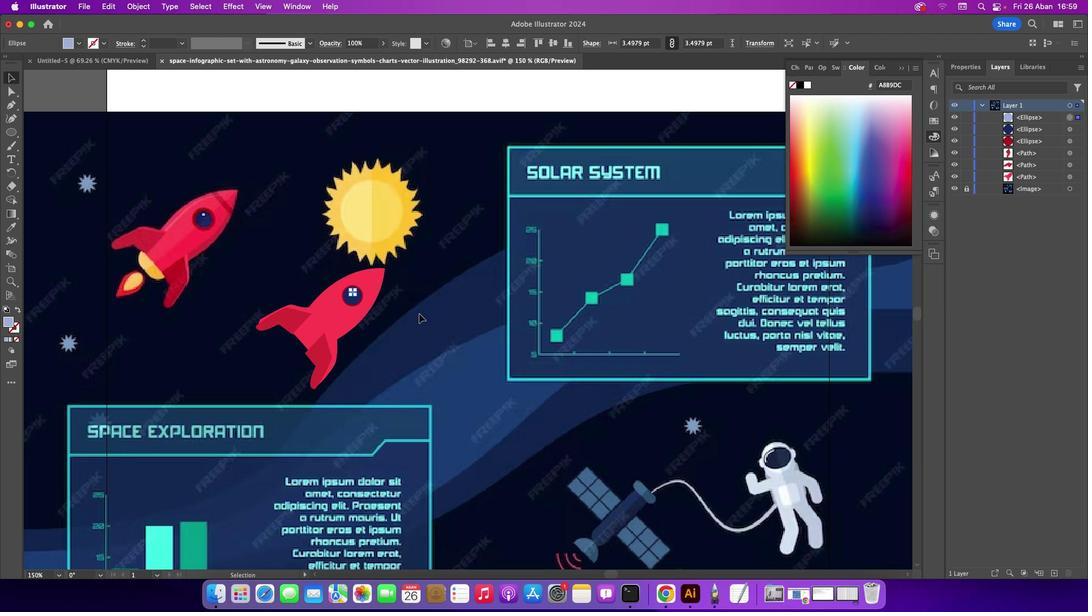 
Action: Key pressed Key.up
Screenshot: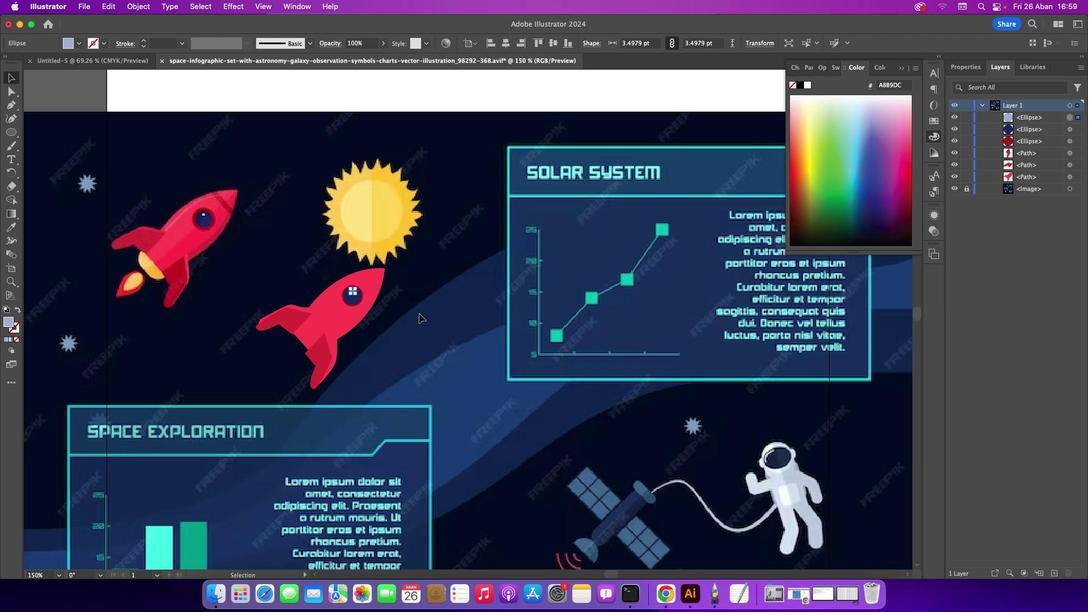 
Action: Mouse pressed left at (420, 314)
Screenshot: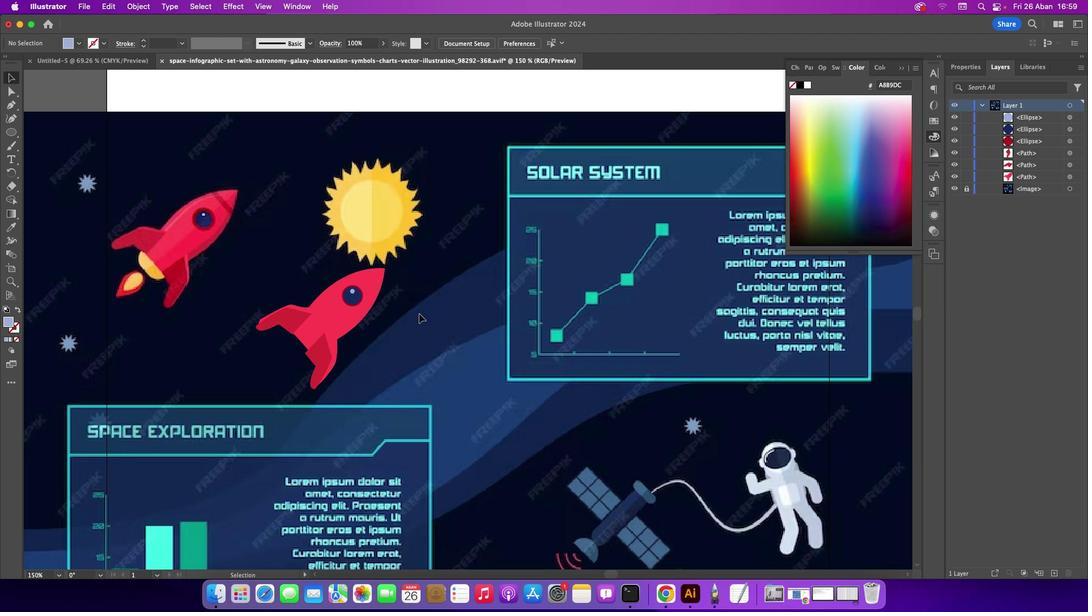 
Action: Mouse moved to (13, 130)
Screenshot: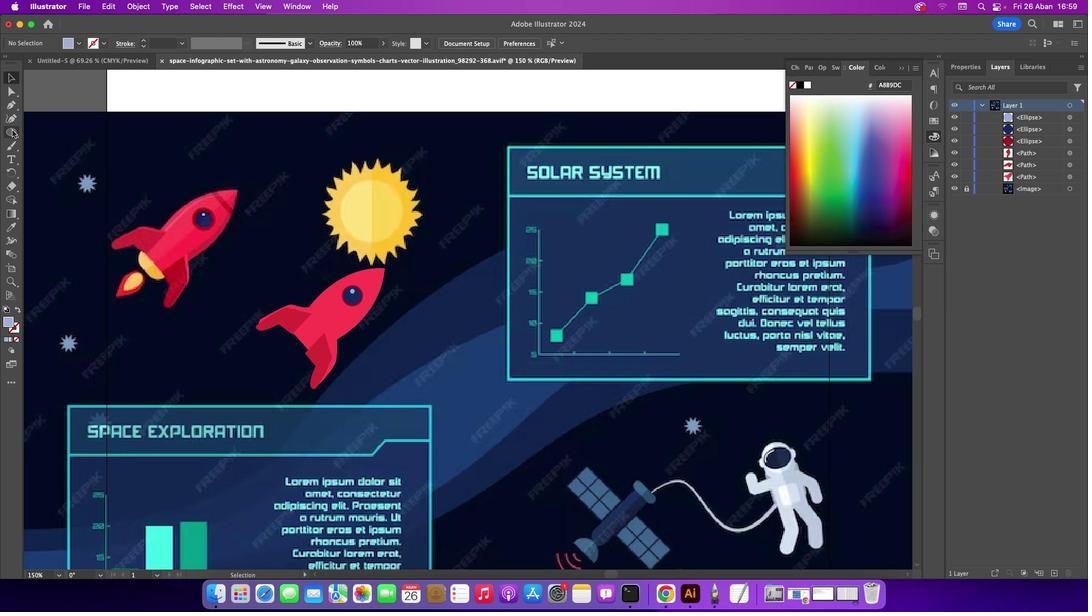 
Action: Mouse pressed left at (13, 130)
Screenshot: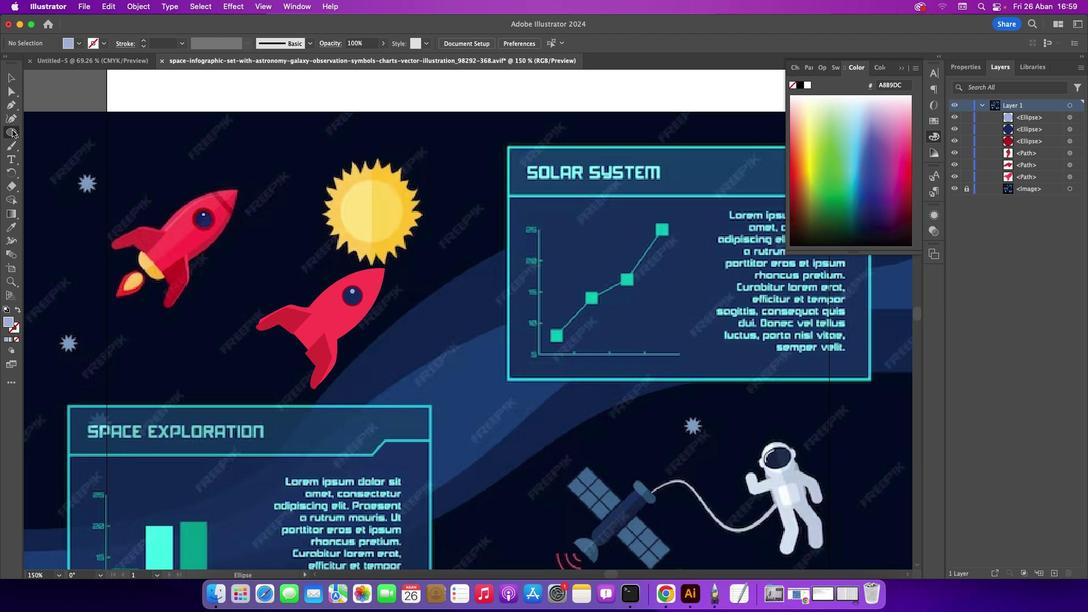 
Action: Mouse moved to (89, 191)
Screenshot: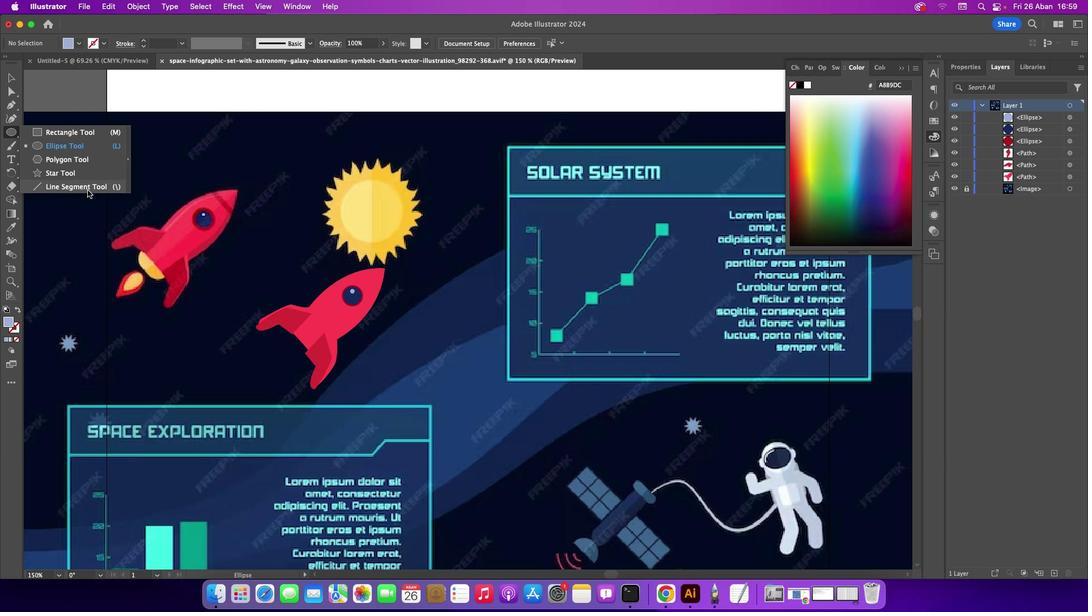 
Action: Mouse pressed left at (89, 191)
Screenshot: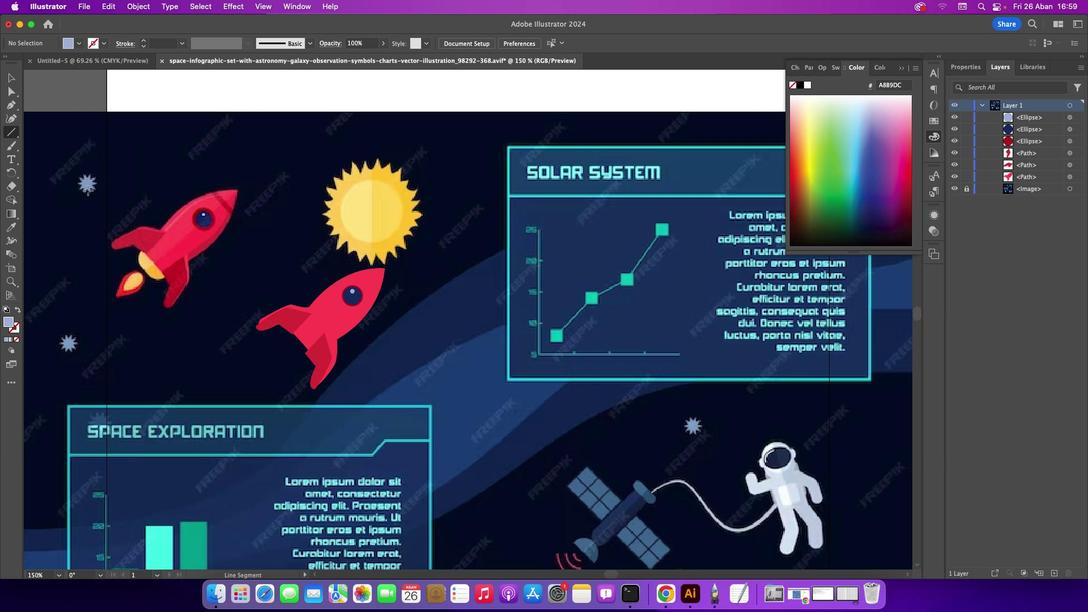 
Action: Mouse moved to (13, 77)
Screenshot: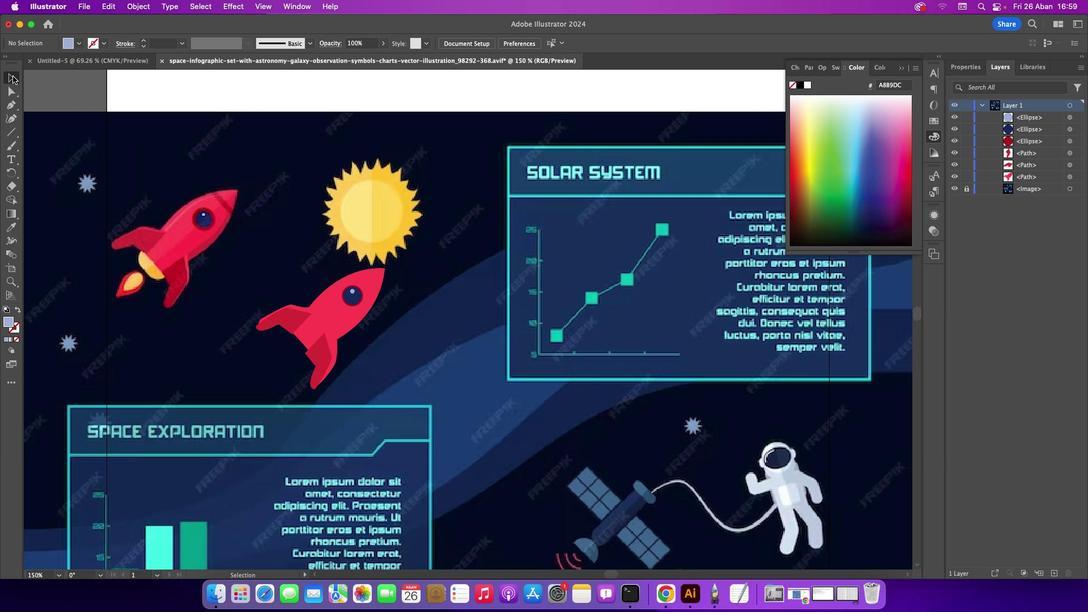 
Action: Mouse pressed left at (13, 77)
Screenshot: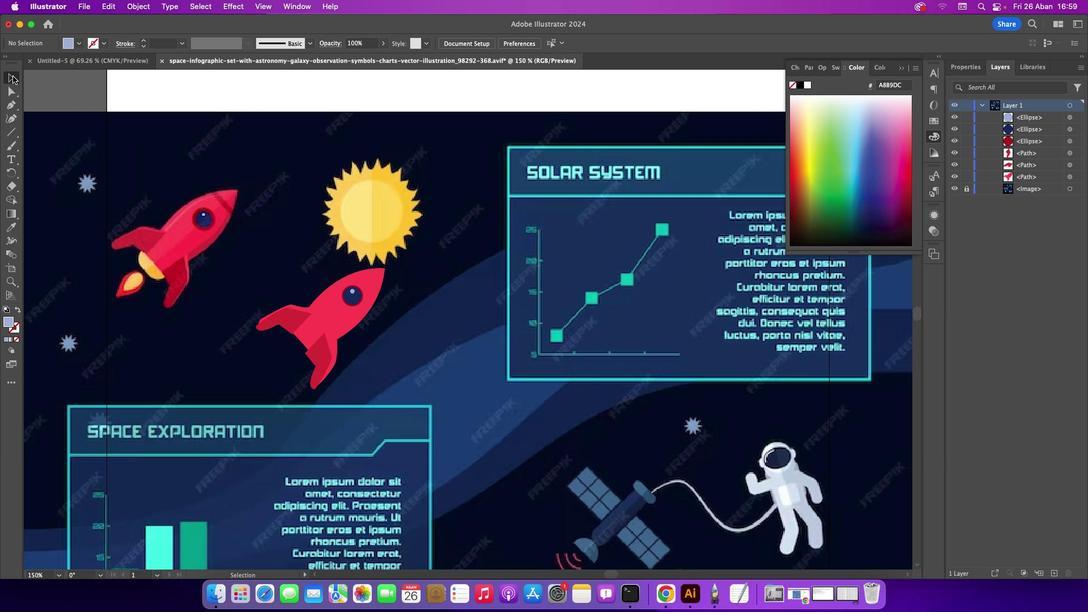 
Action: Mouse moved to (10, 108)
Screenshot: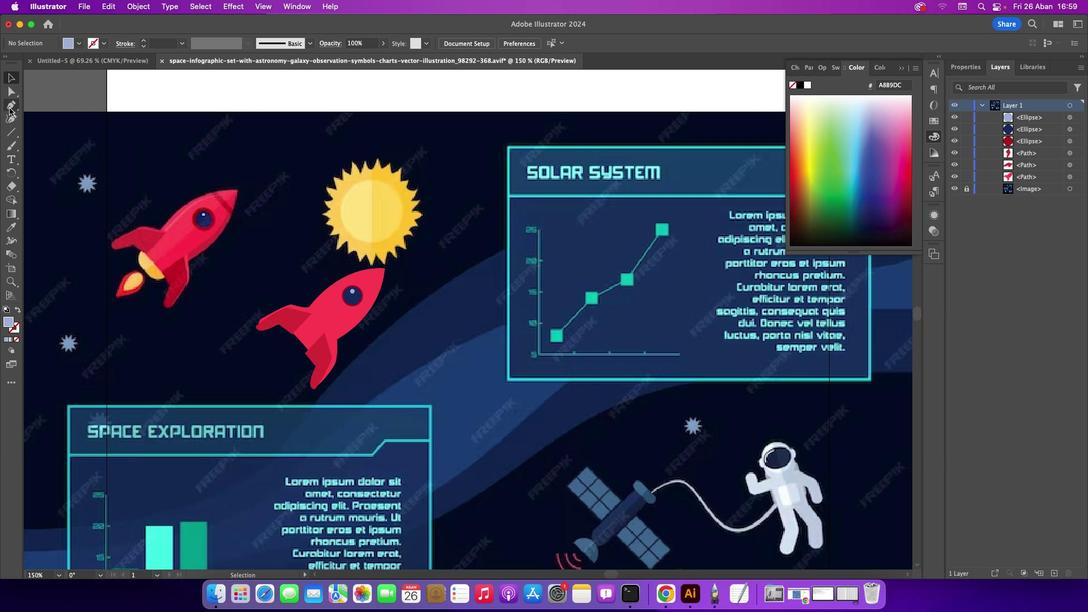 
Action: Mouse pressed left at (10, 108)
Screenshot: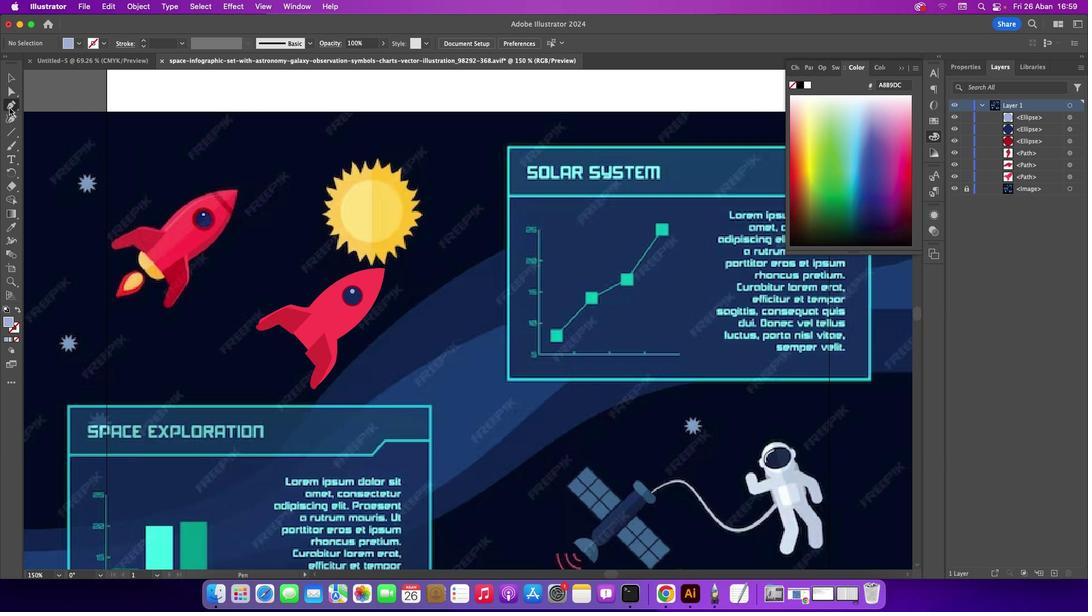 
Action: Mouse moved to (217, 192)
Screenshot: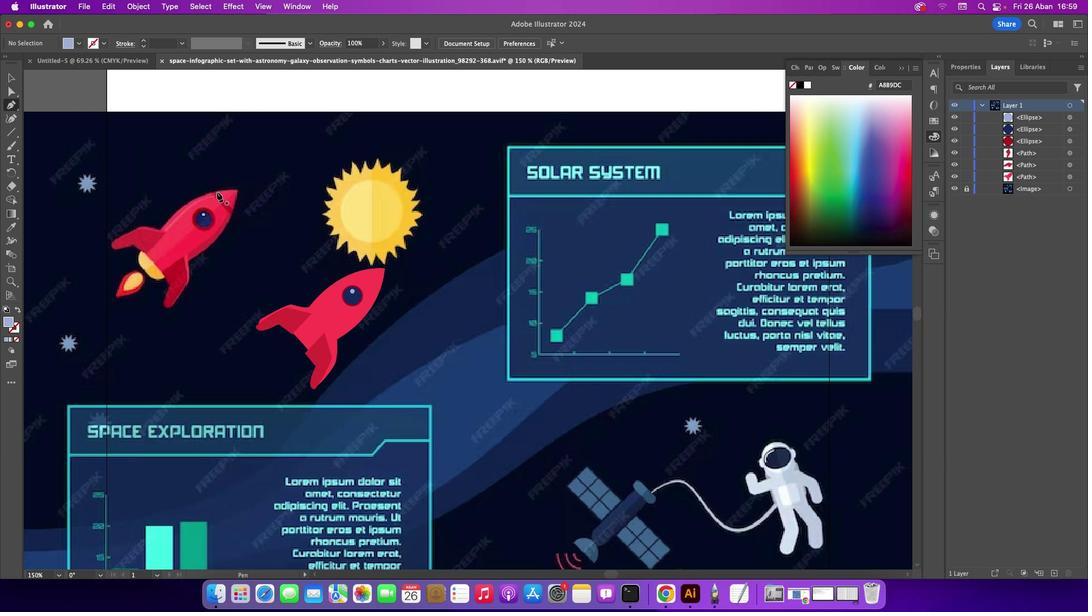
Action: Mouse pressed left at (217, 192)
Screenshot: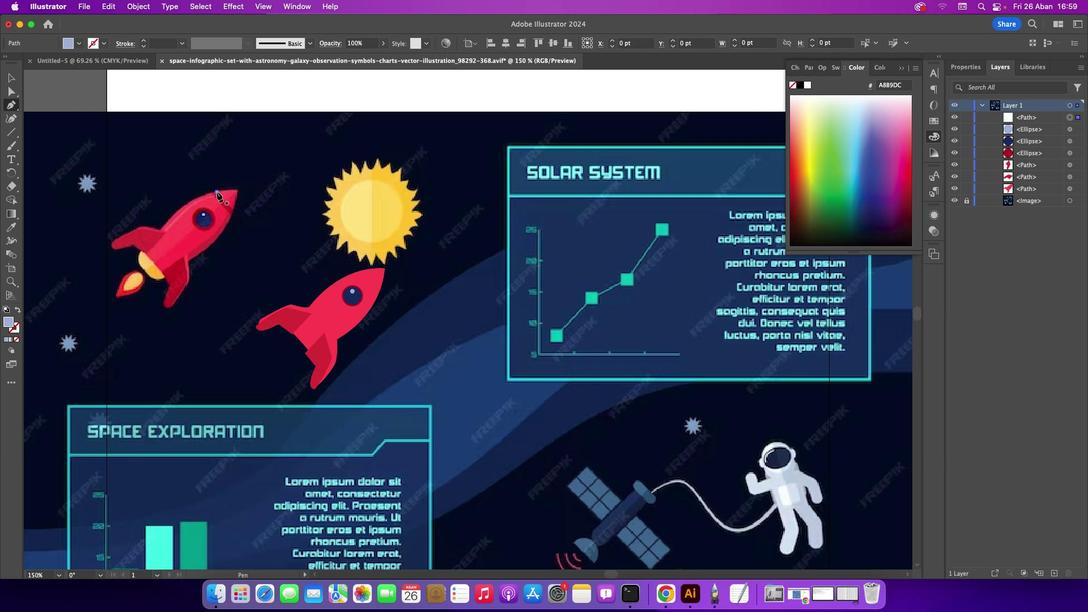
Action: Mouse moved to (233, 210)
Screenshot: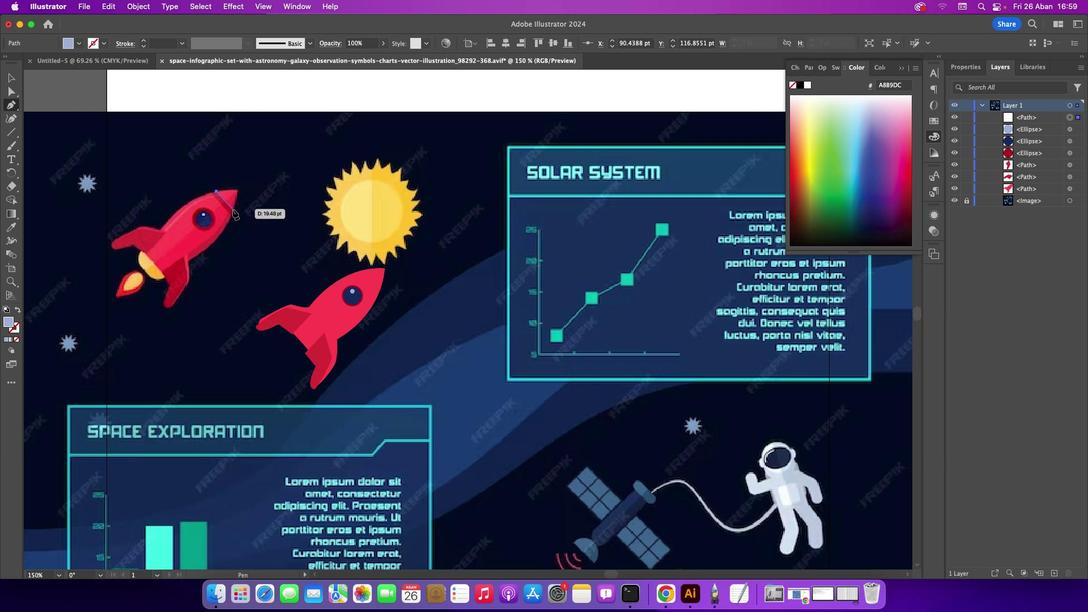 
Action: Mouse pressed left at (233, 210)
Screenshot: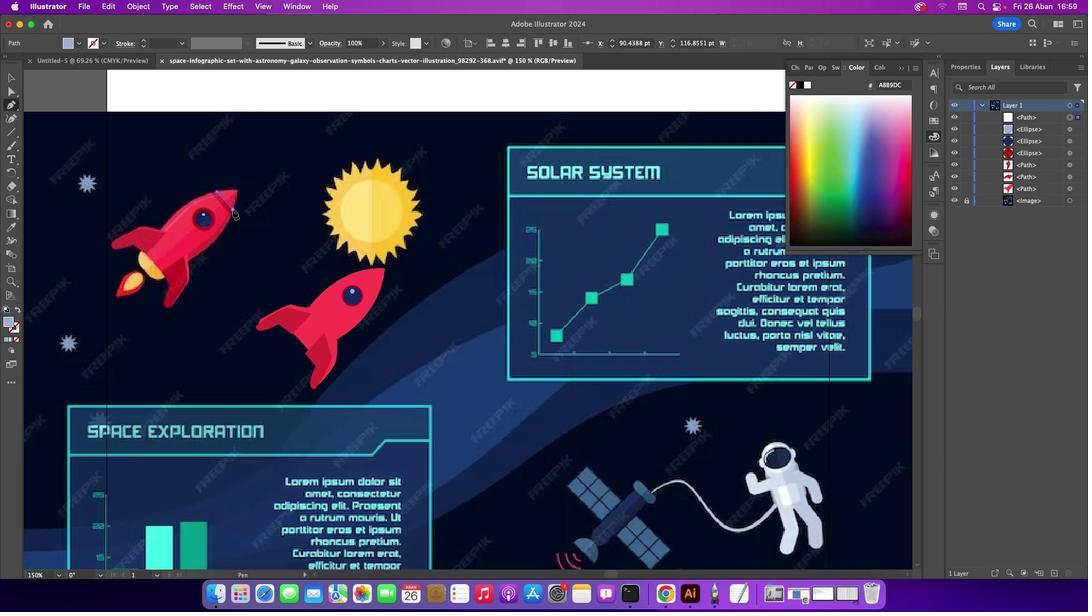 
Action: Mouse moved to (230, 217)
Screenshot: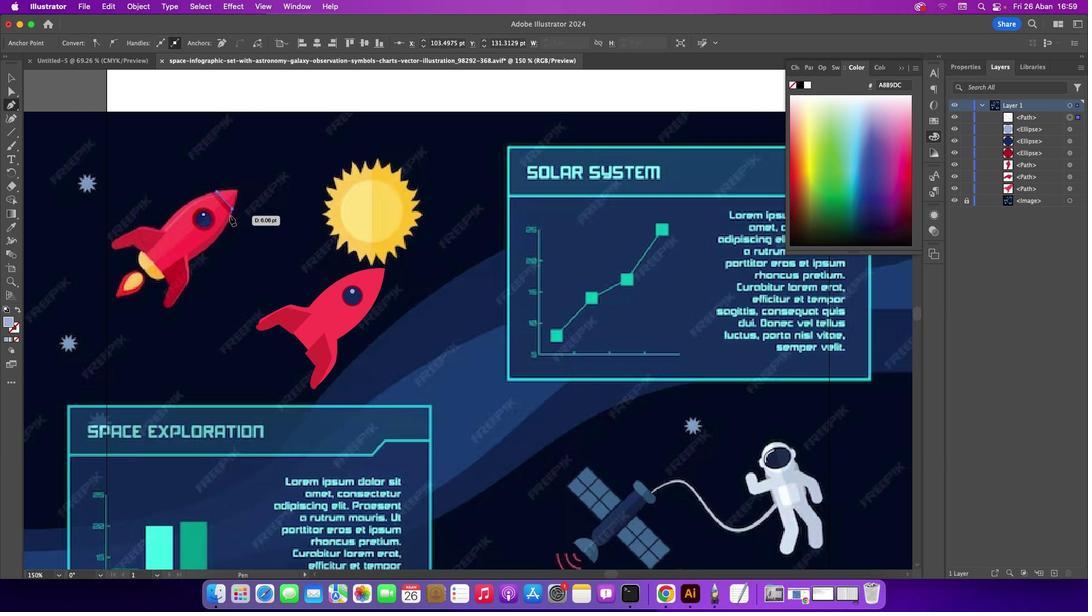 
Action: Mouse pressed left at (230, 217)
Screenshot: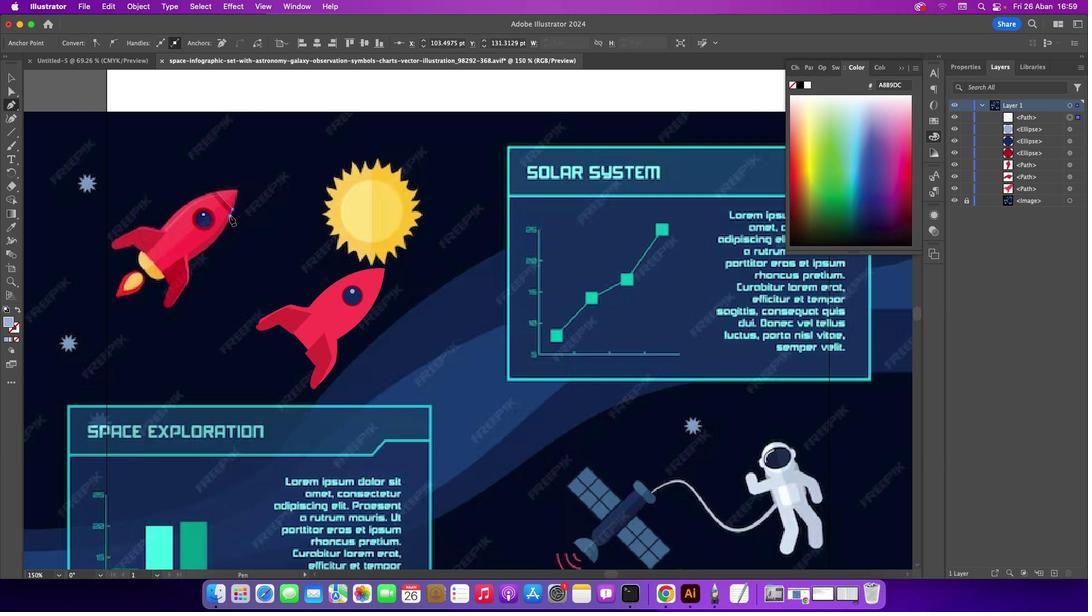 
Action: Mouse moved to (210, 195)
Screenshot: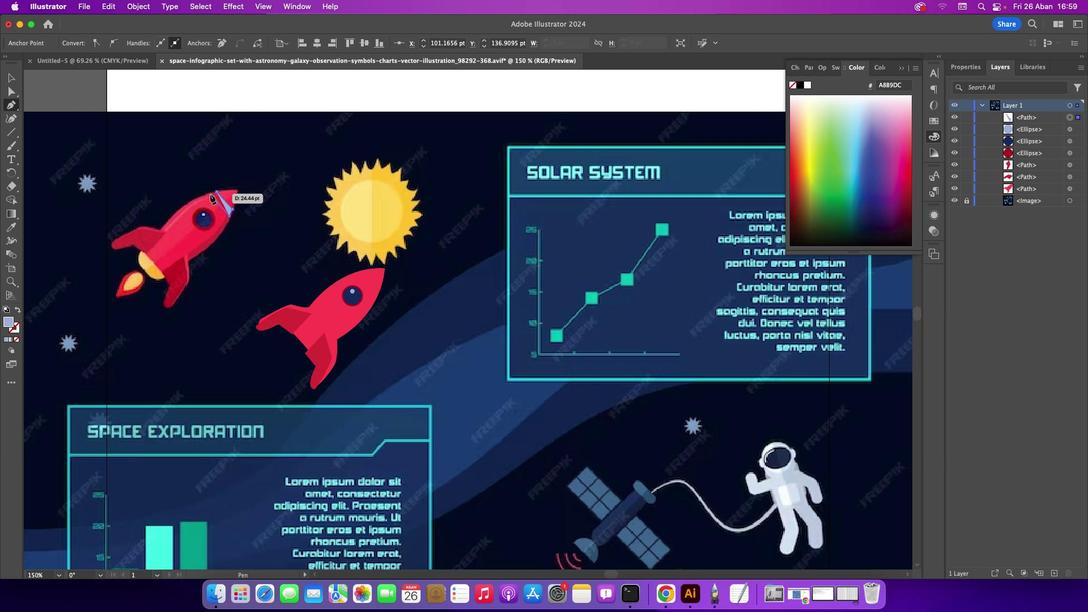 
Action: Mouse pressed left at (210, 195)
Screenshot: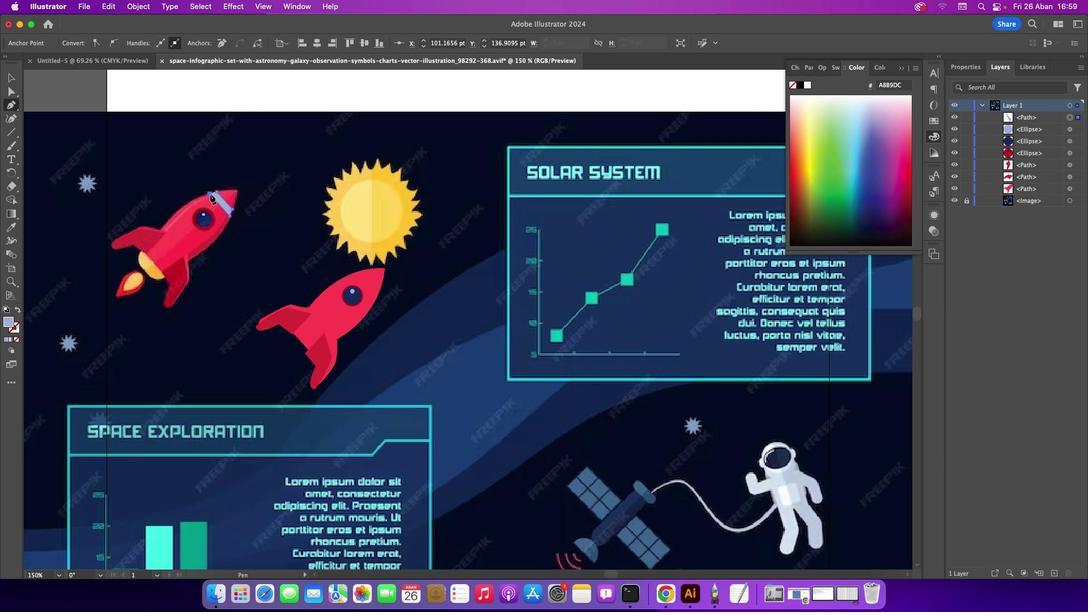 
Action: Mouse moved to (217, 193)
Screenshot: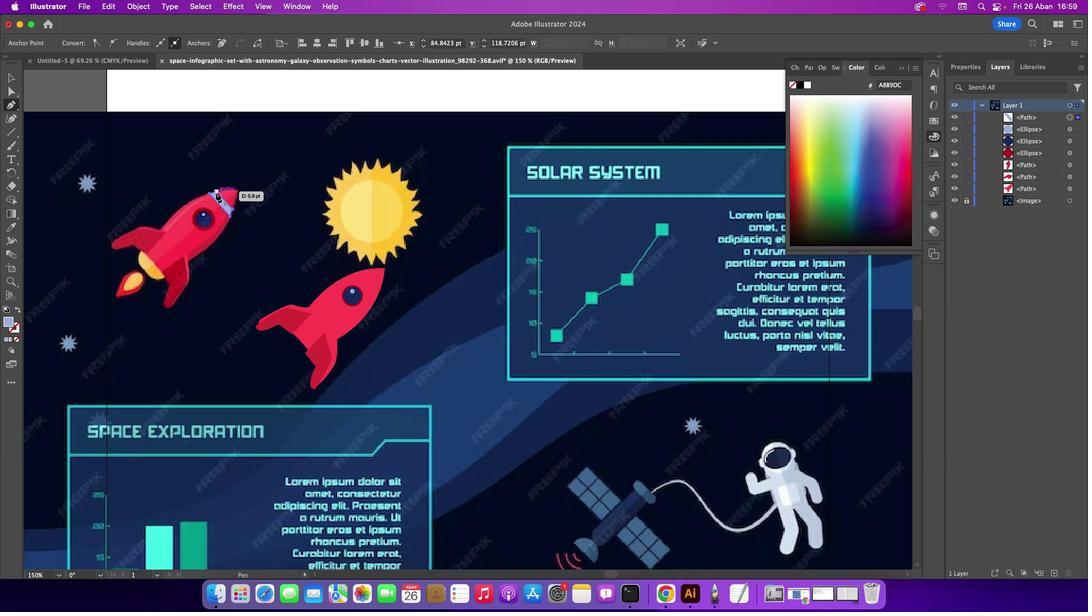 
Action: Mouse pressed left at (217, 193)
Screenshot: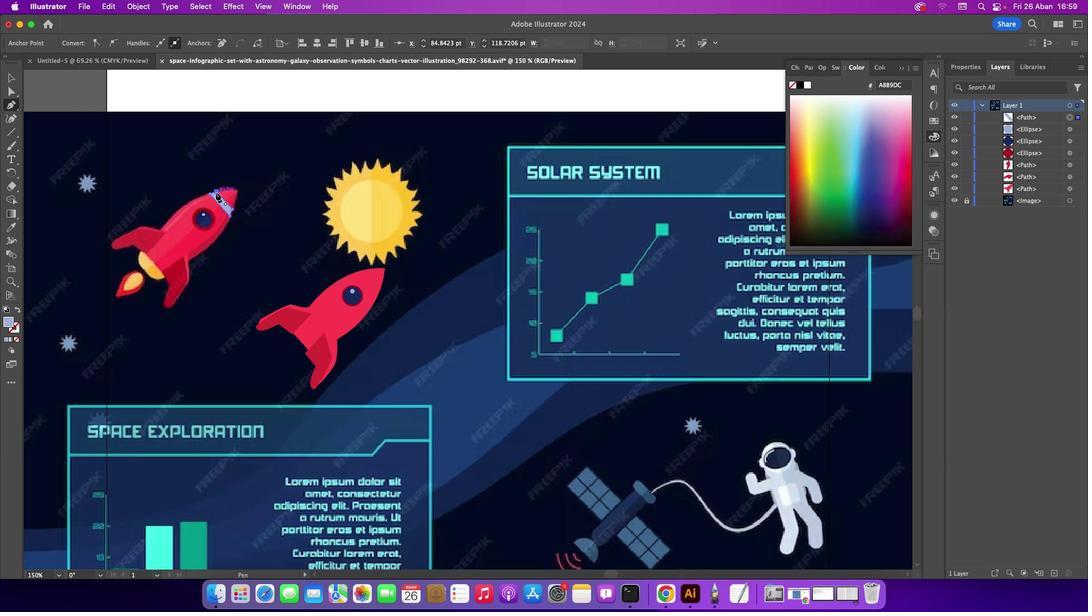 
Action: Mouse moved to (10, 79)
Screenshot: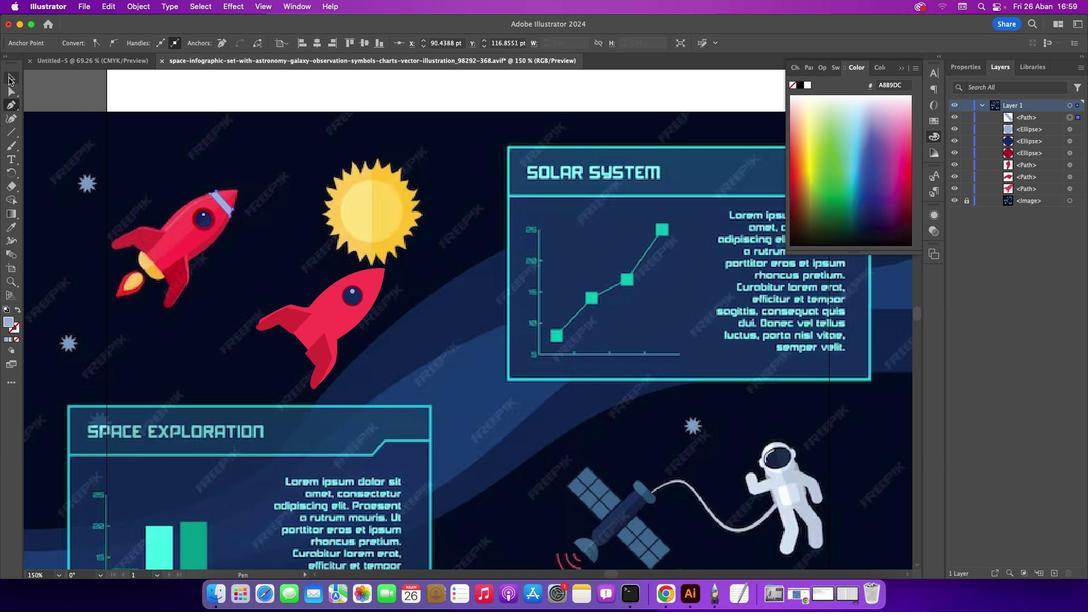 
Action: Mouse pressed left at (10, 79)
Screenshot: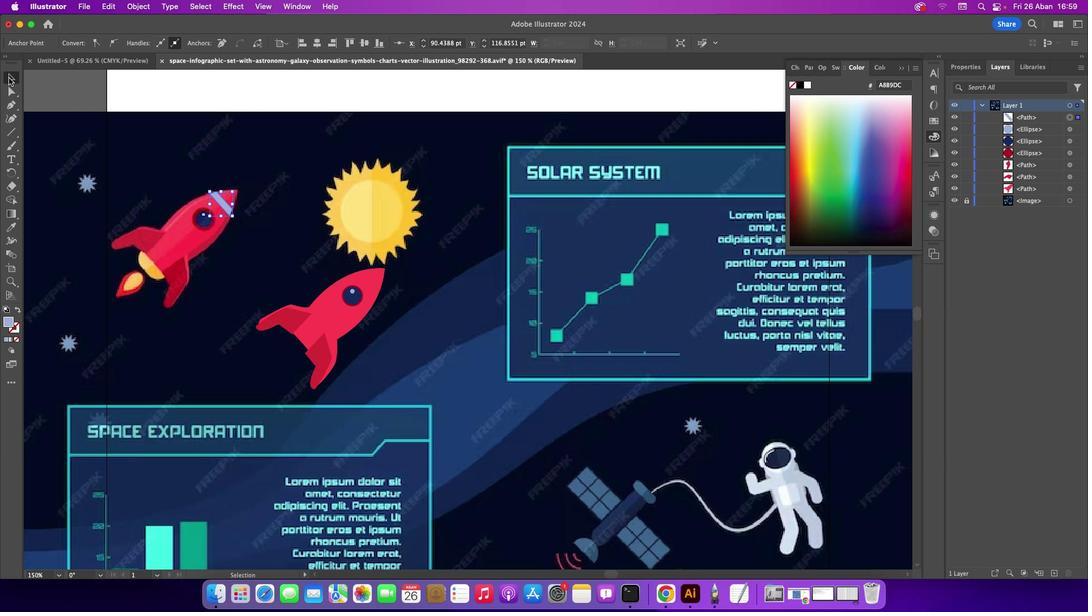 
Action: Mouse moved to (158, 154)
Screenshot: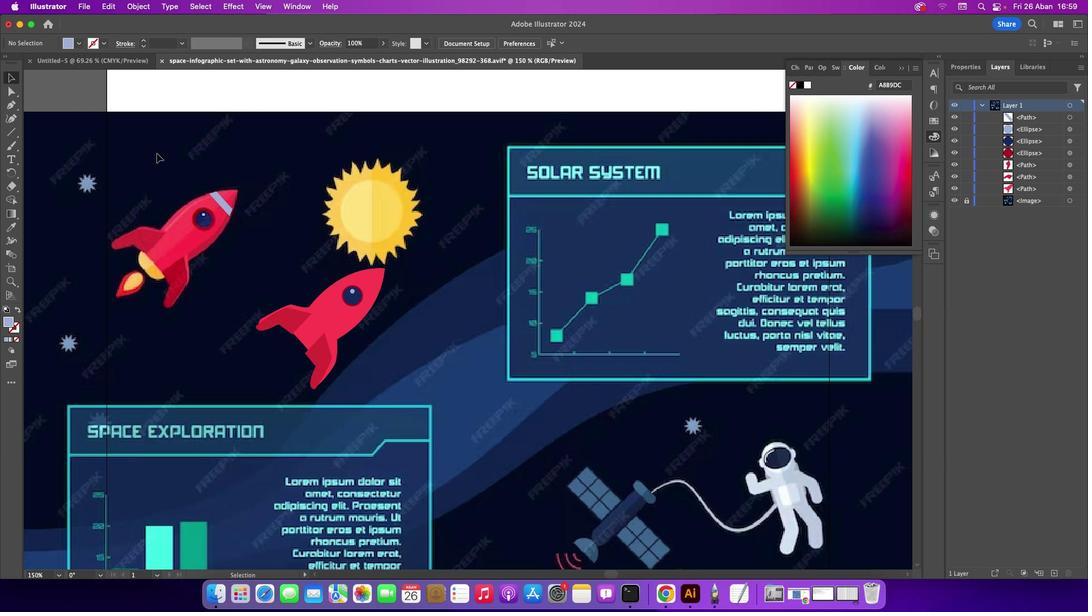 
Action: Mouse pressed left at (158, 154)
Screenshot: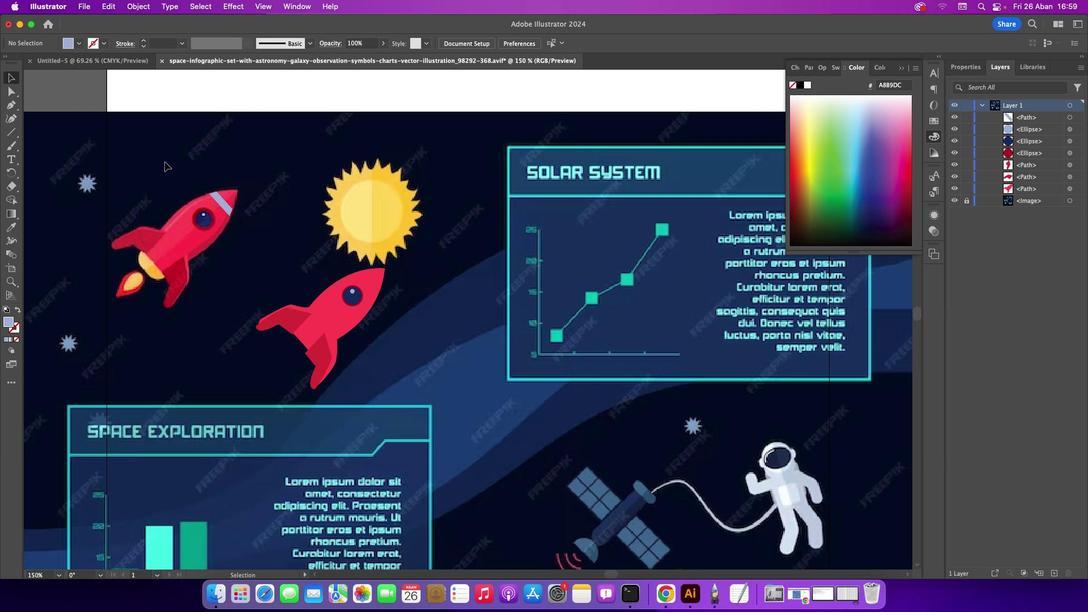 
Action: Mouse moved to (222, 204)
Screenshot: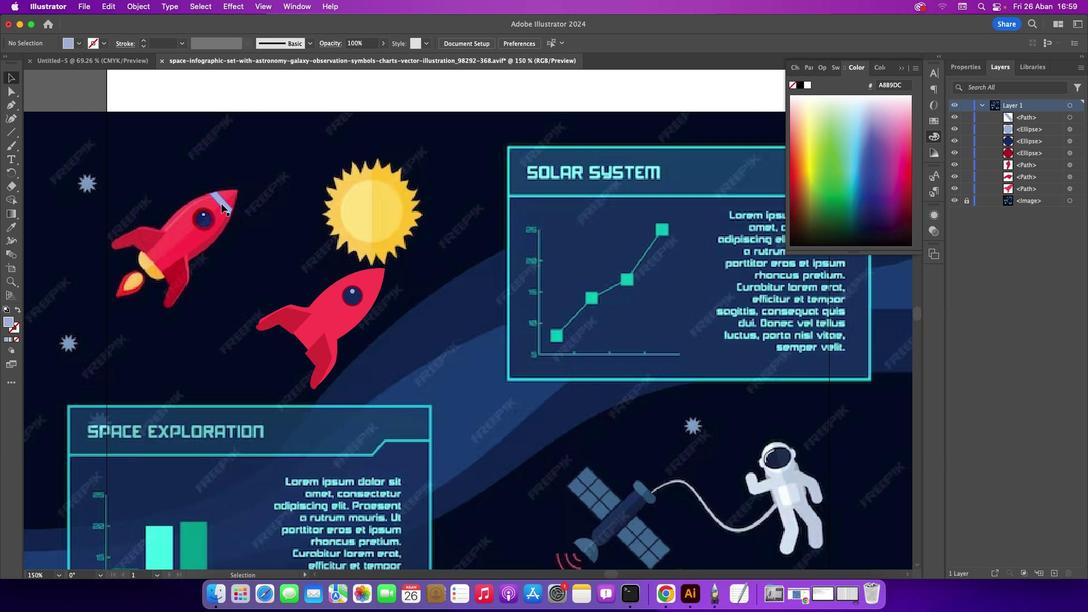 
Action: Mouse pressed left at (222, 204)
Screenshot: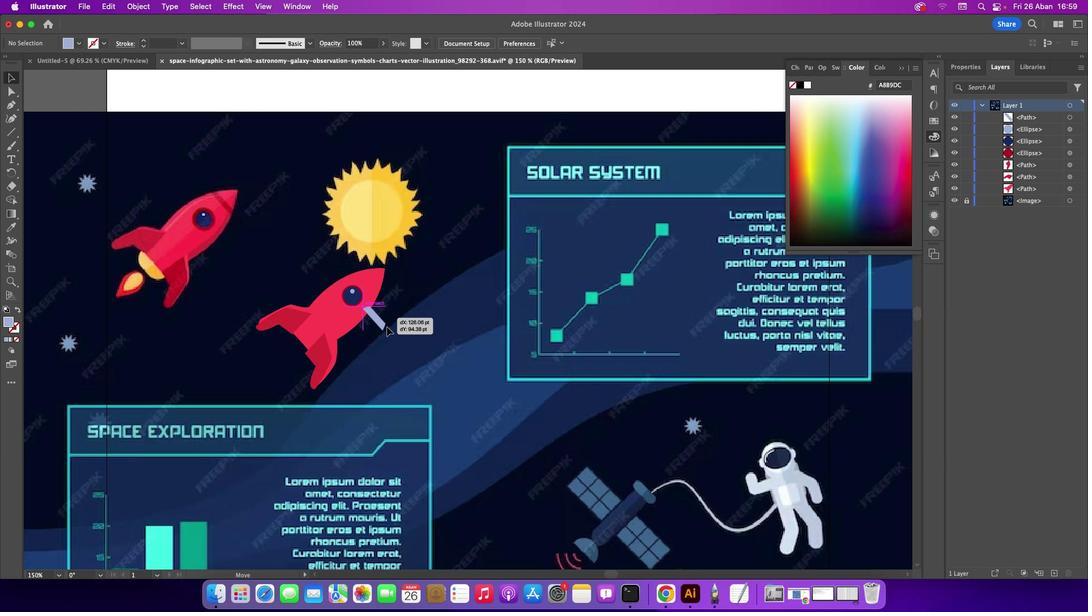 
Action: Mouse moved to (19, 225)
Screenshot: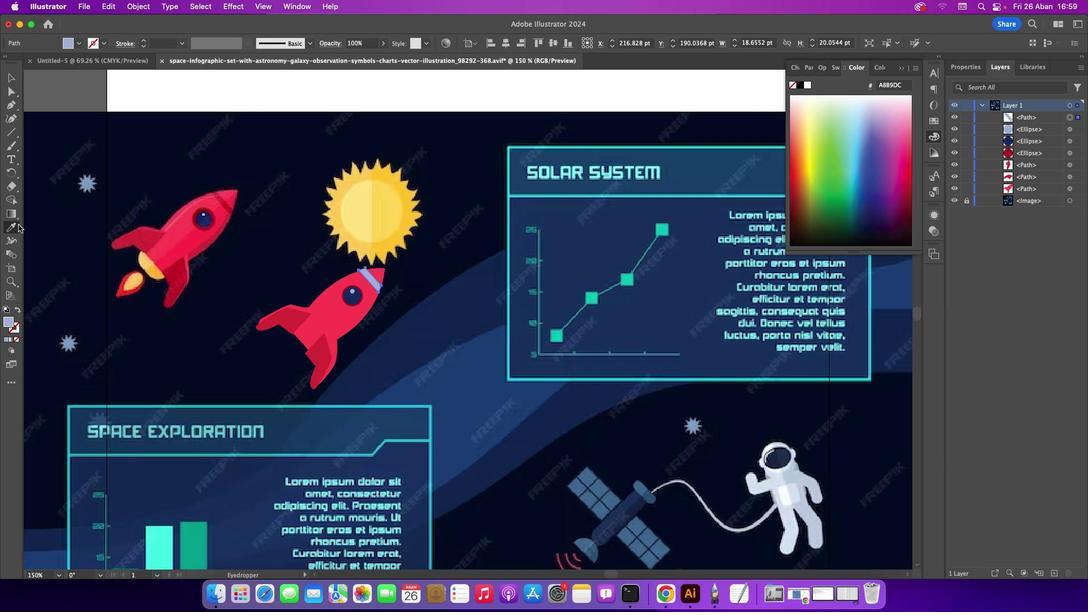 
Action: Mouse pressed left at (19, 225)
Screenshot: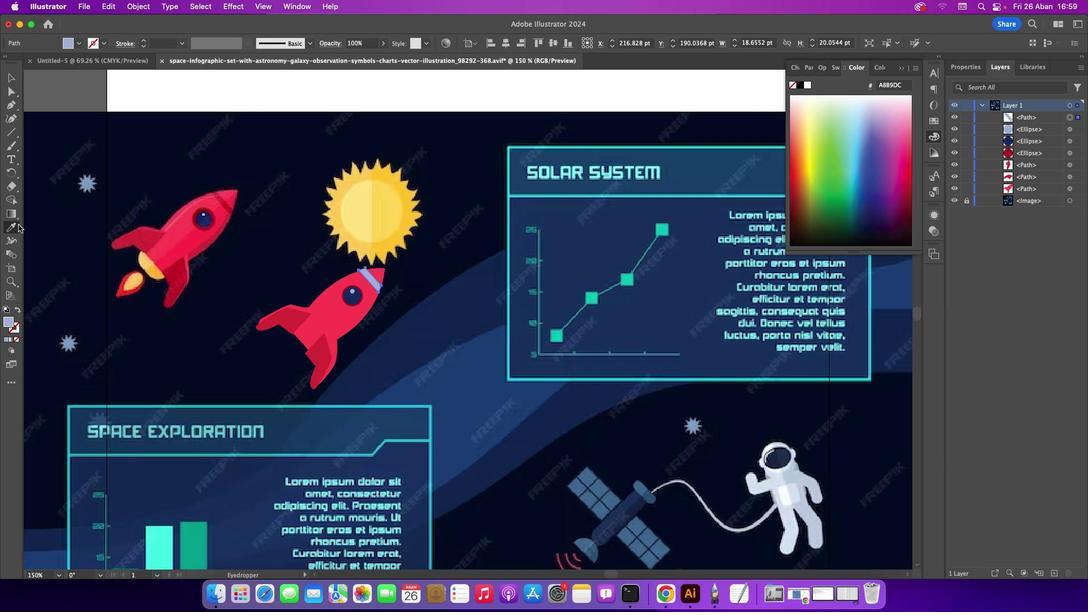 
Action: Mouse moved to (218, 198)
